 Task: Create a social media post for Independence day.
Action: Mouse moved to (68, 342)
Screenshot: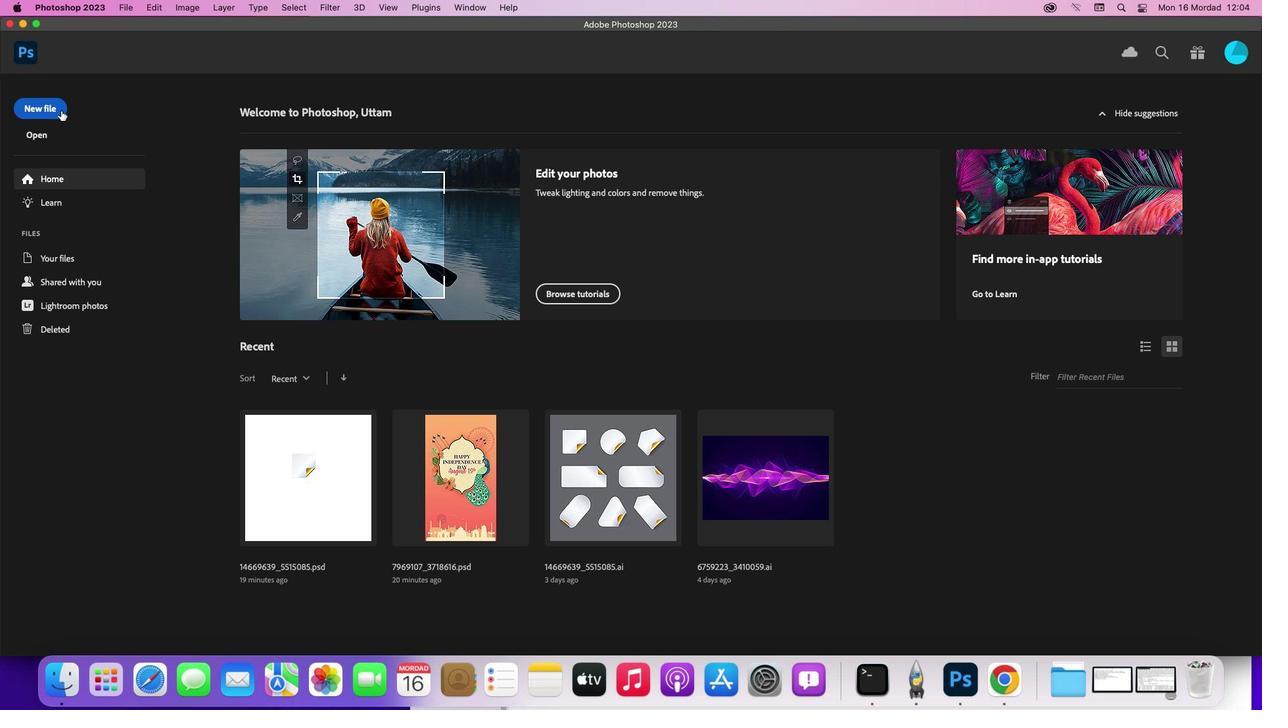 
Action: Mouse pressed left at (68, 342)
Screenshot: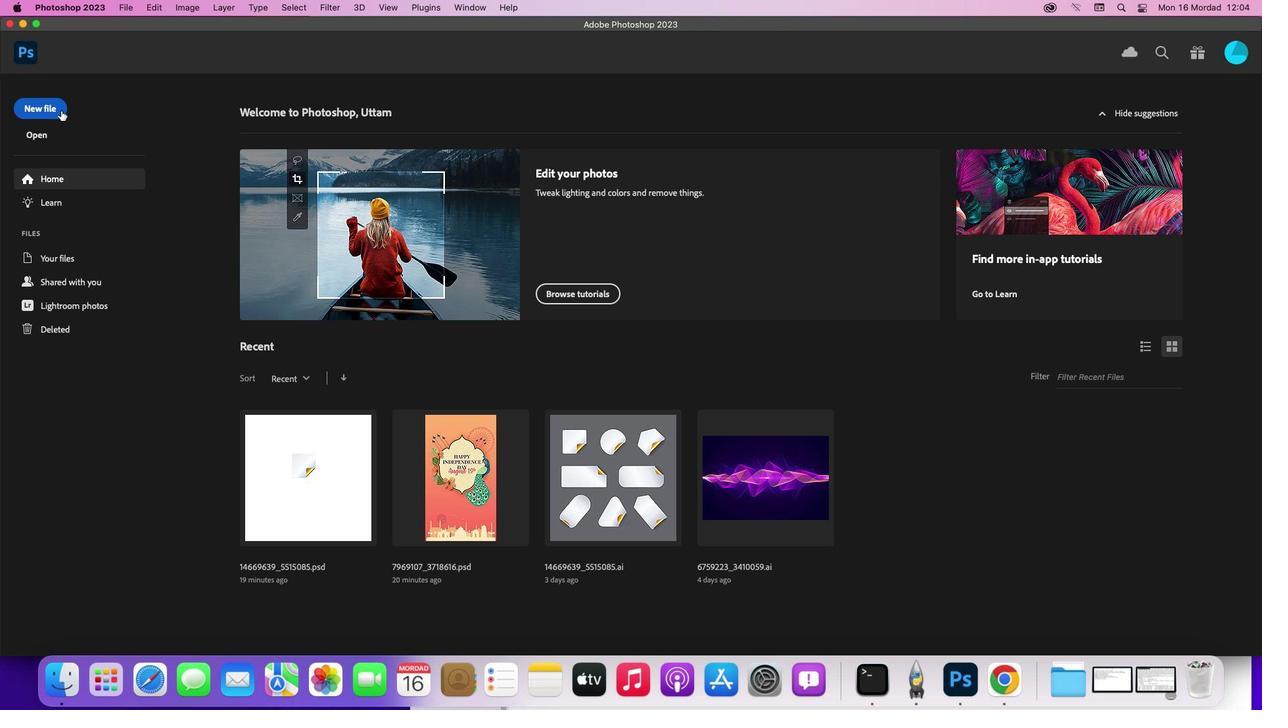
Action: Mouse moved to (51, 341)
Screenshot: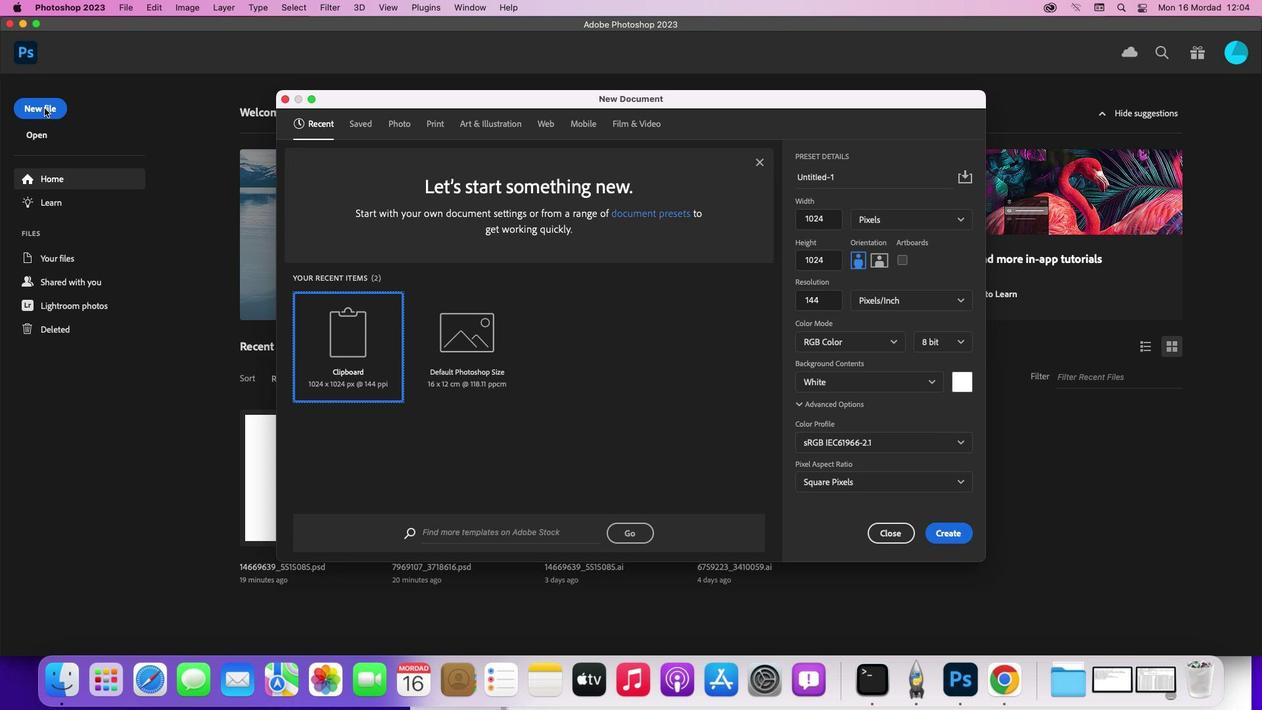 
Action: Mouse pressed left at (51, 341)
Screenshot: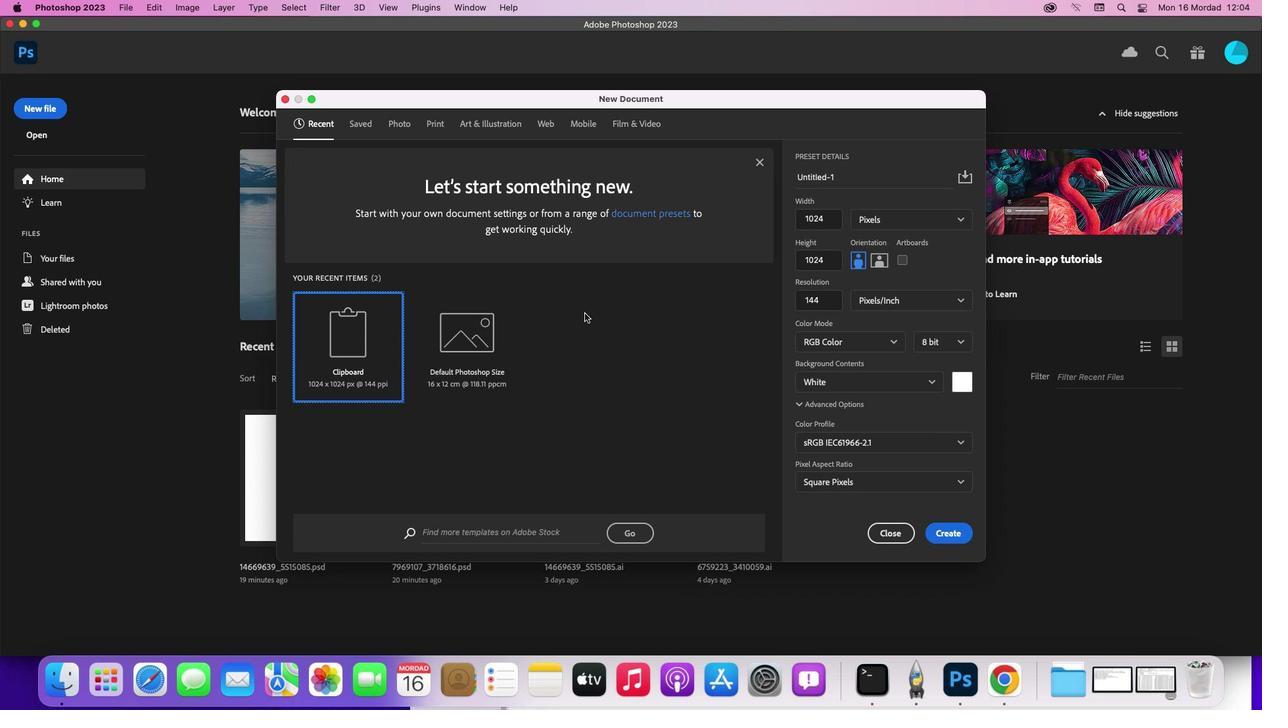 
Action: Mouse moved to (819, 389)
Screenshot: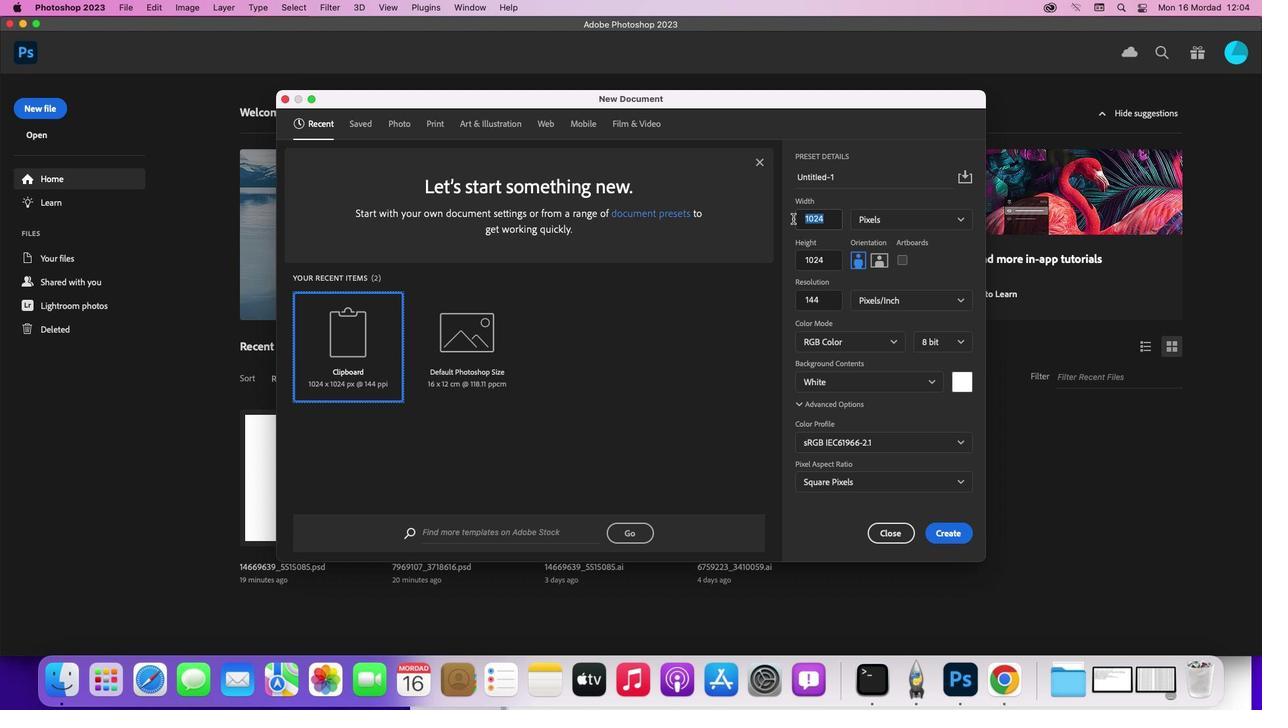 
Action: Mouse pressed left at (819, 389)
Screenshot: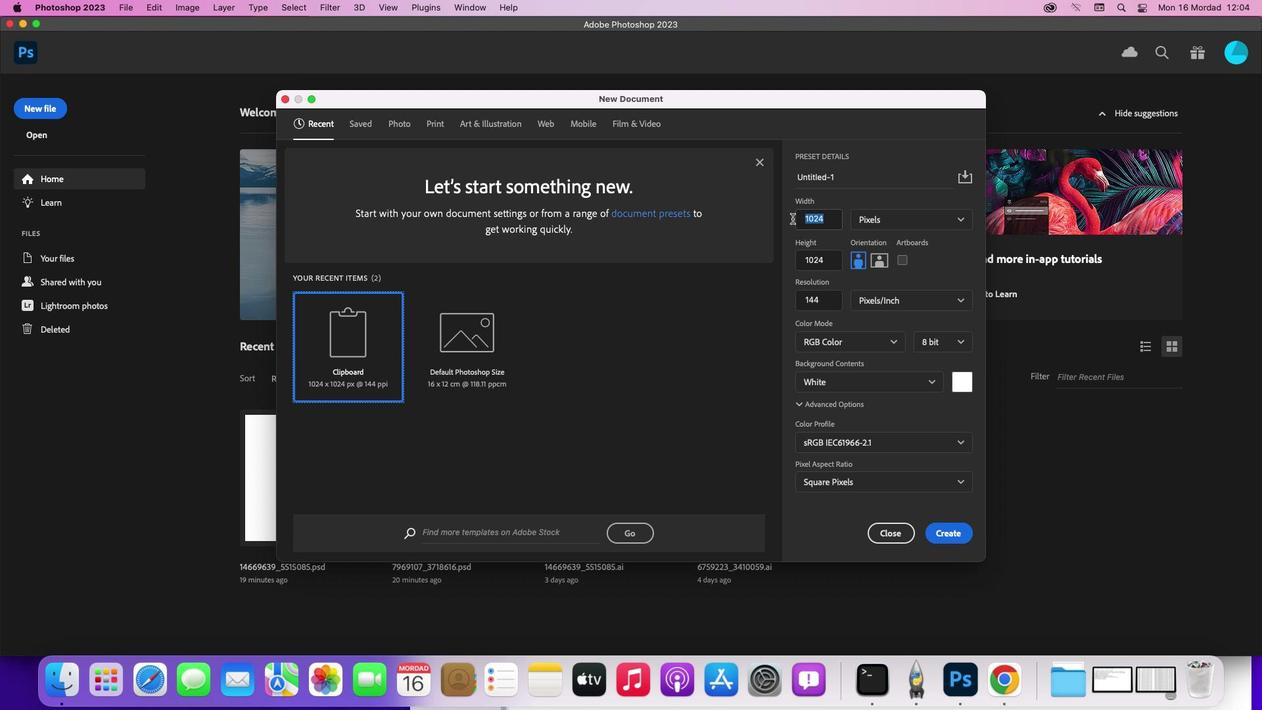 
Action: Mouse moved to (781, 388)
Screenshot: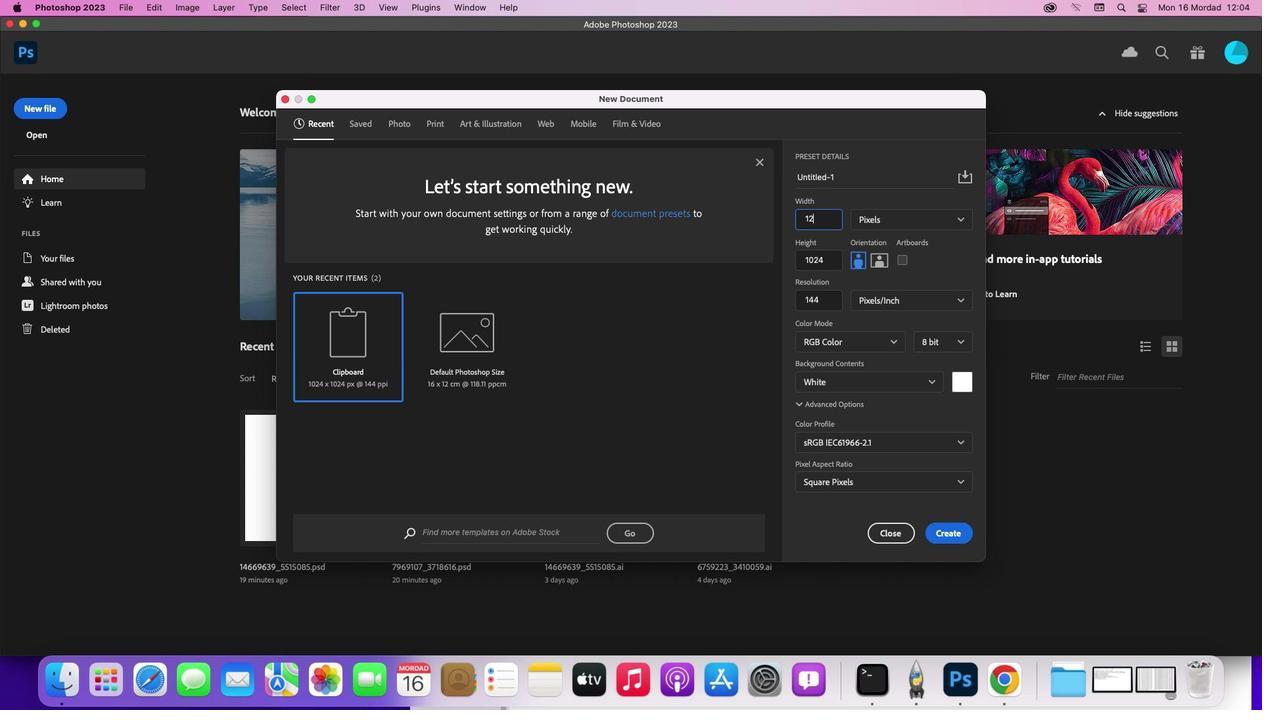 
Action: Key pressed '1''2''0''0'
Screenshot: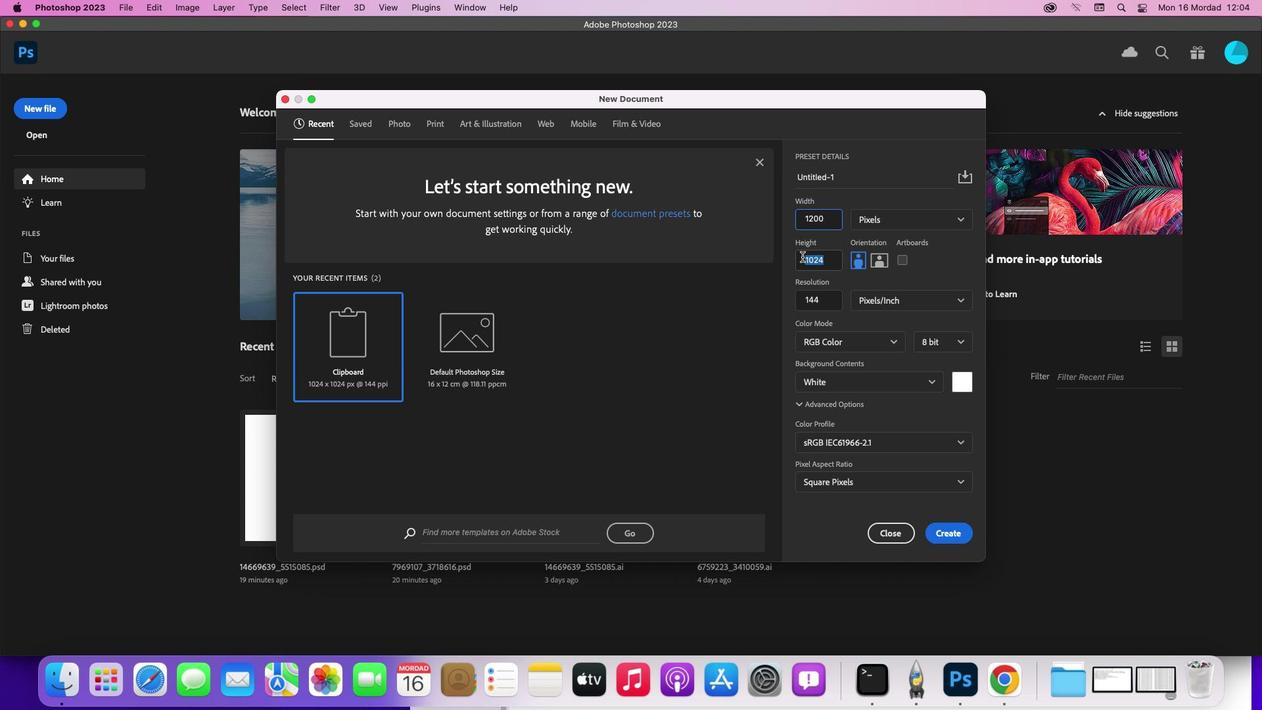 
Action: Mouse moved to (816, 406)
Screenshot: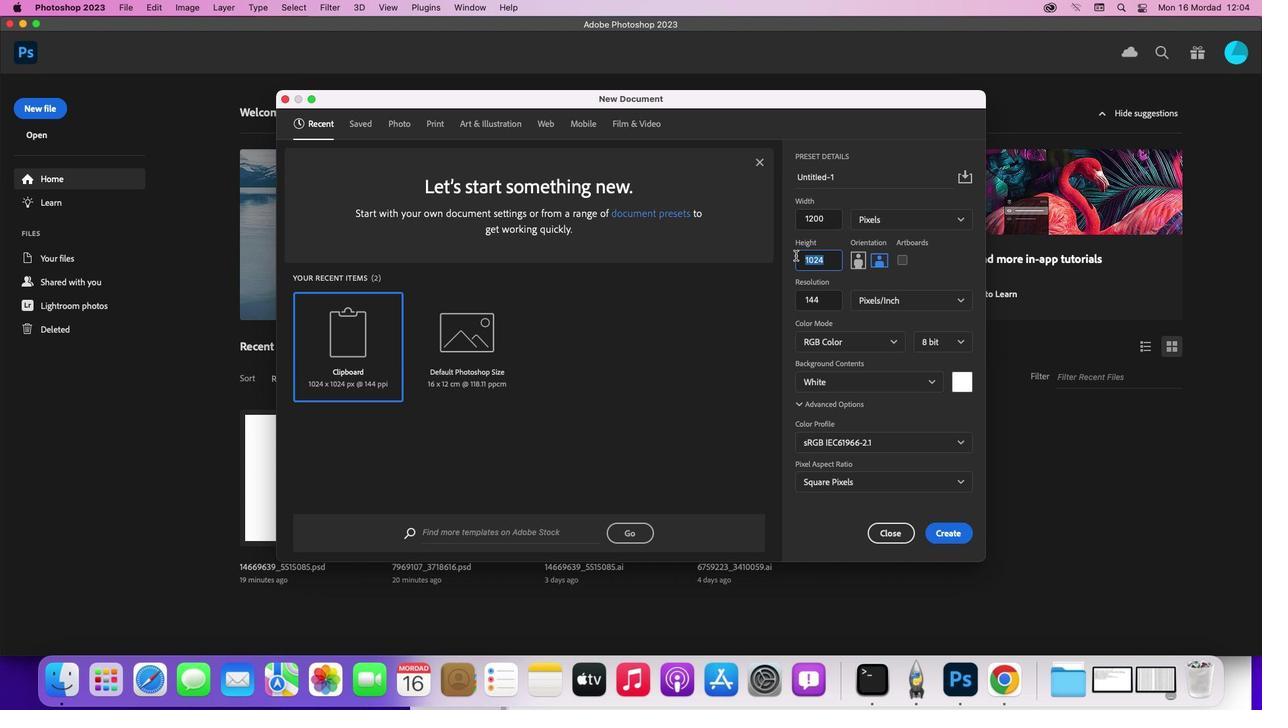 
Action: Mouse pressed left at (816, 406)
Screenshot: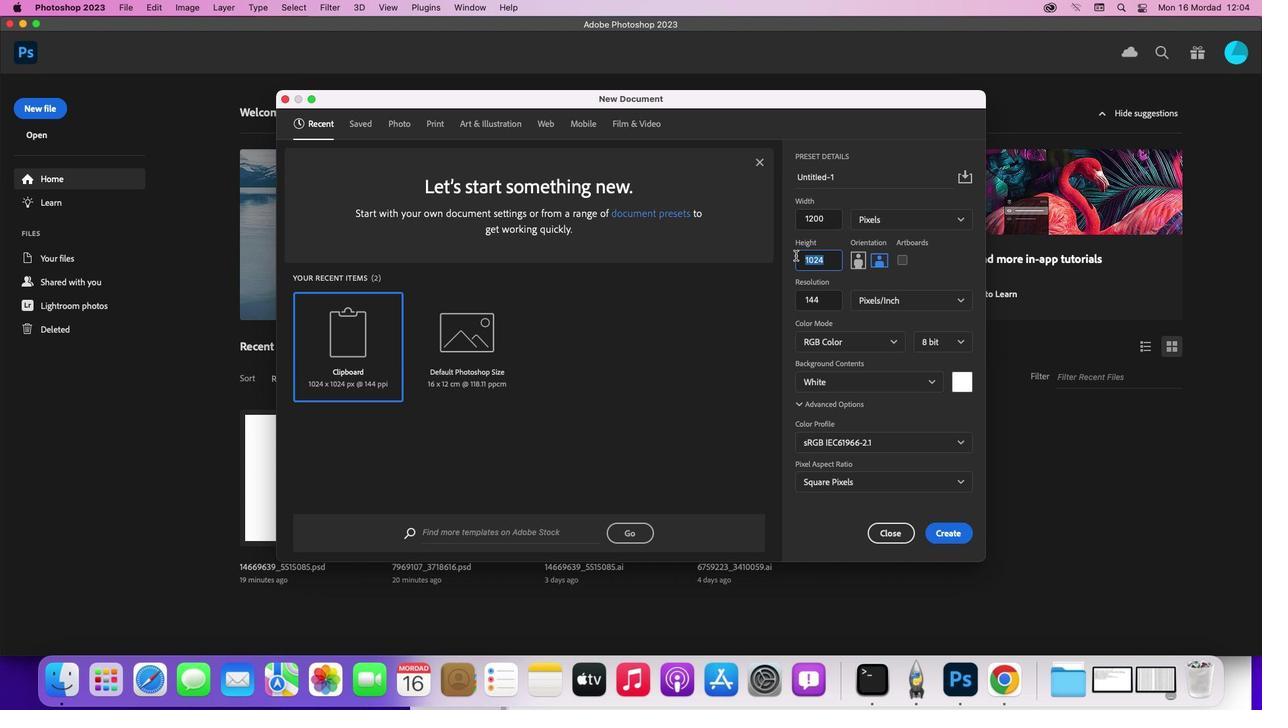 
Action: Mouse moved to (783, 404)
Screenshot: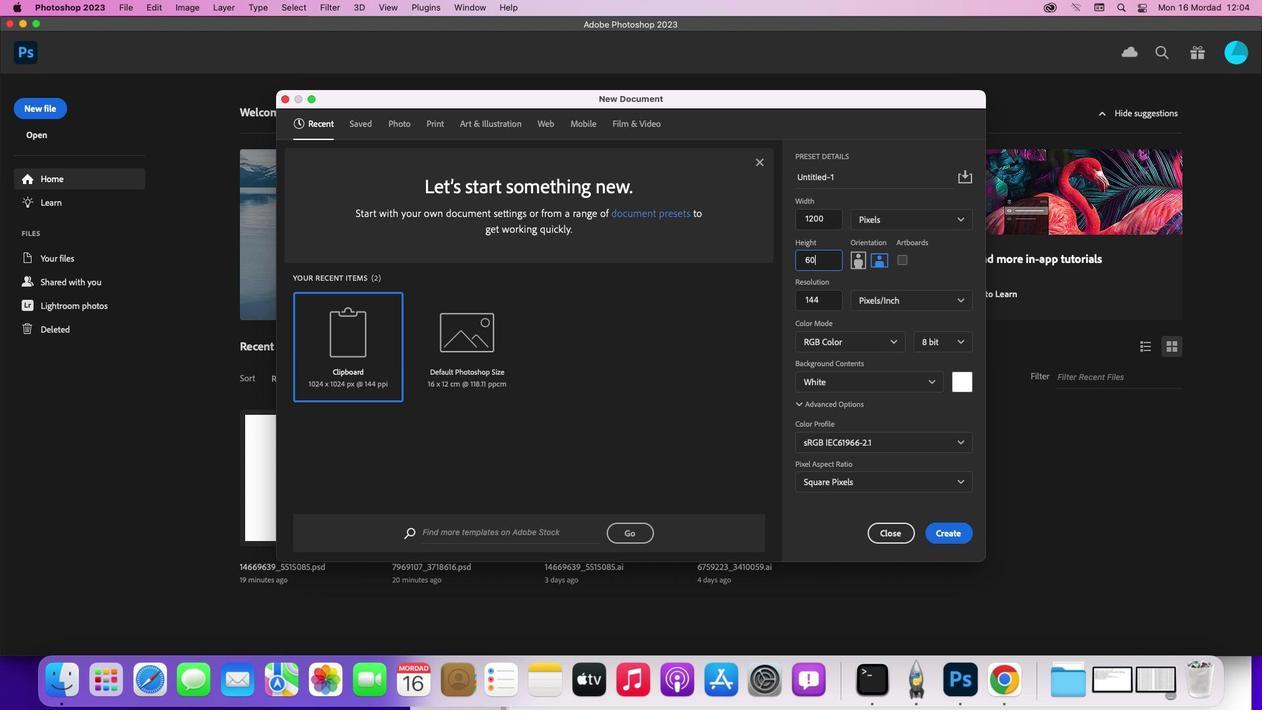 
Action: Key pressed '6''0''0'
Screenshot: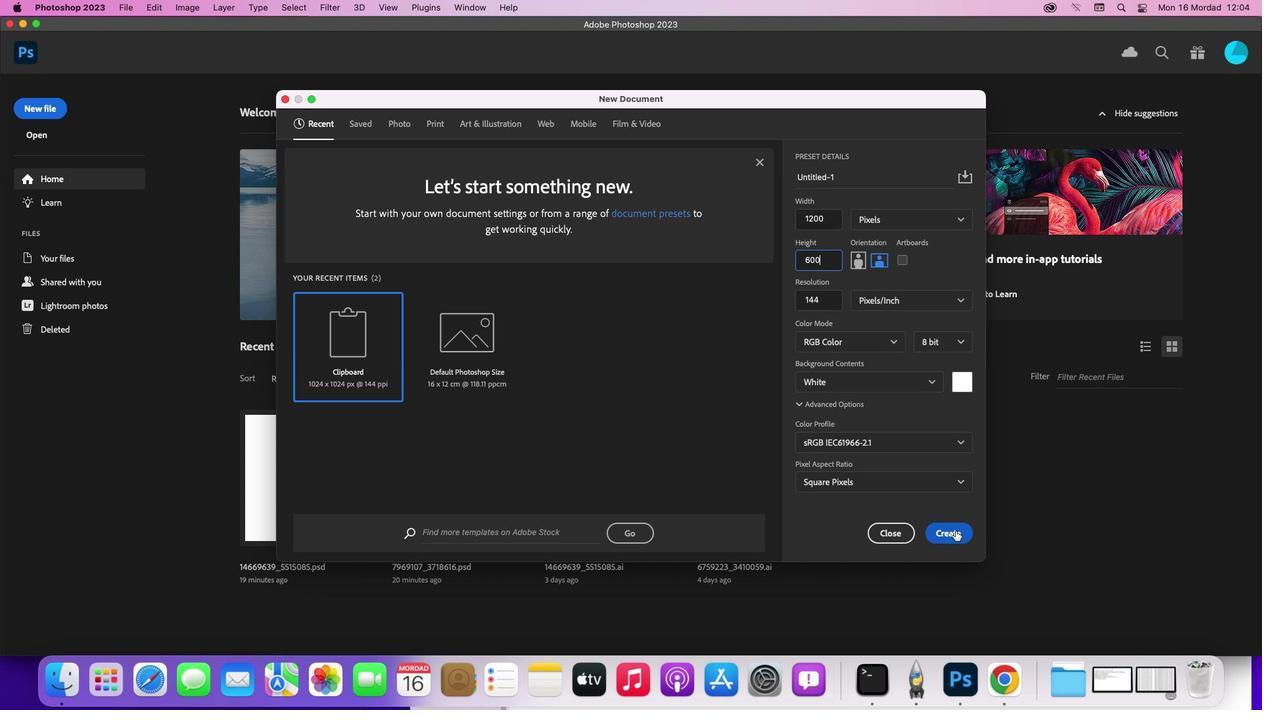 
Action: Mouse moved to (850, 374)
Screenshot: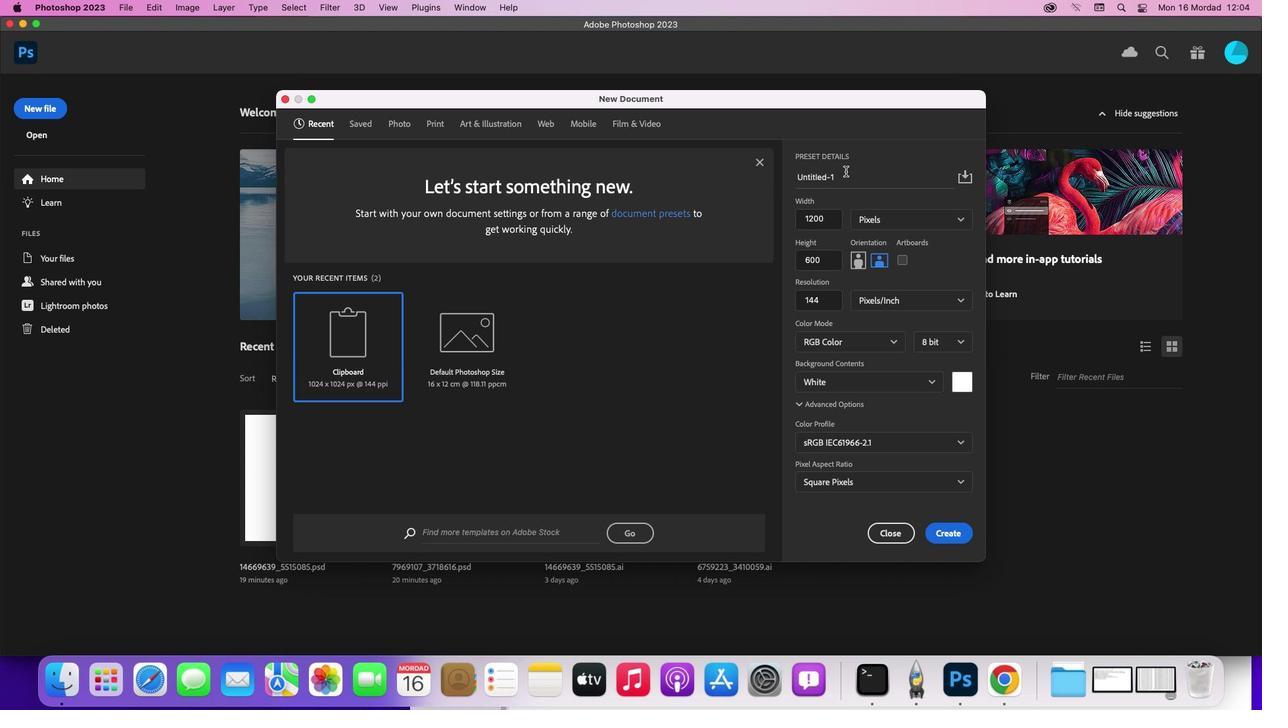 
Action: Mouse pressed left at (850, 374)
Screenshot: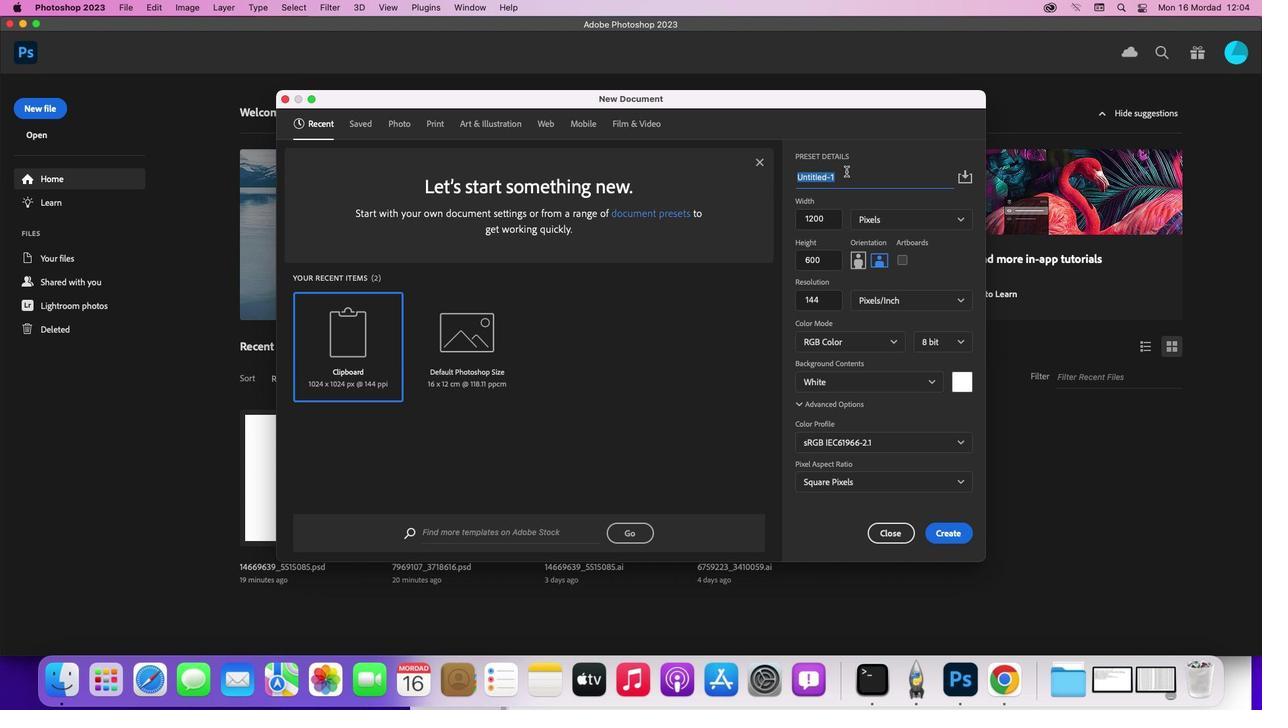
Action: Mouse moved to (831, 368)
Screenshot: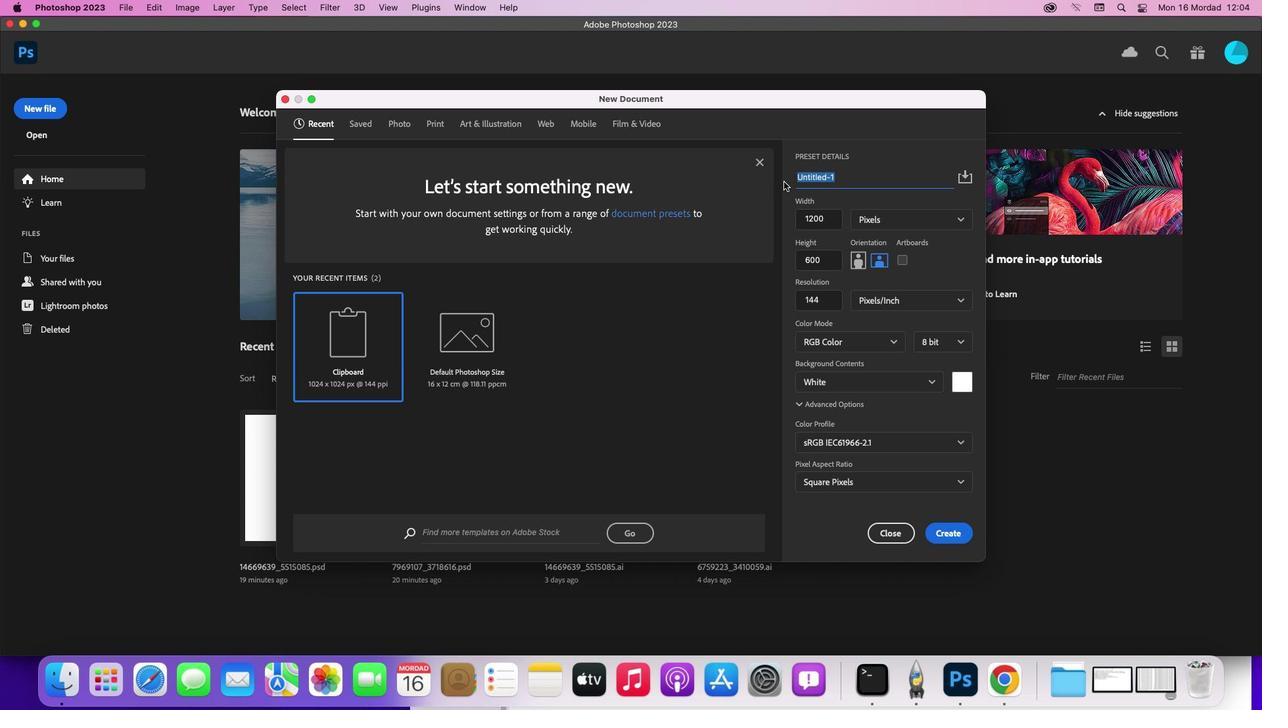 
Action: Mouse pressed left at (831, 368)
Screenshot: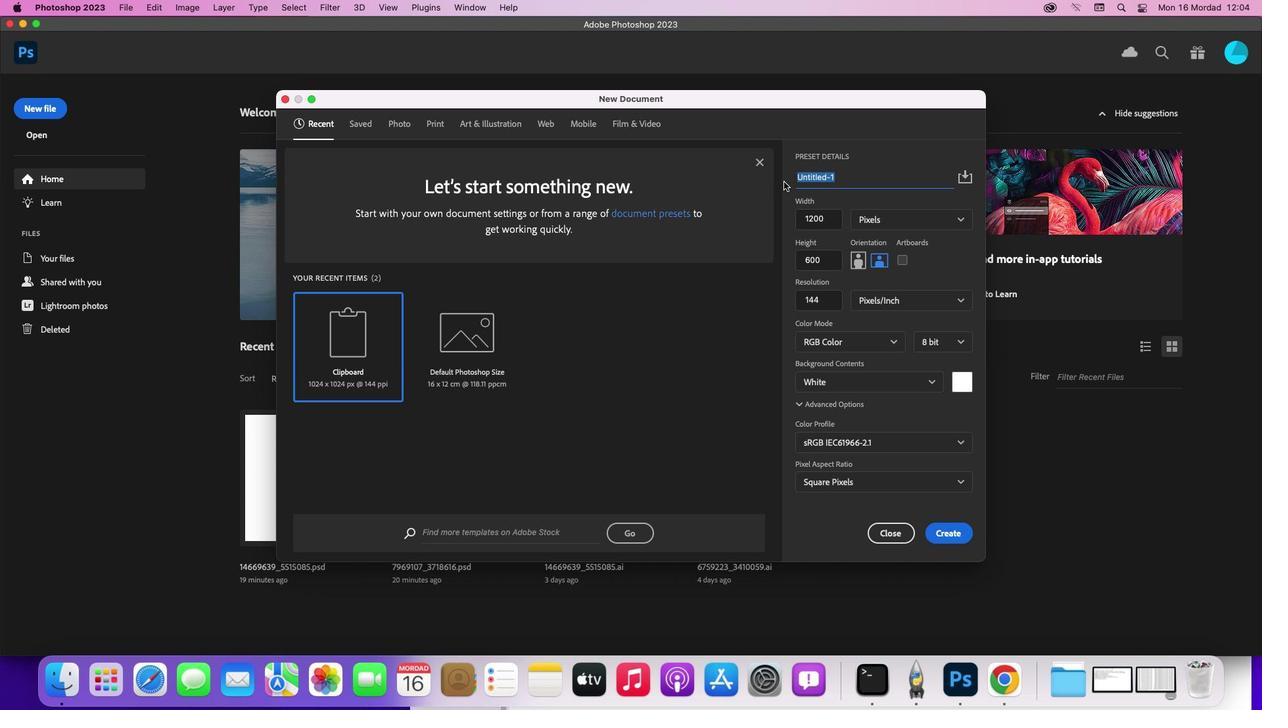 
Action: Mouse moved to (771, 373)
Screenshot: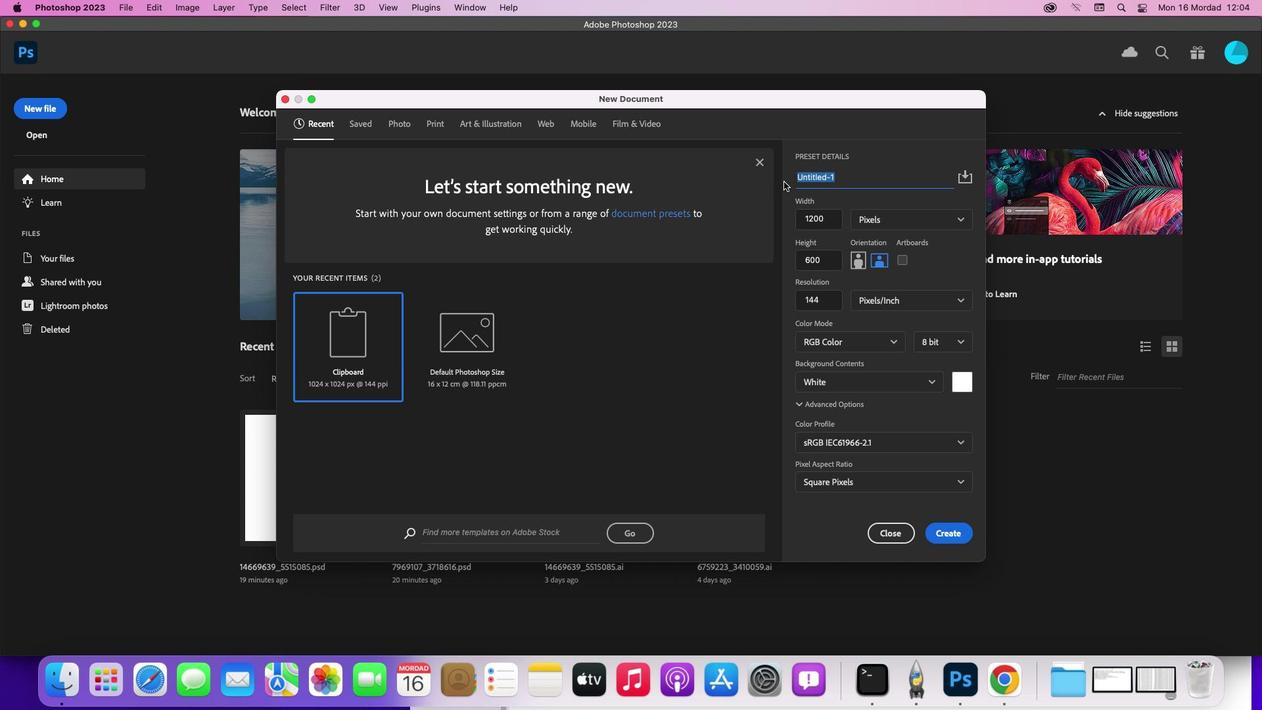 
Action: Key pressed Key.caps_lockKey.caps_lock'I'Key.caps_lock'n''d''e''p''e''n''d''e''n''c''e'Key.space'p''o''s''t'
Screenshot: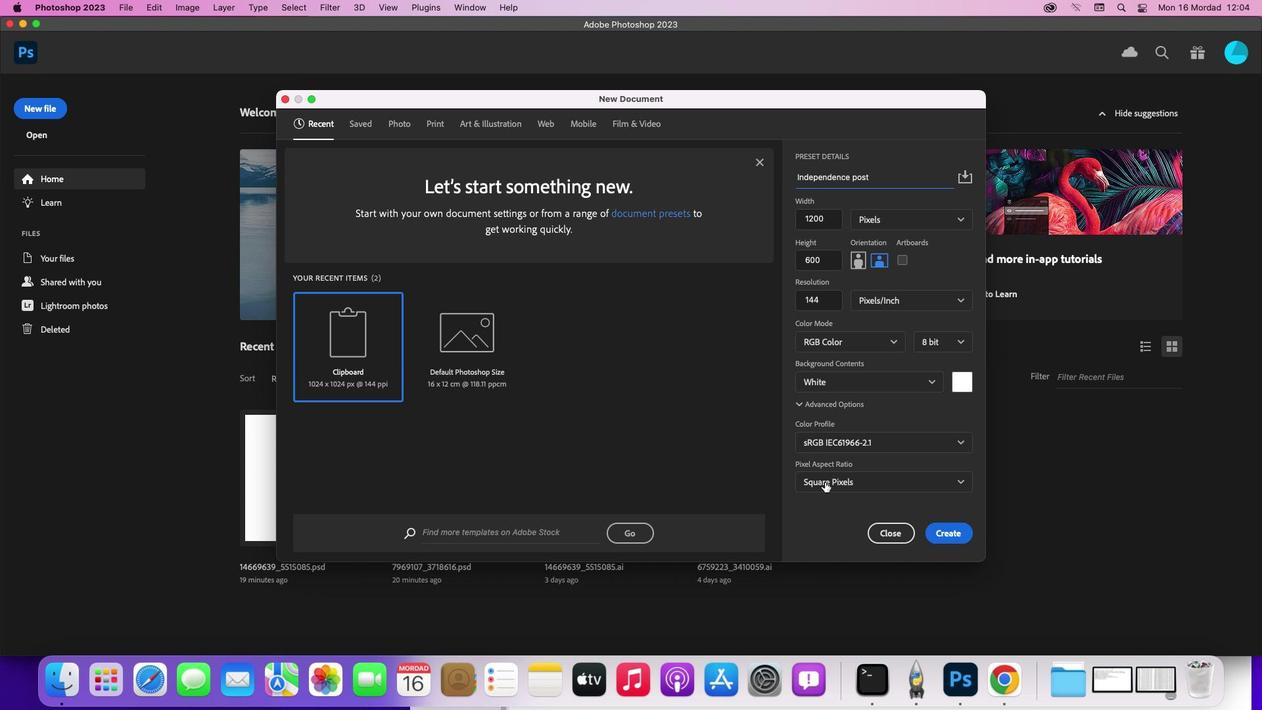 
Action: Mouse moved to (939, 522)
Screenshot: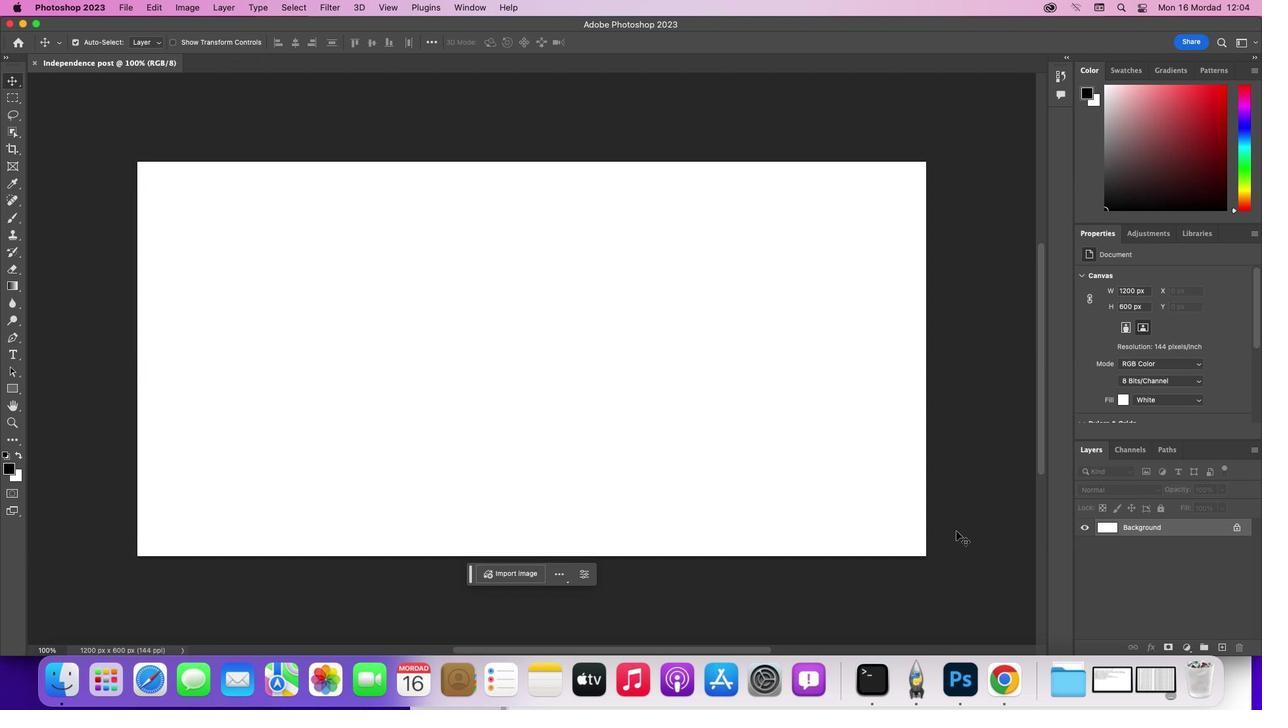 
Action: Mouse pressed left at (939, 522)
Screenshot: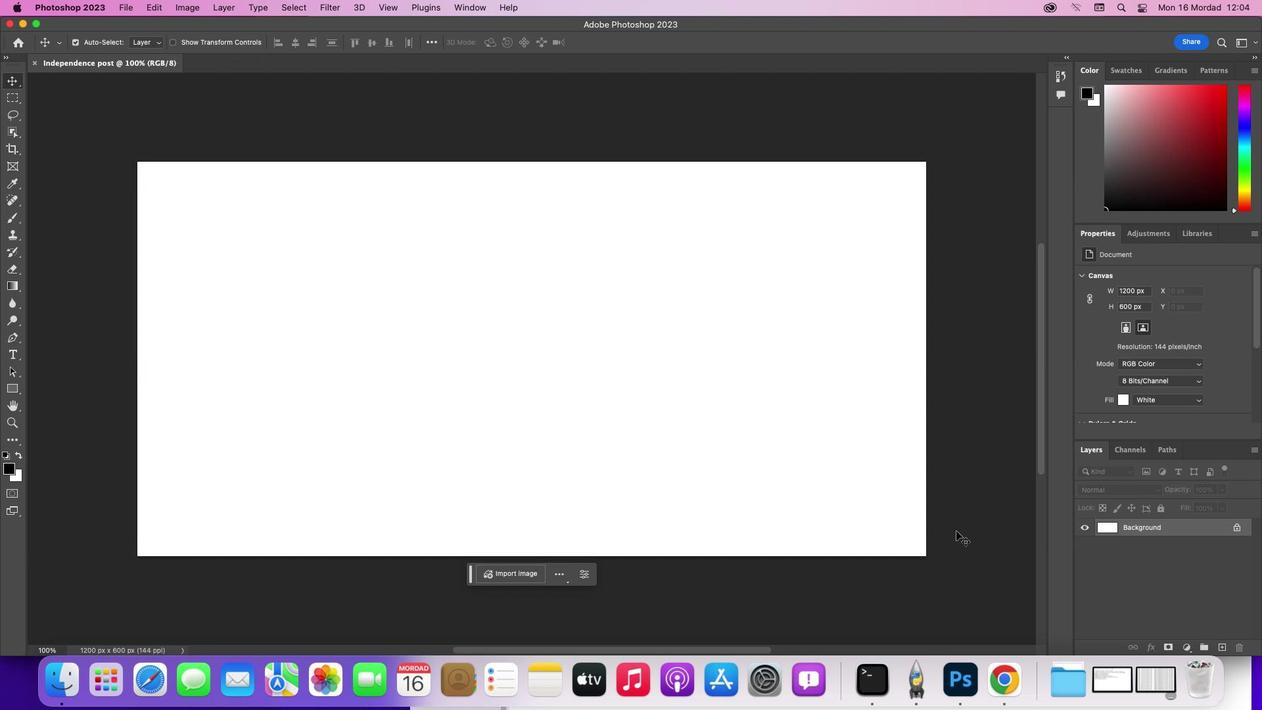 
Action: Mouse moved to (1195, 572)
Screenshot: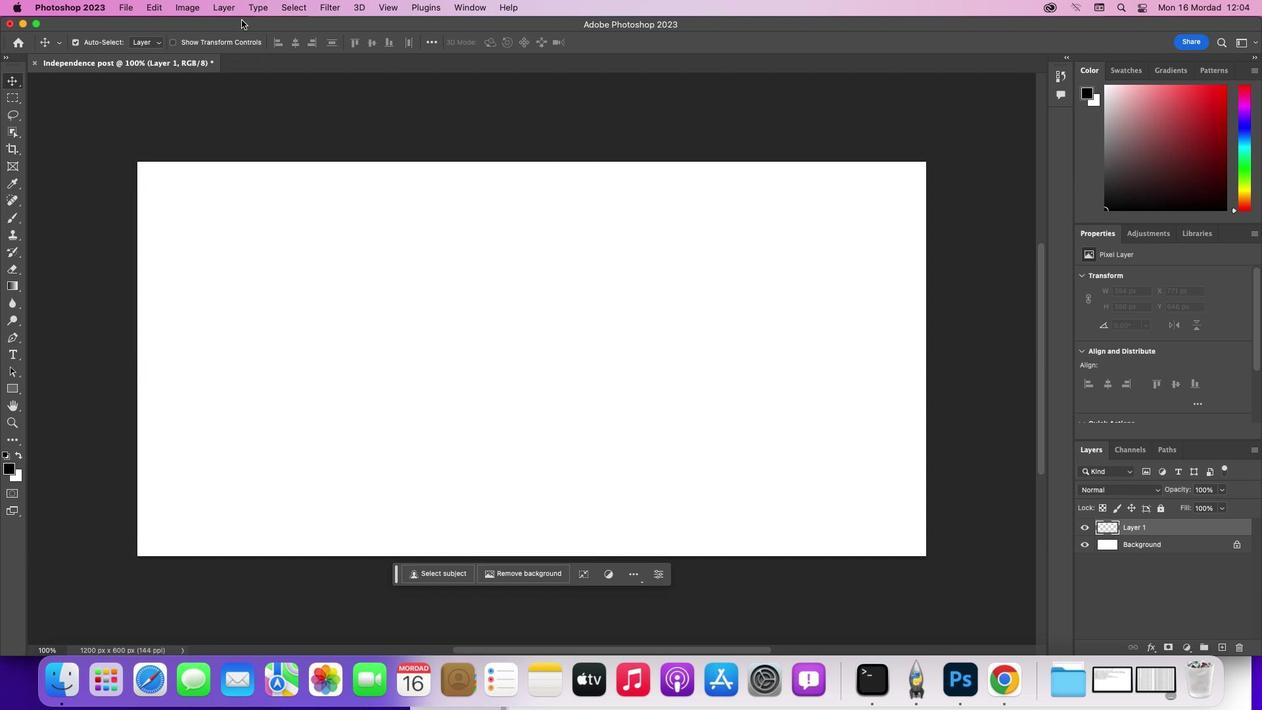
Action: Mouse pressed left at (1195, 572)
Screenshot: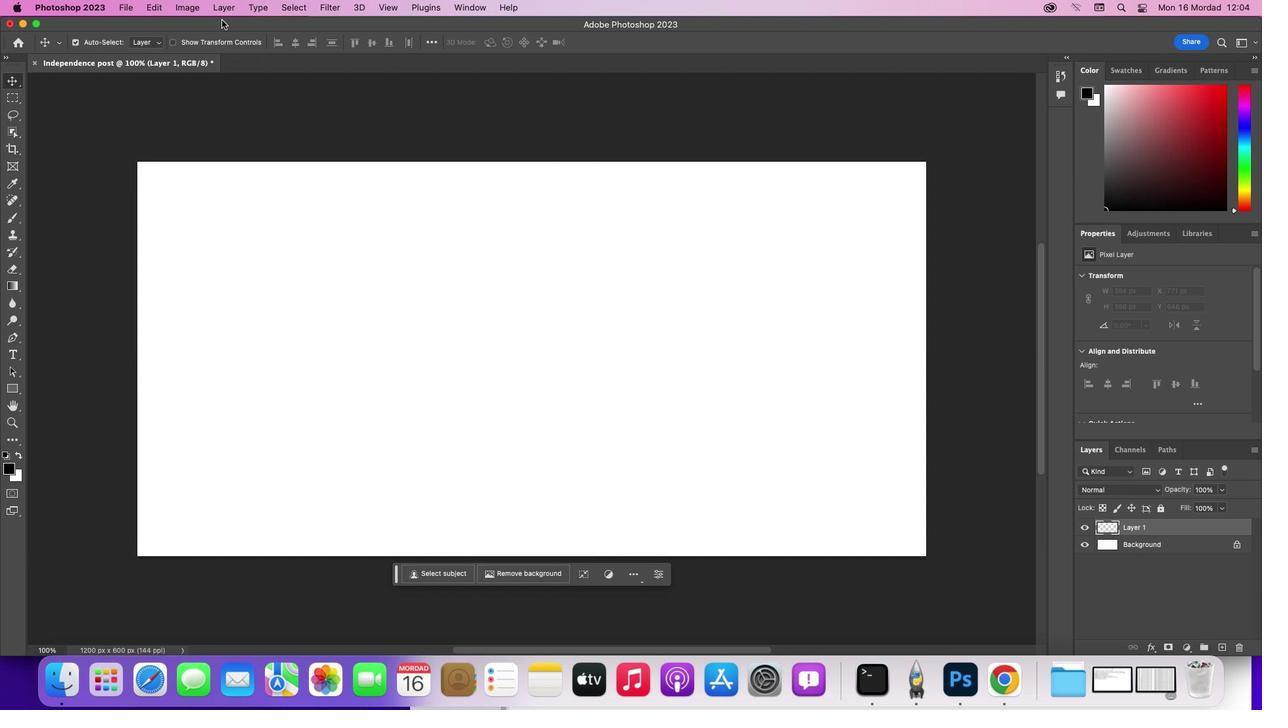 
Action: Mouse moved to (122, 299)
Screenshot: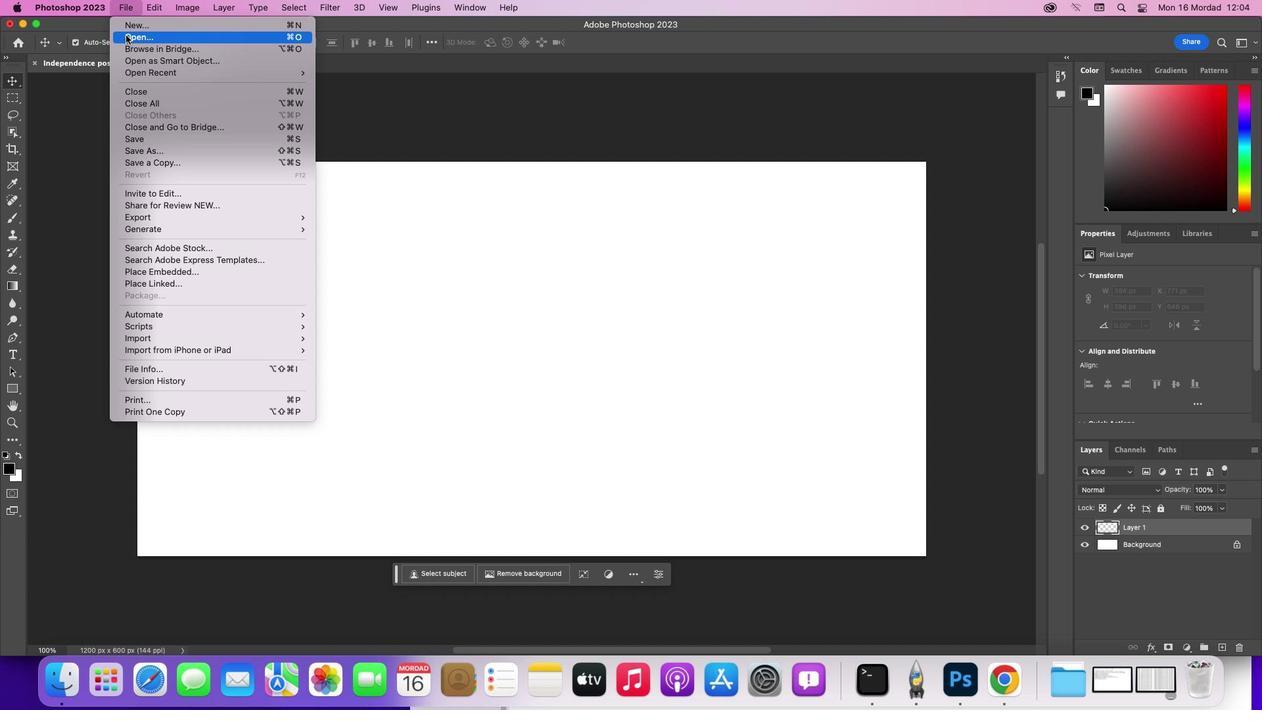 
Action: Mouse pressed left at (122, 299)
Screenshot: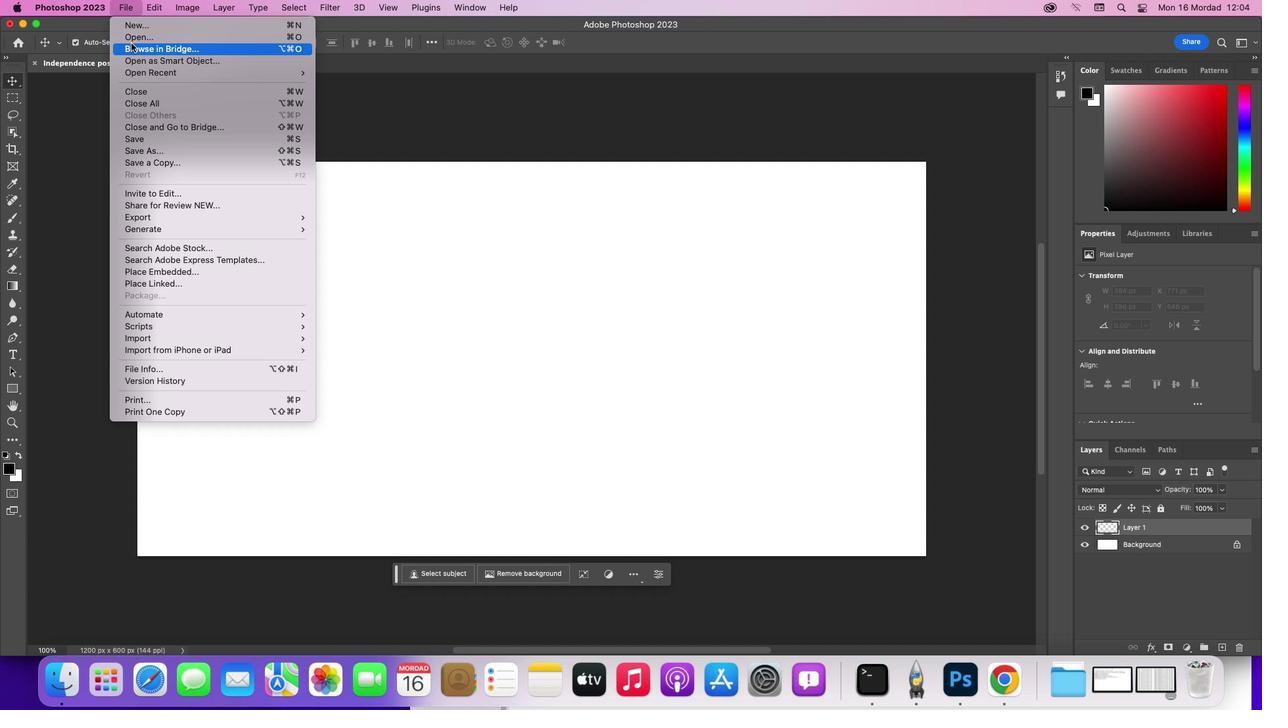 
Action: Mouse moved to (139, 312)
Screenshot: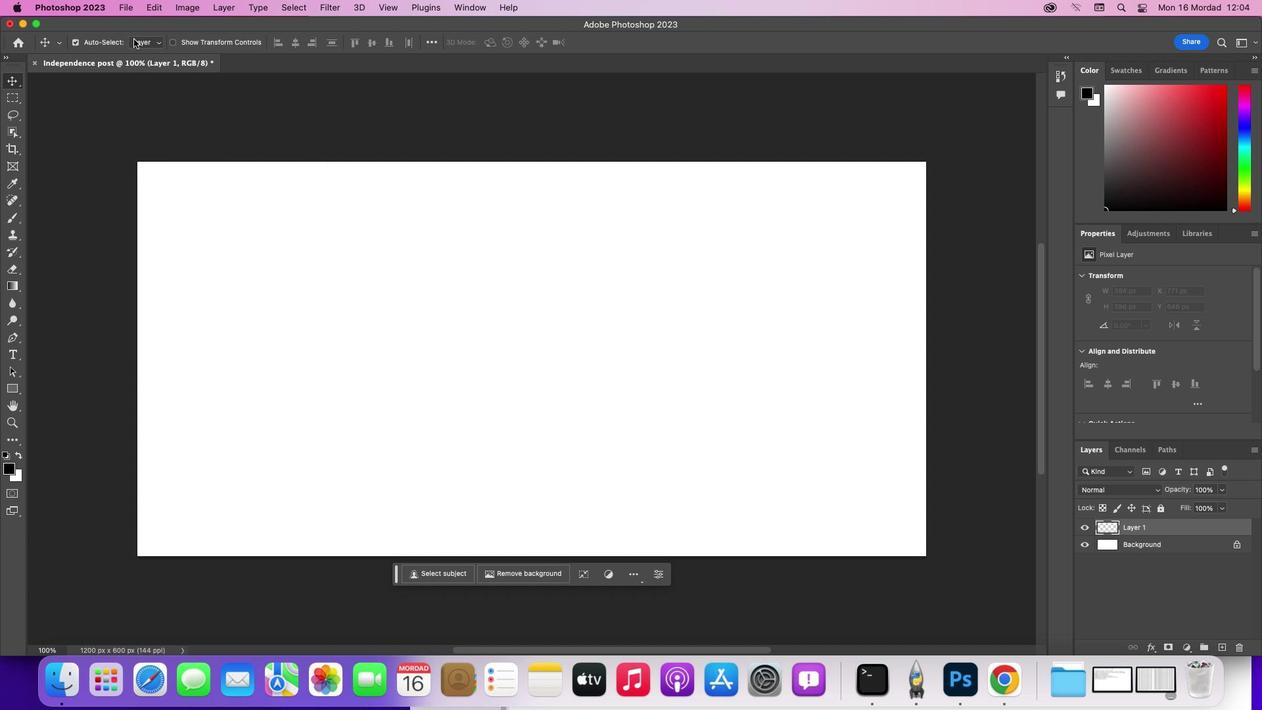 
Action: Mouse pressed left at (139, 312)
Screenshot: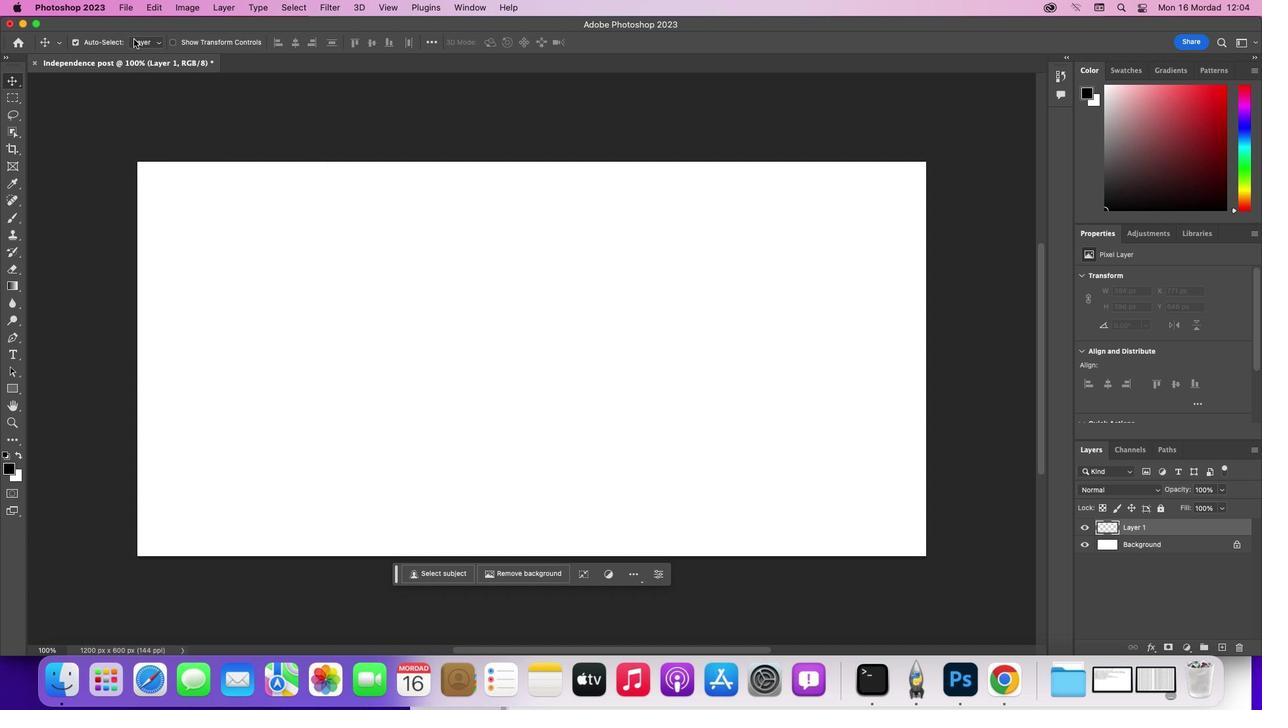 
Action: Mouse moved to (610, 378)
Screenshot: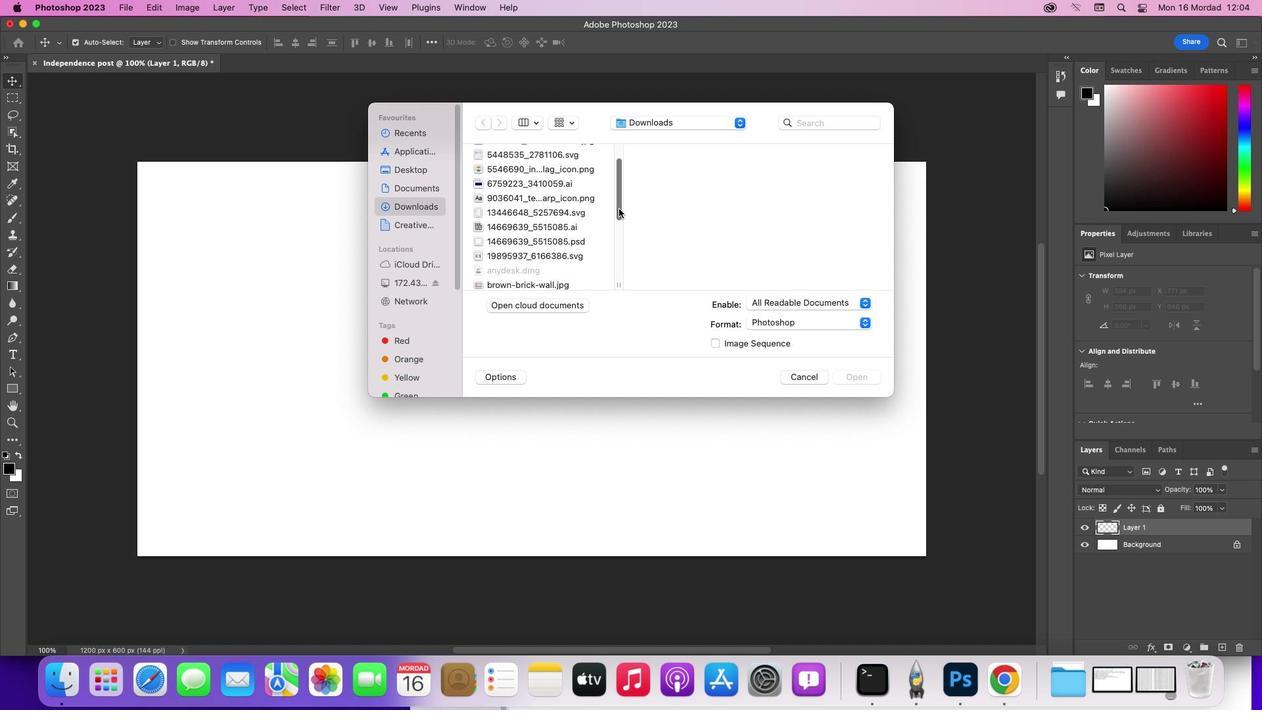 
Action: Mouse pressed left at (610, 378)
Screenshot: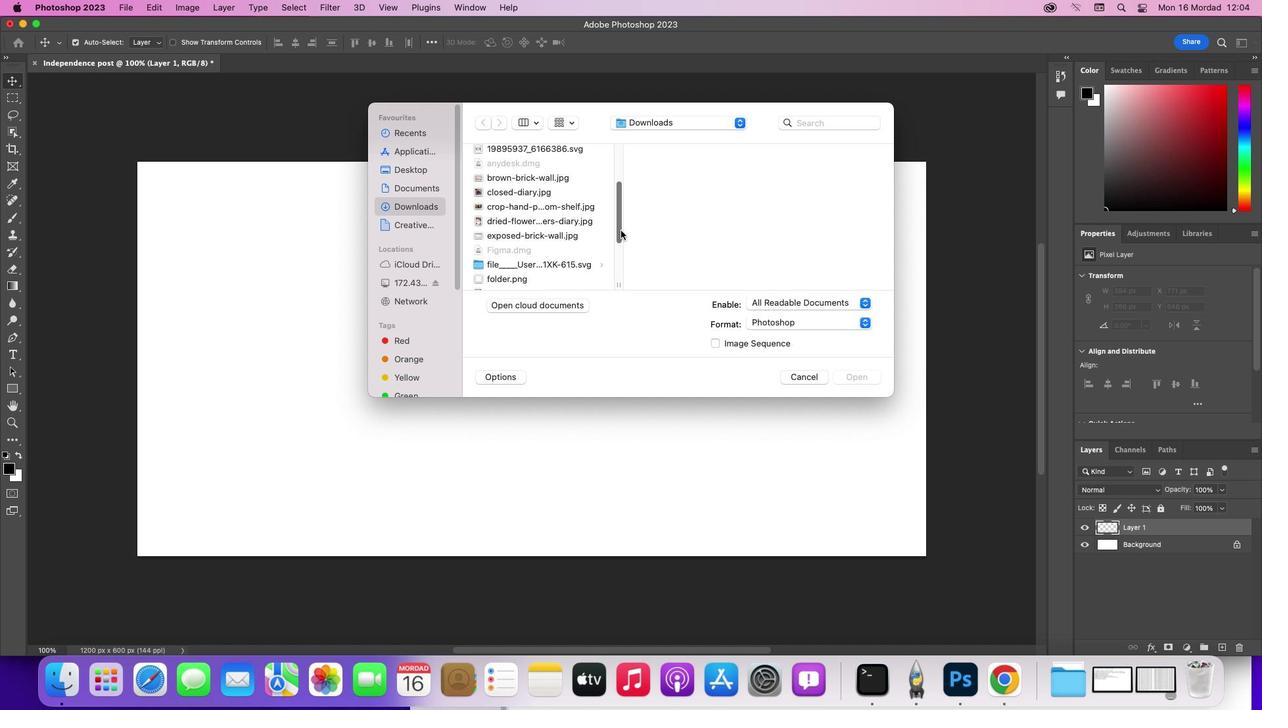 
Action: Mouse moved to (537, 401)
Screenshot: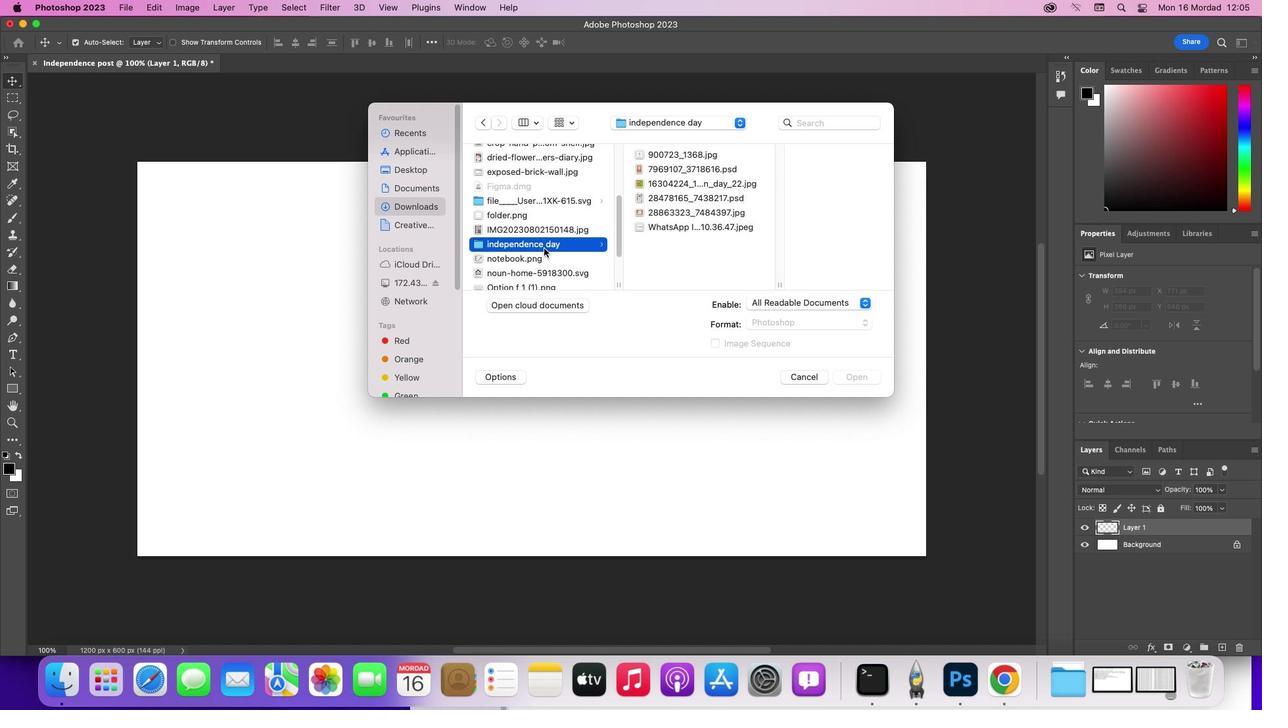 
Action: Mouse pressed left at (537, 401)
Screenshot: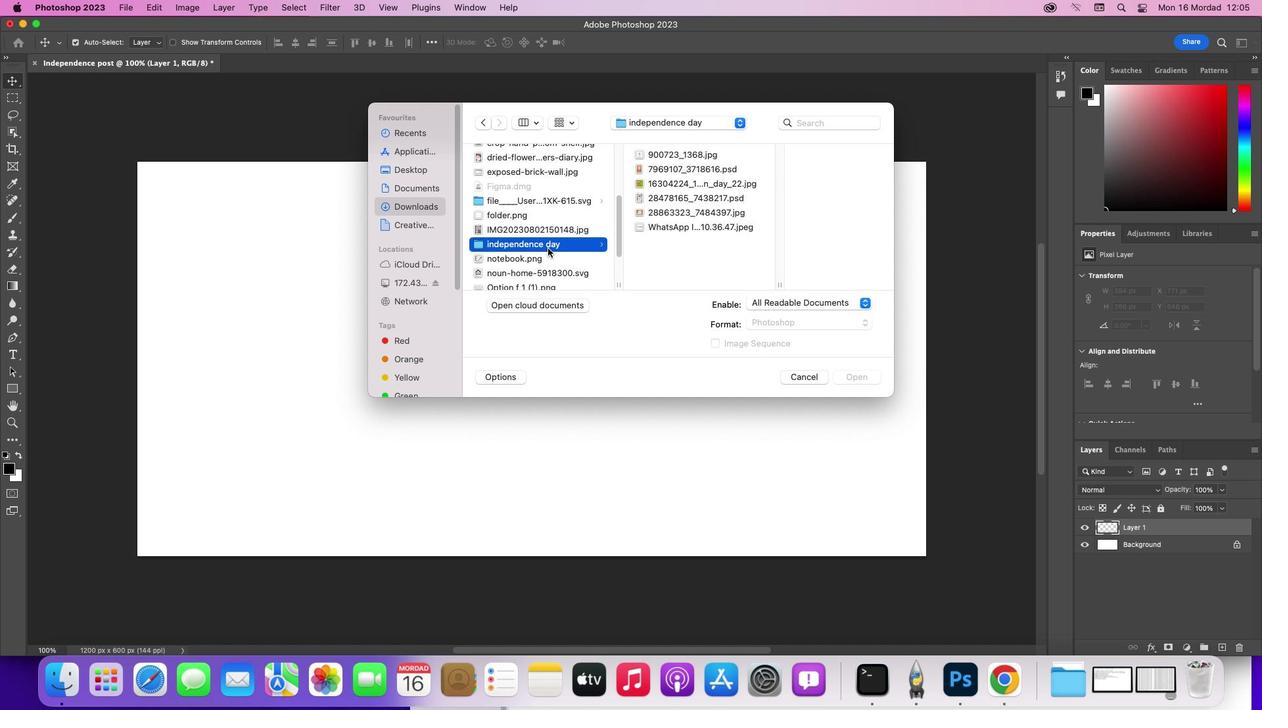 
Action: Mouse pressed left at (537, 401)
Screenshot: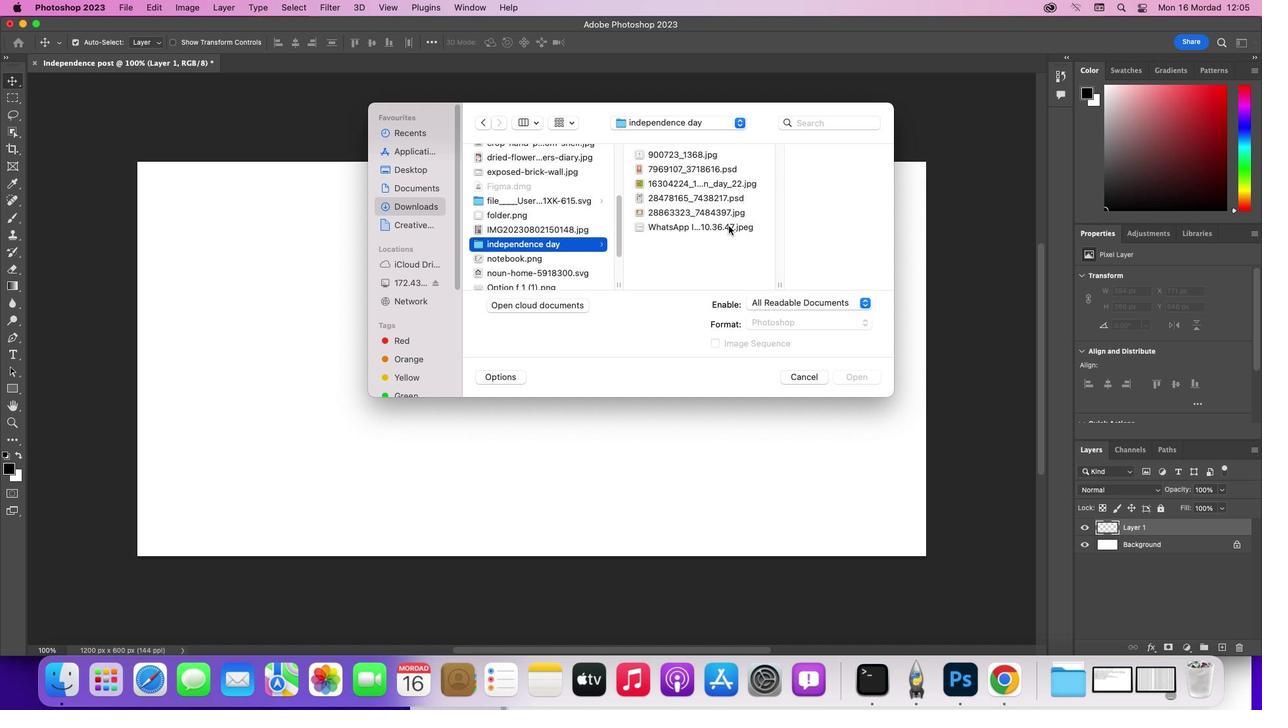
Action: Mouse moved to (691, 364)
Screenshot: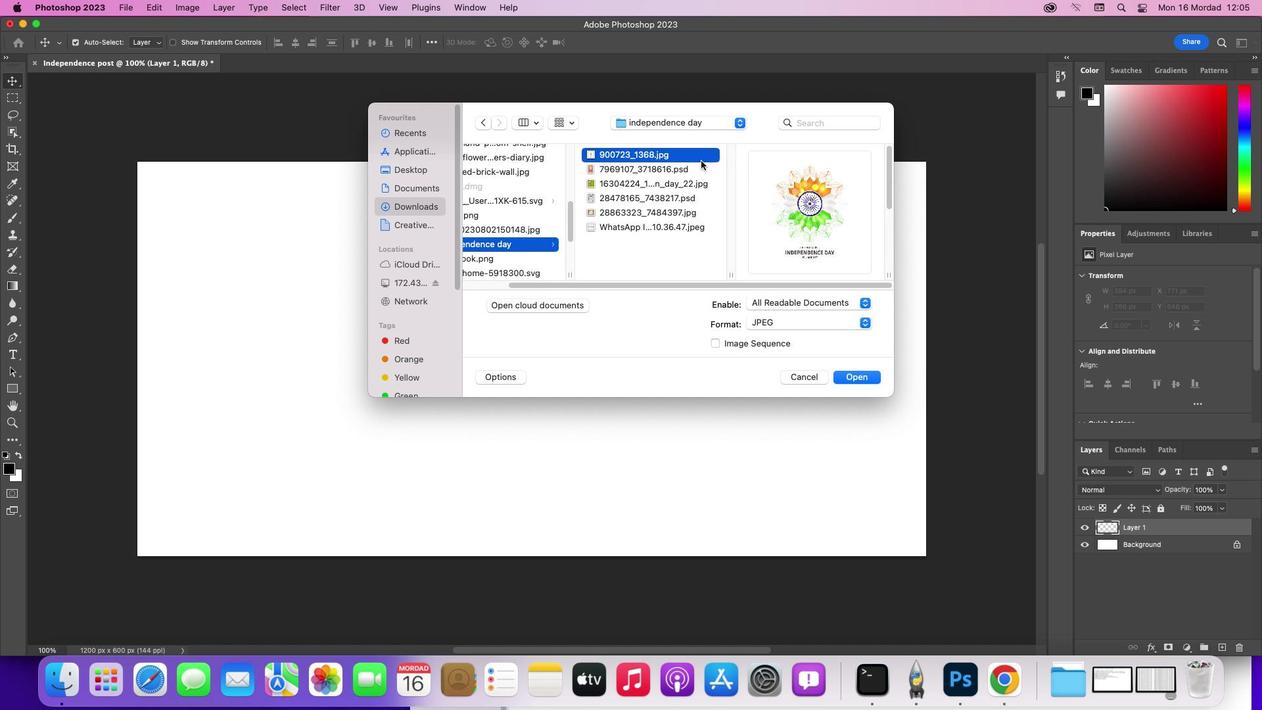 
Action: Mouse pressed left at (691, 364)
Screenshot: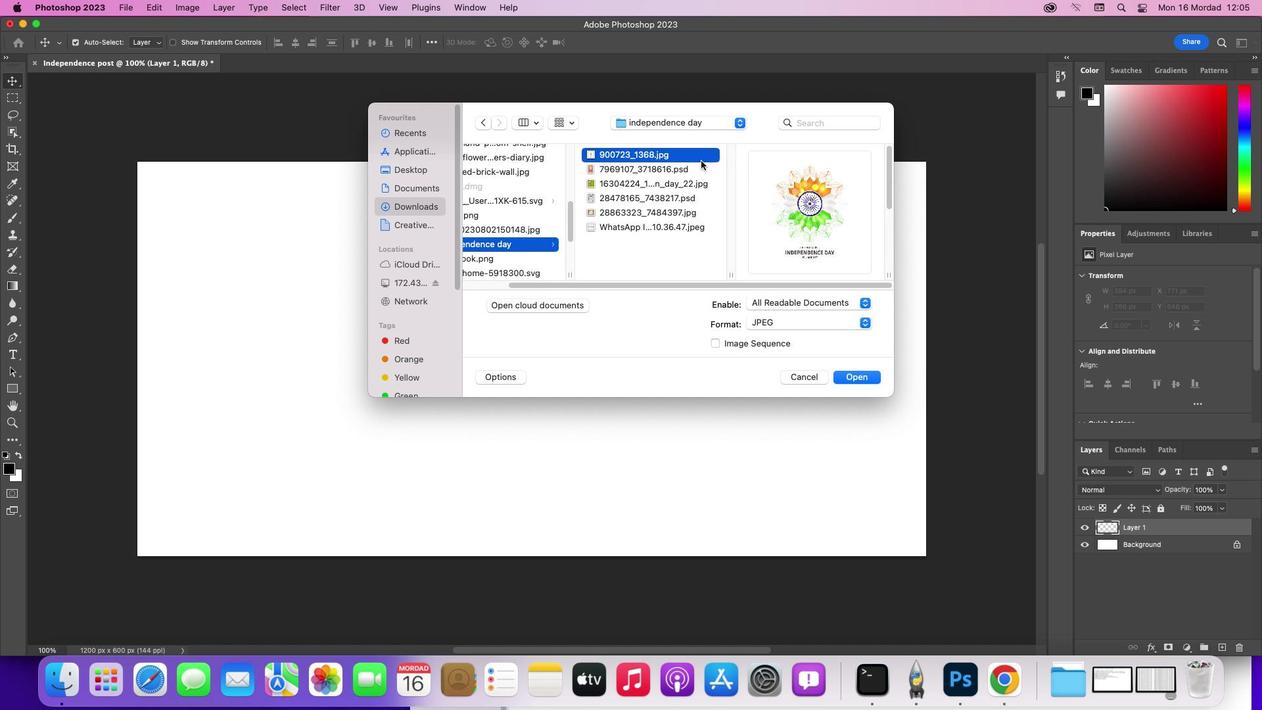 
Action: Mouse moved to (641, 374)
Screenshot: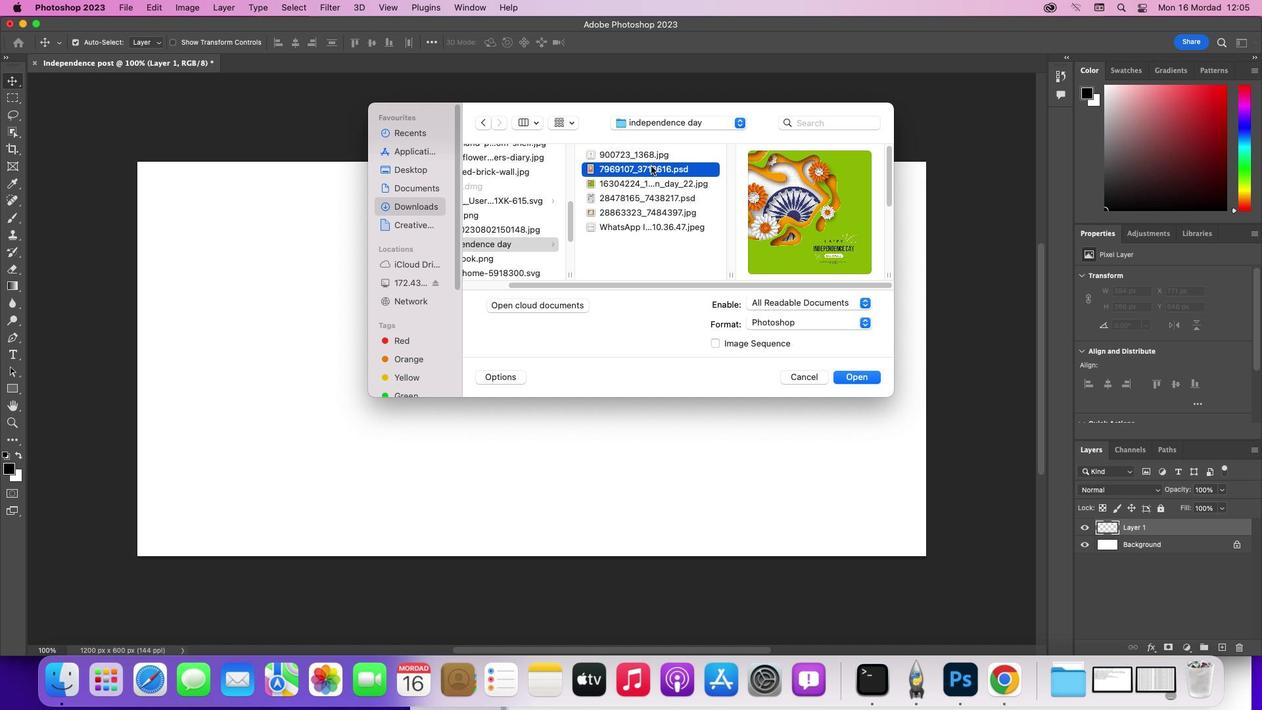 
Action: Mouse pressed left at (641, 374)
Screenshot: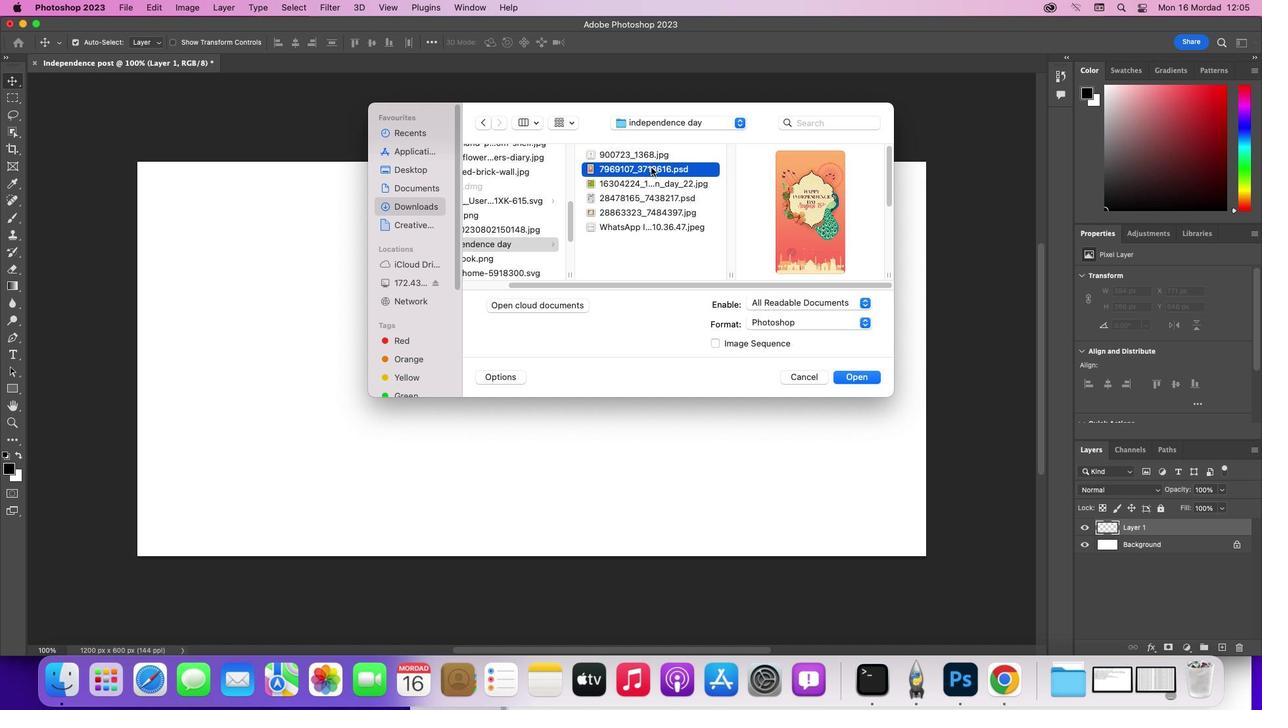 
Action: Mouse moved to (642, 366)
Screenshot: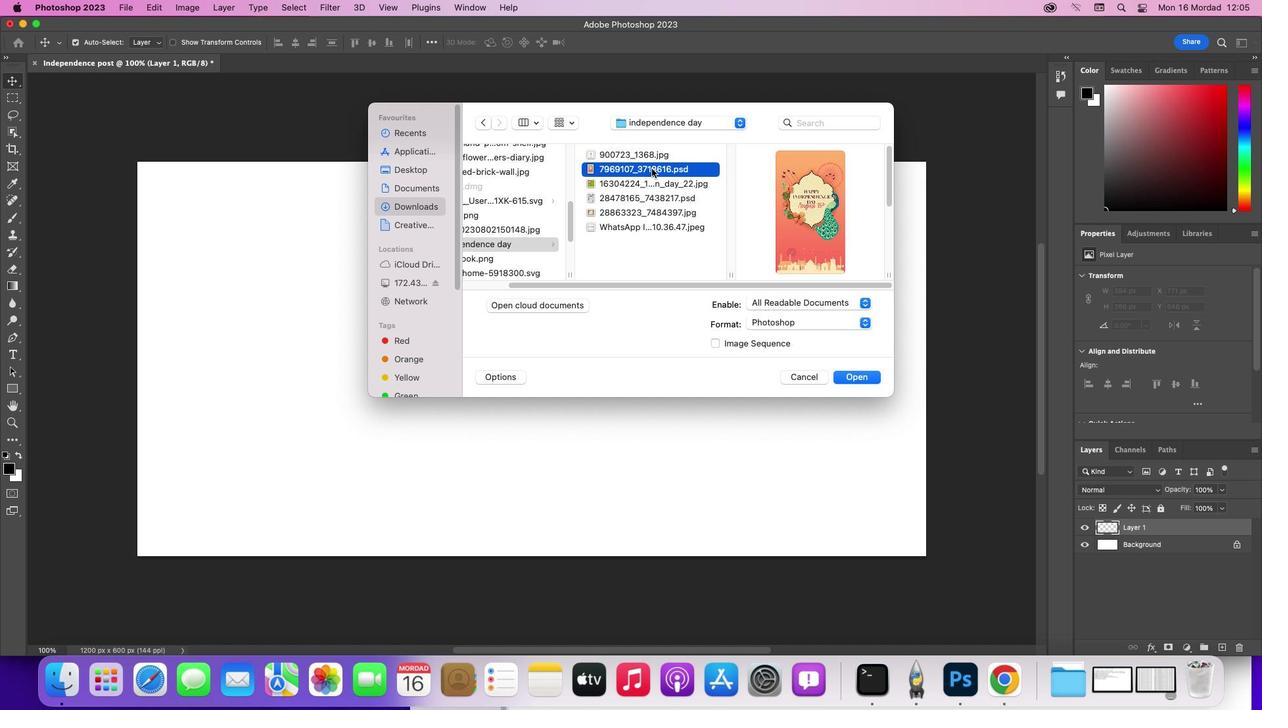 
Action: Mouse pressed left at (642, 366)
Screenshot: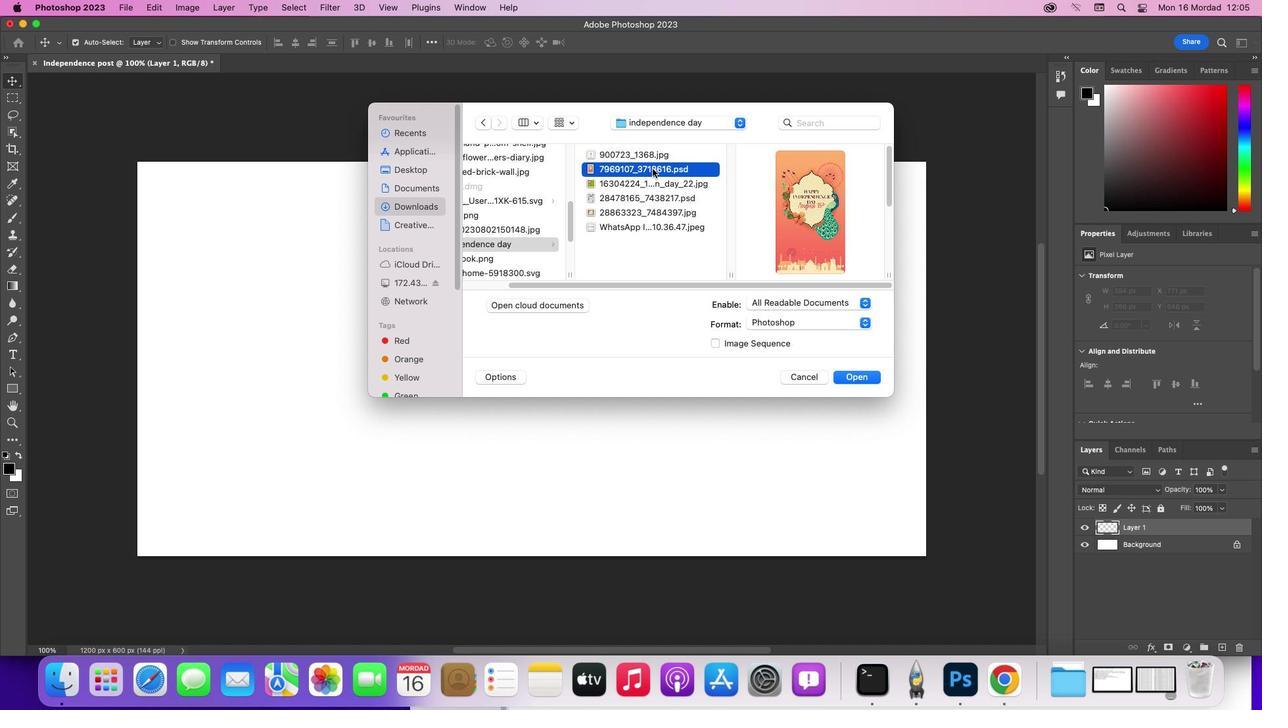 
Action: Mouse moved to (666, 381)
Screenshot: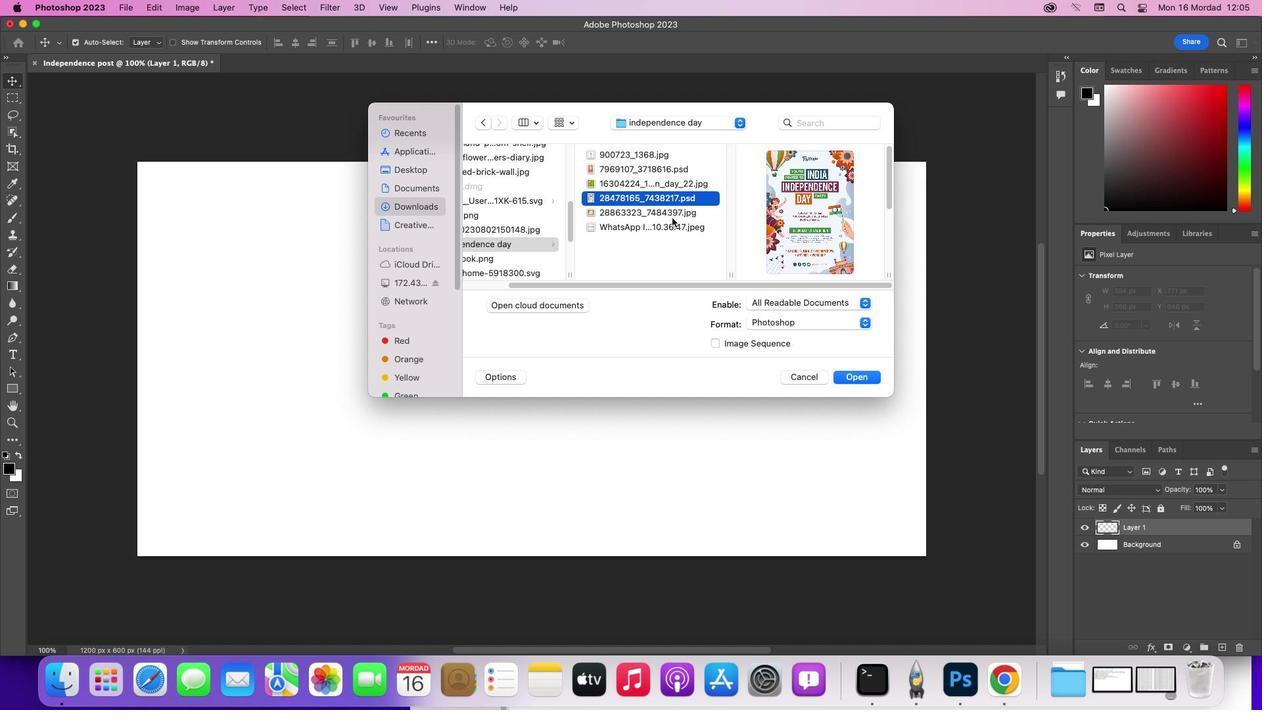
Action: Mouse pressed left at (666, 381)
Screenshot: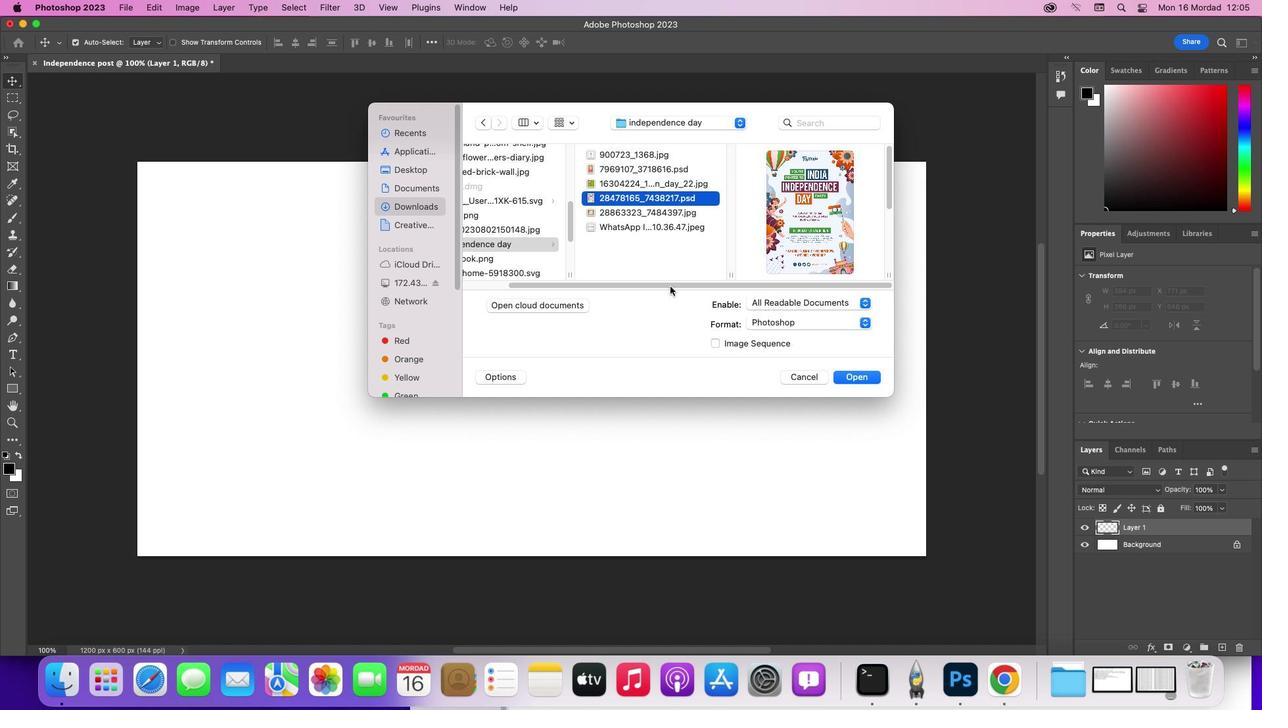 
Action: Mouse moved to (635, 368)
Screenshot: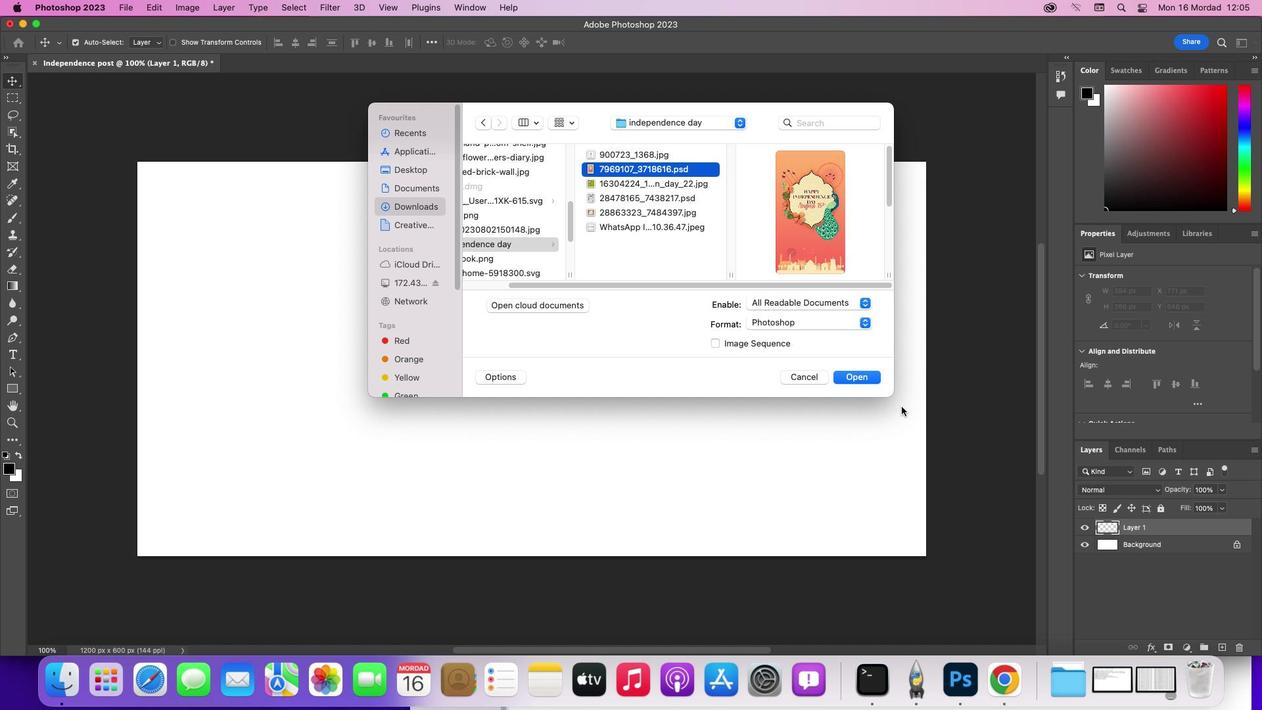 
Action: Mouse pressed left at (635, 368)
Screenshot: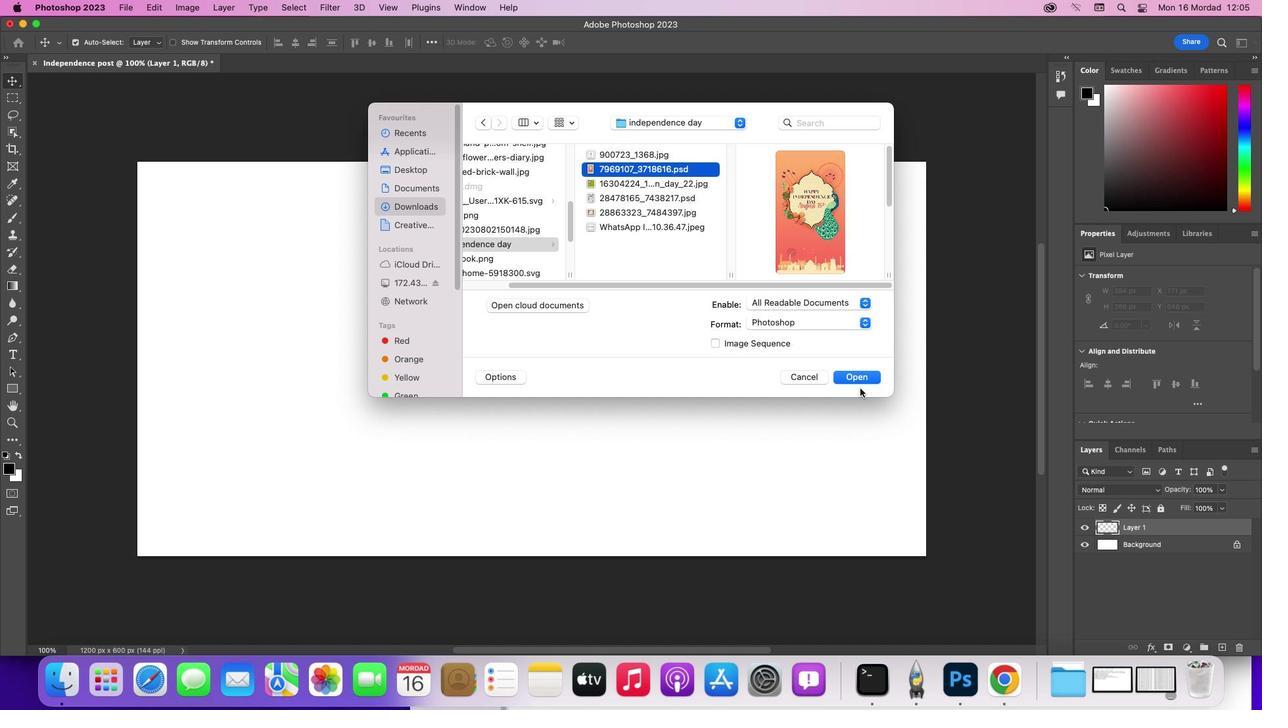 
Action: Mouse moved to (835, 458)
Screenshot: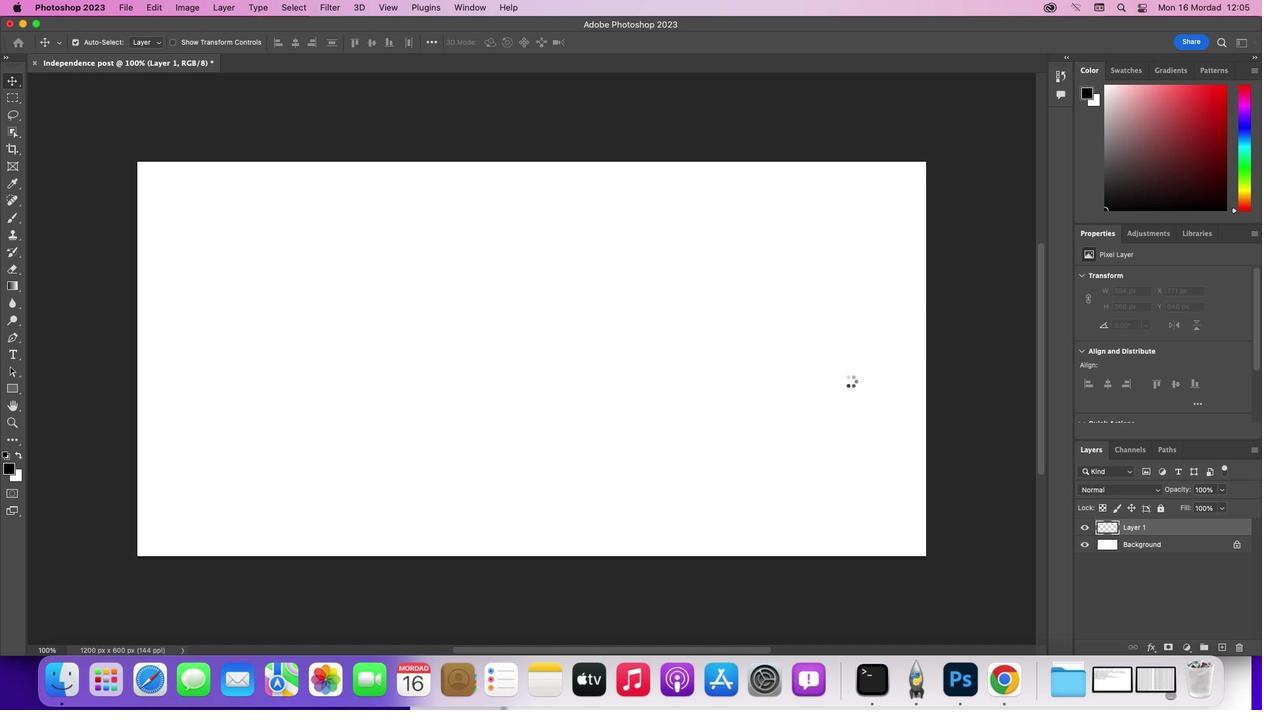 
Action: Mouse pressed left at (835, 458)
Screenshot: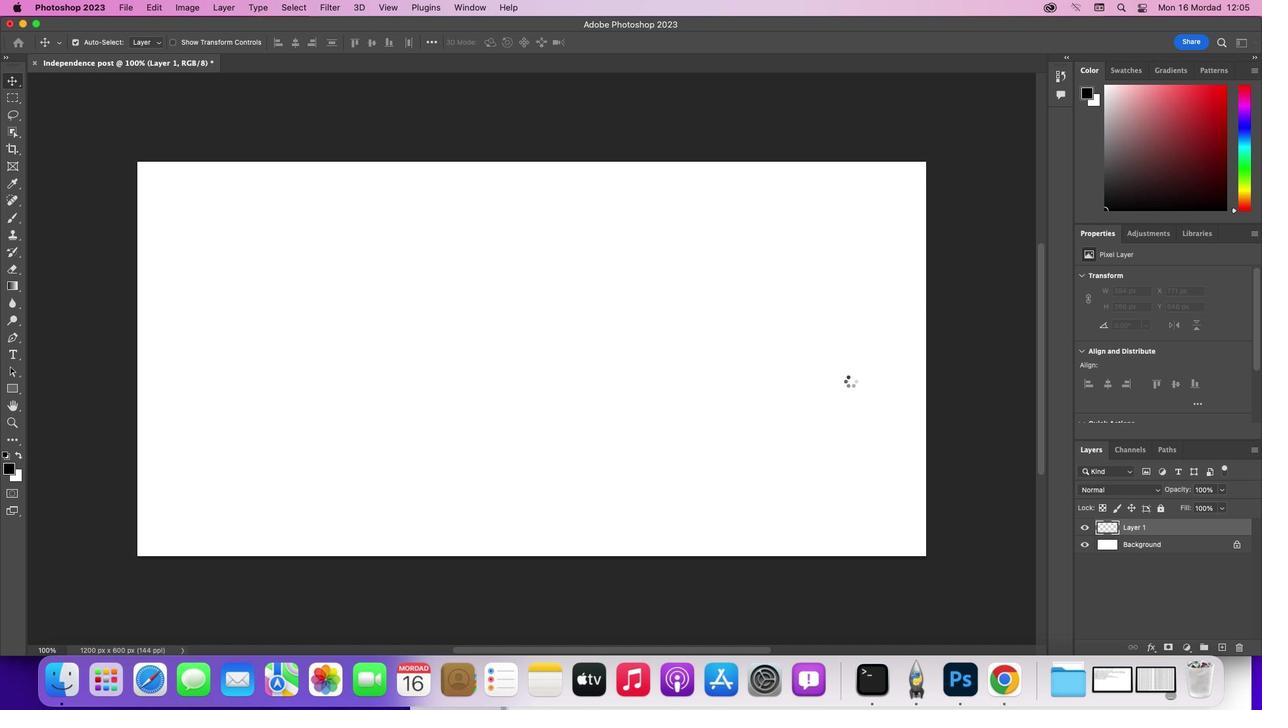 
Action: Mouse moved to (131, 301)
Screenshot: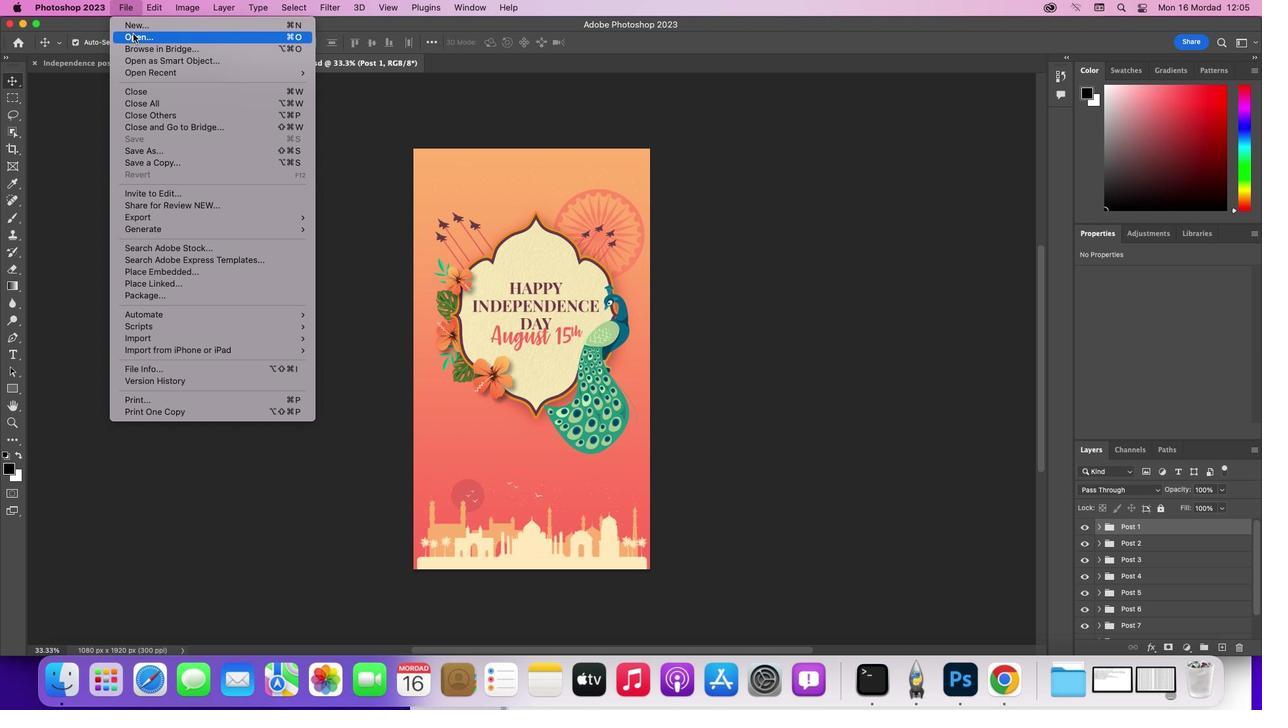 
Action: Mouse pressed left at (131, 301)
Screenshot: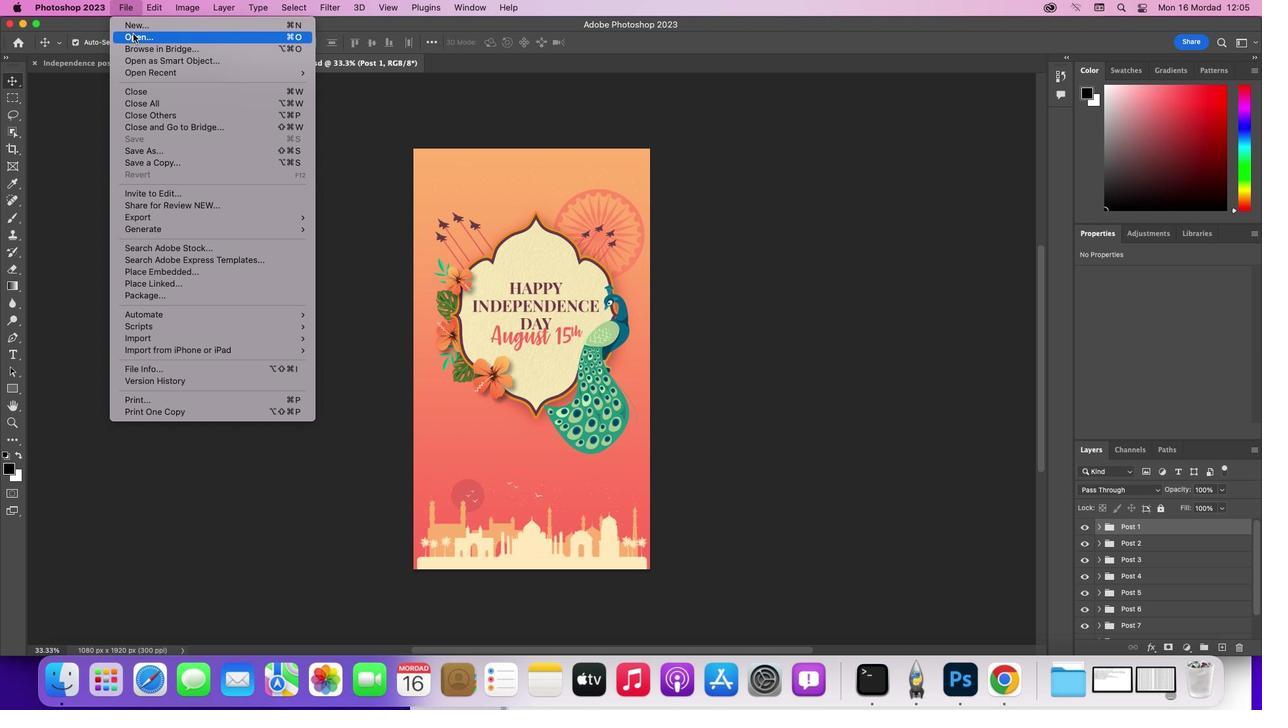 
Action: Mouse moved to (138, 310)
Screenshot: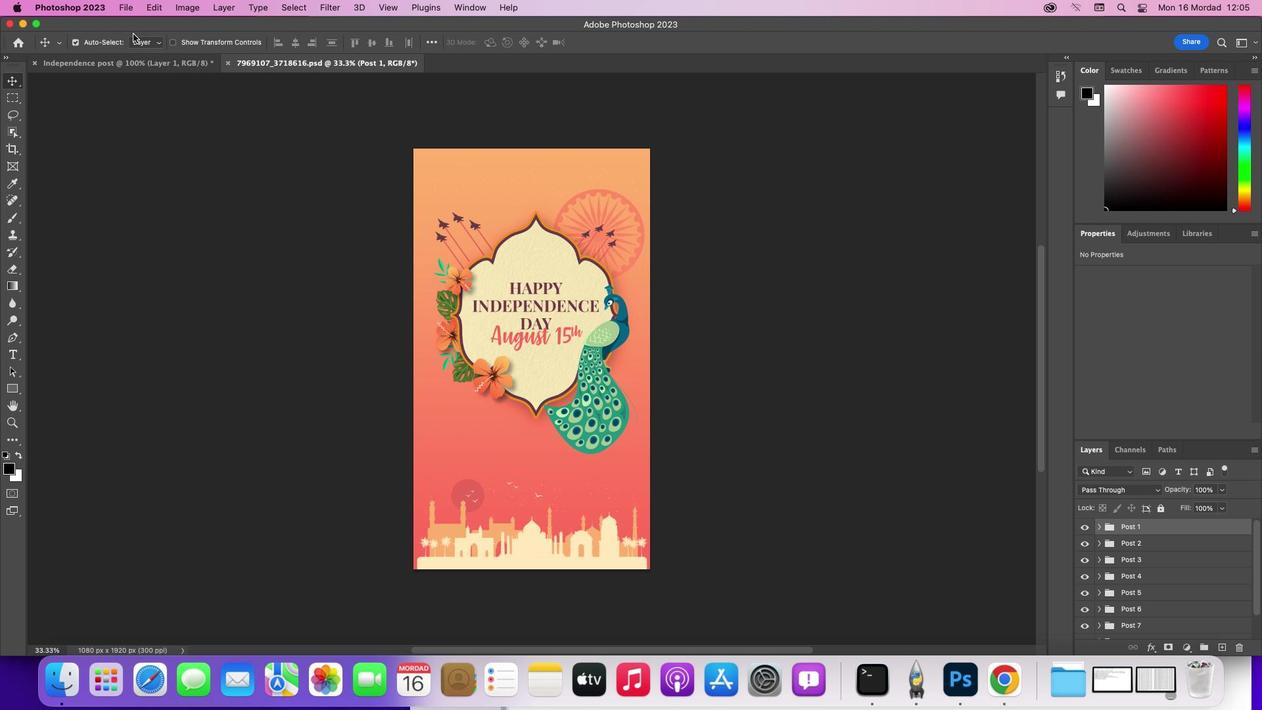
Action: Mouse pressed left at (138, 310)
Screenshot: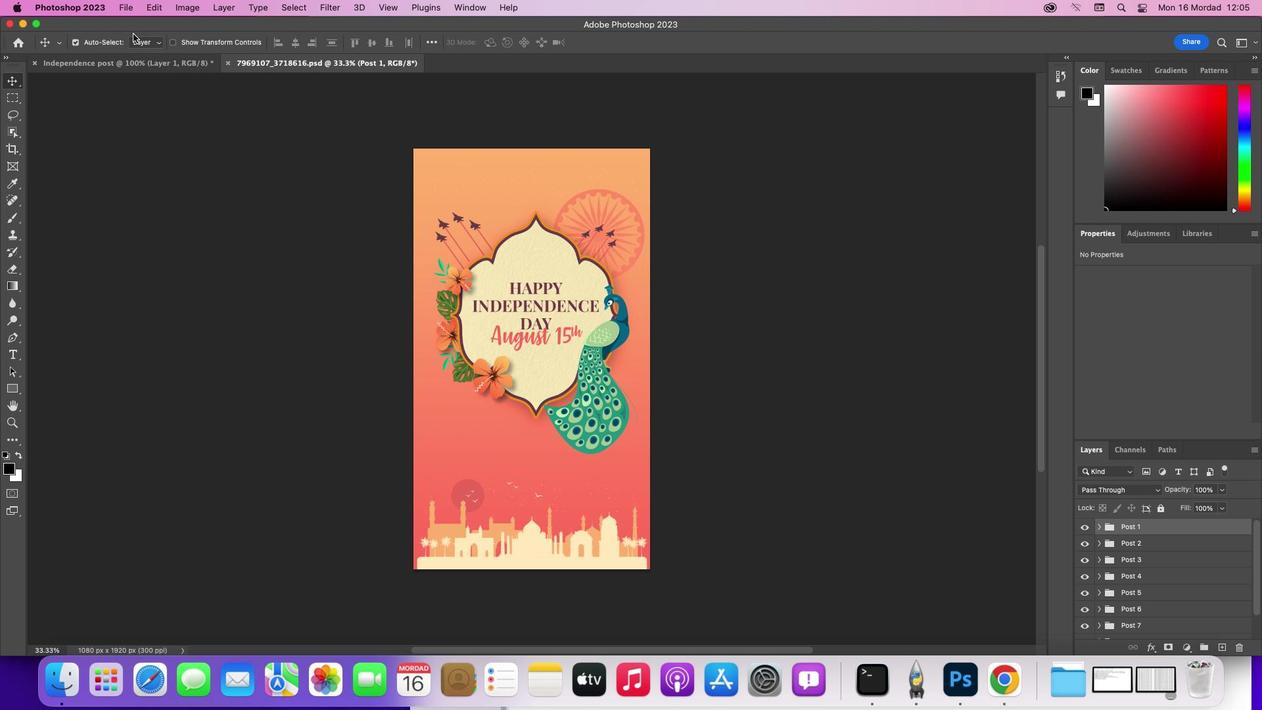 
Action: Mouse moved to (518, 361)
Screenshot: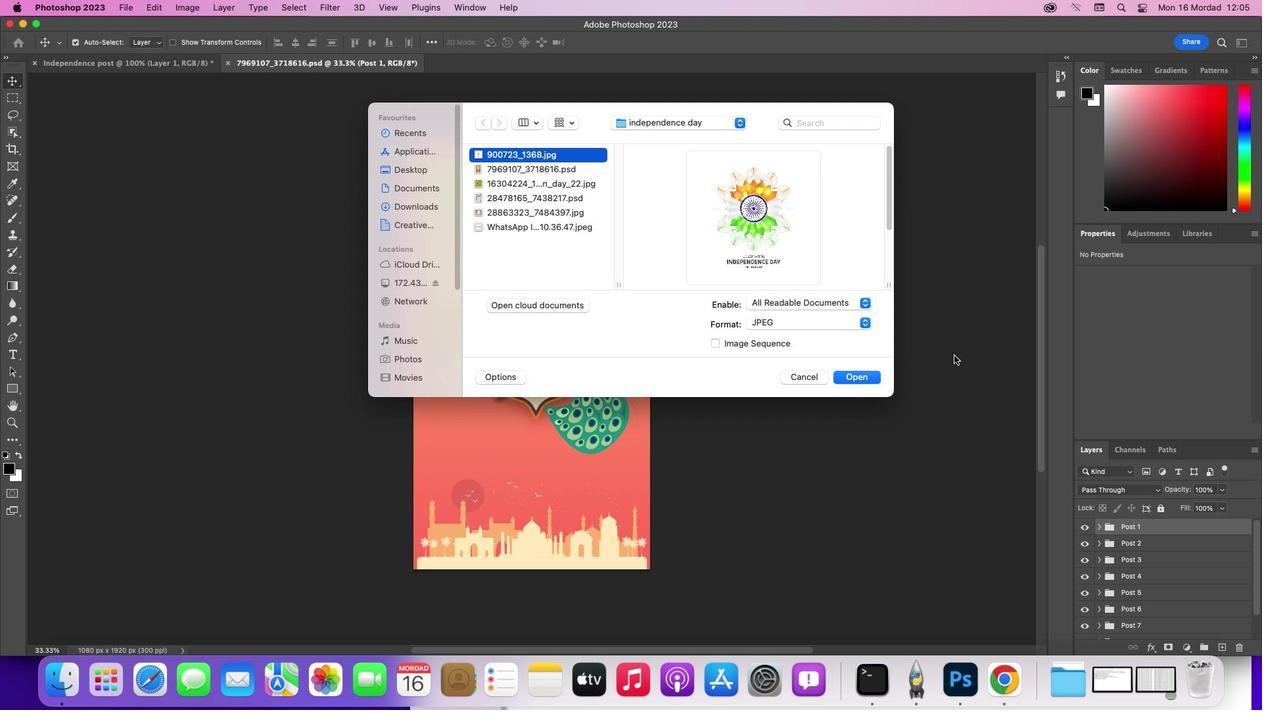 
Action: Mouse pressed left at (518, 361)
Screenshot: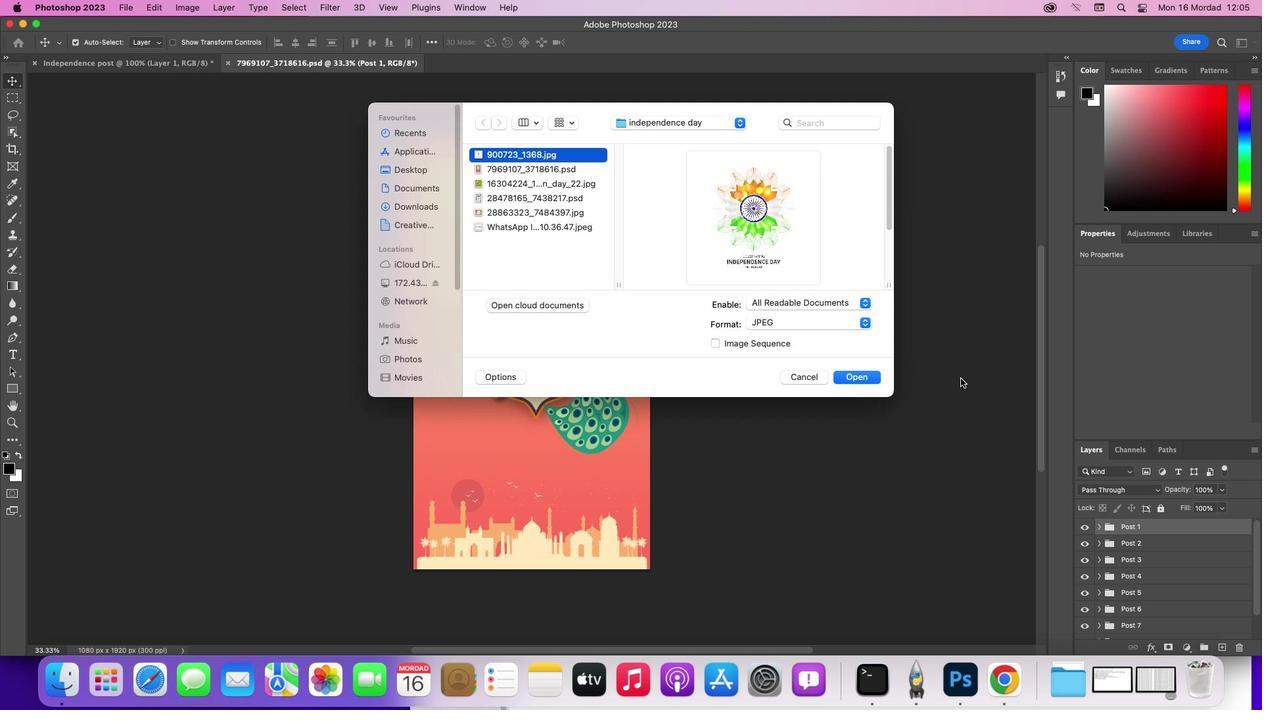 
Action: Mouse moved to (847, 458)
Screenshot: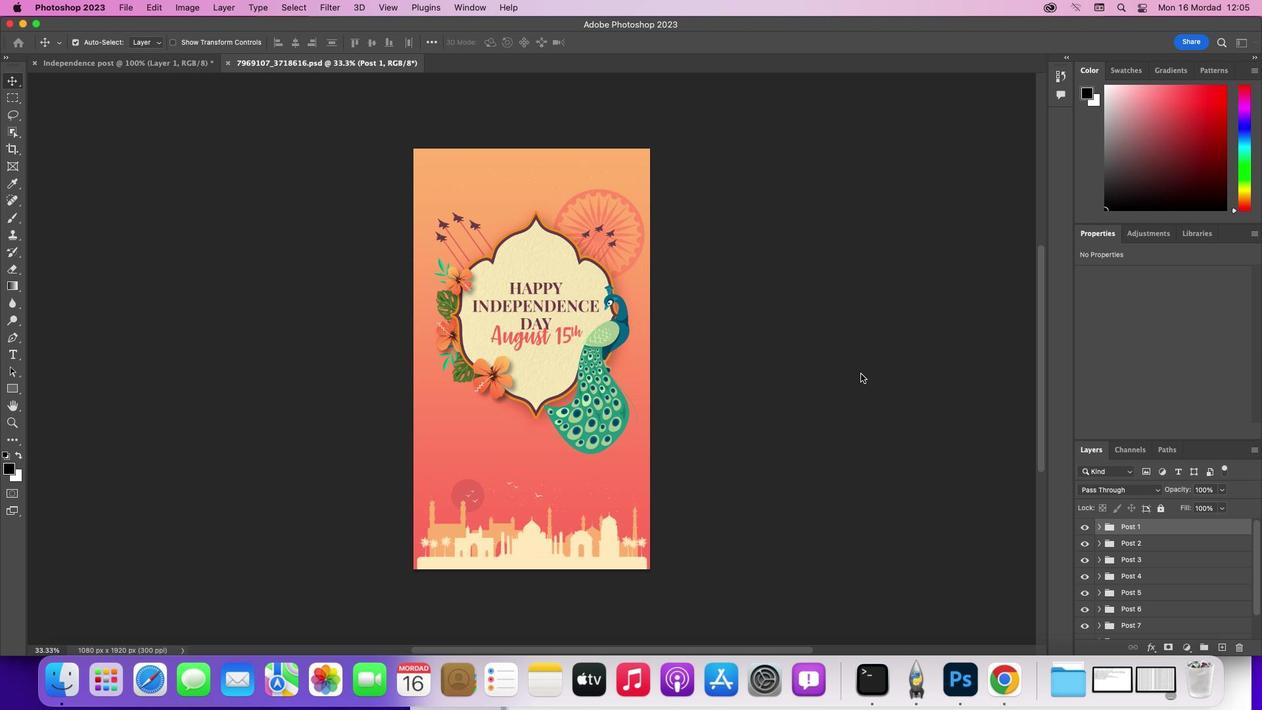 
Action: Mouse pressed left at (847, 458)
Screenshot: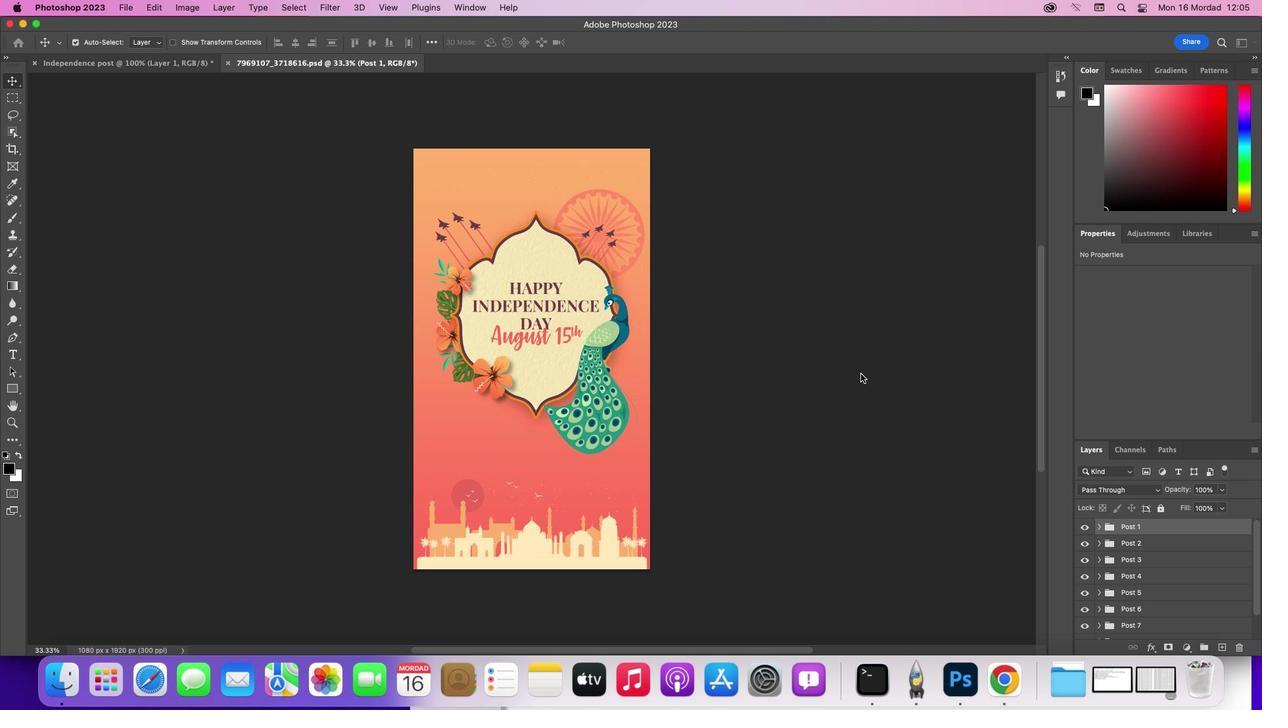 
Action: Mouse moved to (138, 298)
Screenshot: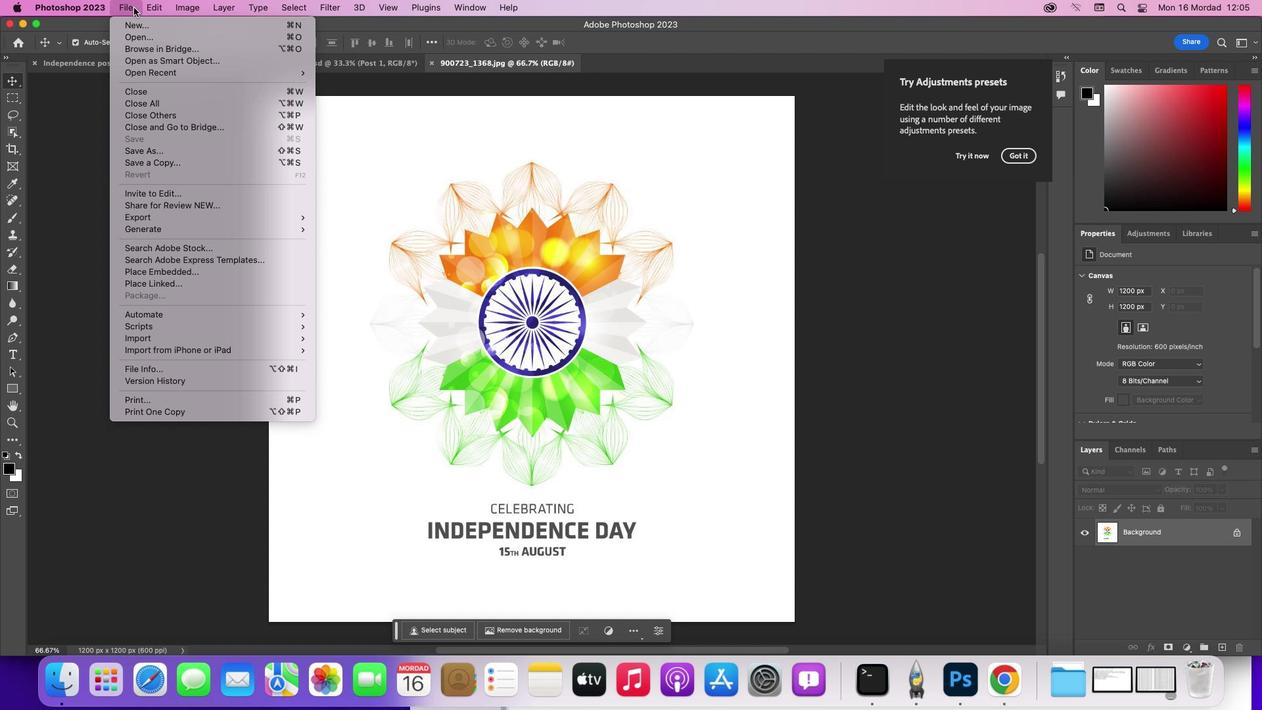 
Action: Mouse pressed left at (138, 298)
Screenshot: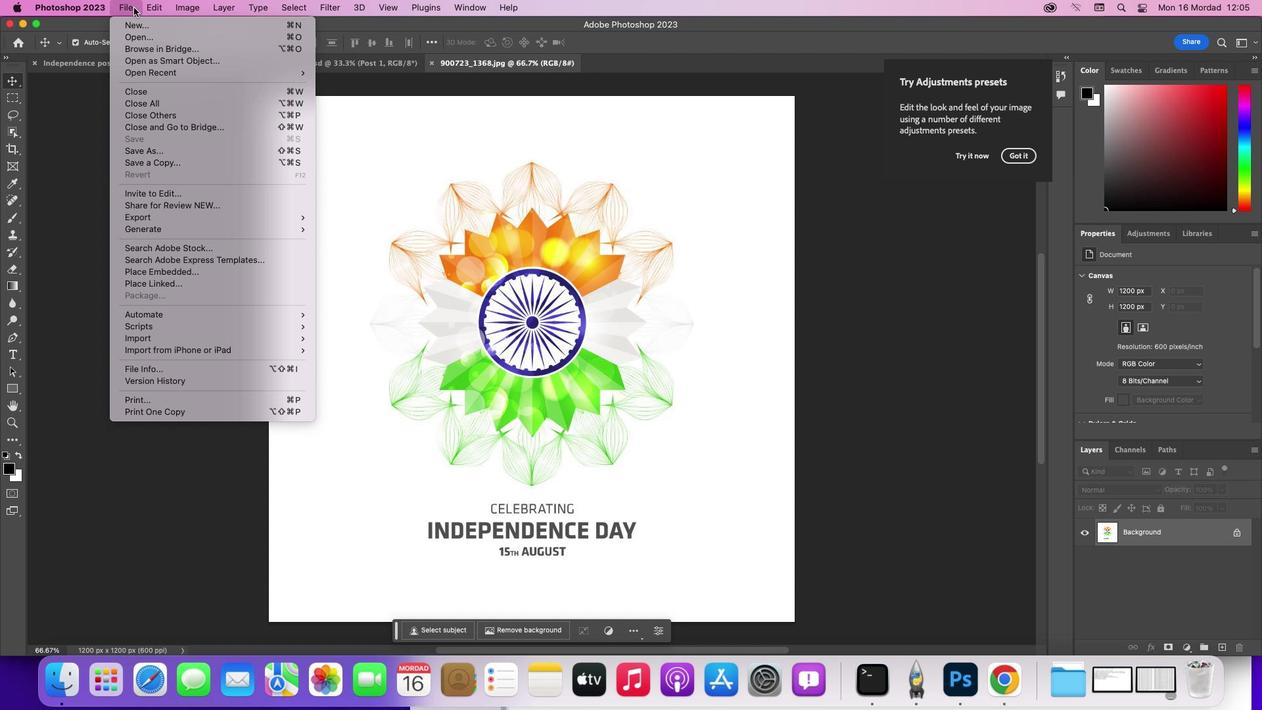 
Action: Mouse moved to (172, 311)
Screenshot: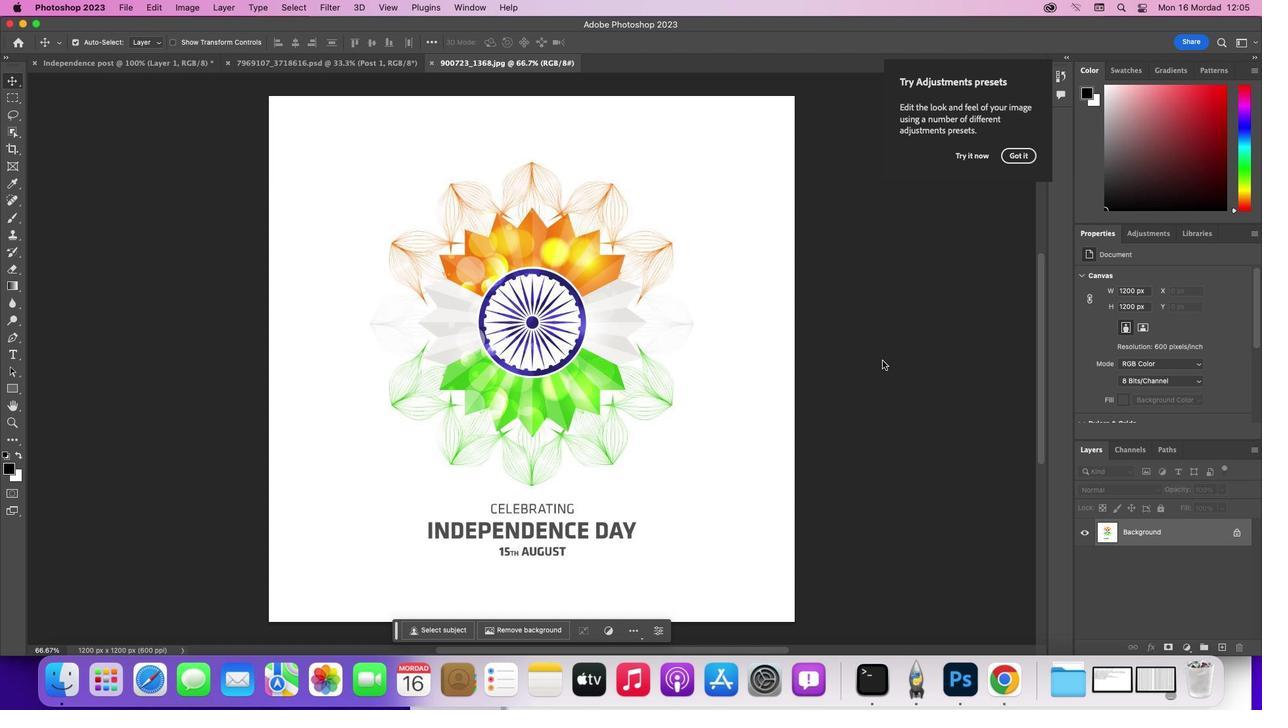 
Action: Mouse pressed left at (172, 311)
Screenshot: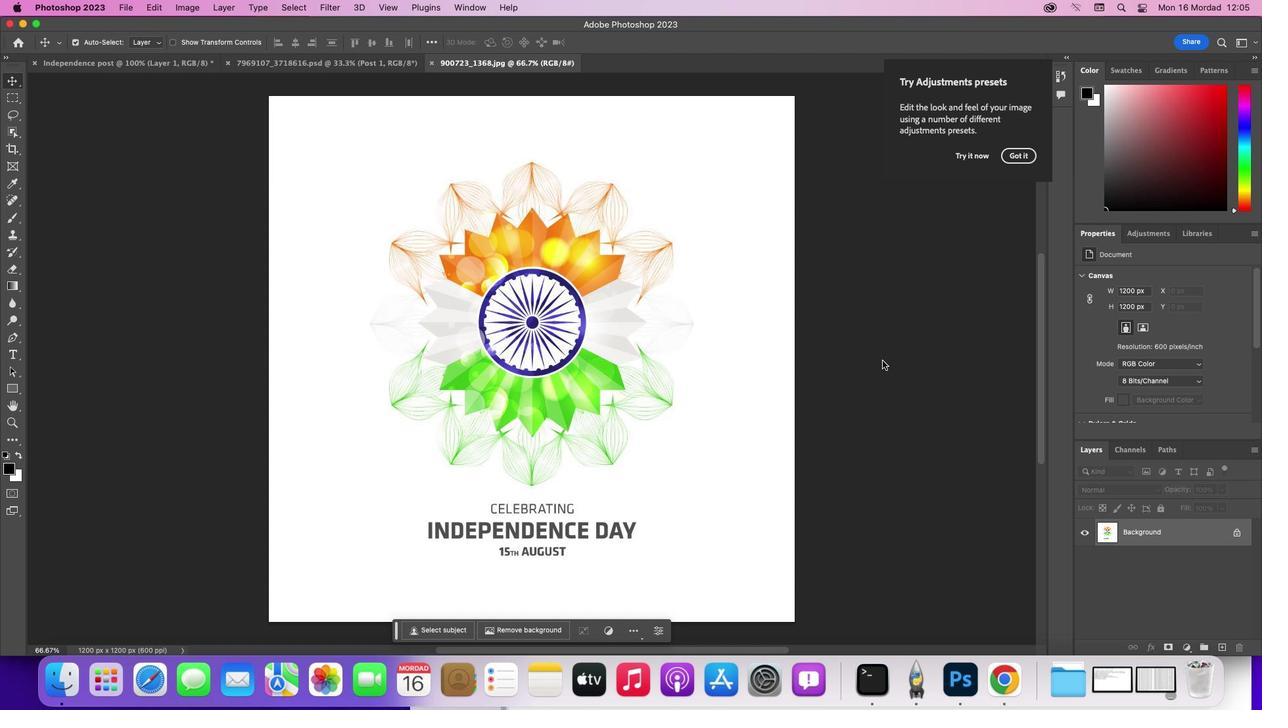 
Action: Mouse moved to (992, 361)
Screenshot: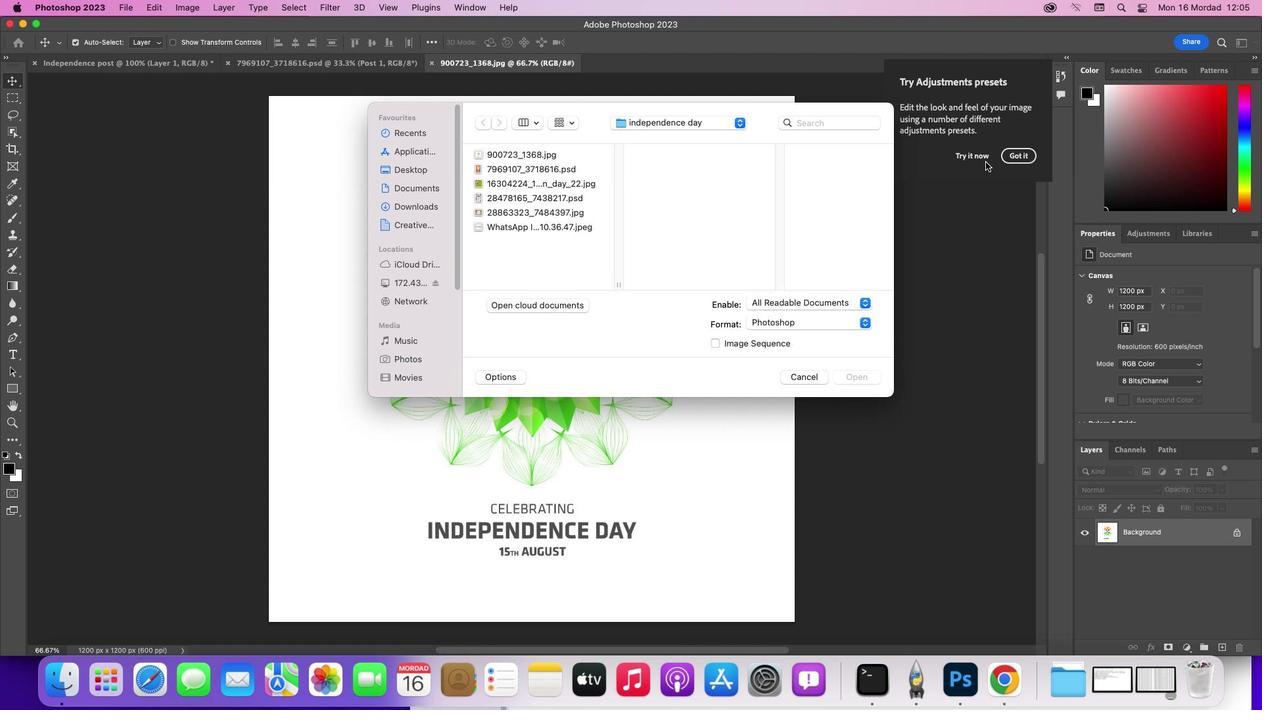 
Action: Mouse pressed left at (992, 361)
Screenshot: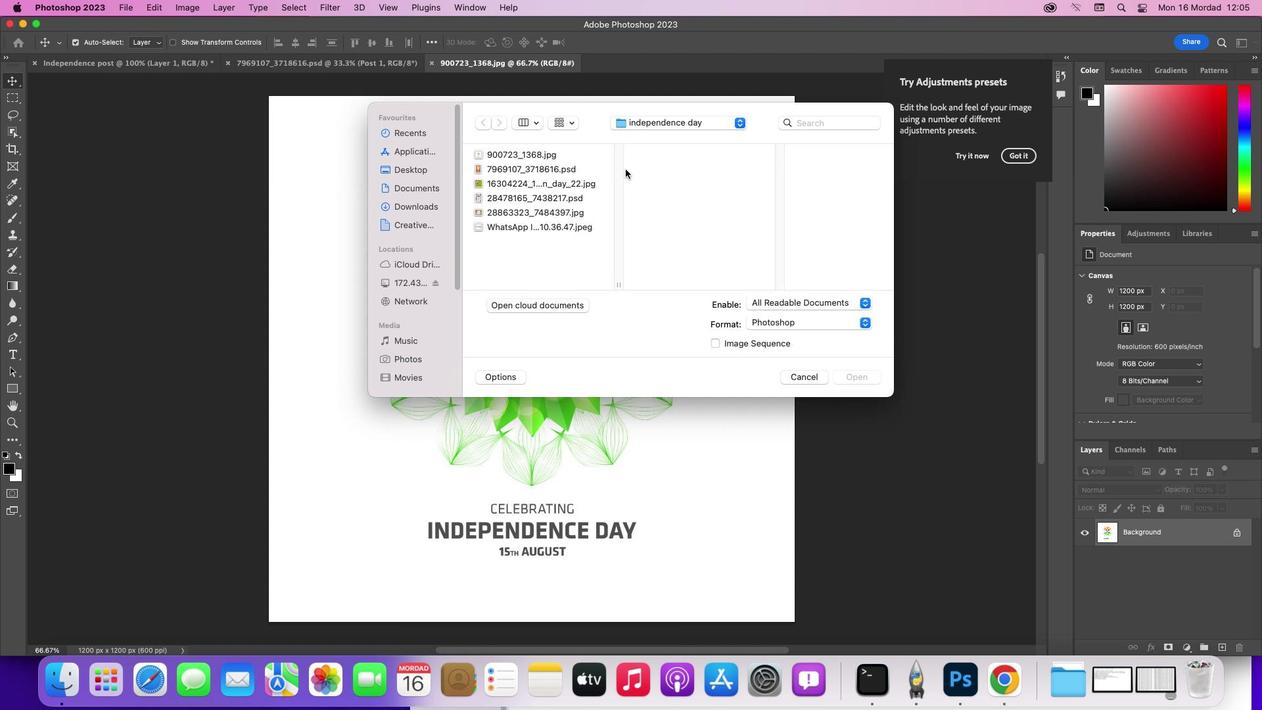 
Action: Mouse moved to (543, 368)
Screenshot: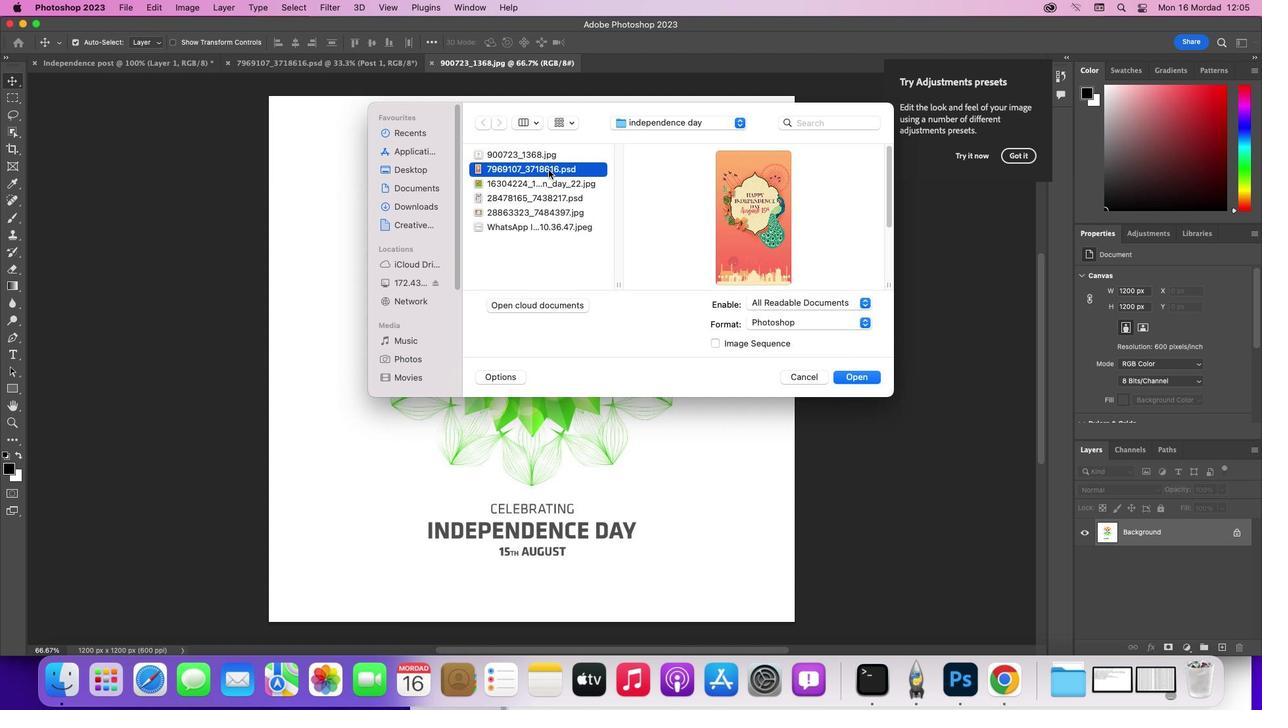 
Action: Mouse pressed left at (543, 368)
Screenshot: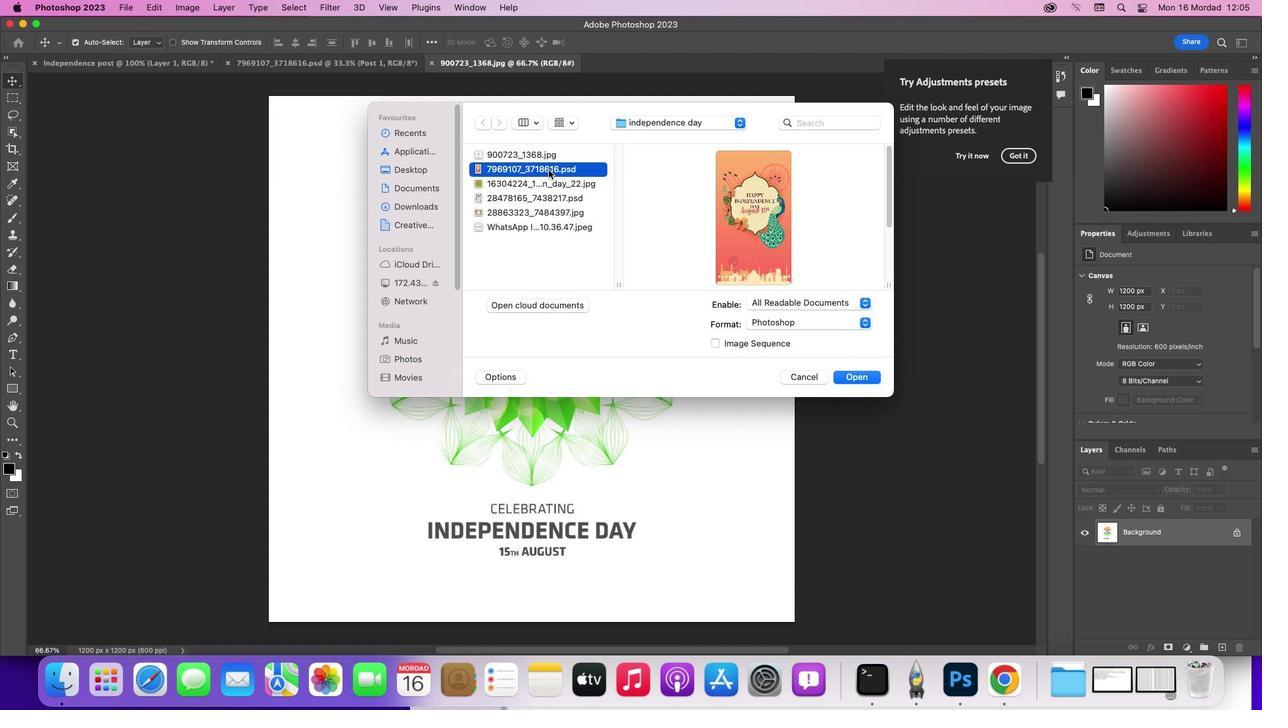 
Action: Mouse moved to (542, 373)
Screenshot: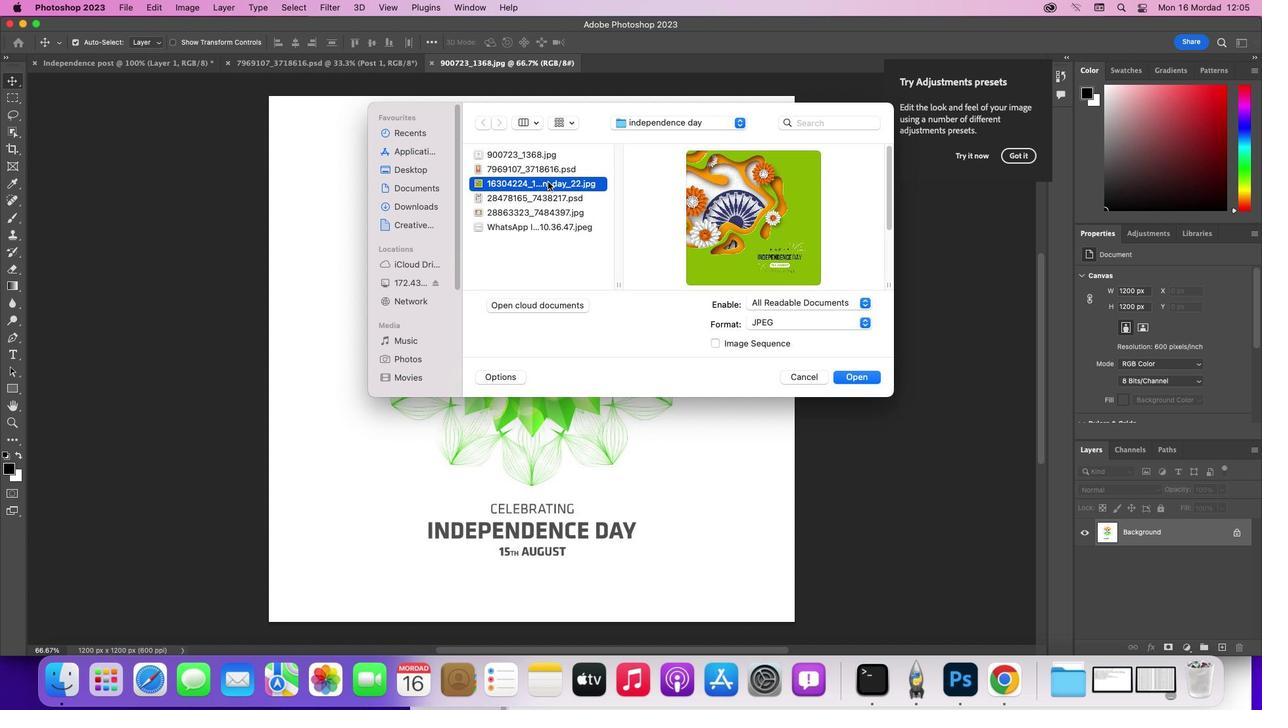 
Action: Mouse pressed left at (542, 373)
Screenshot: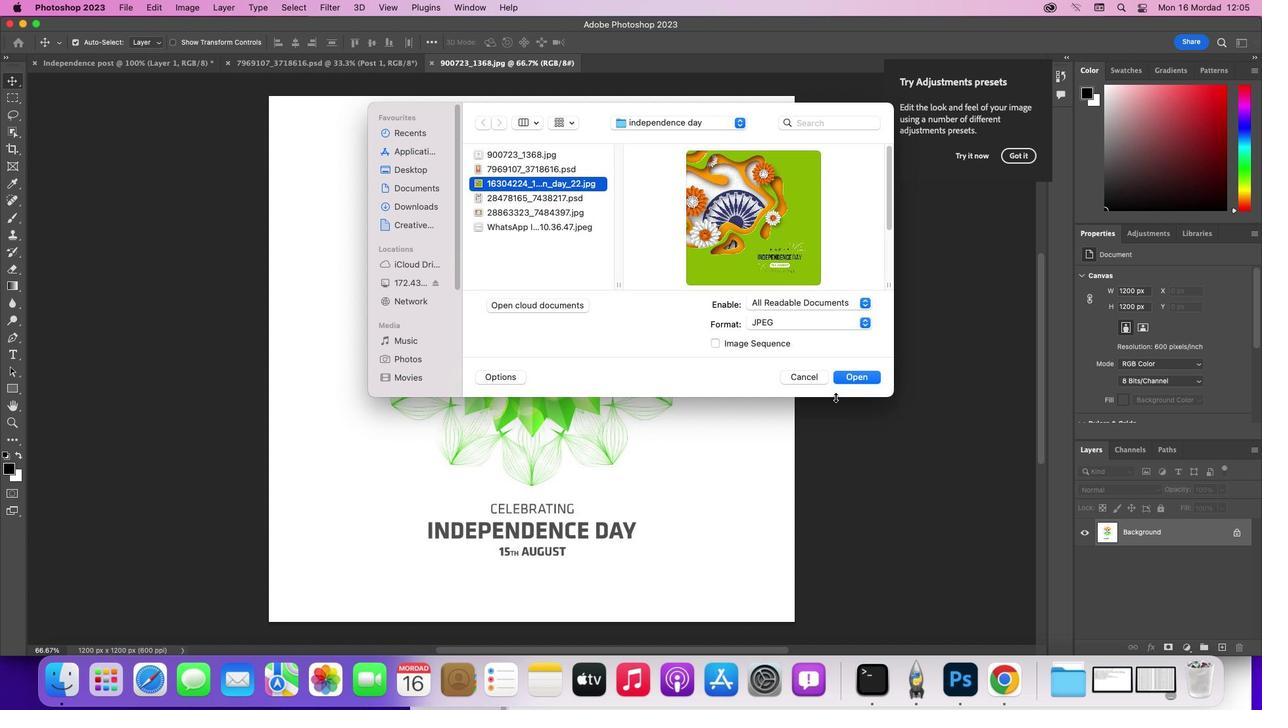 
Action: Mouse moved to (831, 457)
Screenshot: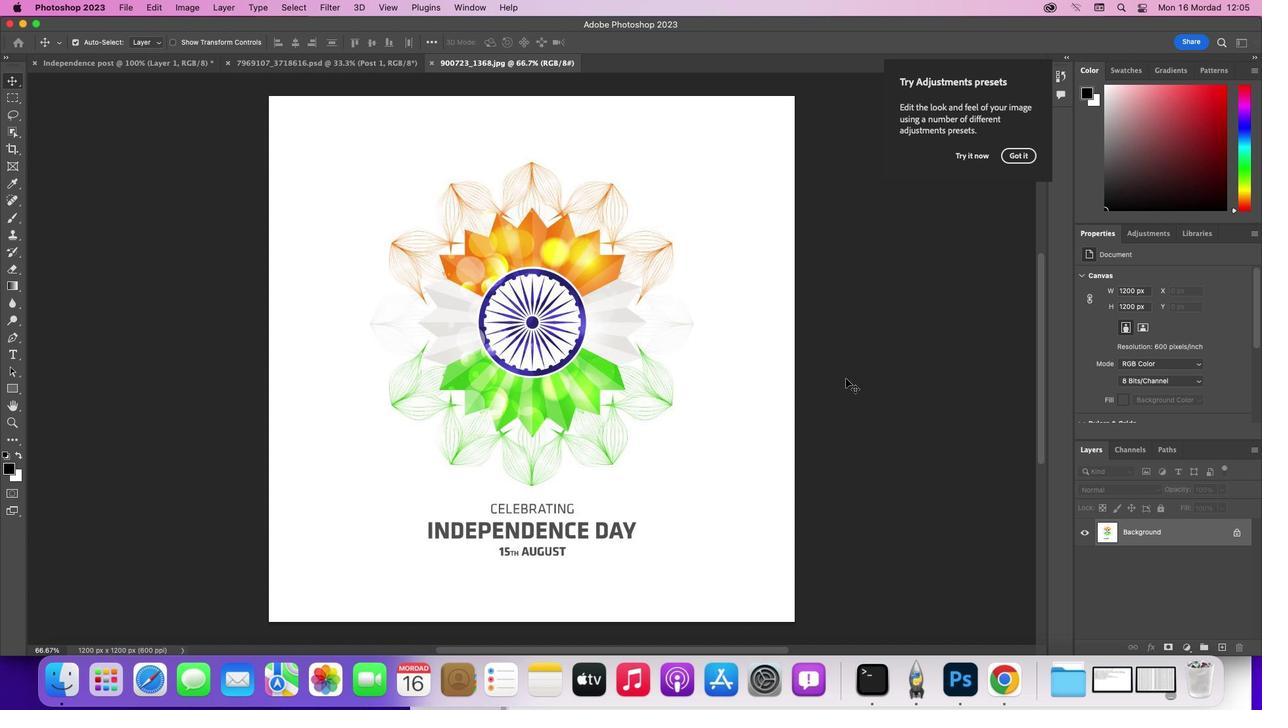 
Action: Mouse pressed left at (831, 457)
Screenshot: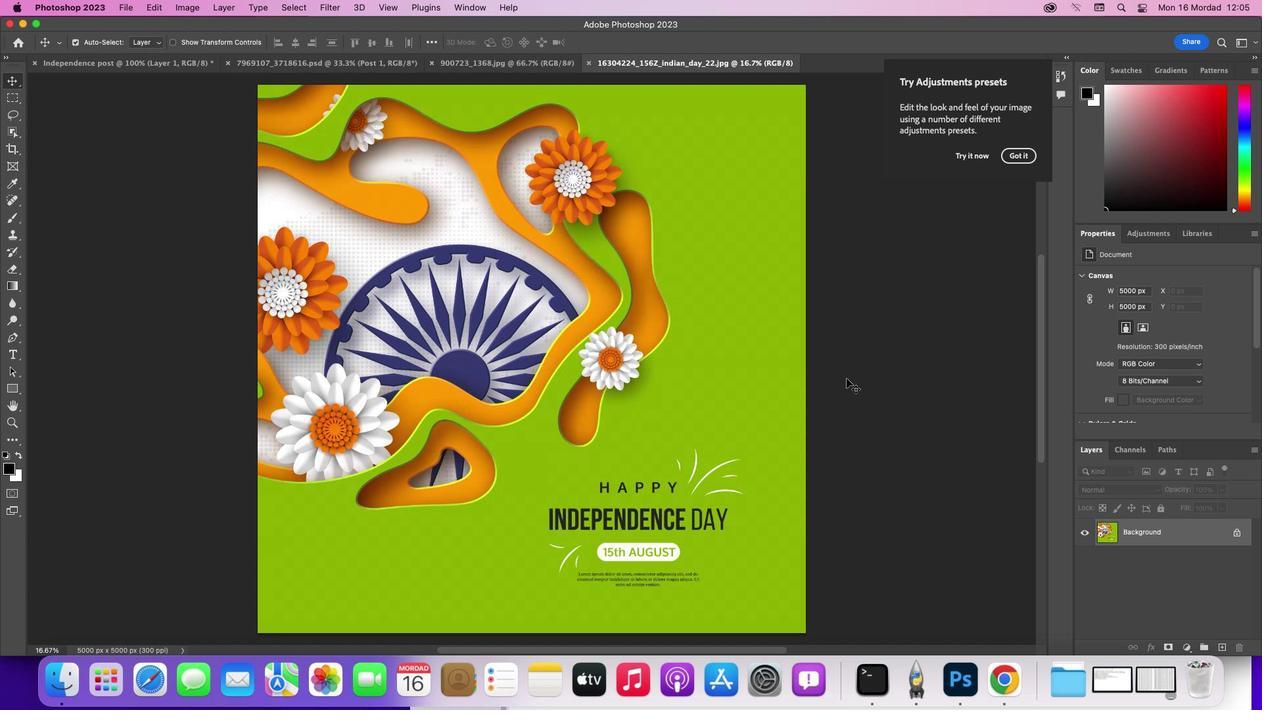 
Action: Mouse moved to (132, 297)
Screenshot: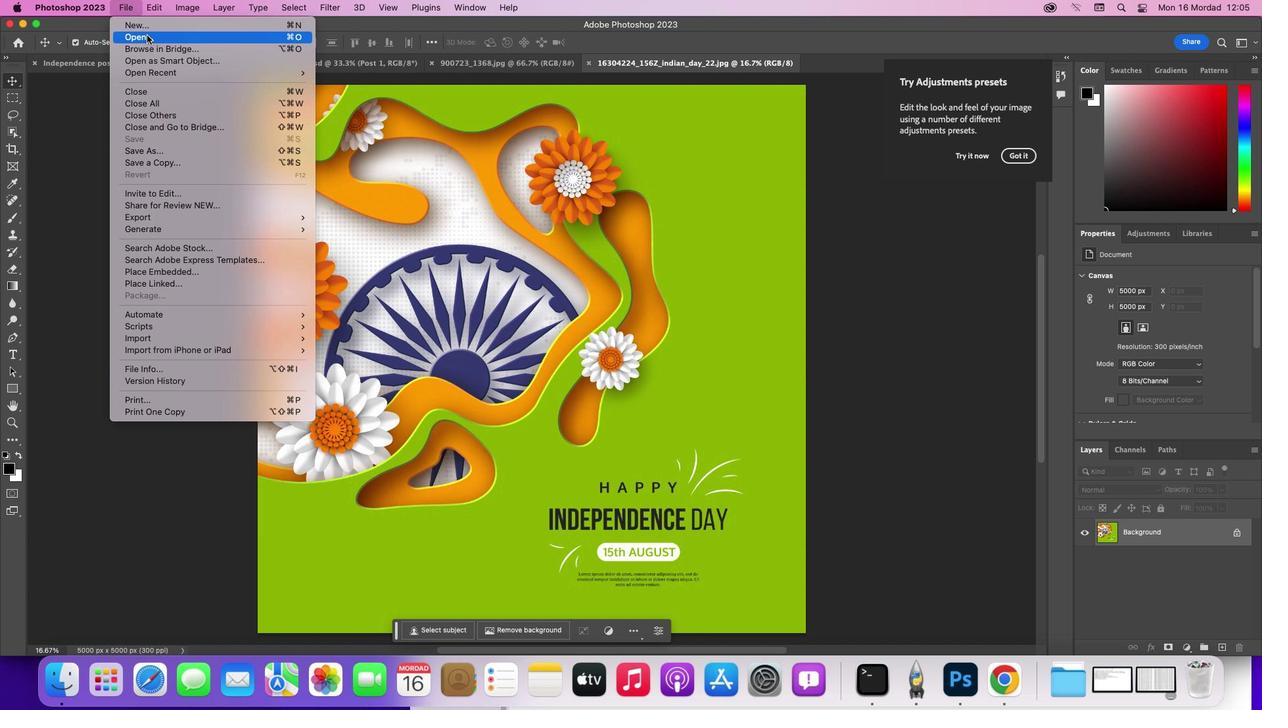 
Action: Mouse pressed left at (132, 297)
Screenshot: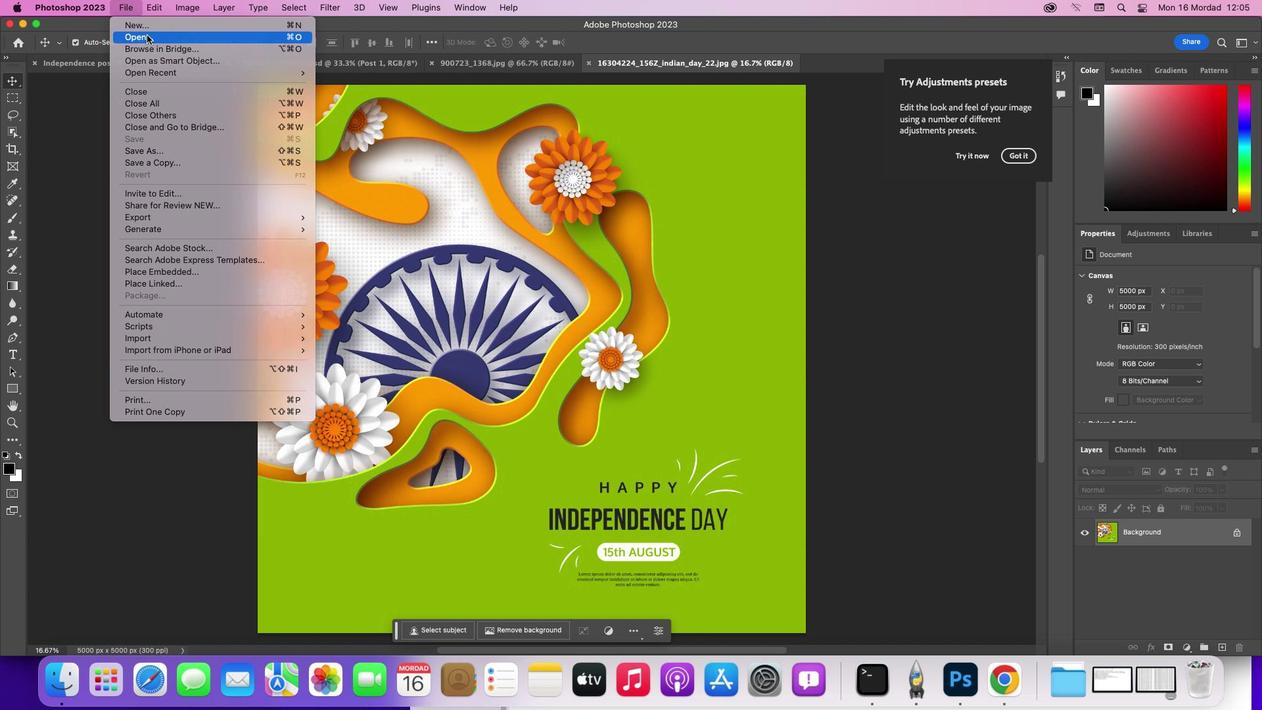 
Action: Mouse moved to (151, 310)
Screenshot: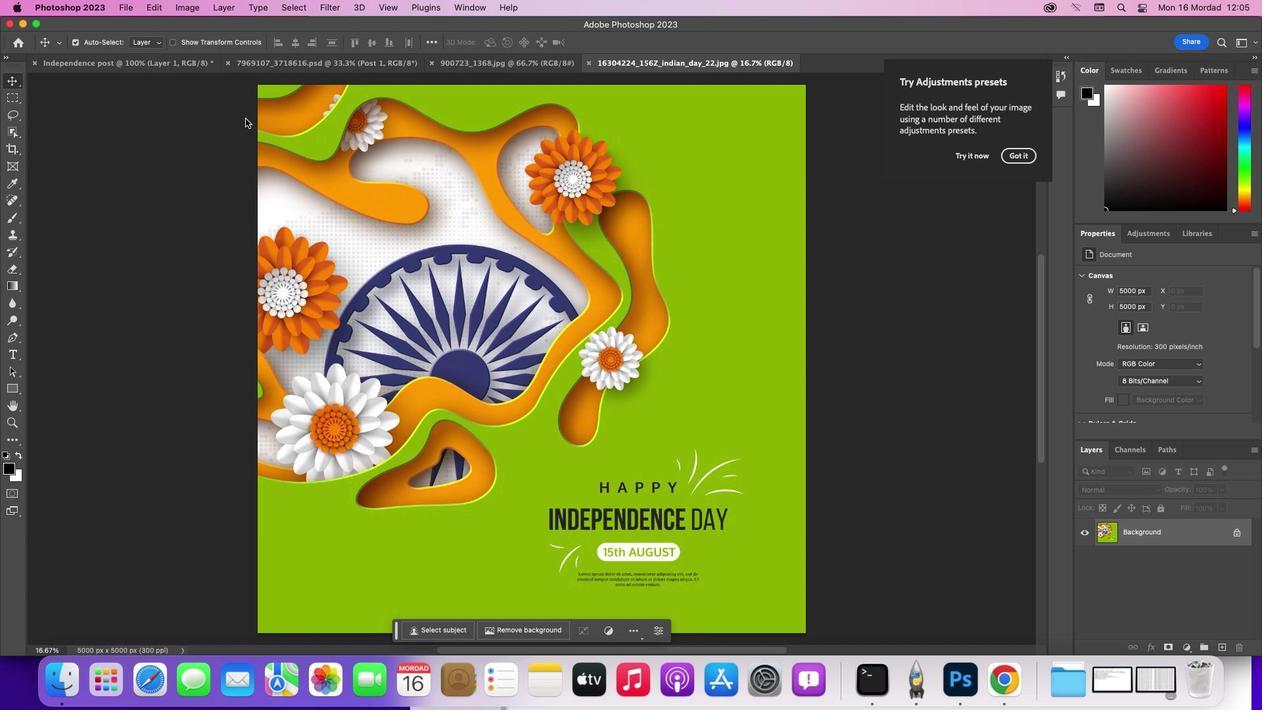 
Action: Mouse pressed left at (151, 310)
Screenshot: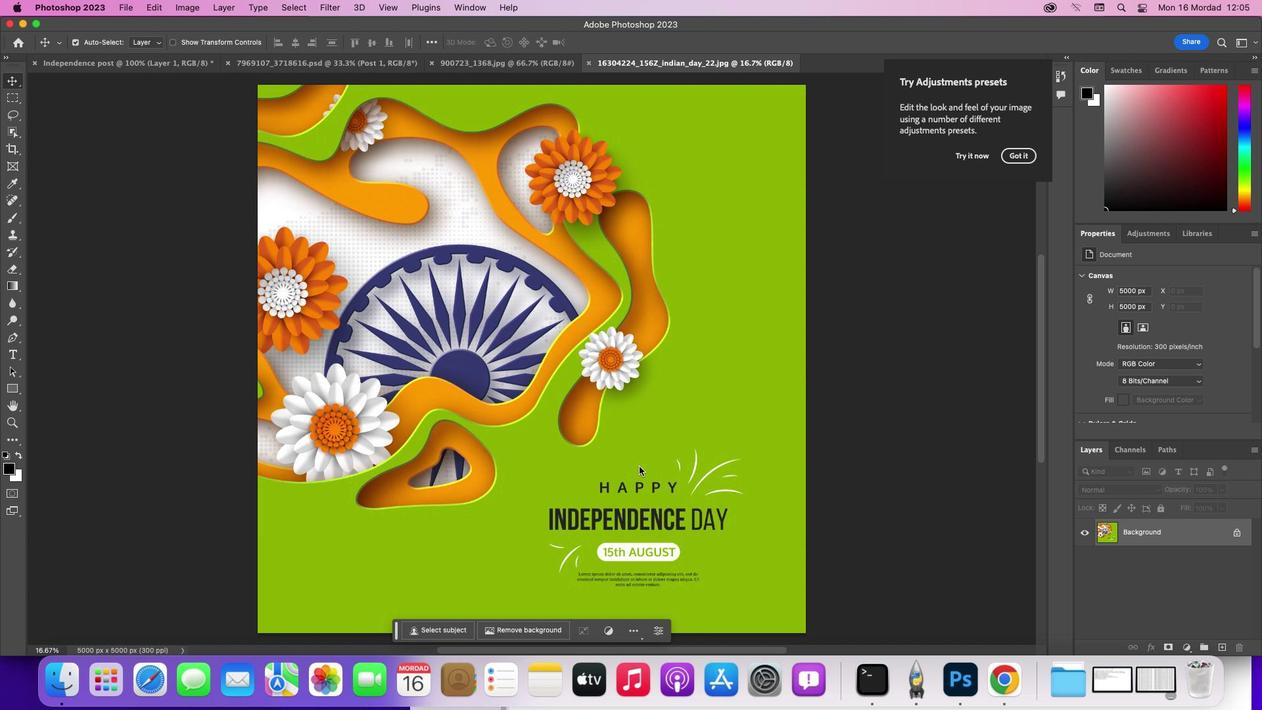 
Action: Mouse moved to (546, 385)
Screenshot: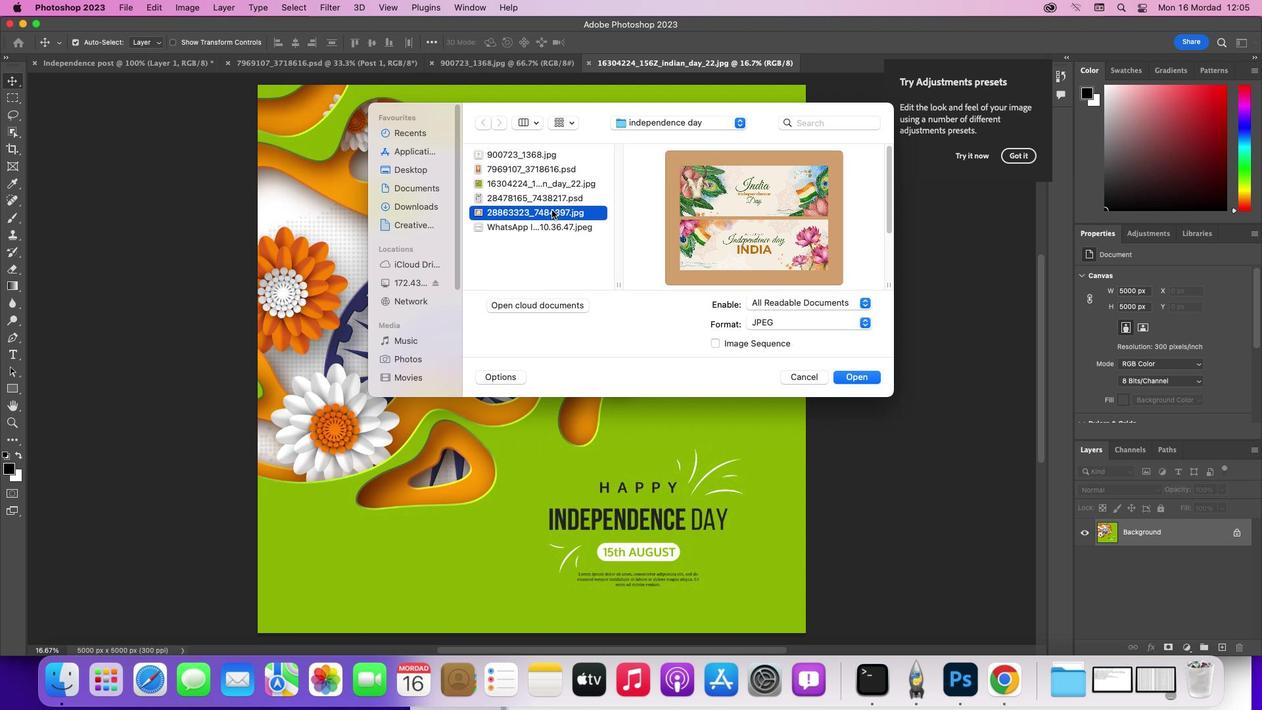 
Action: Mouse pressed left at (546, 385)
Screenshot: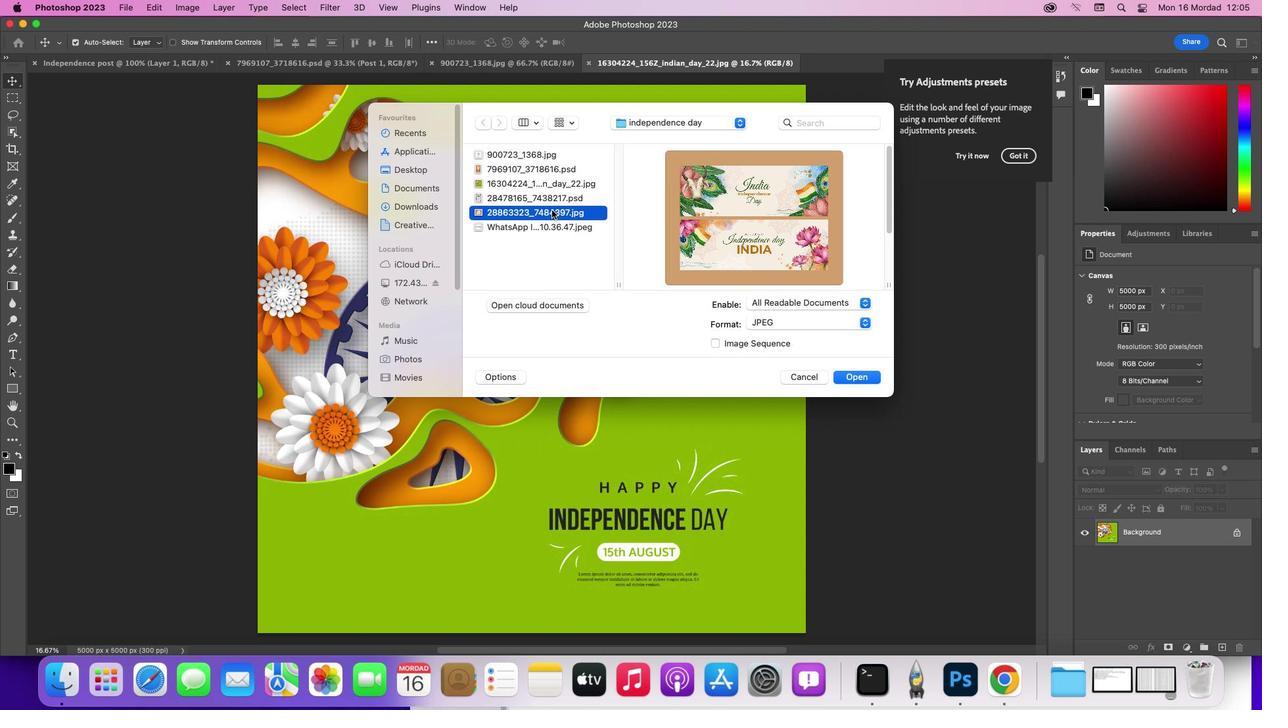 
Action: Mouse moved to (545, 380)
Screenshot: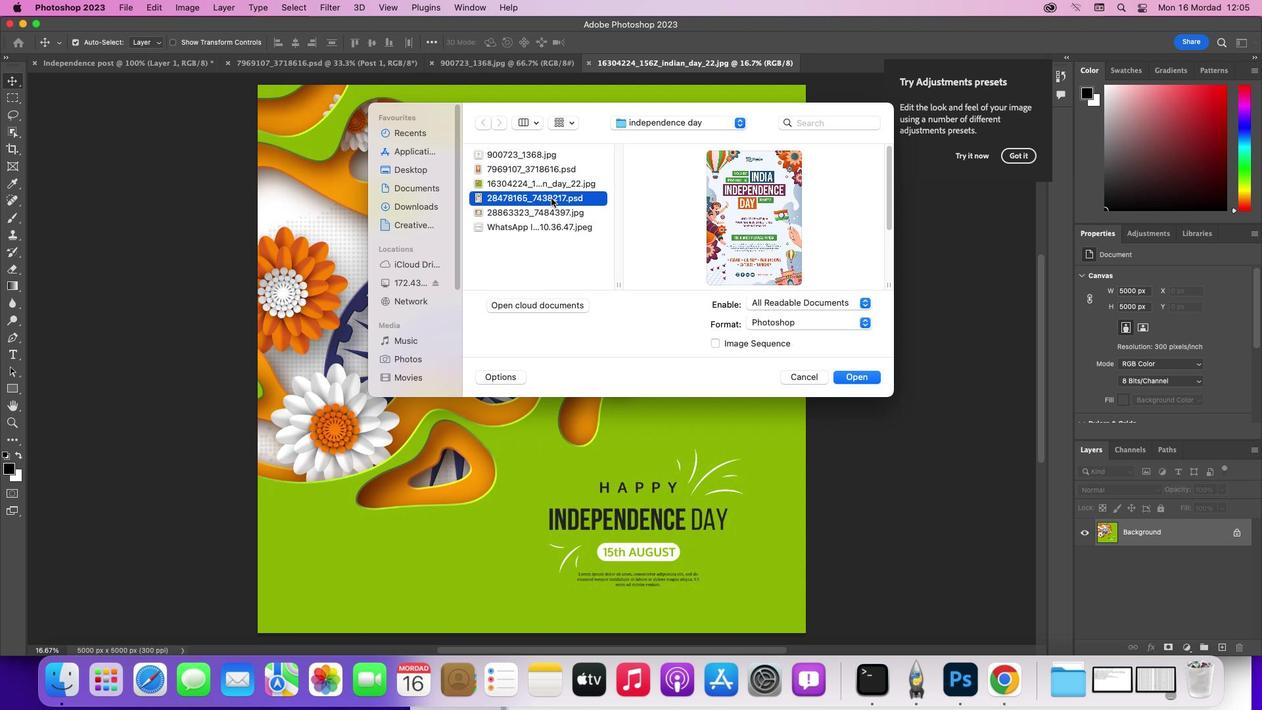 
Action: Mouse pressed left at (545, 380)
Screenshot: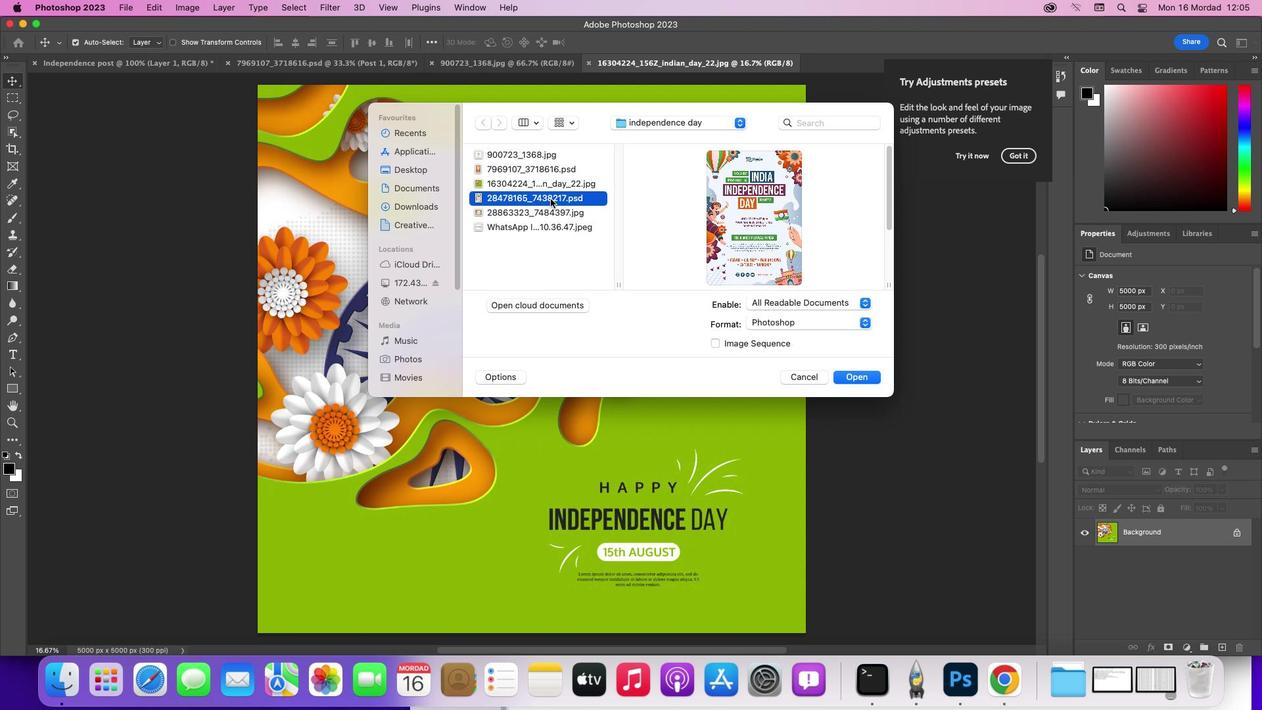 
Action: Mouse moved to (545, 386)
Screenshot: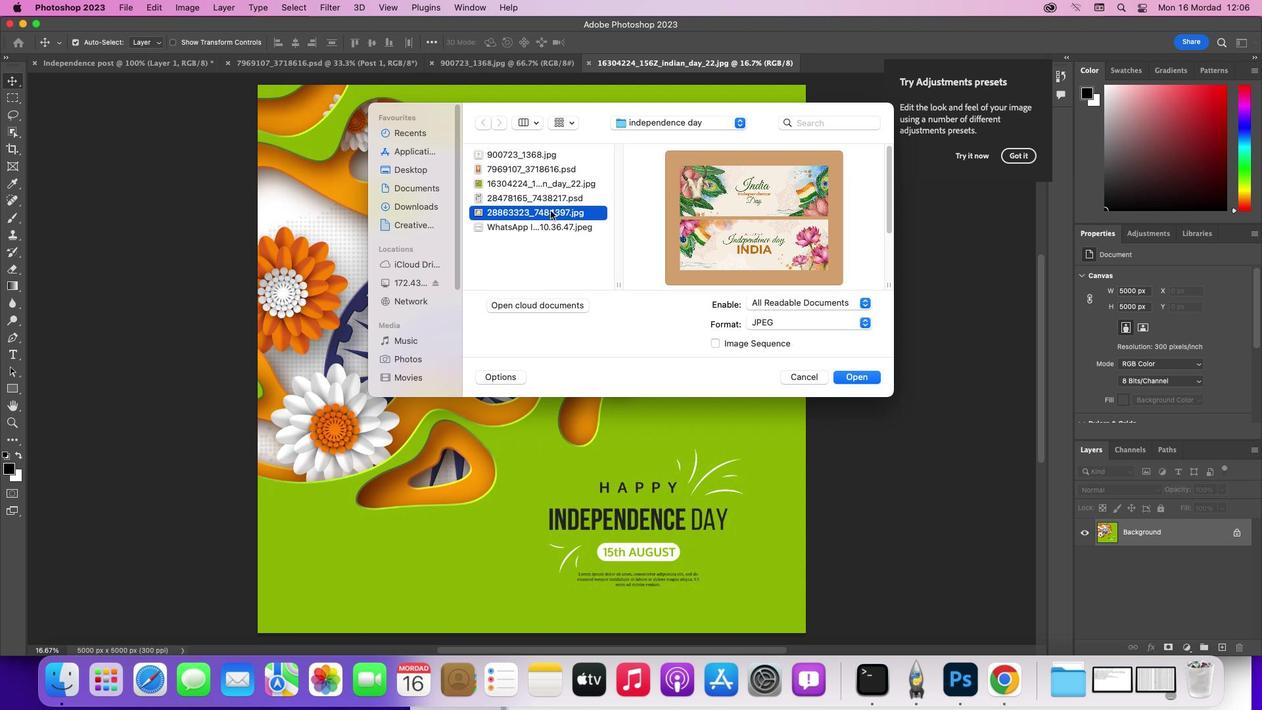 
Action: Mouse pressed left at (545, 386)
Screenshot: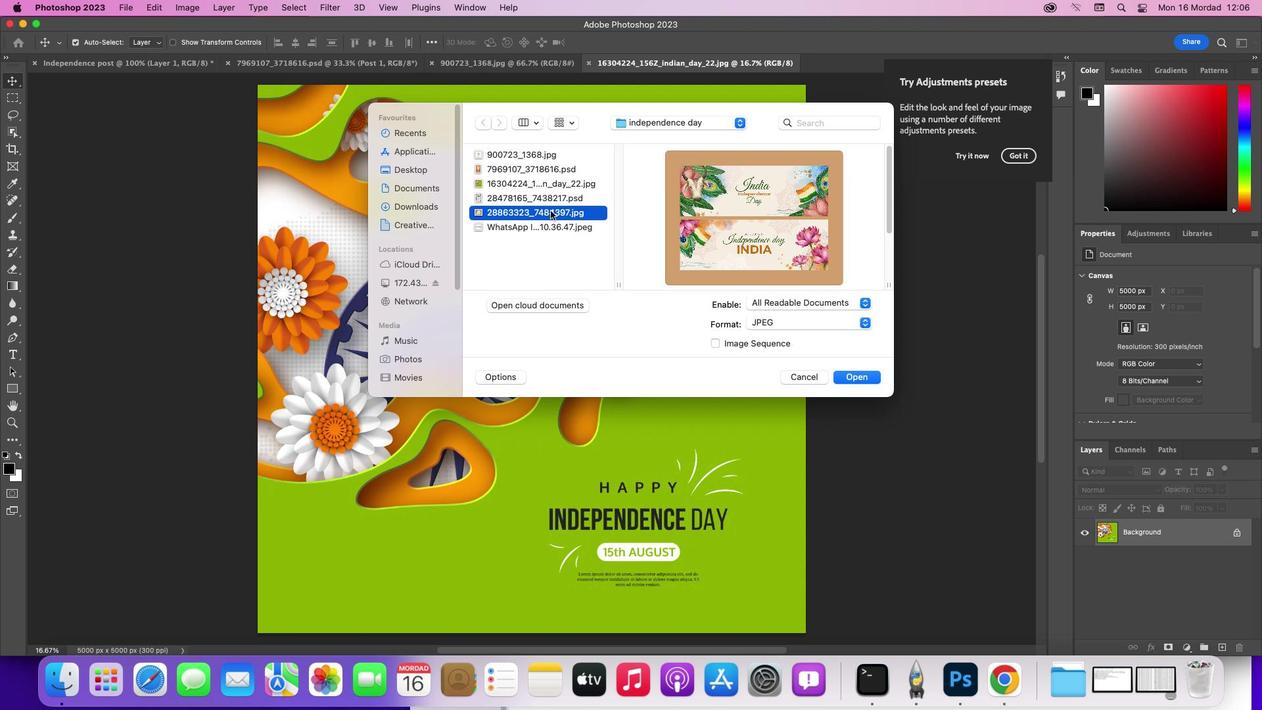 
Action: Mouse moved to (552, 381)
Screenshot: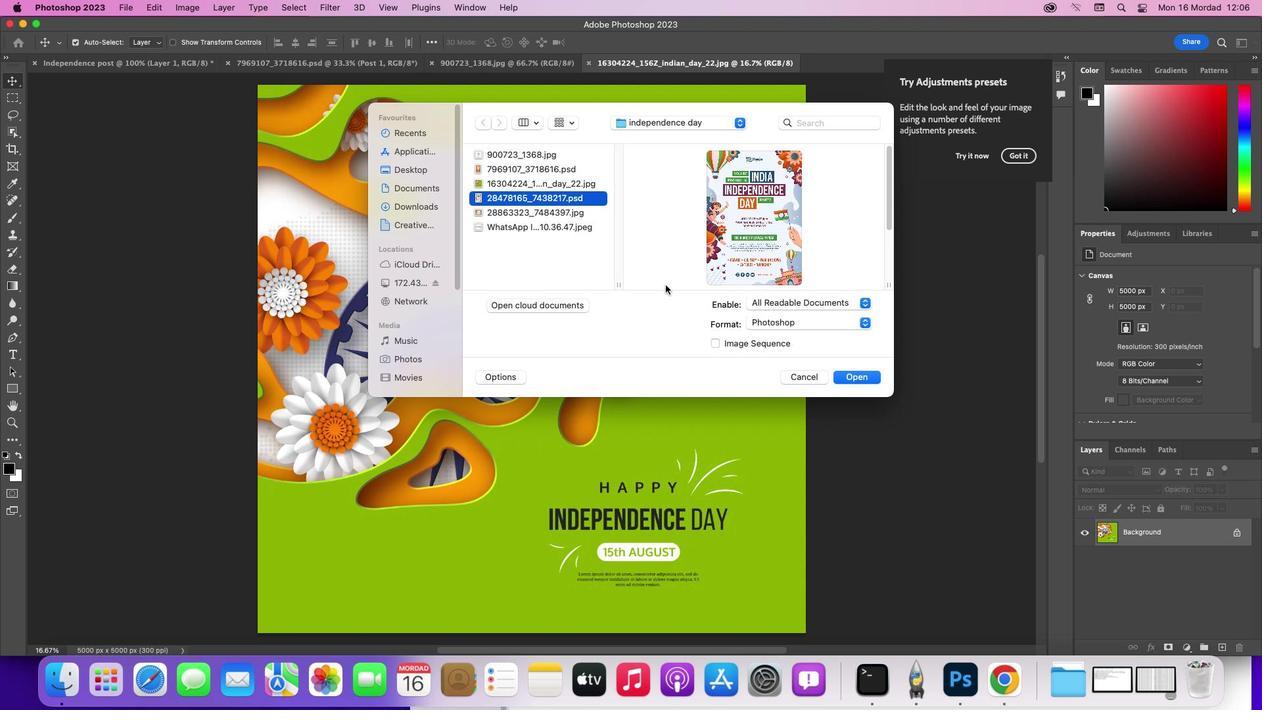 
Action: Mouse pressed left at (552, 381)
Screenshot: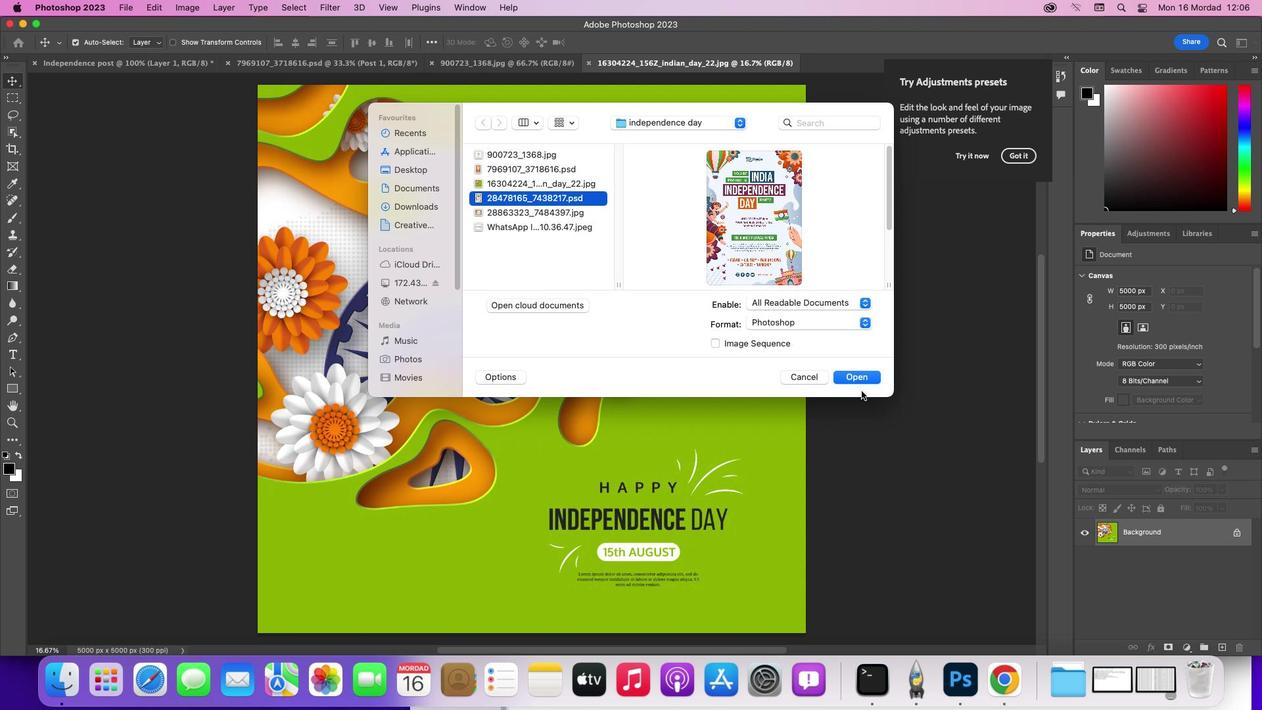 
Action: Mouse moved to (848, 458)
Screenshot: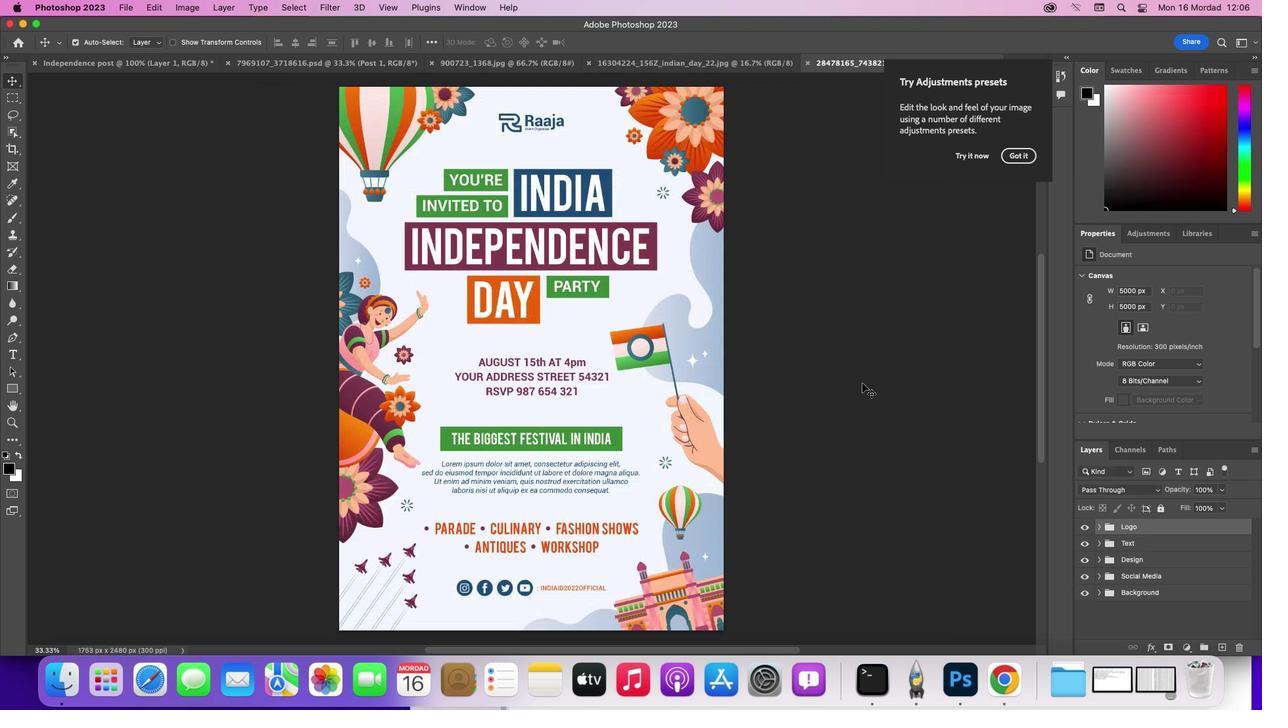 
Action: Mouse pressed left at (848, 458)
Screenshot: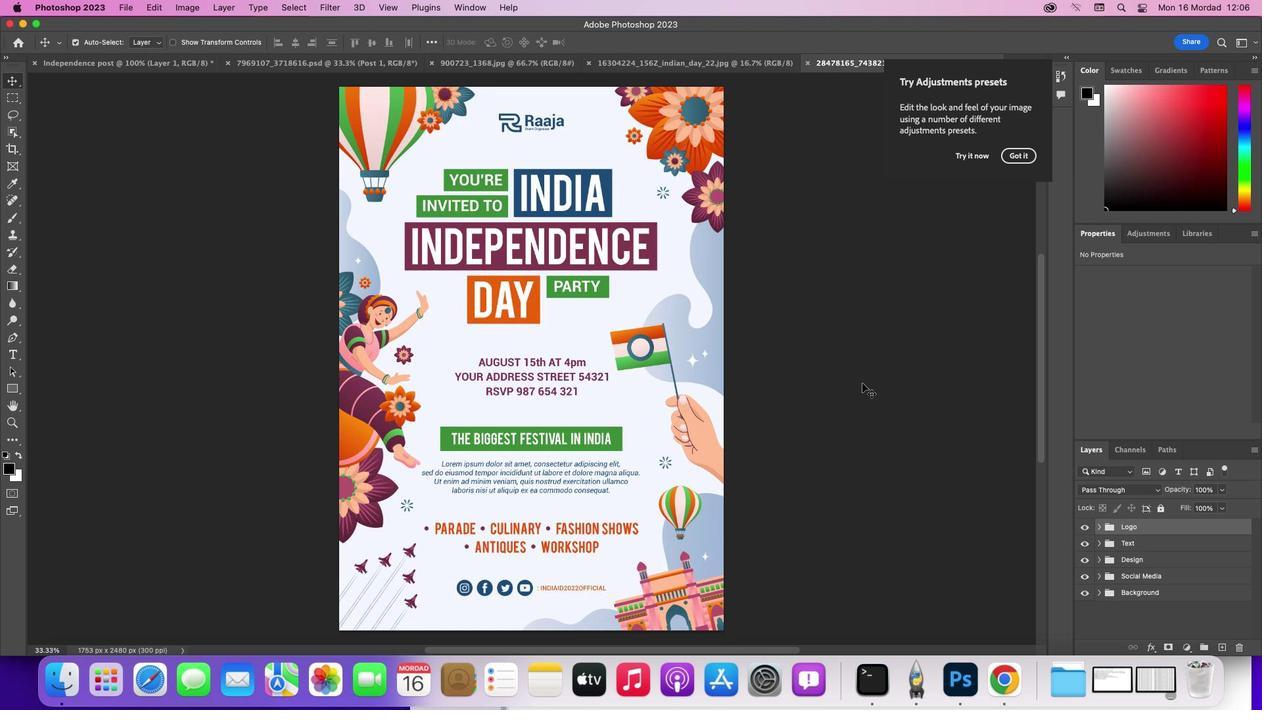 
Action: Mouse moved to (135, 298)
Screenshot: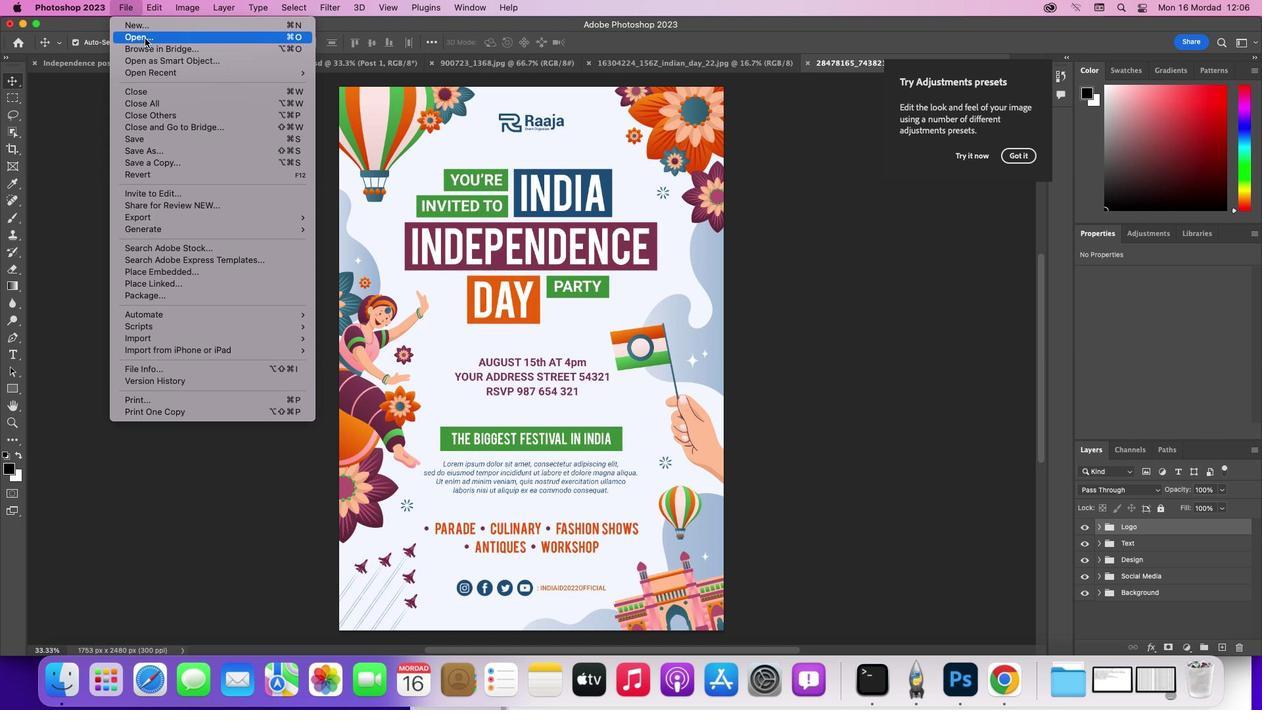 
Action: Mouse pressed left at (135, 298)
Screenshot: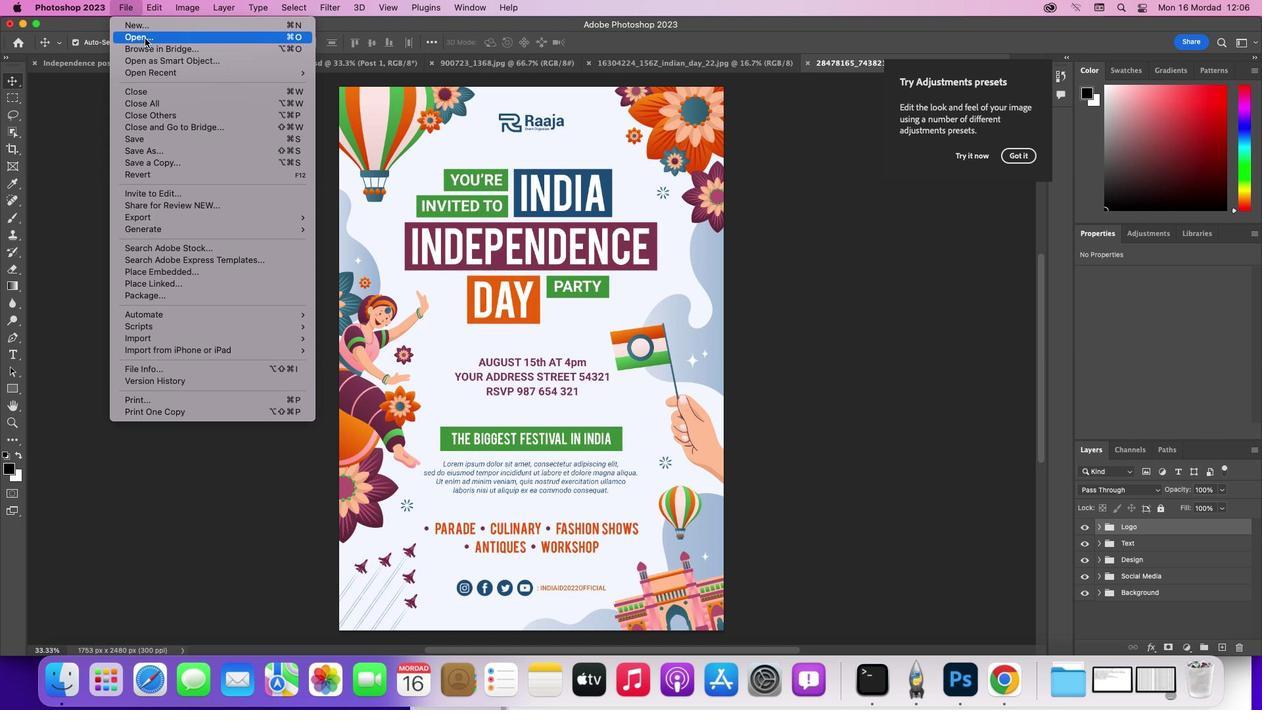 
Action: Mouse moved to (150, 311)
Screenshot: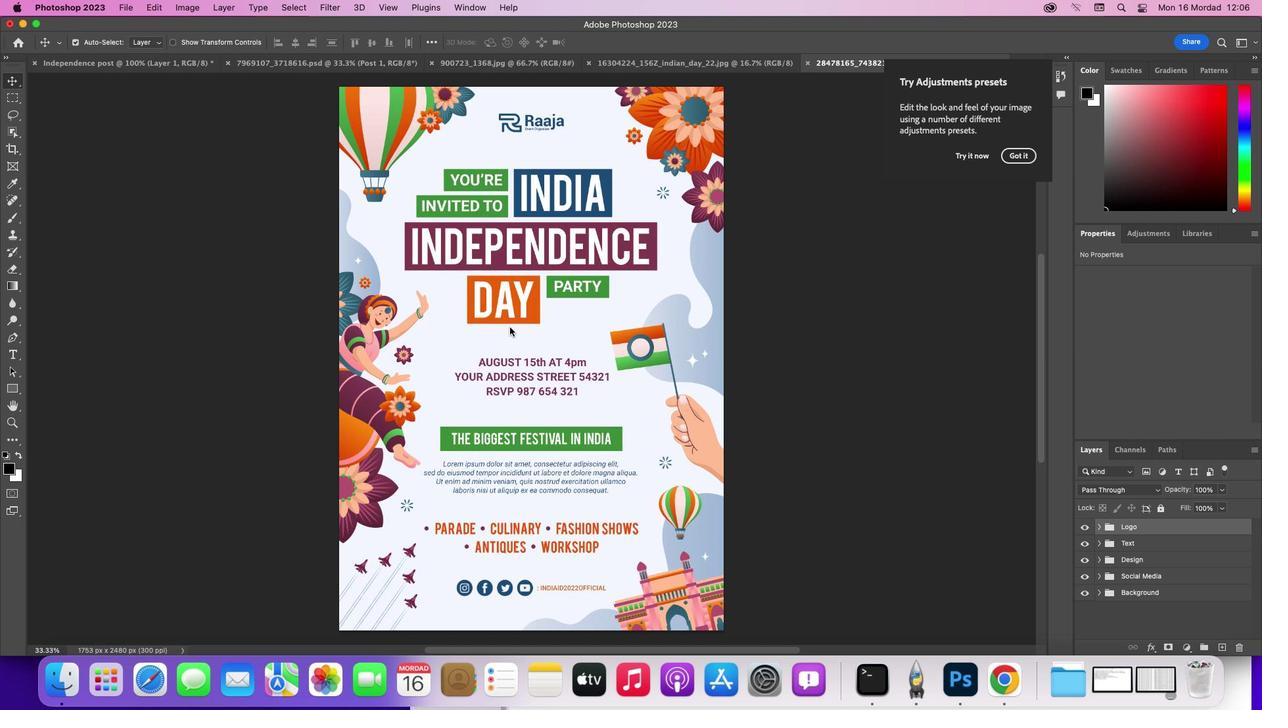 
Action: Mouse pressed left at (150, 311)
Screenshot: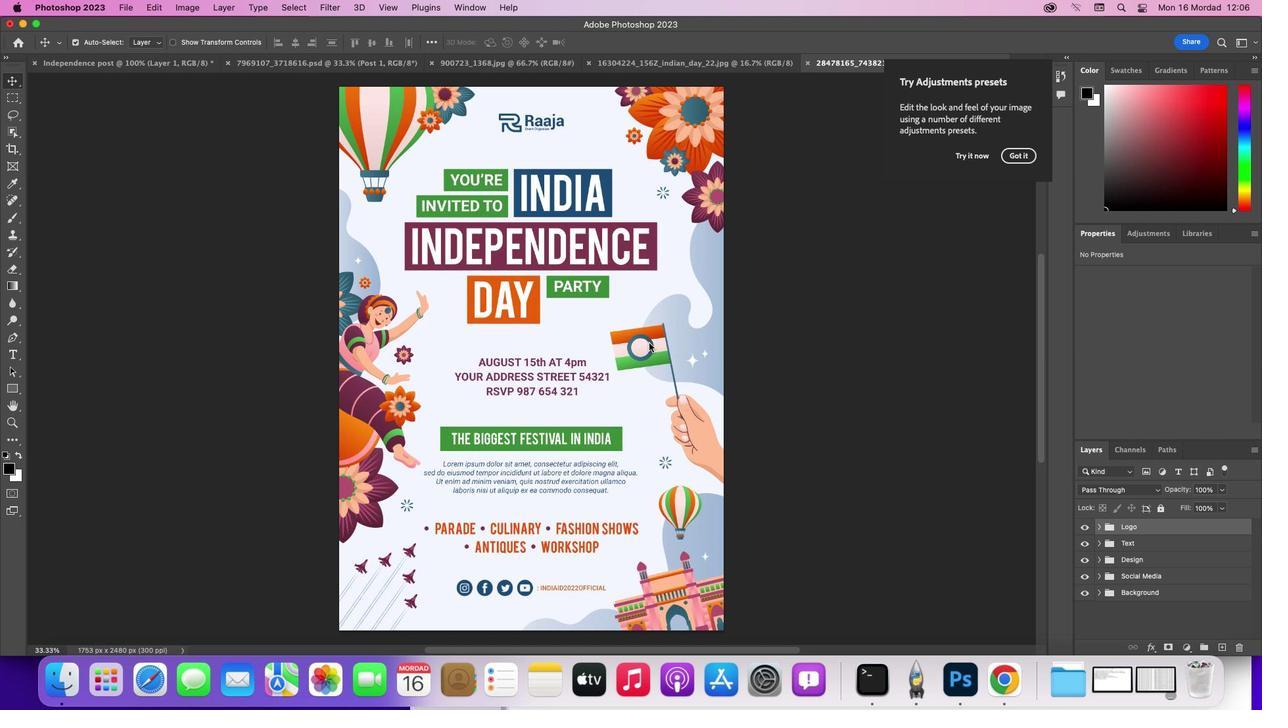 
Action: Mouse moved to (533, 386)
Screenshot: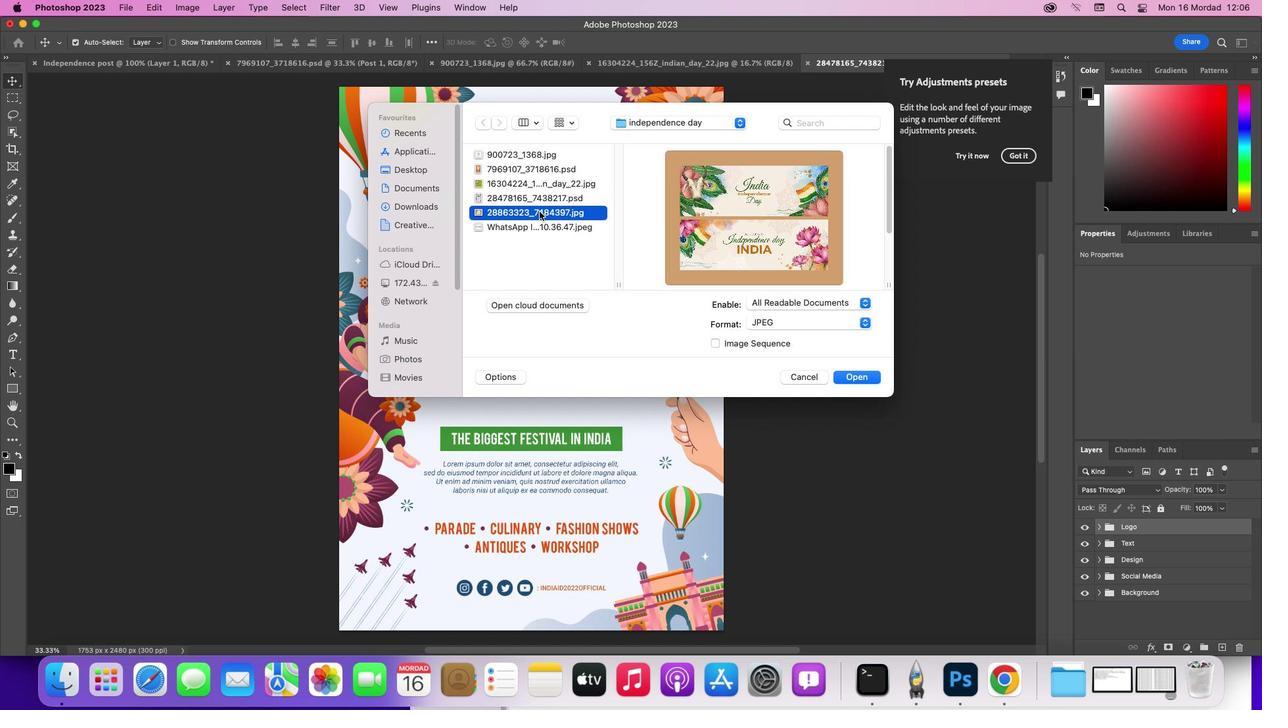 
Action: Mouse pressed left at (533, 386)
Screenshot: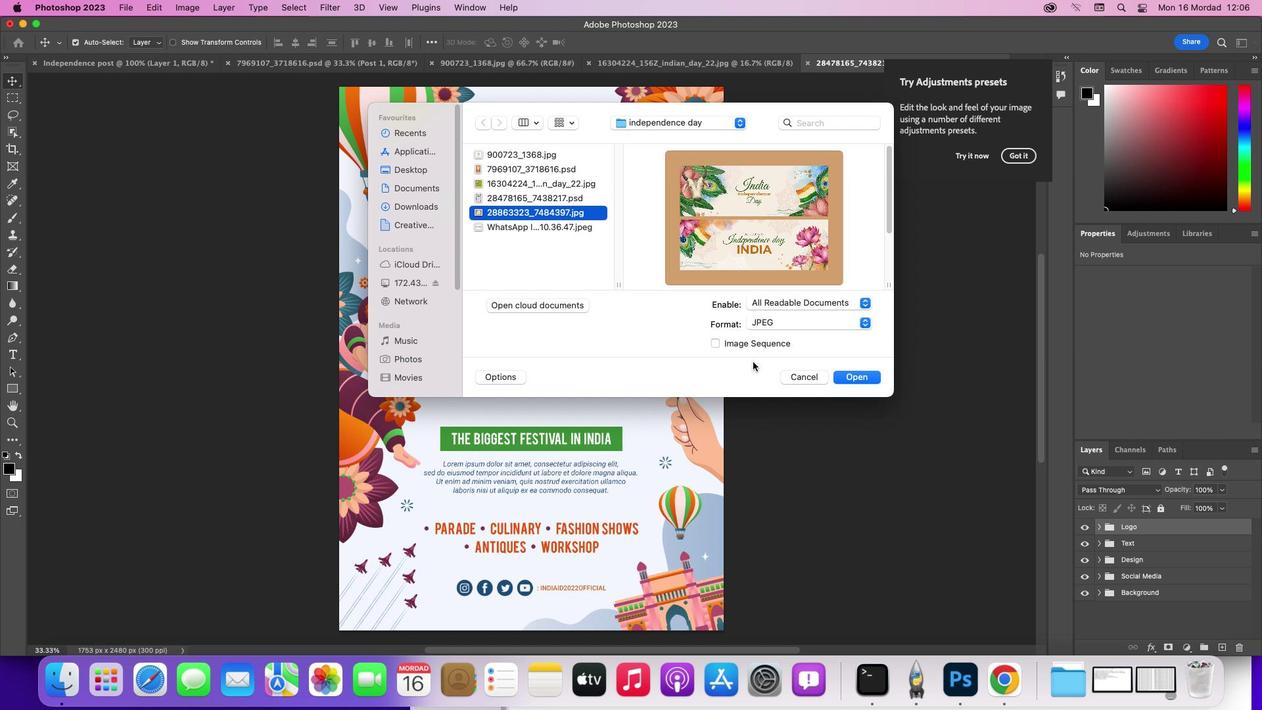 
Action: Mouse moved to (829, 456)
Screenshot: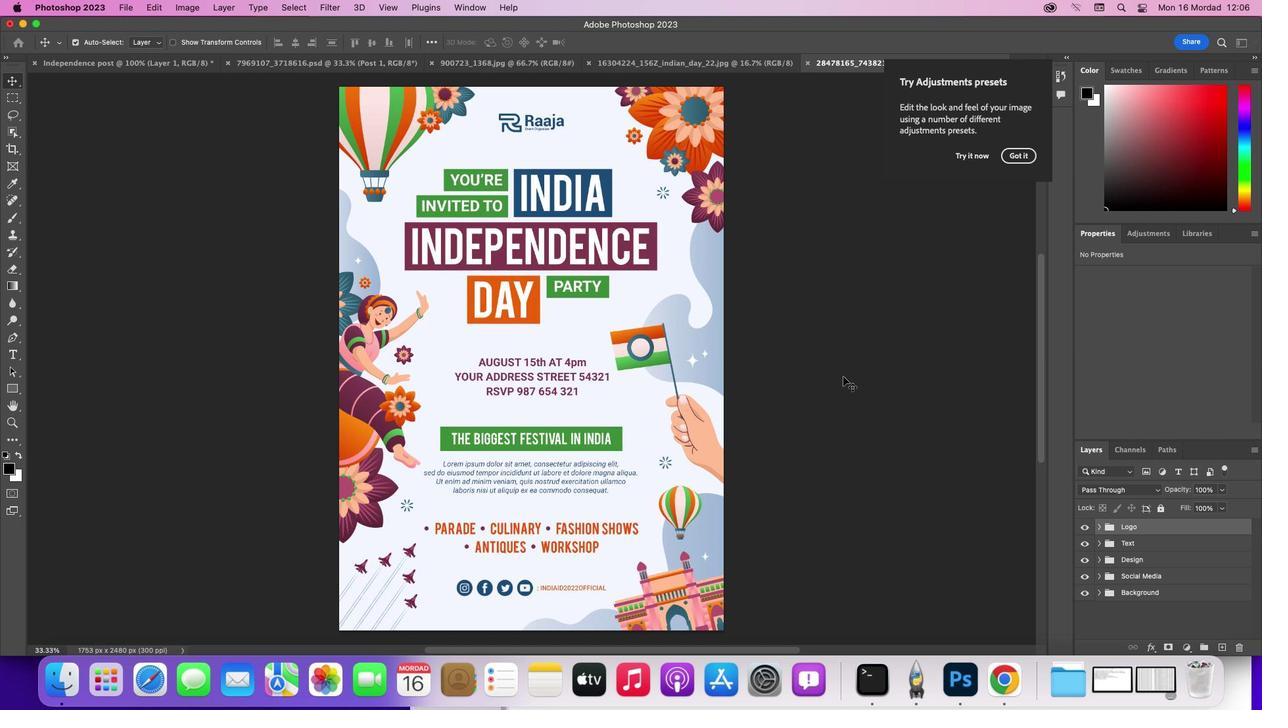 
Action: Mouse pressed left at (829, 456)
Screenshot: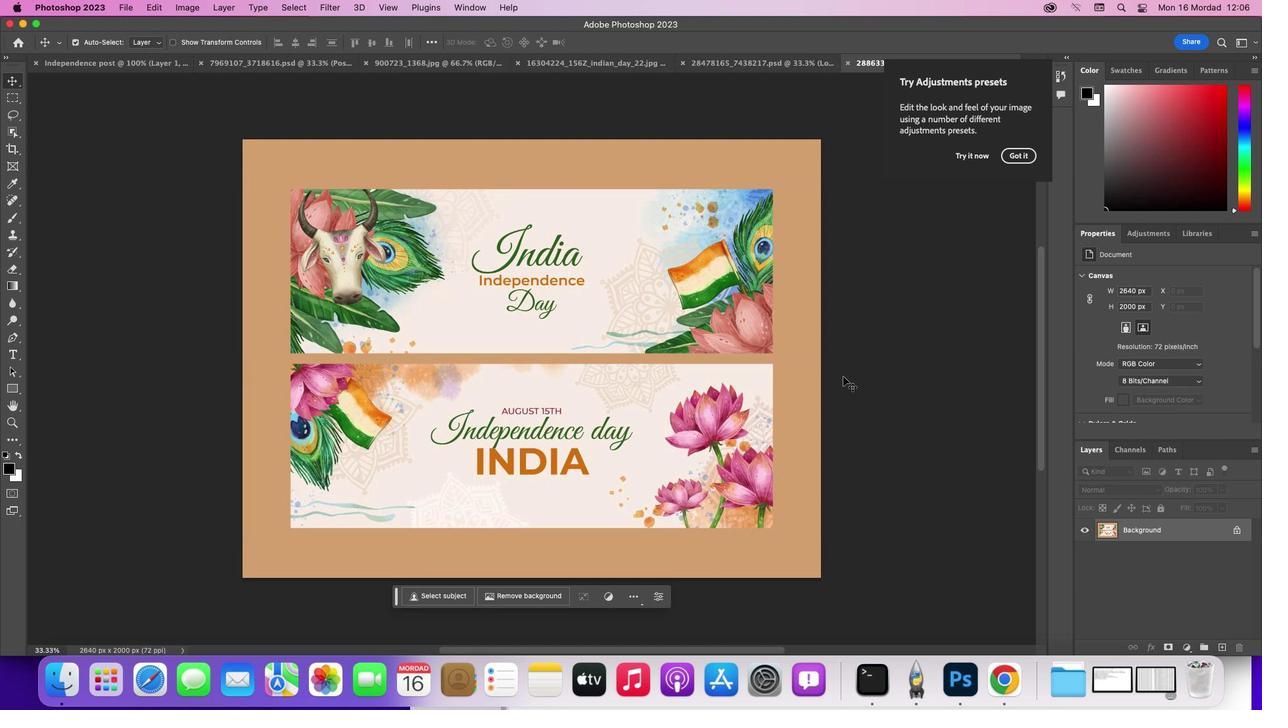 
Action: Mouse moved to (134, 298)
Screenshot: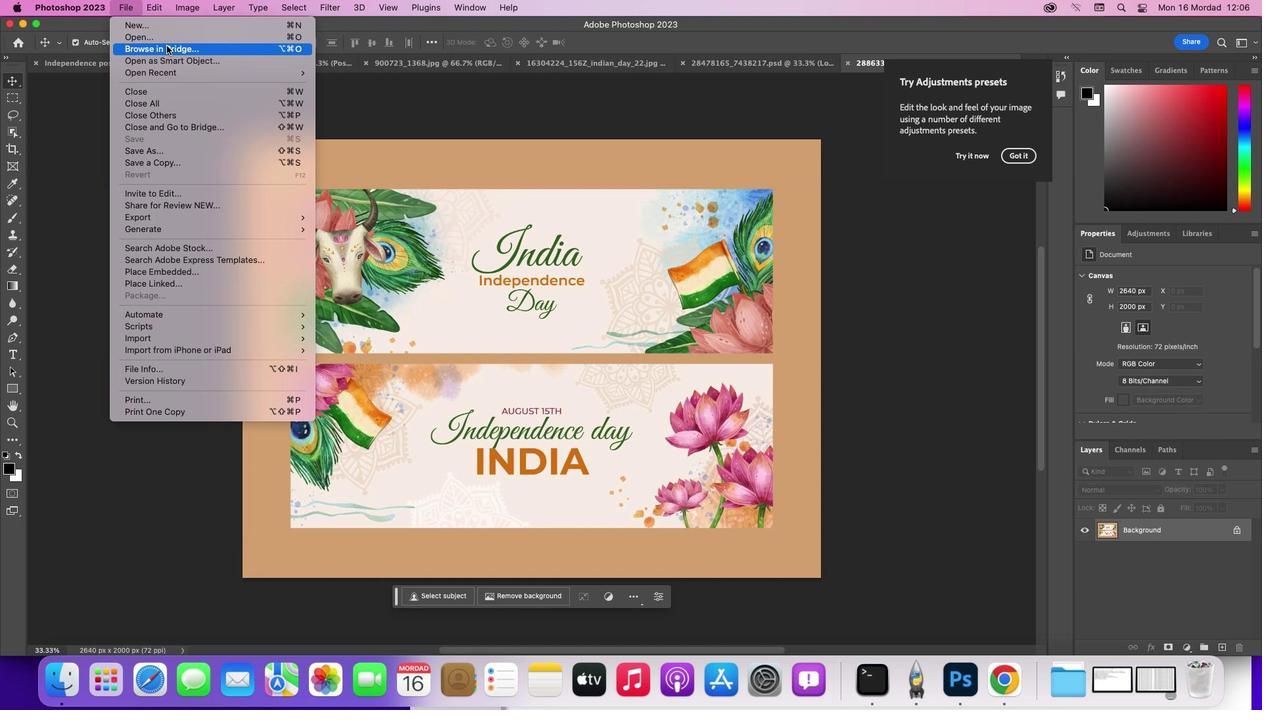 
Action: Mouse pressed left at (134, 298)
Screenshot: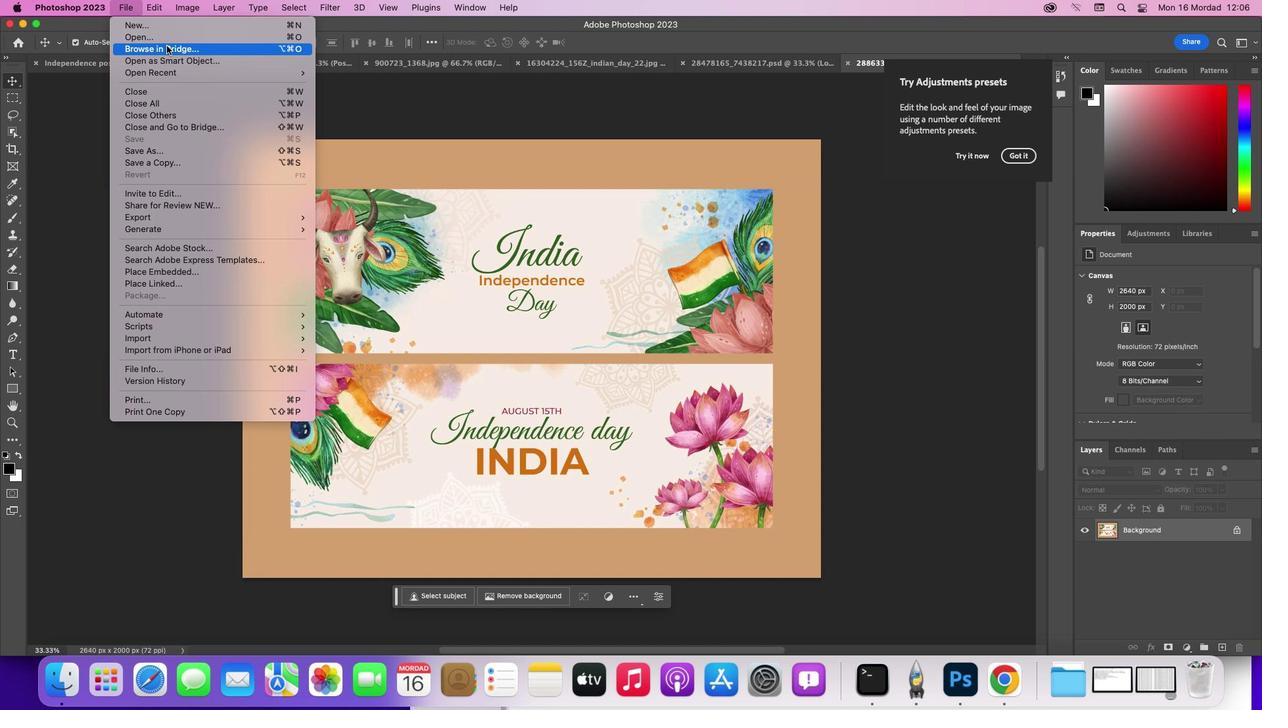 
Action: Mouse moved to (173, 313)
Screenshot: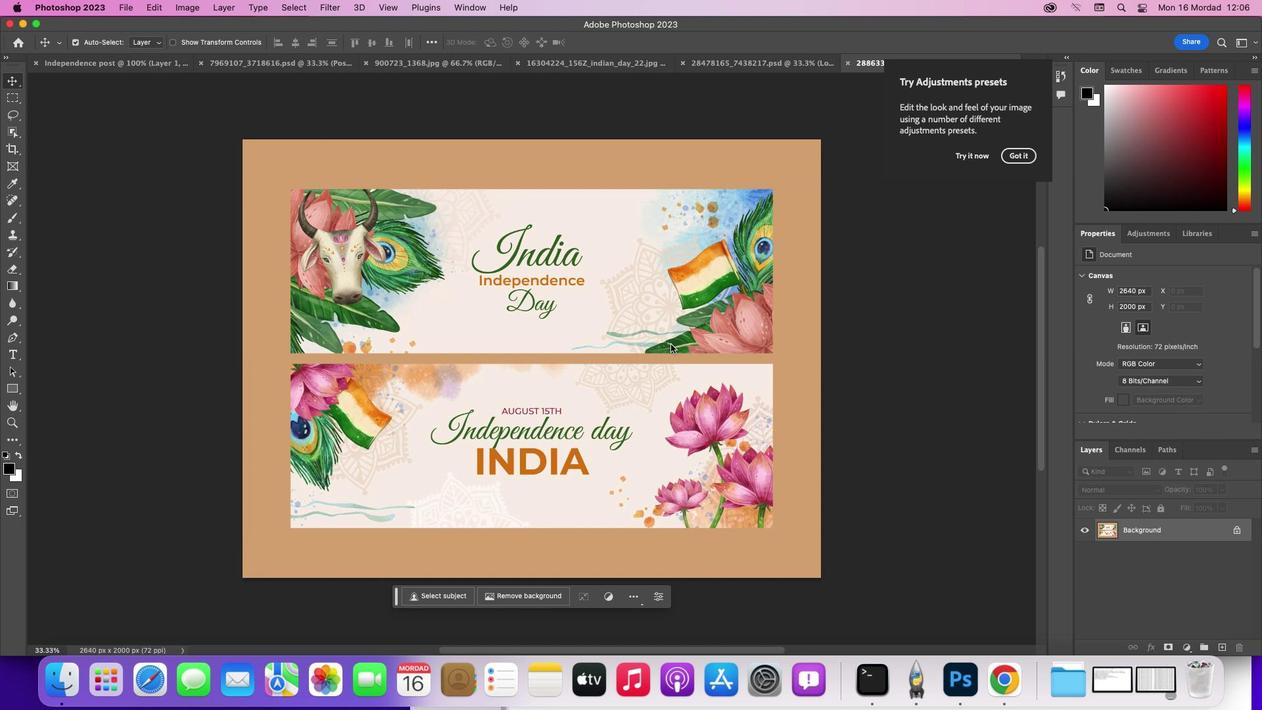 
Action: Mouse pressed left at (173, 313)
Screenshot: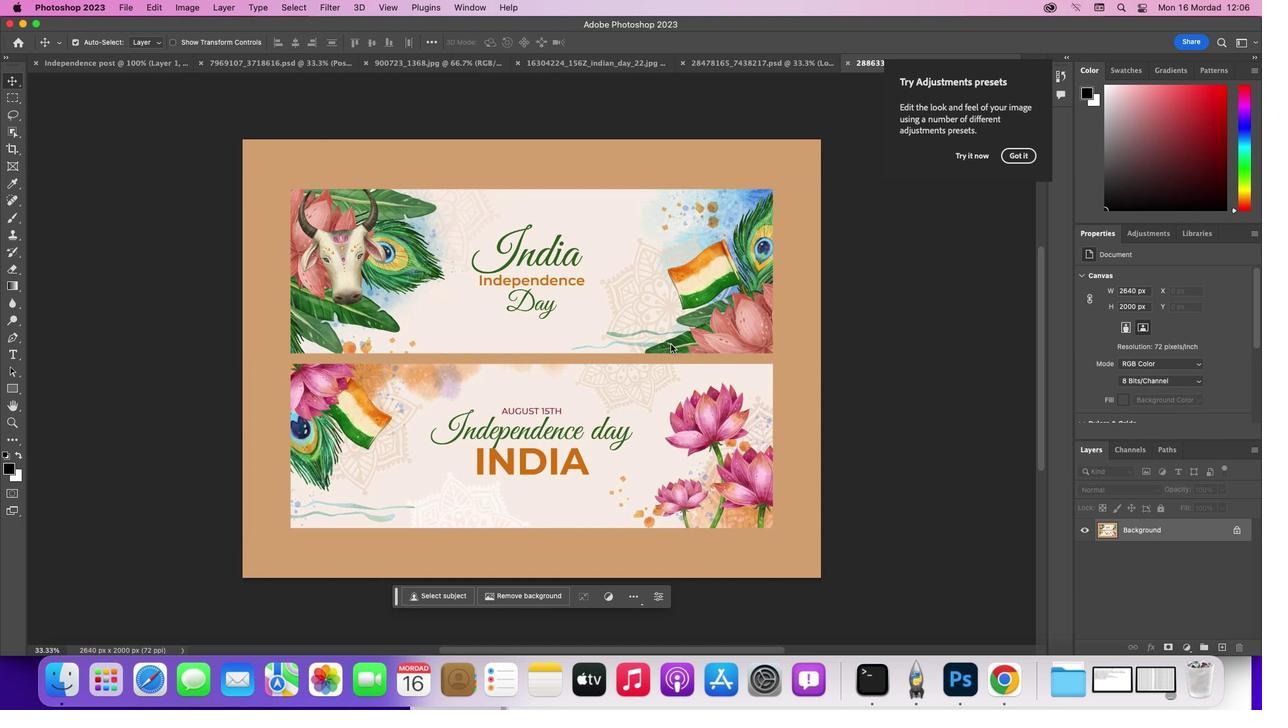
Action: Mouse moved to (507, 391)
Screenshot: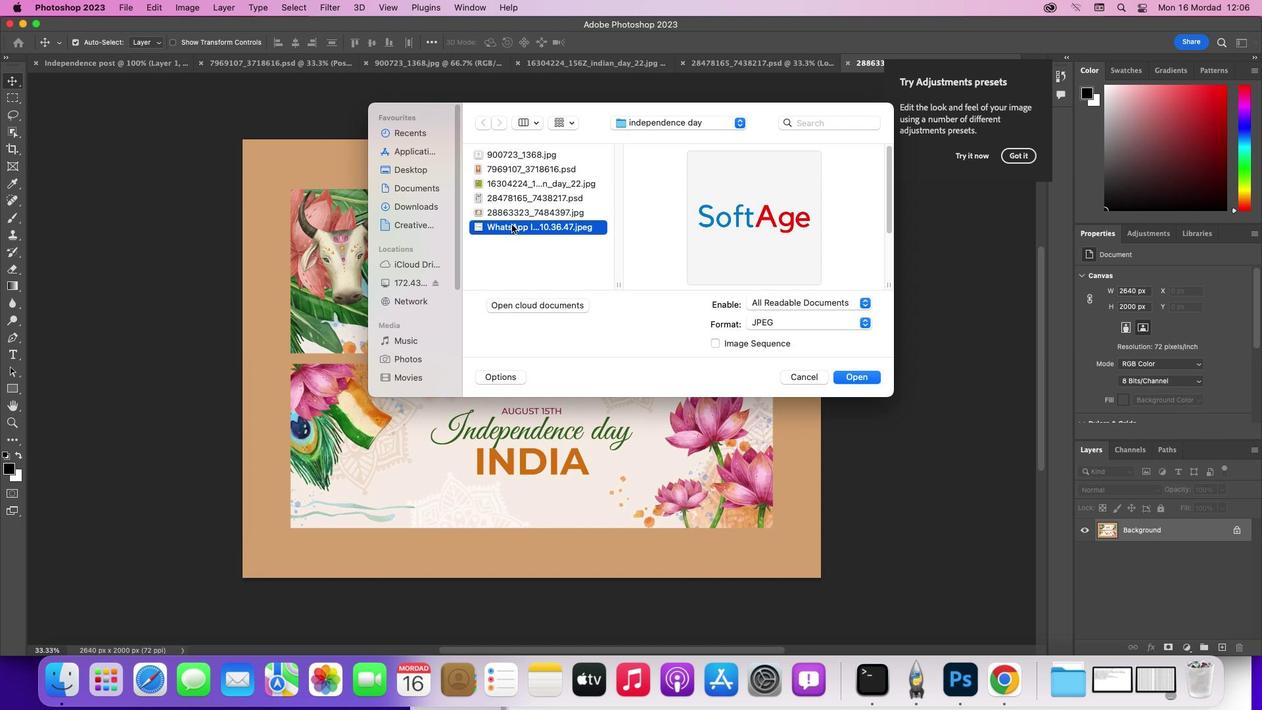 
Action: Mouse pressed left at (507, 391)
Screenshot: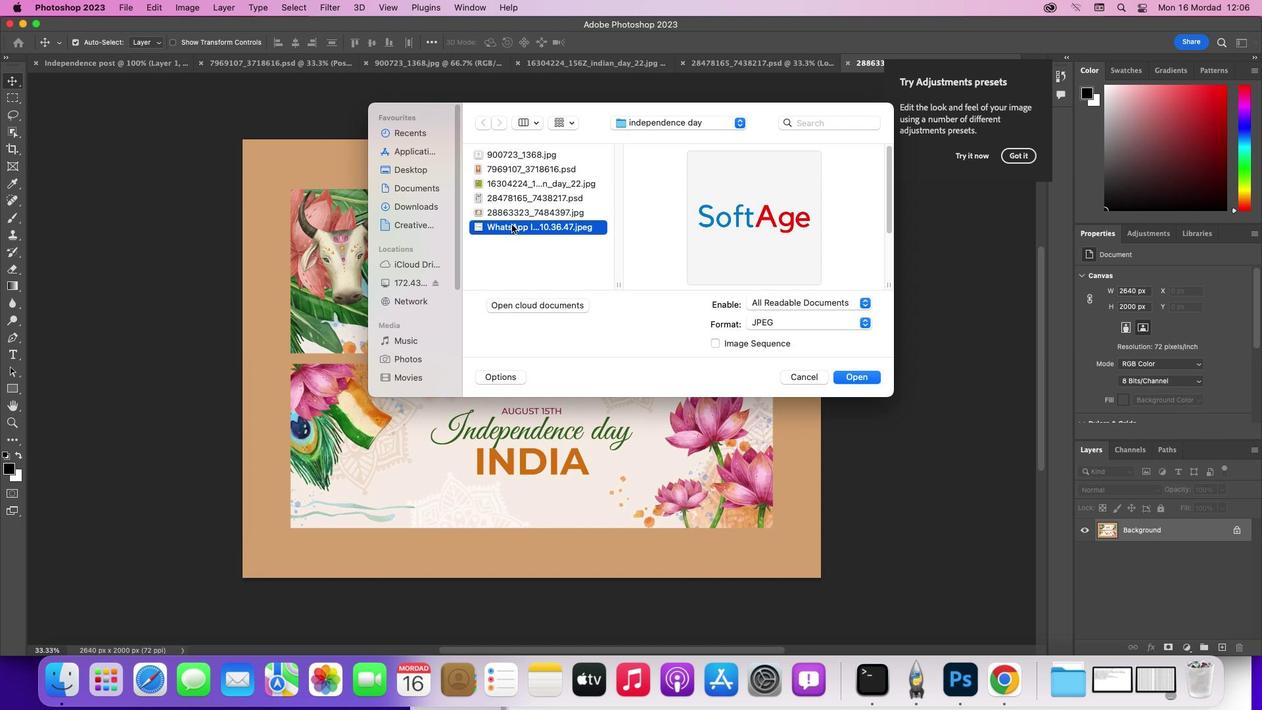 
Action: Mouse moved to (800, 455)
Screenshot: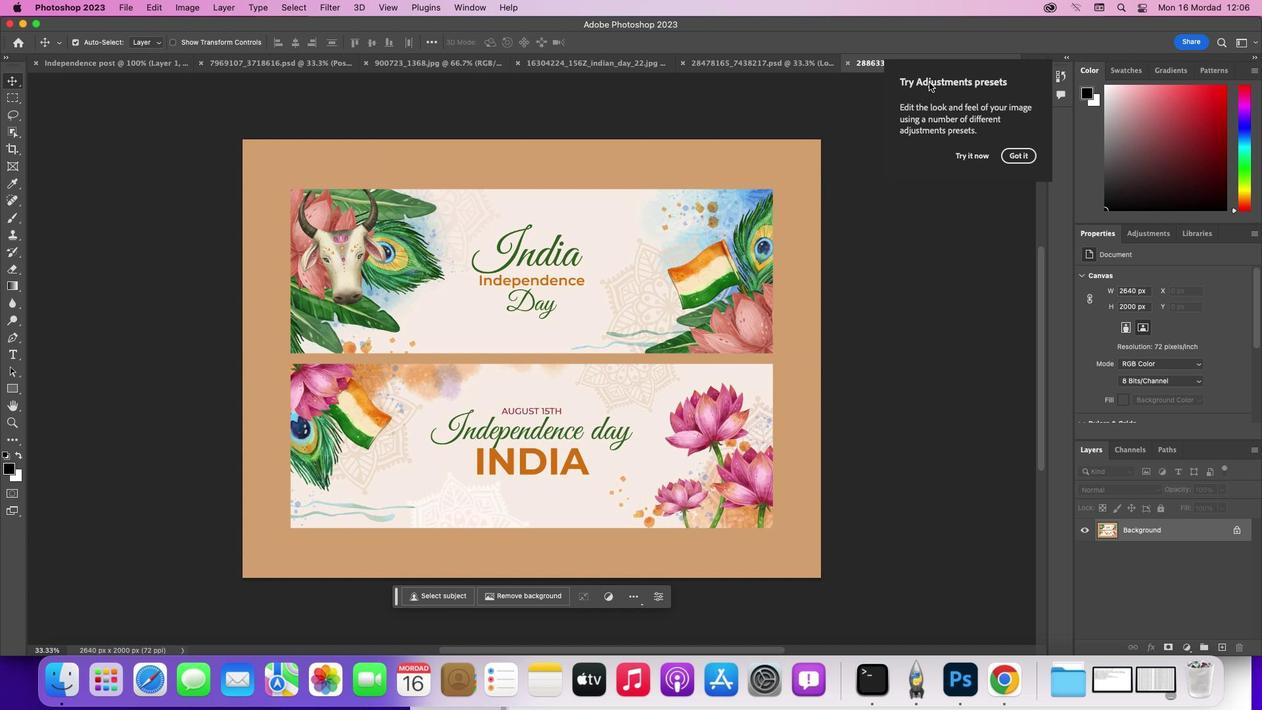 
Action: Mouse pressed left at (800, 455)
Screenshot: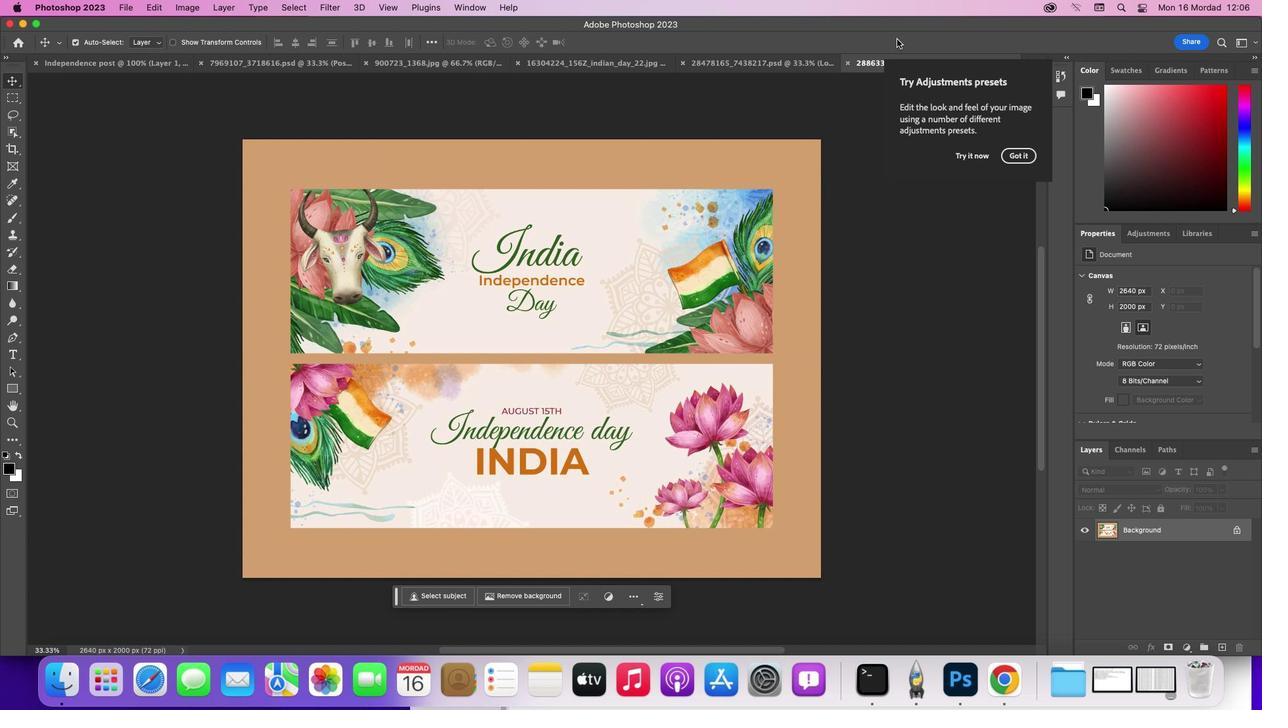 
Action: Mouse moved to (858, 320)
Screenshot: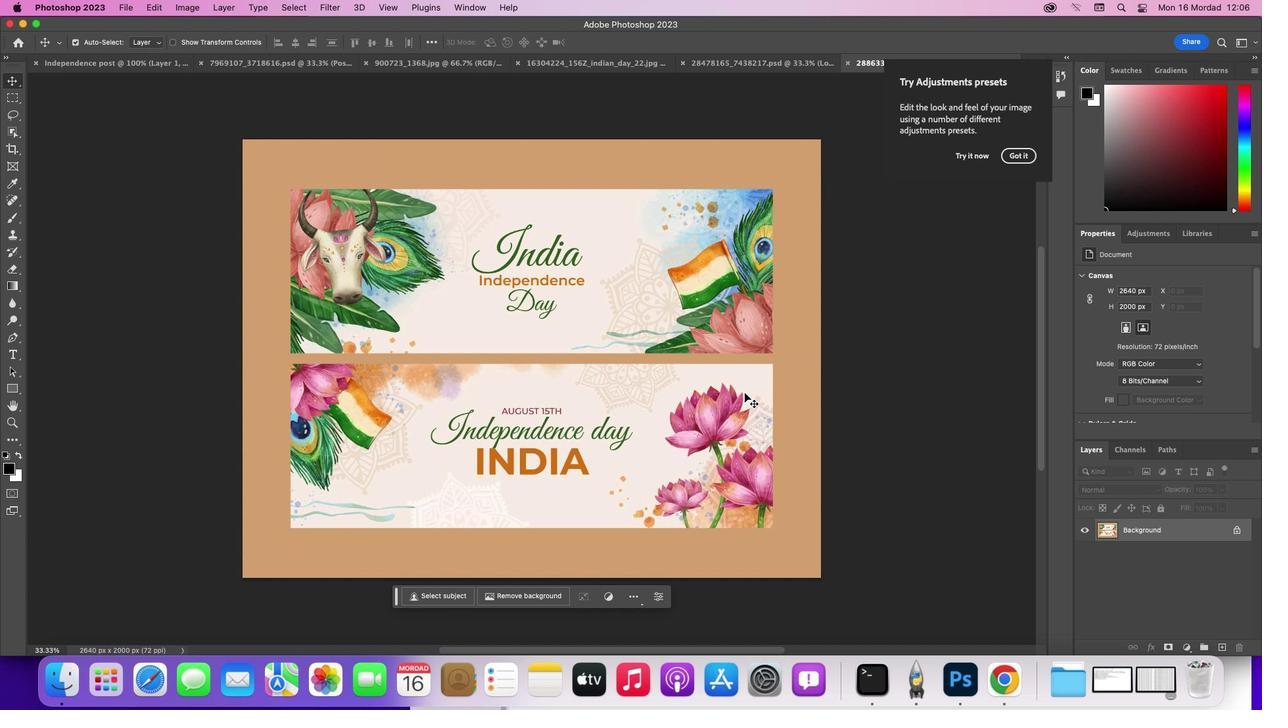 
Action: Mouse pressed left at (858, 320)
Screenshot: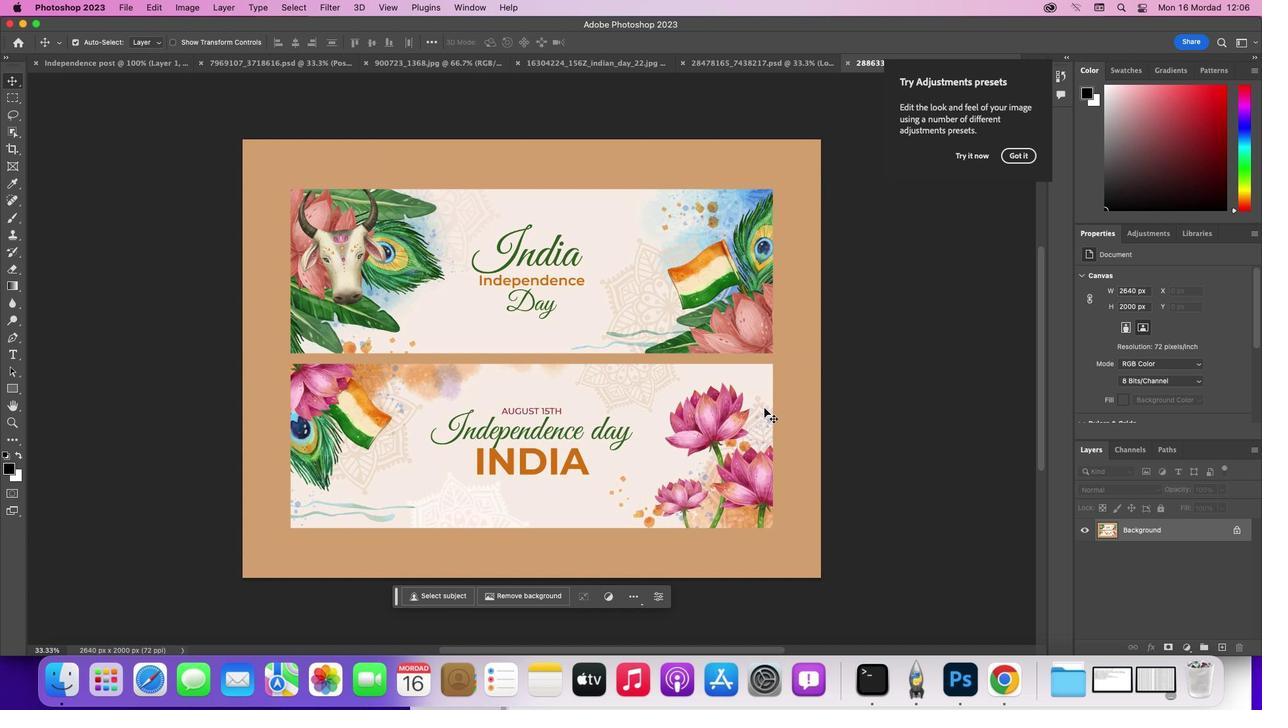 
Action: Mouse moved to (689, 323)
Screenshot: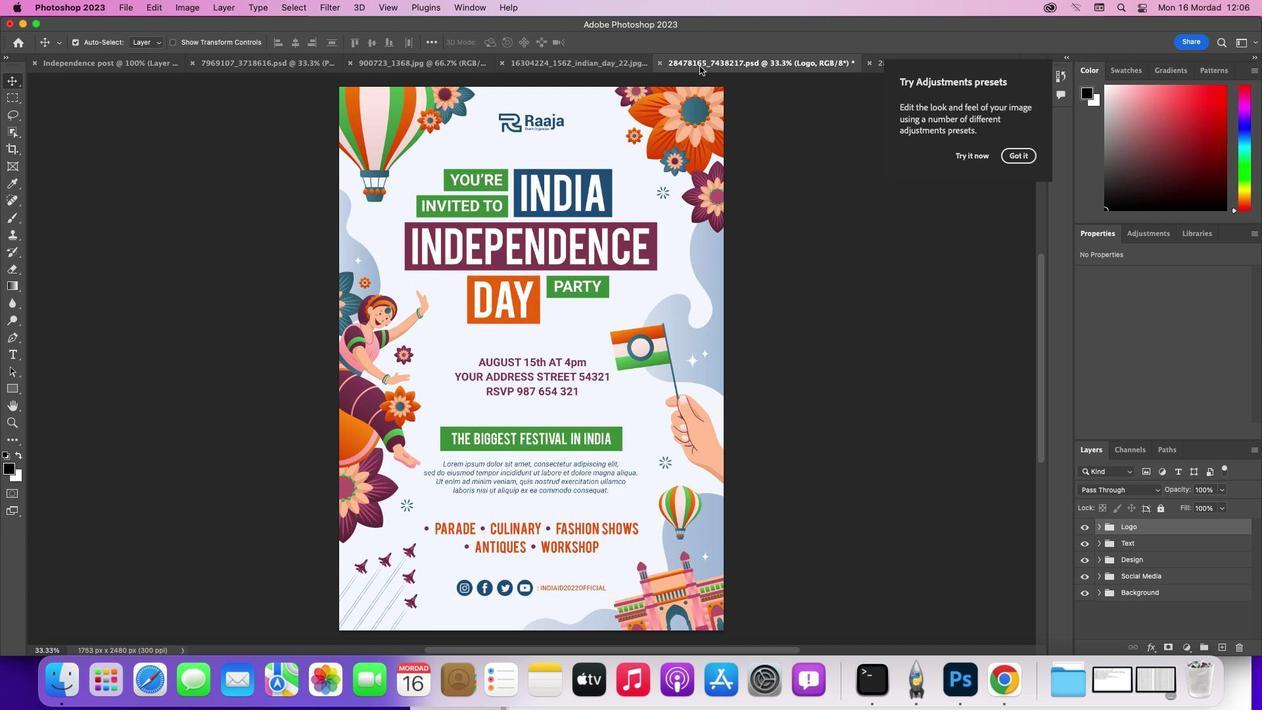 
Action: Mouse pressed left at (689, 323)
Screenshot: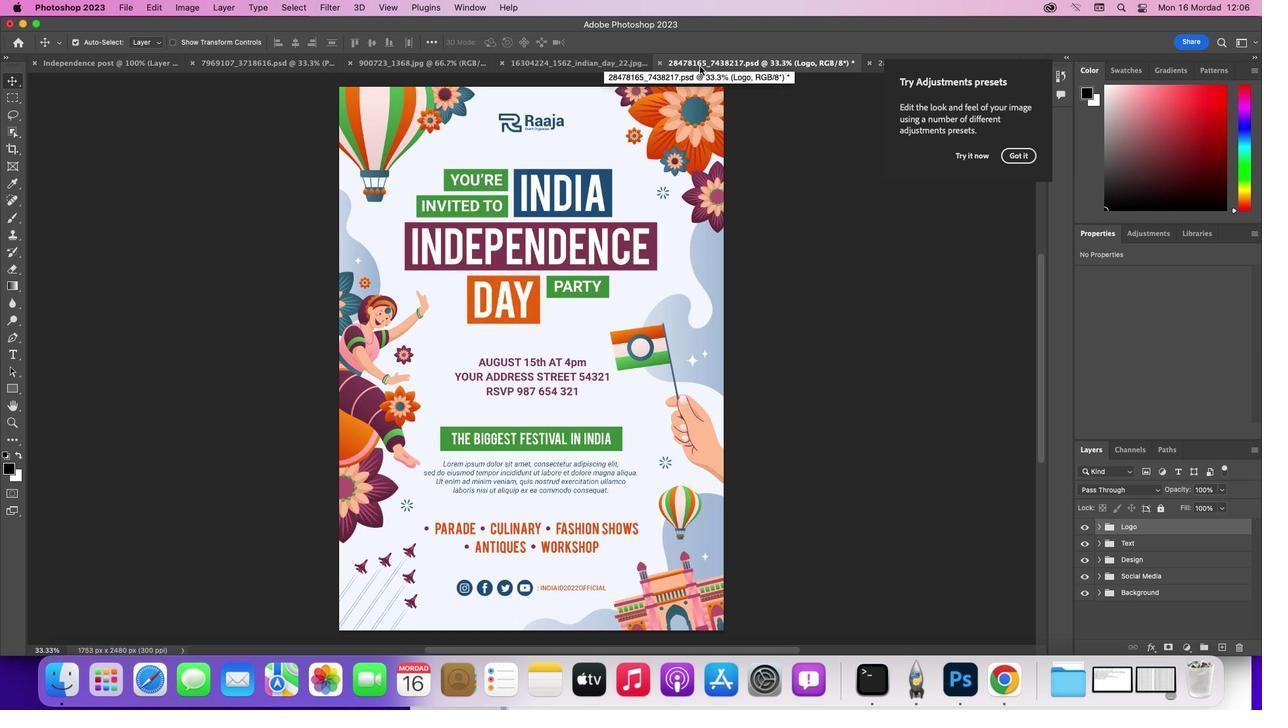 
Action: Mouse moved to (680, 345)
Screenshot: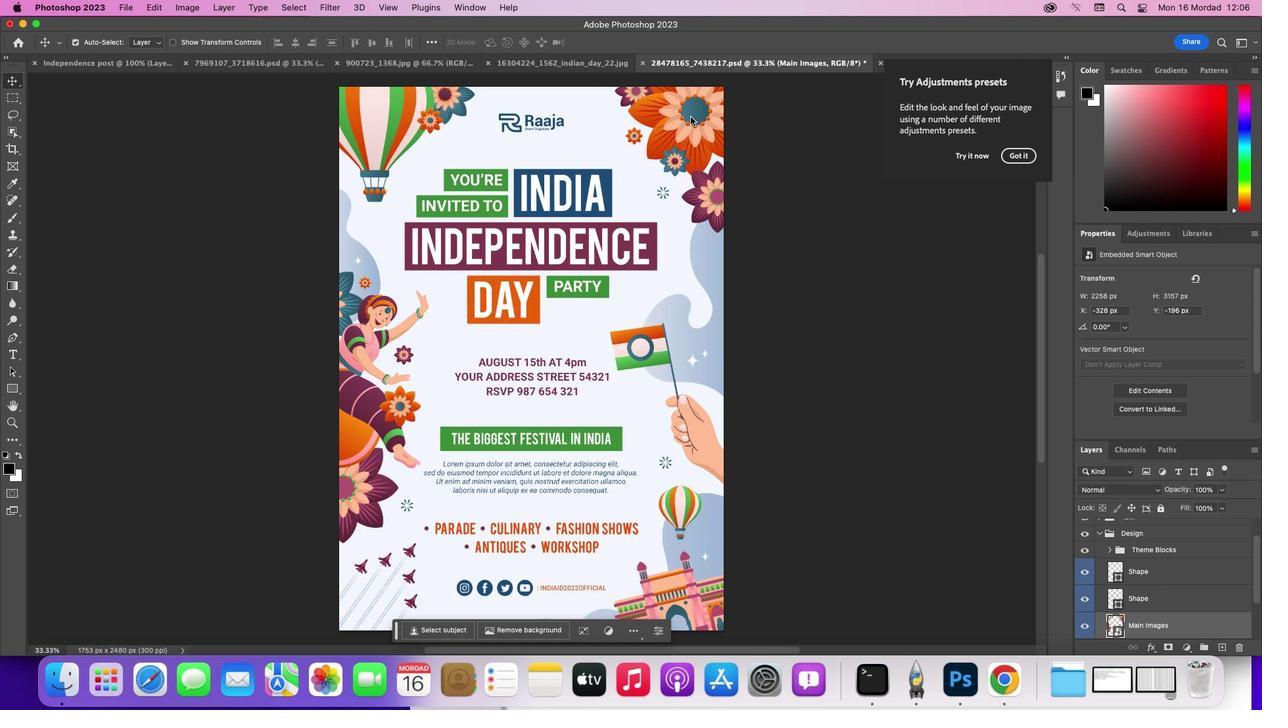 
Action: Mouse pressed left at (680, 345)
Screenshot: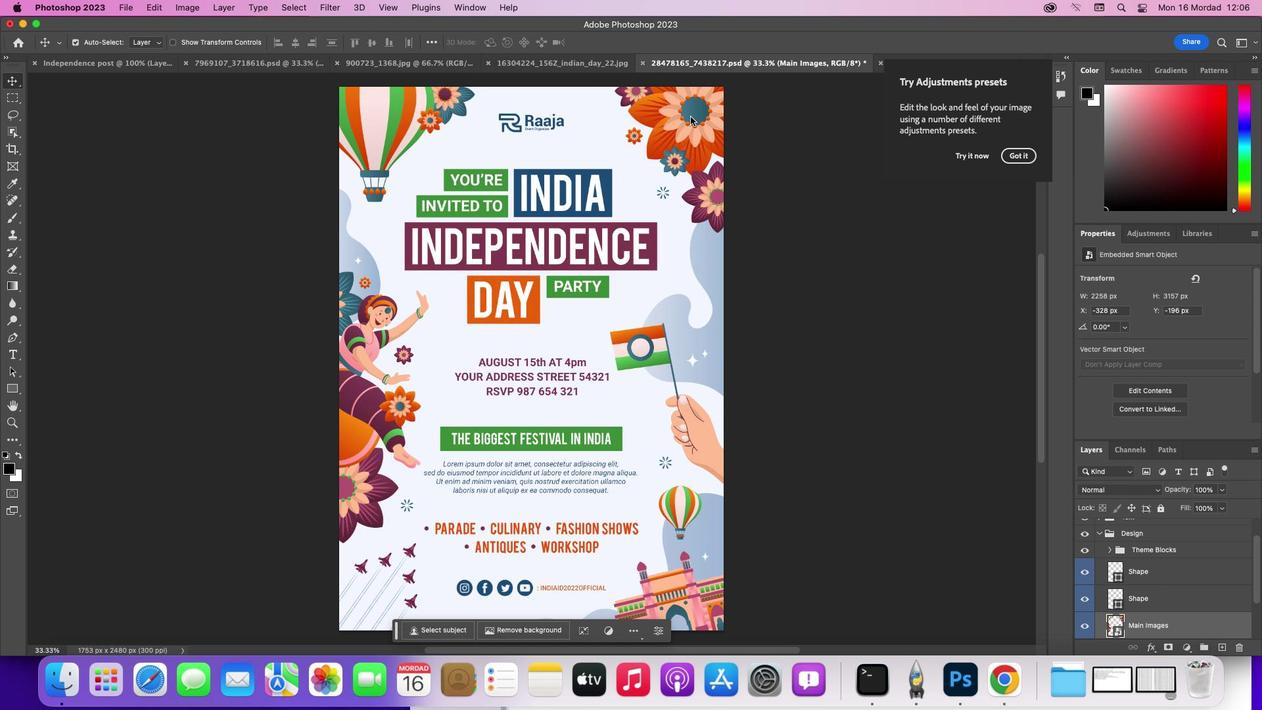 
Action: Mouse moved to (519, 320)
Screenshot: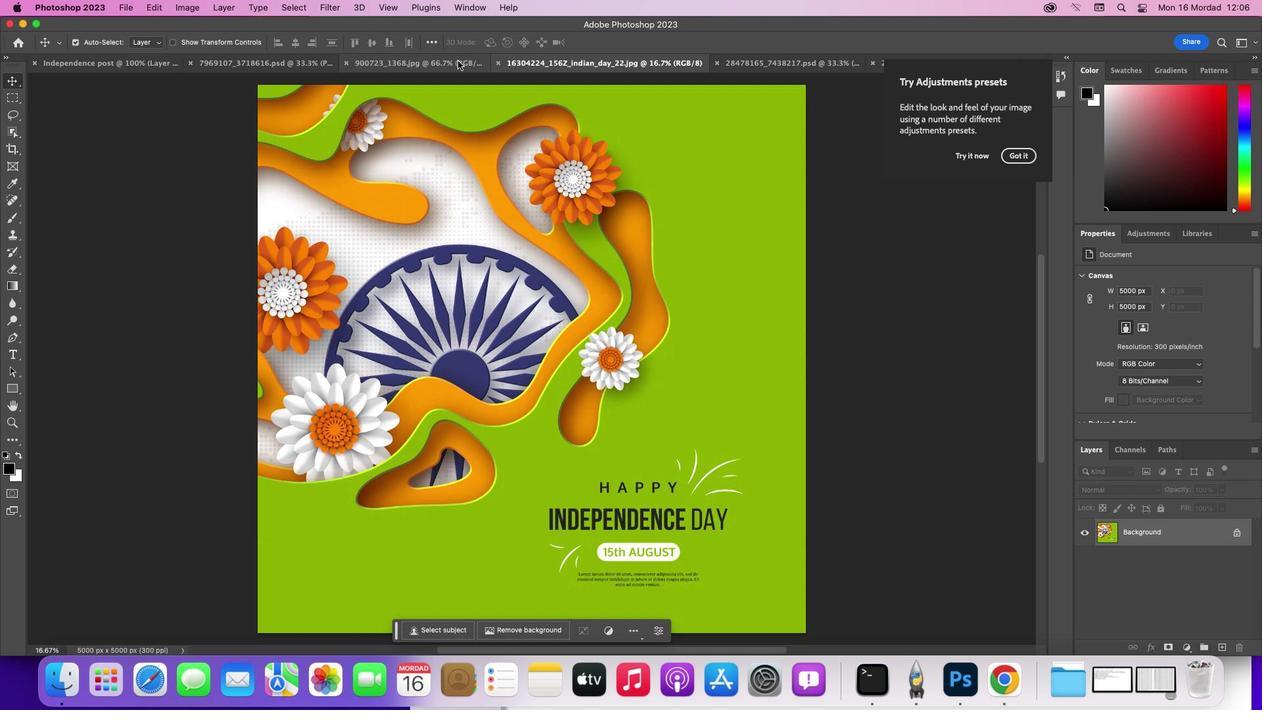 
Action: Mouse pressed left at (519, 320)
Screenshot: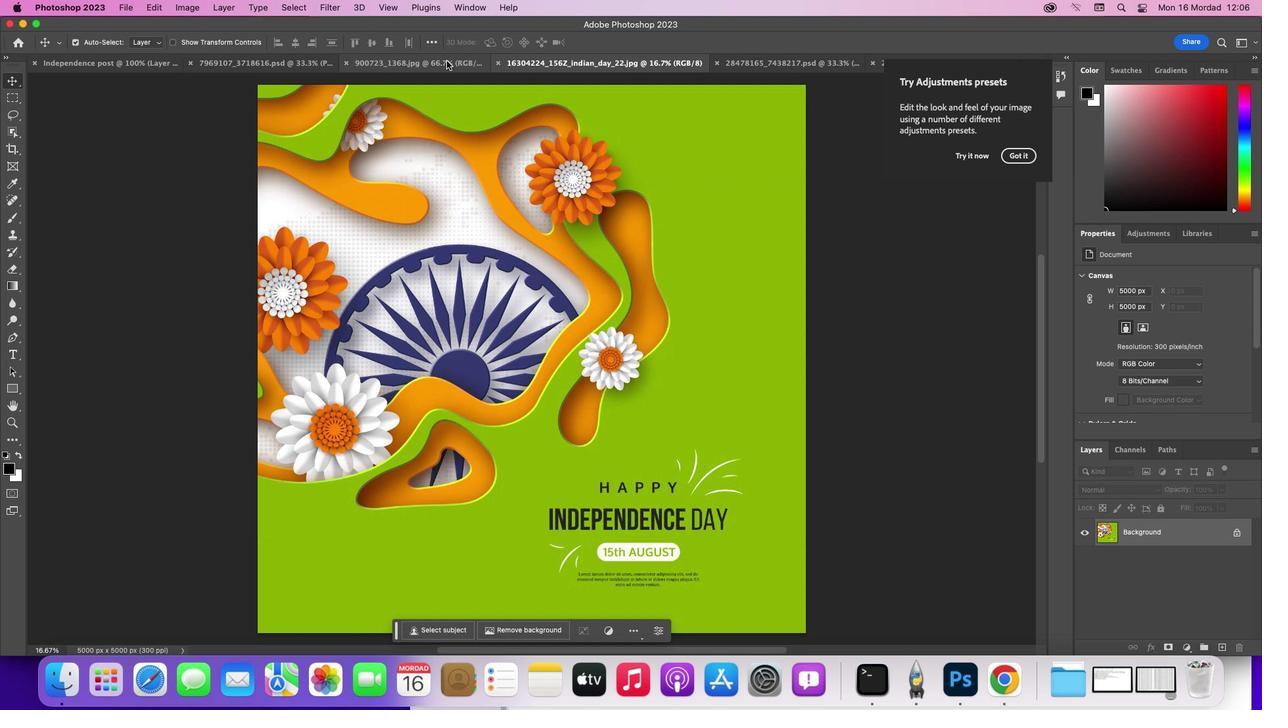 
Action: Mouse moved to (443, 321)
Screenshot: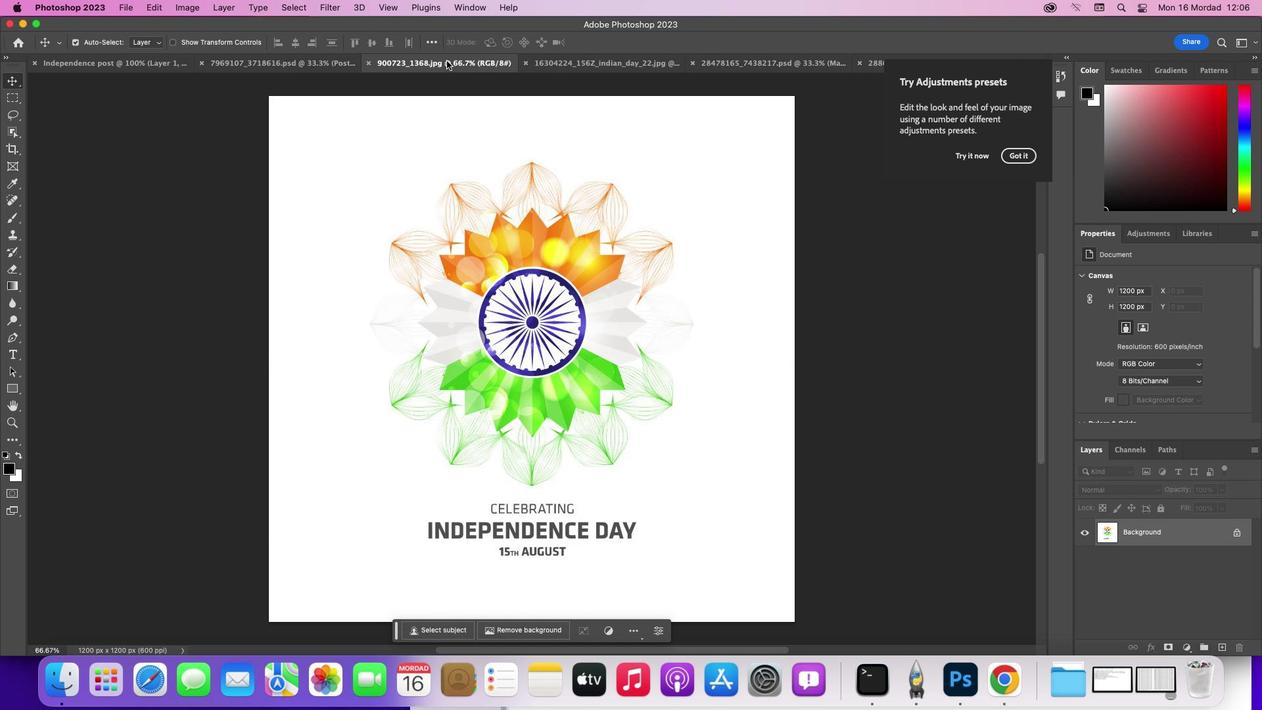 
Action: Mouse pressed left at (443, 321)
Screenshot: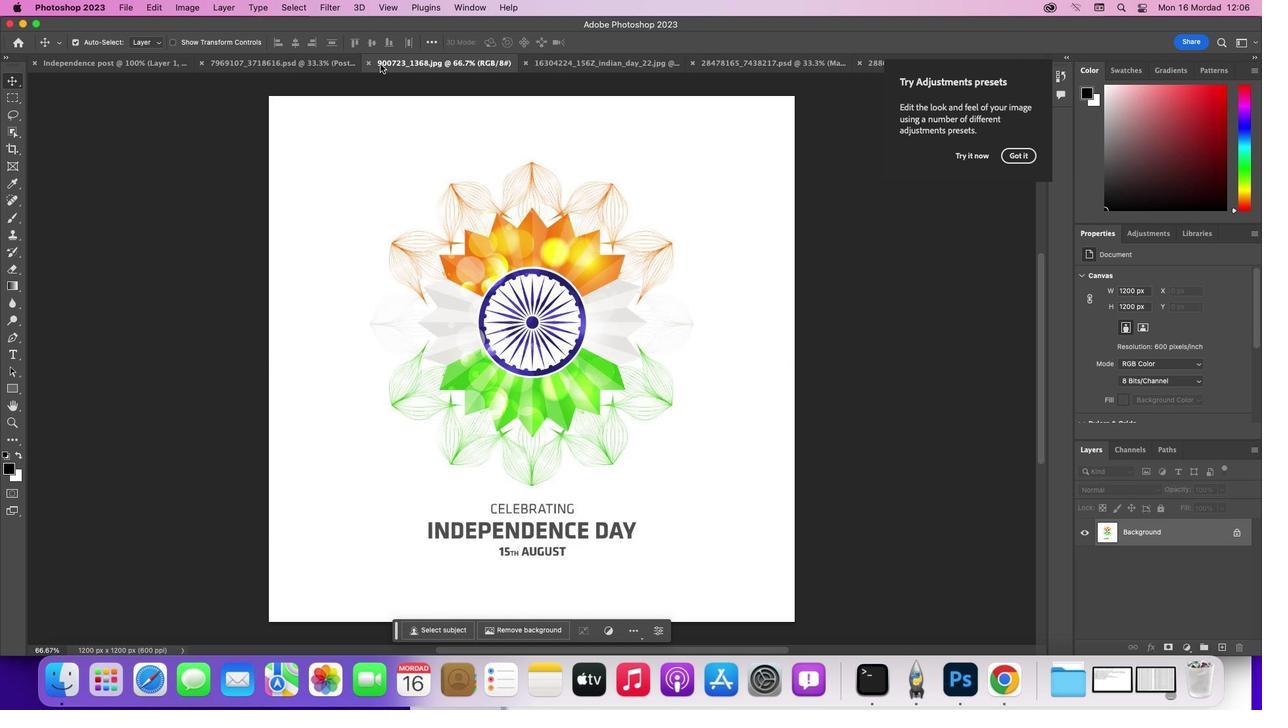 
Action: Mouse moved to (301, 324)
Screenshot: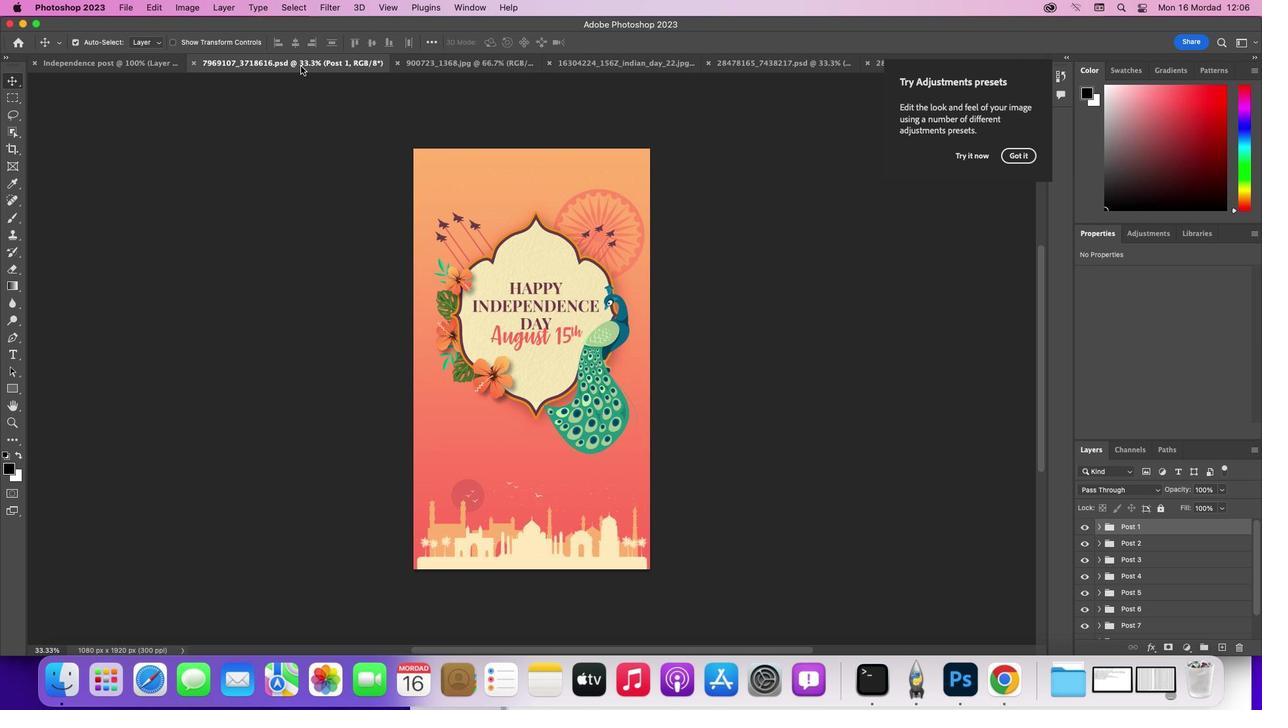 
Action: Mouse pressed left at (301, 324)
Screenshot: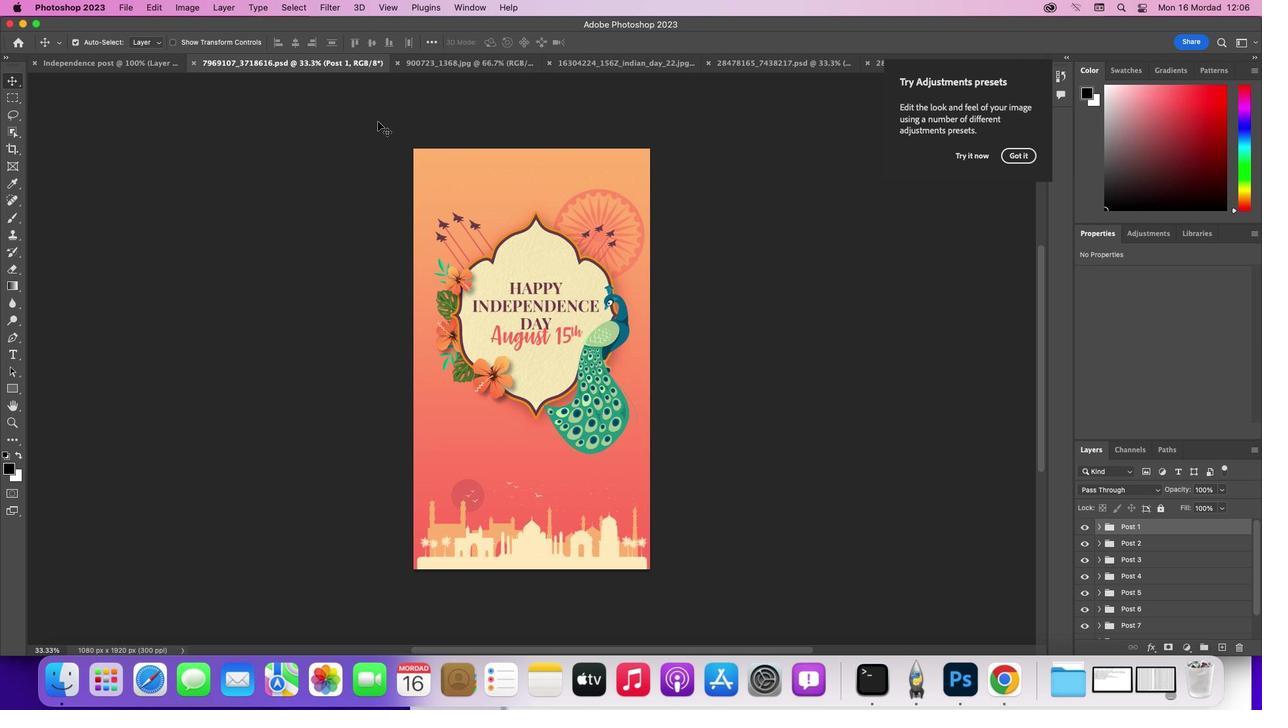 
Action: Mouse moved to (566, 464)
Screenshot: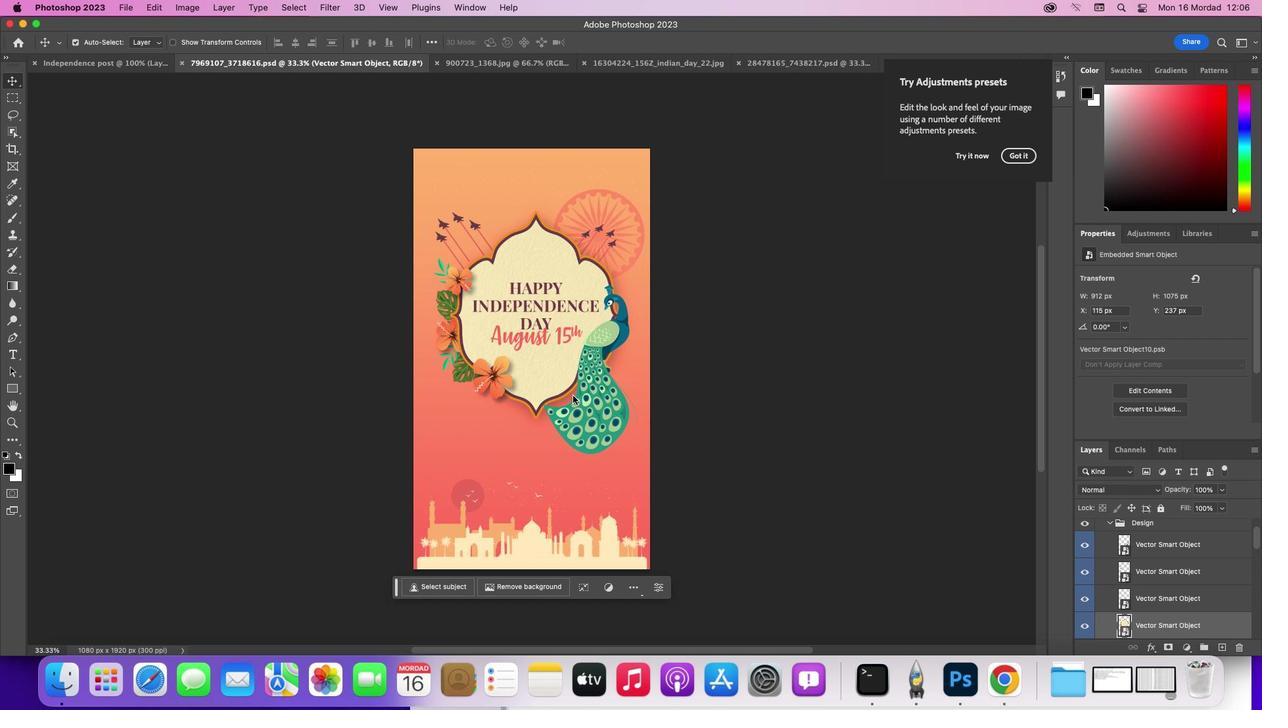 
Action: Mouse pressed left at (566, 464)
Screenshot: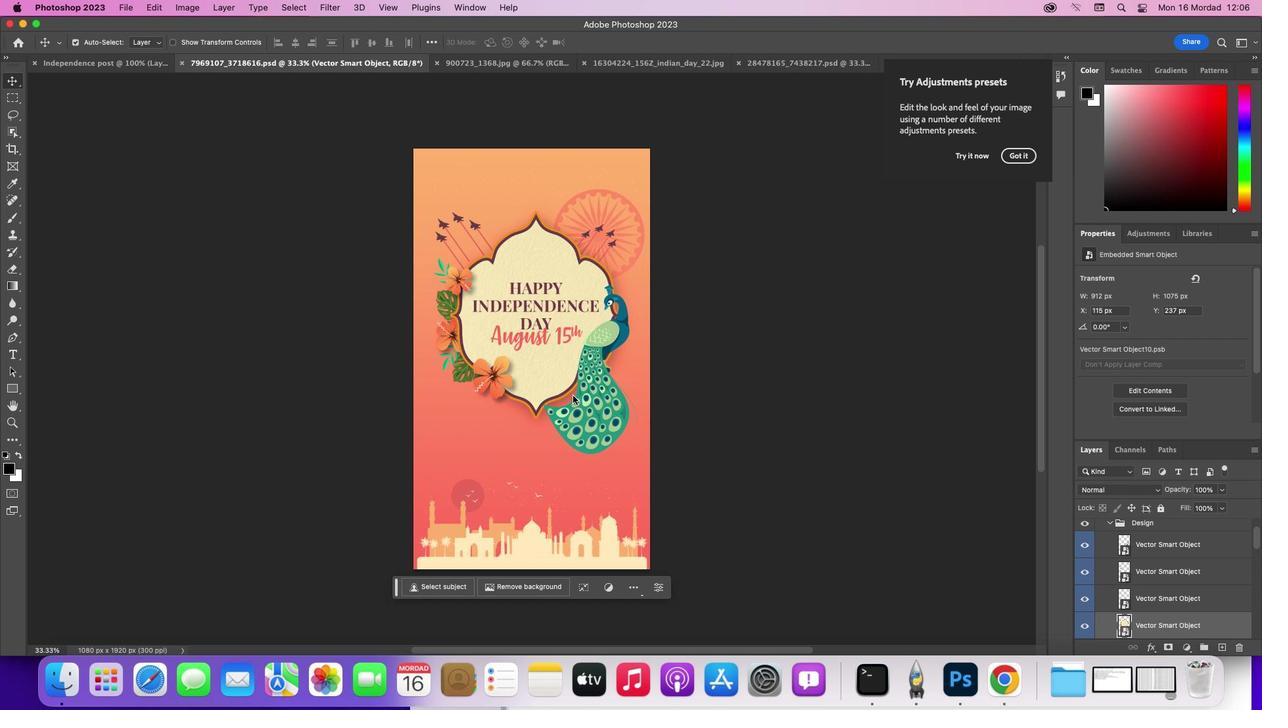 
Action: Mouse moved to (455, 411)
Screenshot: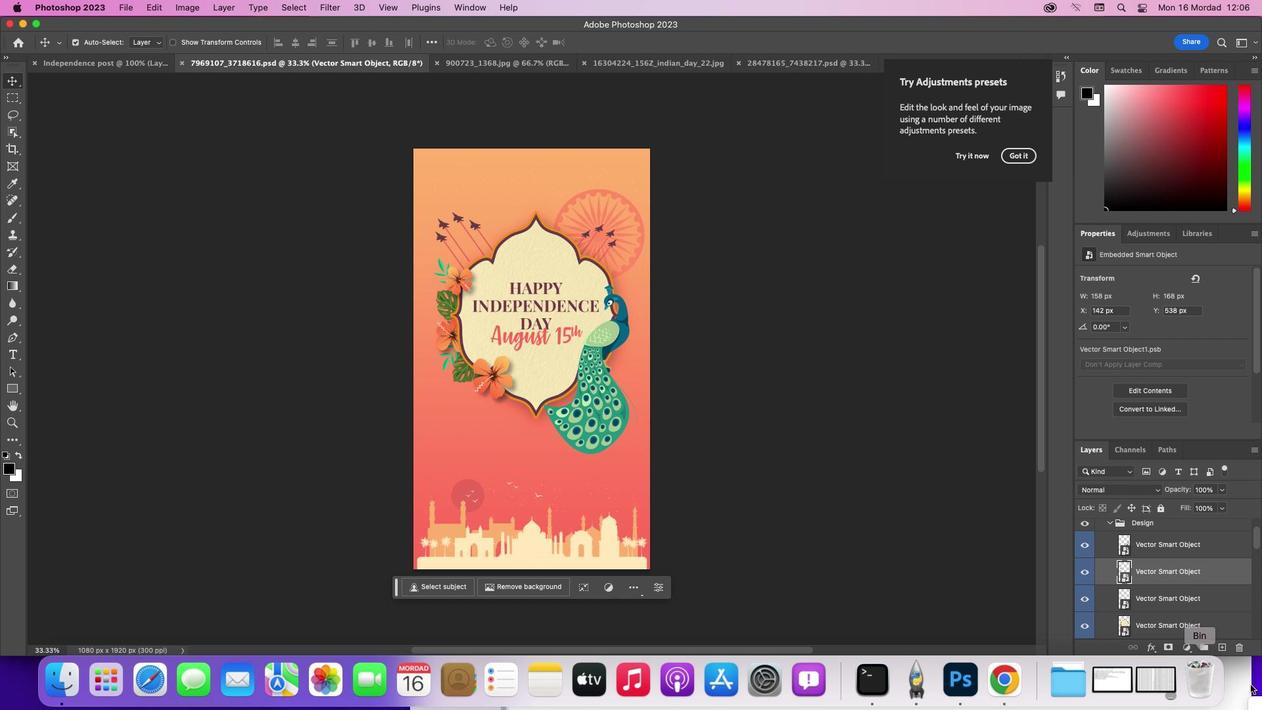 
Action: Mouse pressed left at (455, 411)
Screenshot: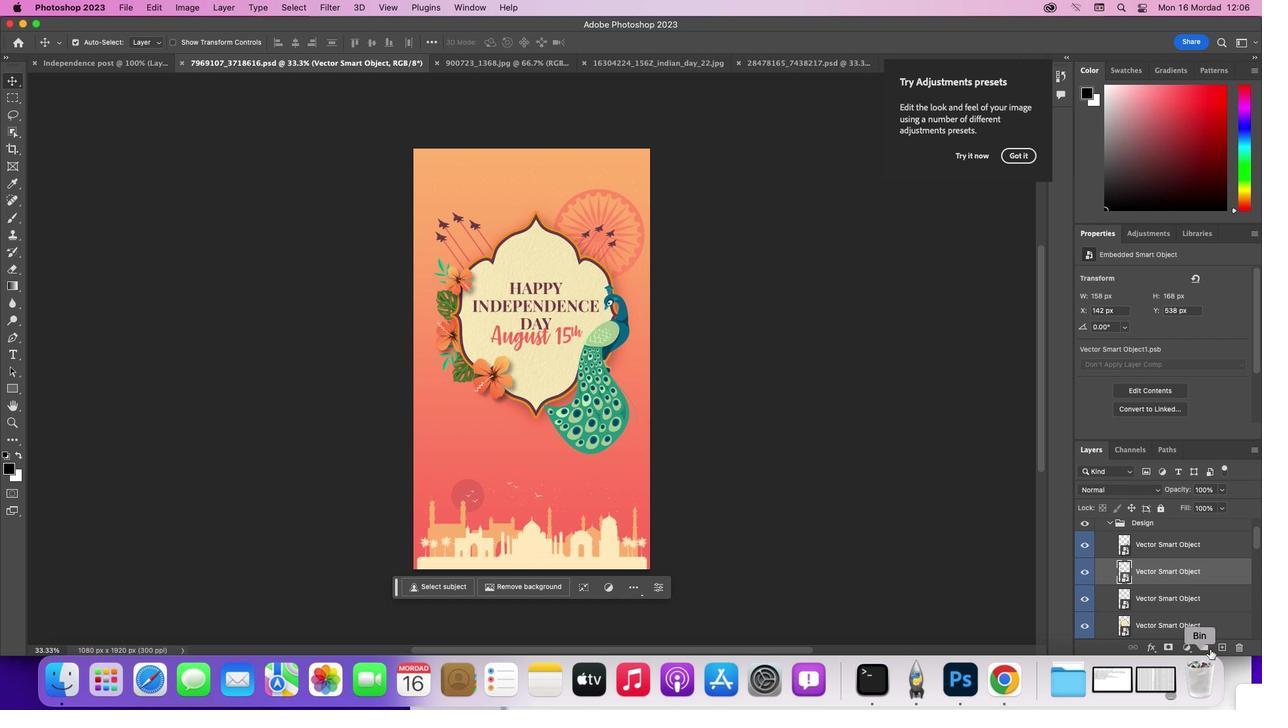 
Action: Mouse moved to (1065, 530)
Screenshot: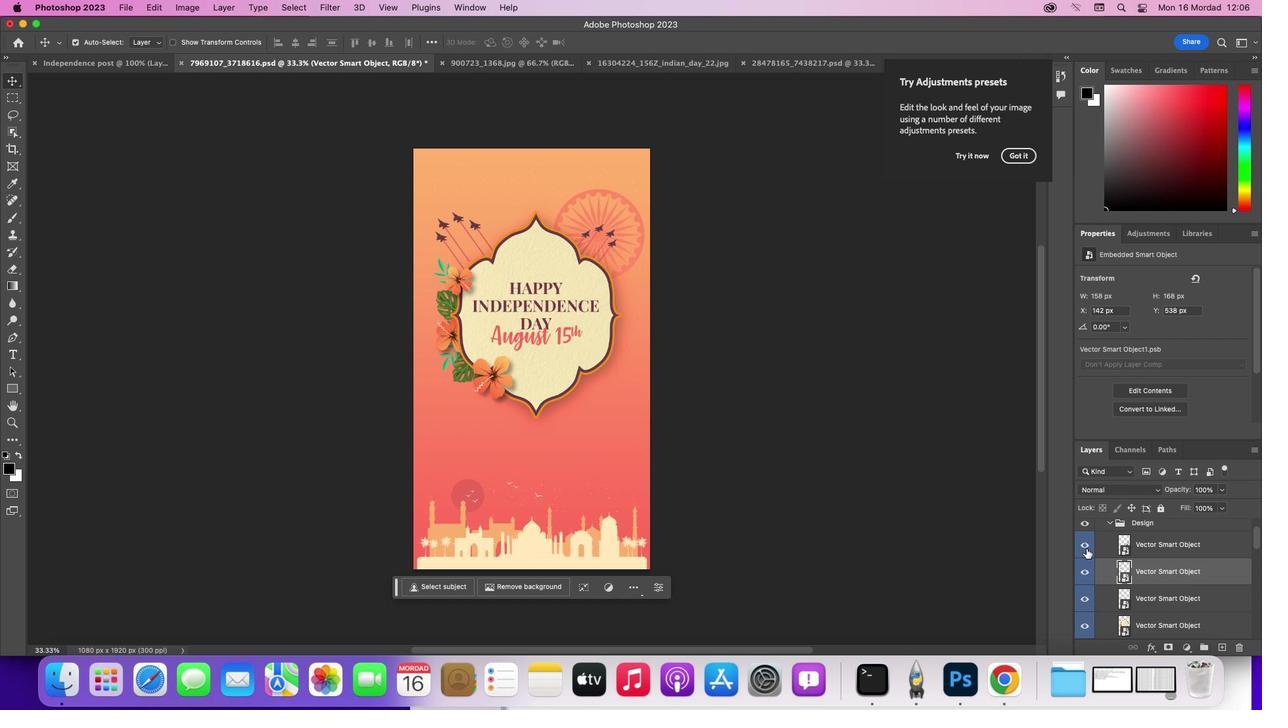 
Action: Mouse pressed left at (1065, 530)
Screenshot: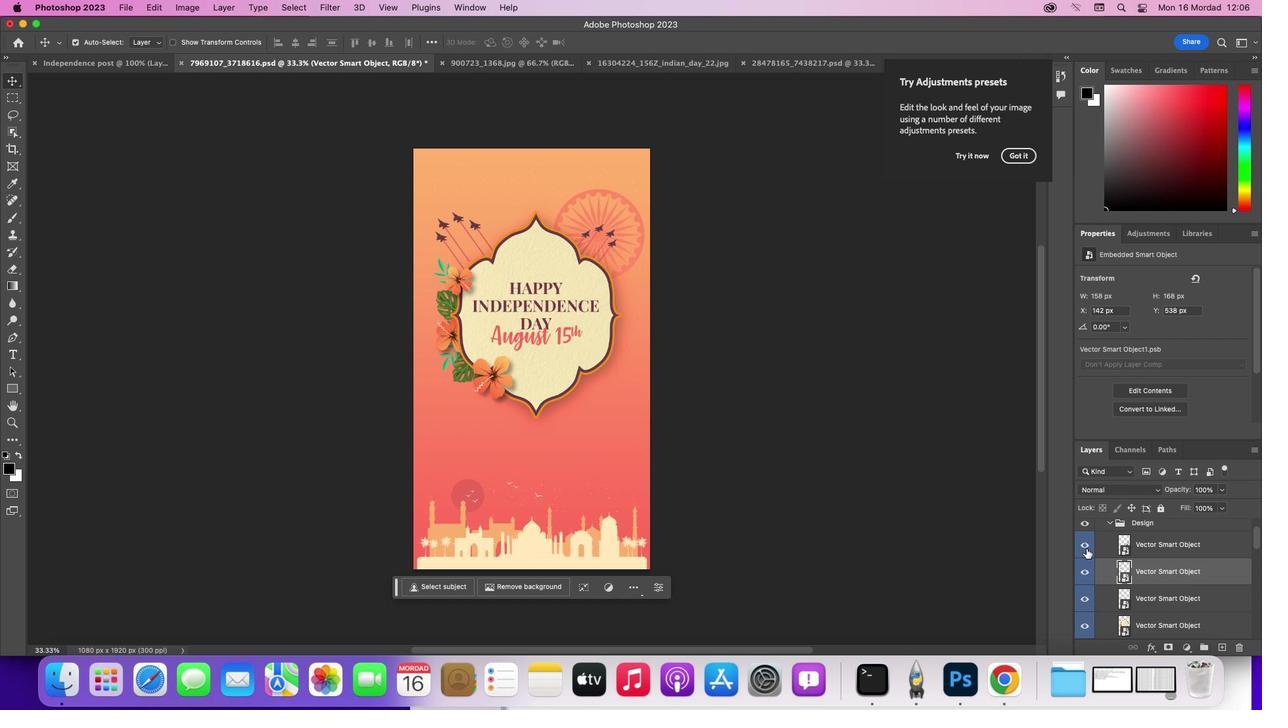 
Action: Mouse pressed left at (1065, 530)
Screenshot: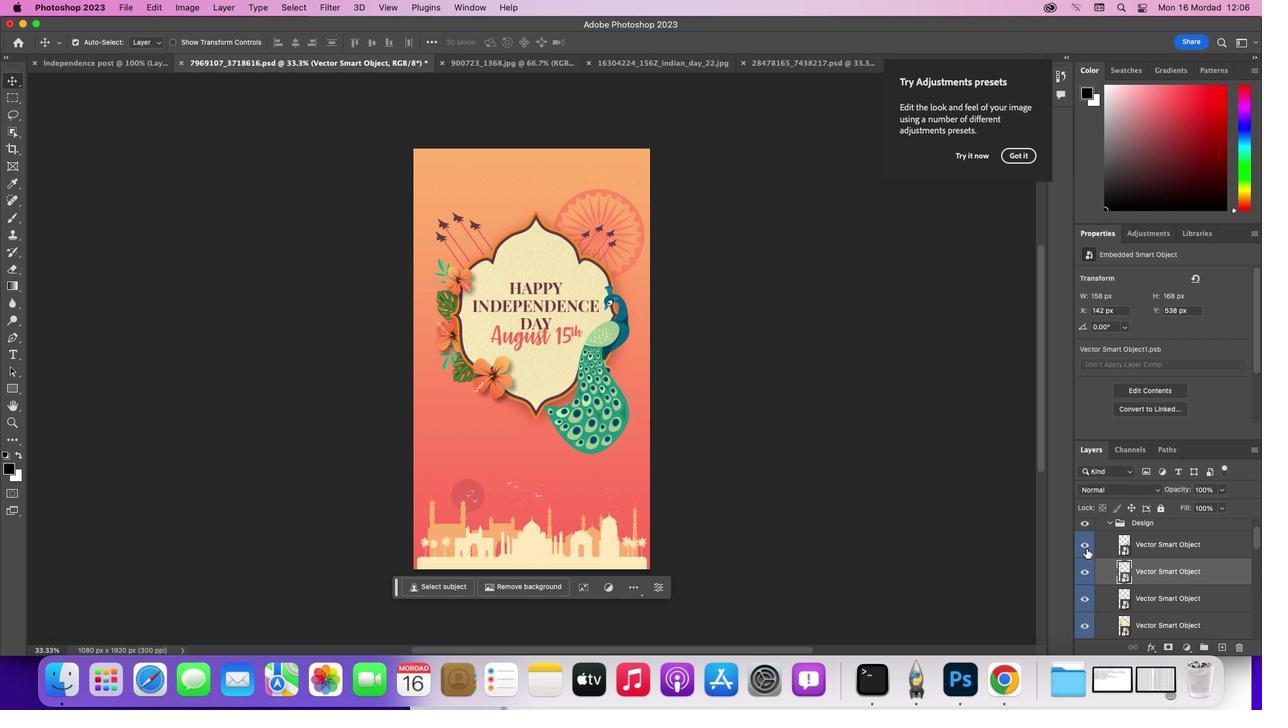 
Action: Mouse moved to (1127, 527)
Screenshot: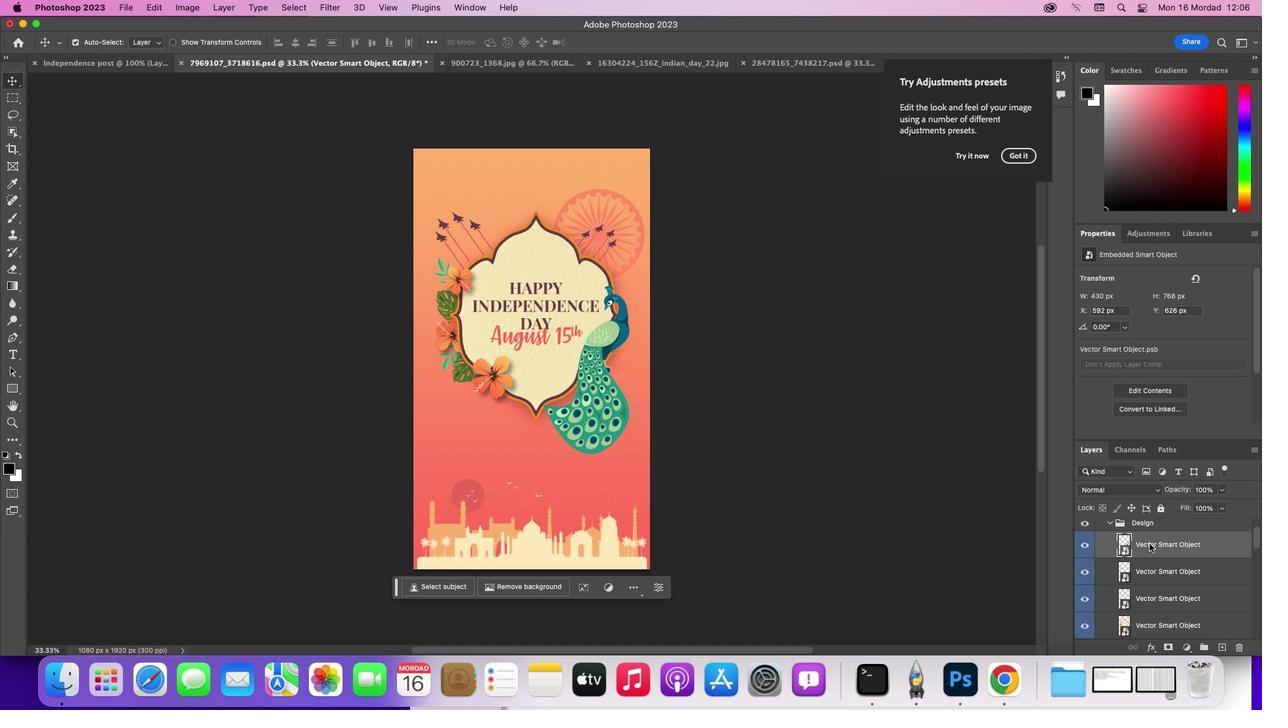 
Action: Mouse pressed left at (1127, 527)
Screenshot: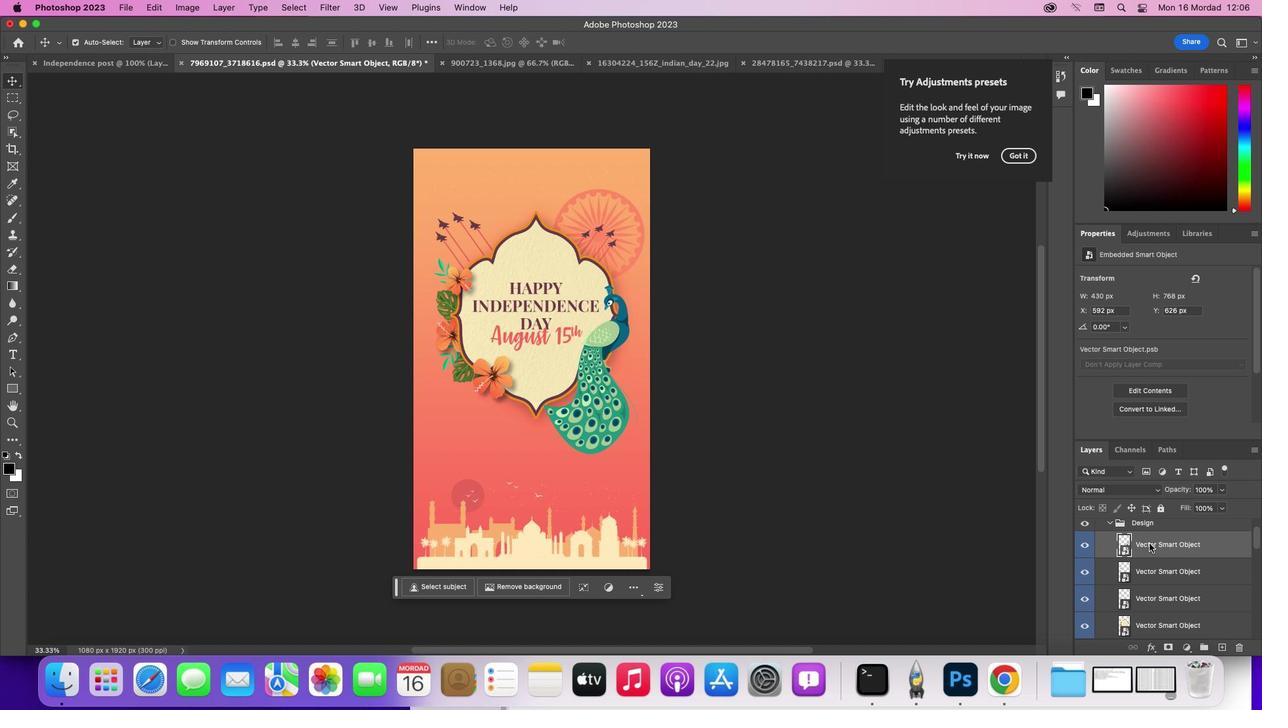 
Action: Mouse moved to (525, 530)
Screenshot: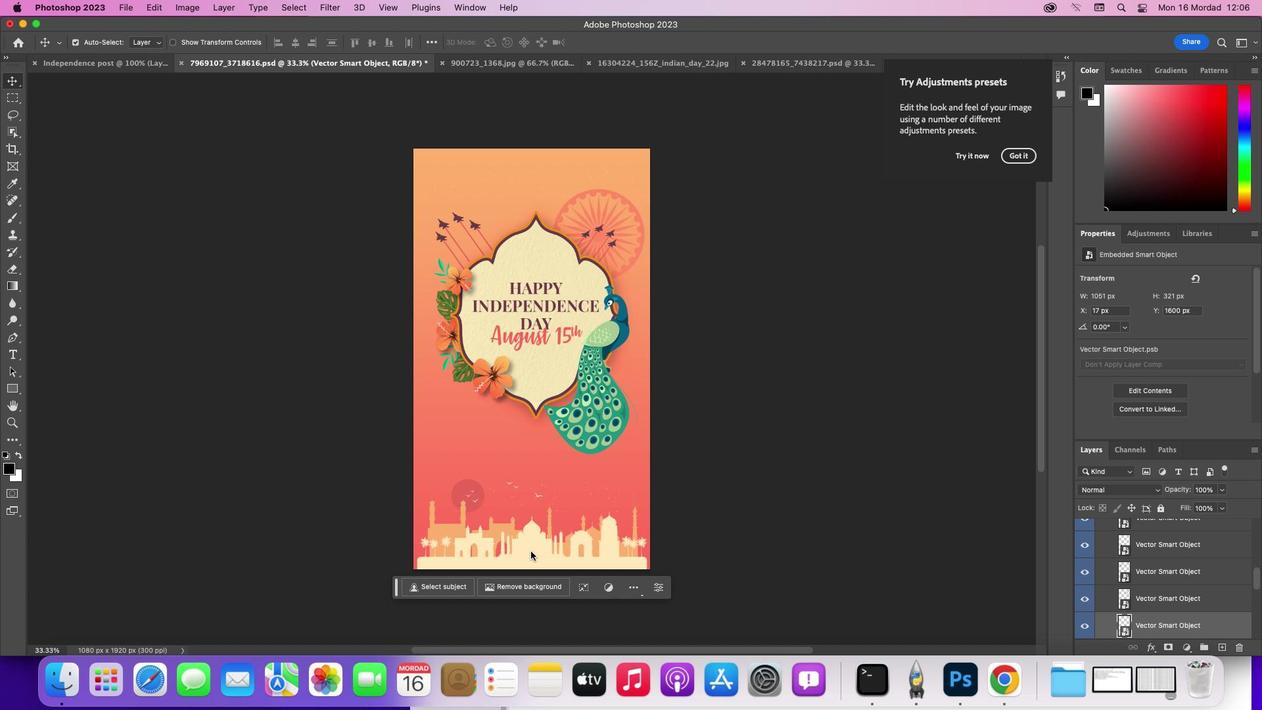 
Action: Mouse pressed left at (525, 530)
Screenshot: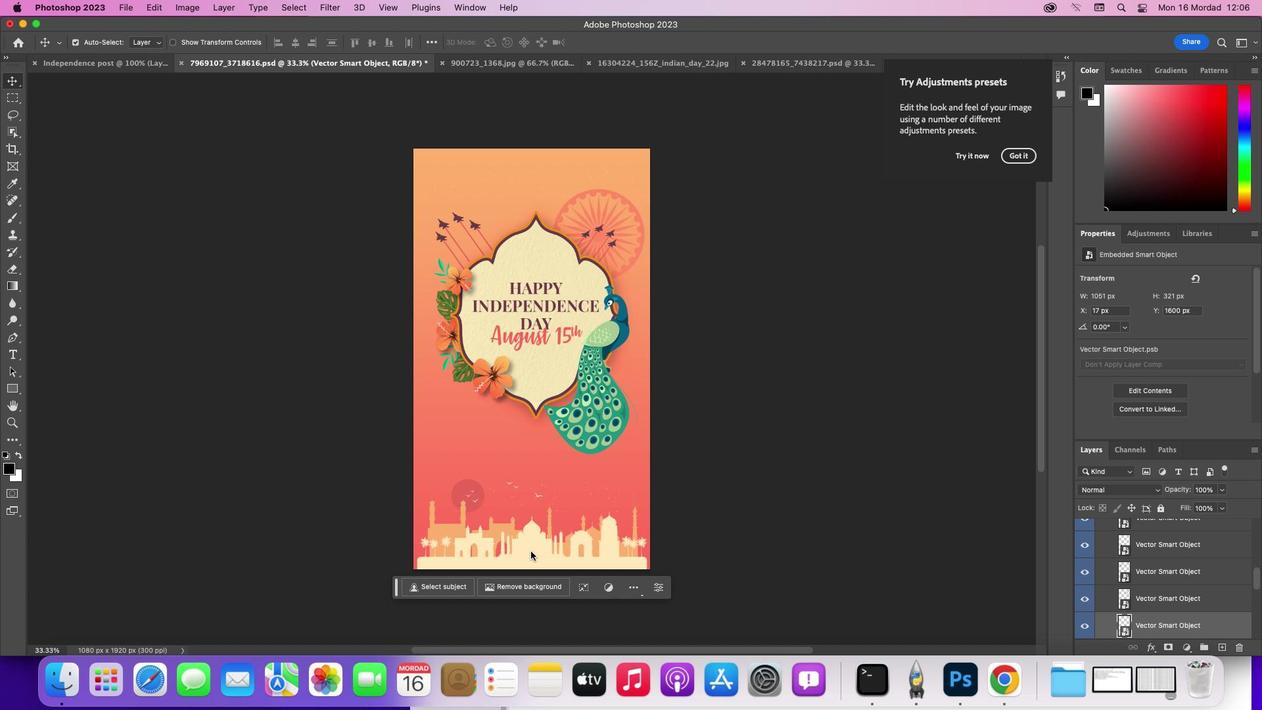 
Action: Mouse pressed left at (525, 530)
Screenshot: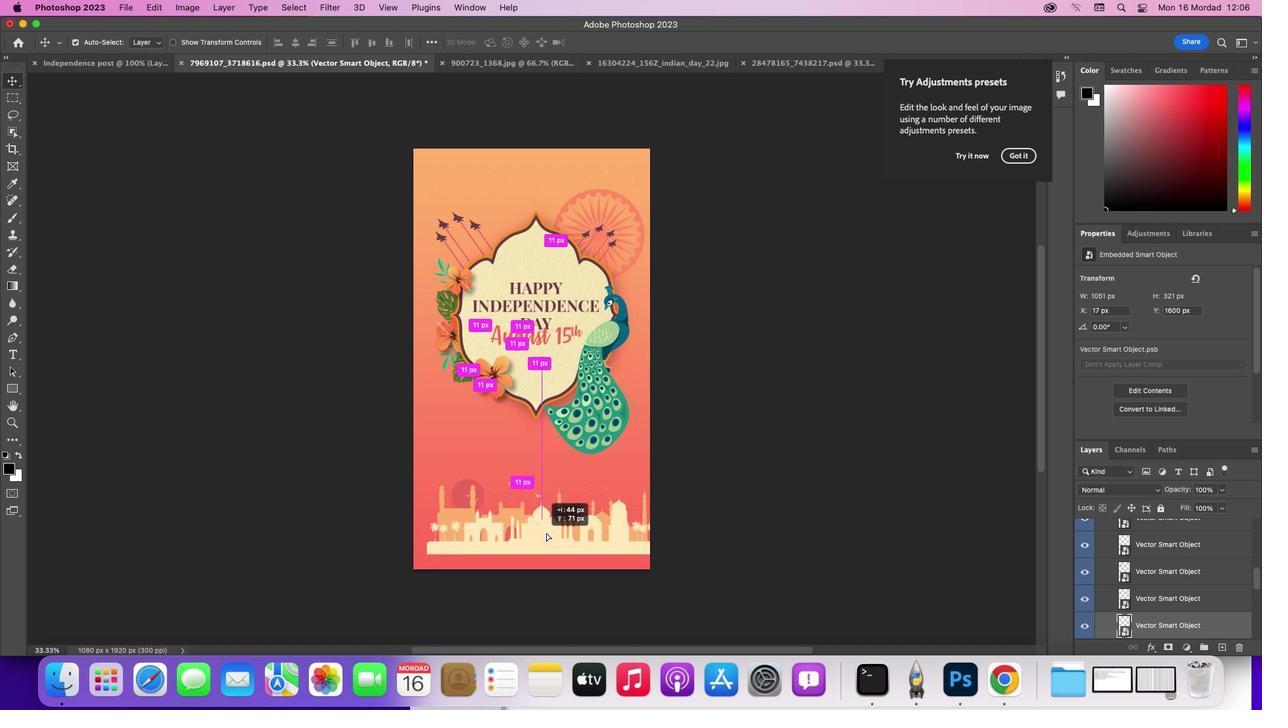 
Action: Mouse moved to (851, 370)
Screenshot: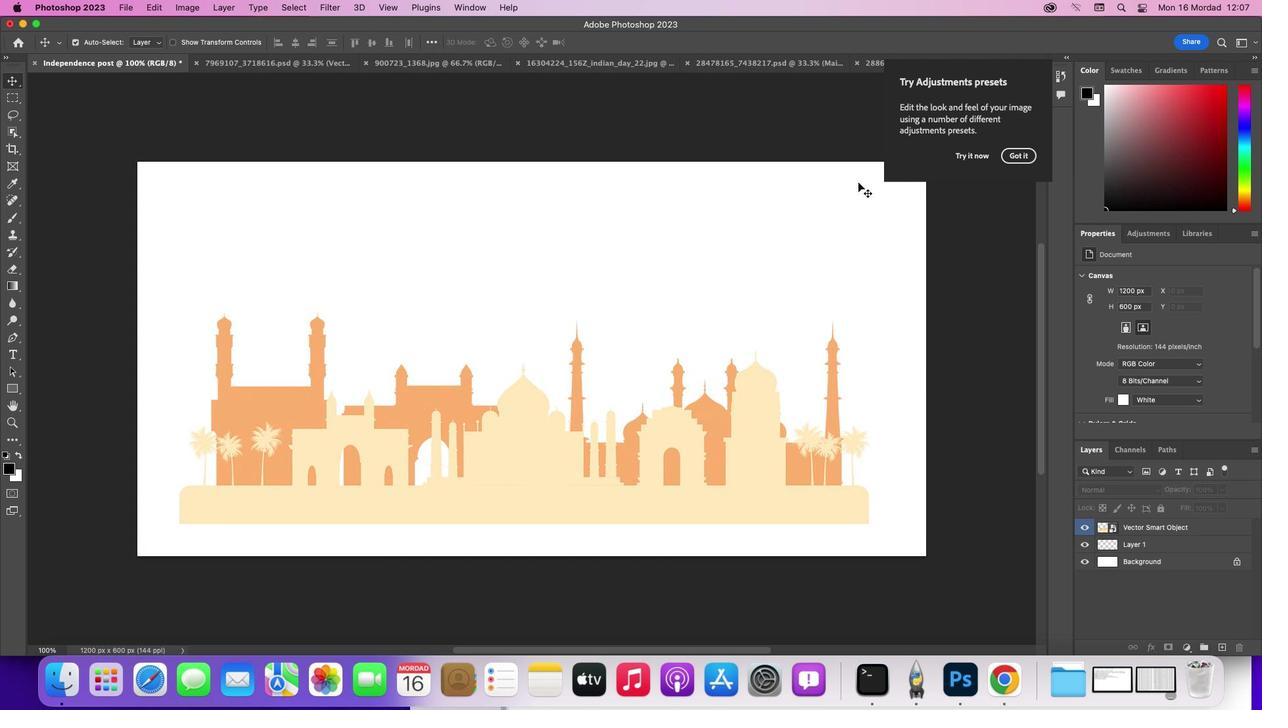 
Action: Mouse pressed left at (851, 370)
Screenshot: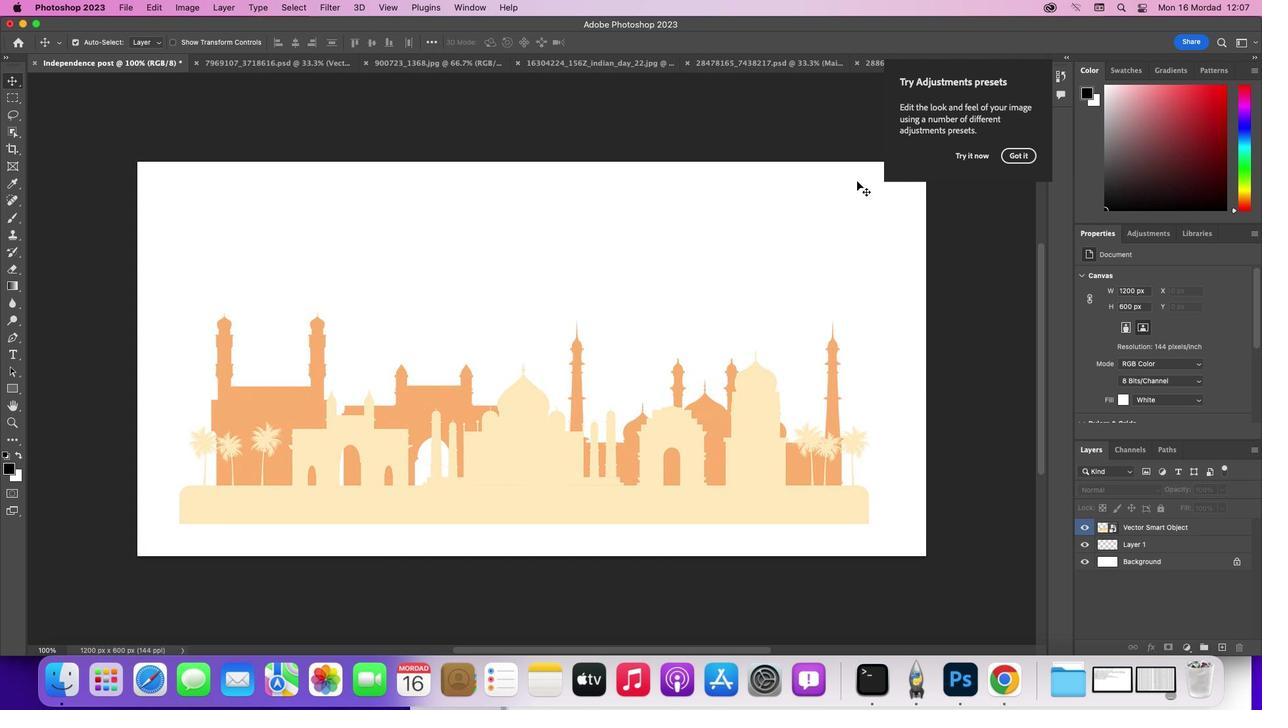 
Action: Mouse moved to (843, 372)
Screenshot: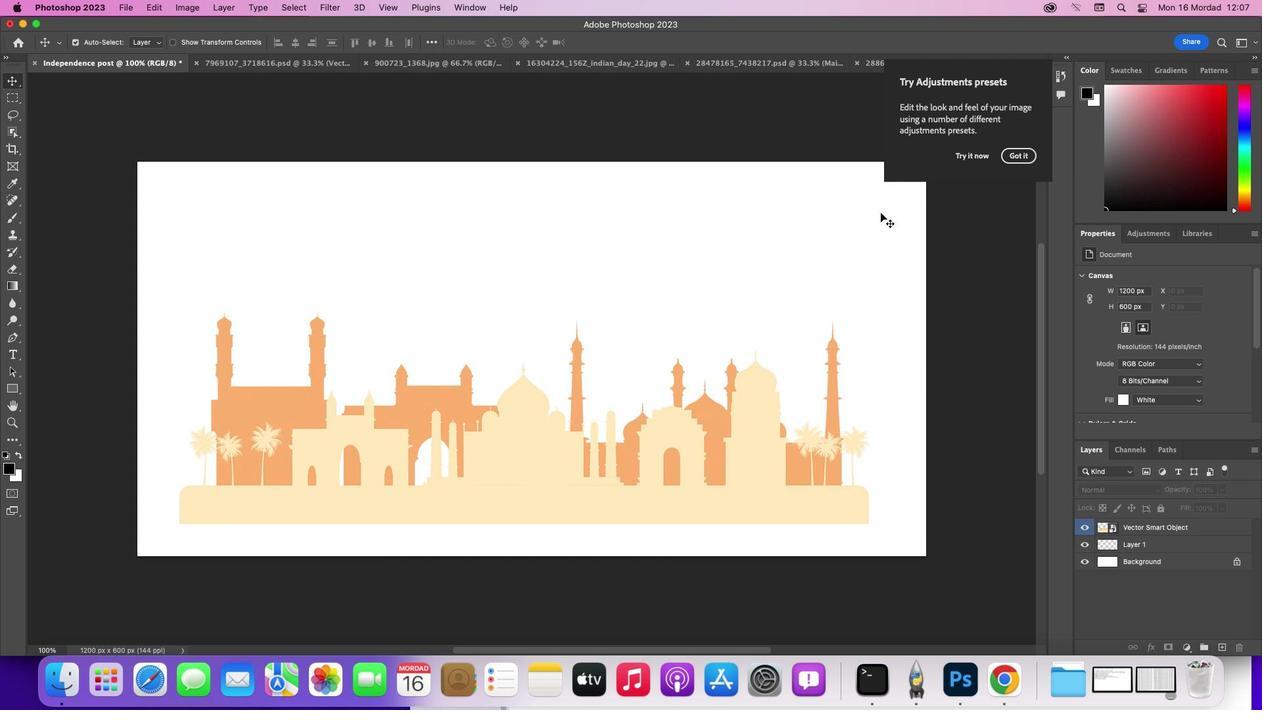 
Action: Mouse pressed left at (843, 372)
Screenshot: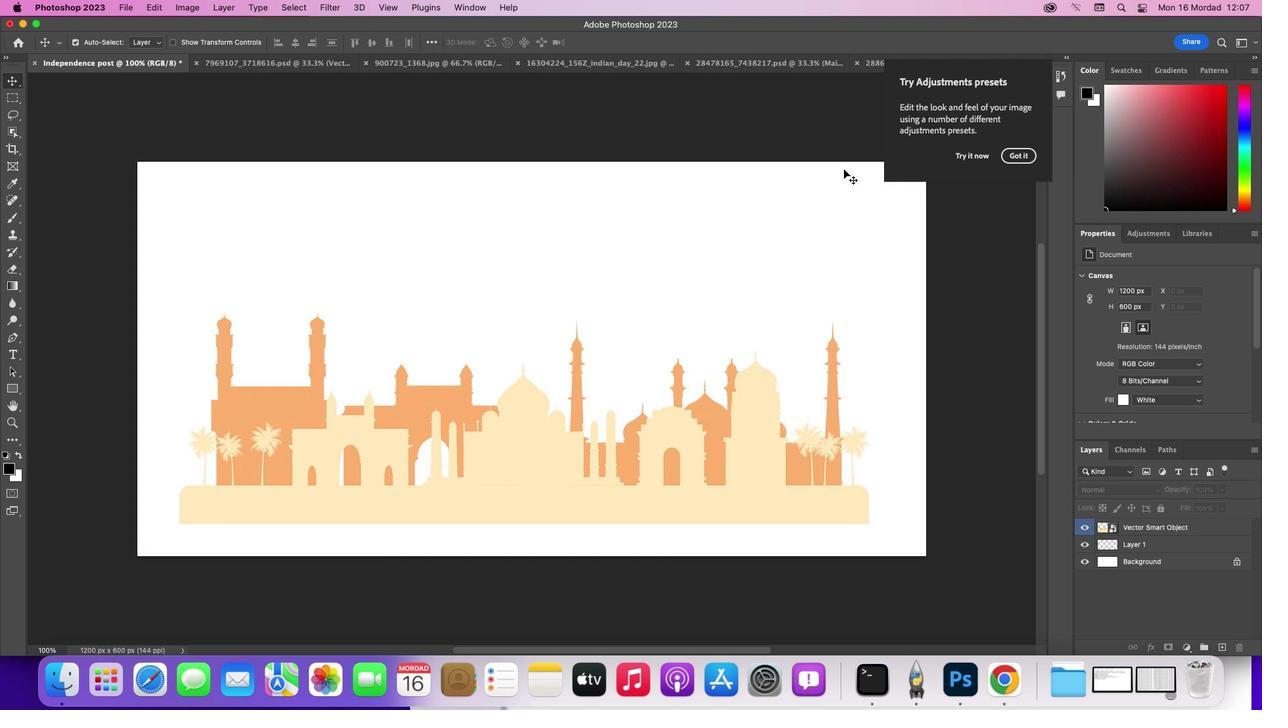 
Action: Mouse moved to (1068, 528)
Screenshot: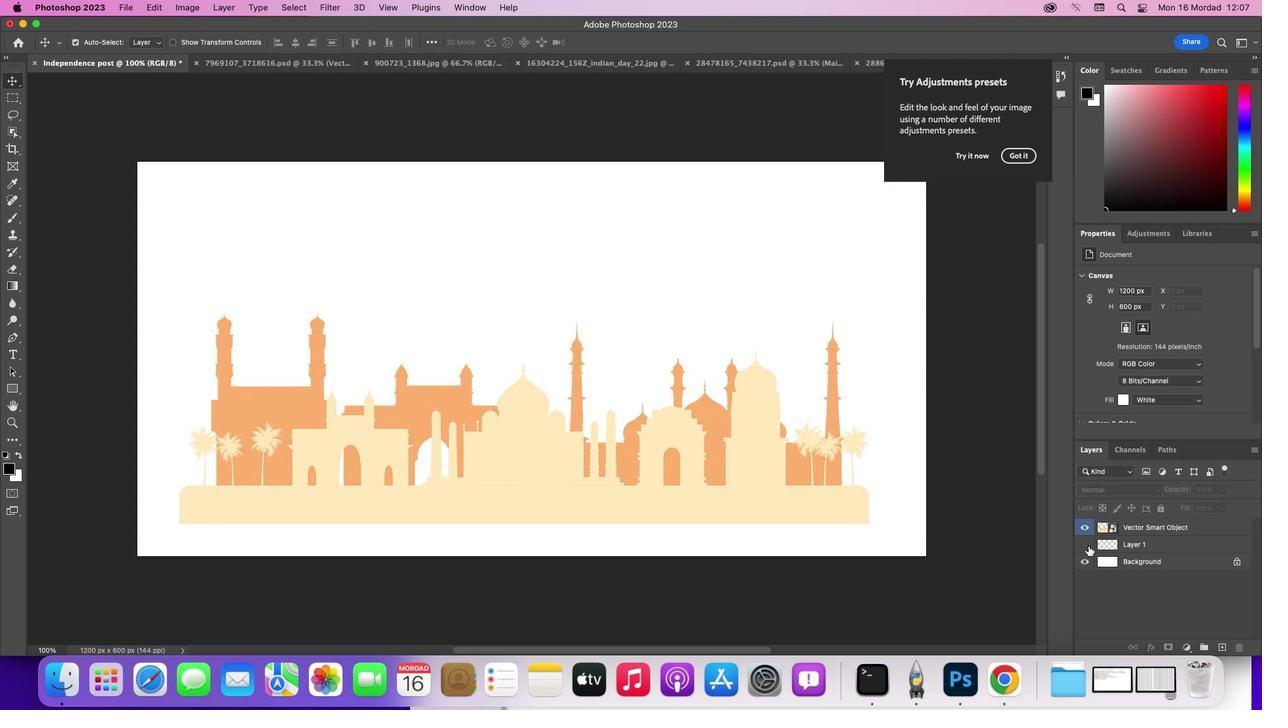 
Action: Mouse pressed left at (1068, 528)
Screenshot: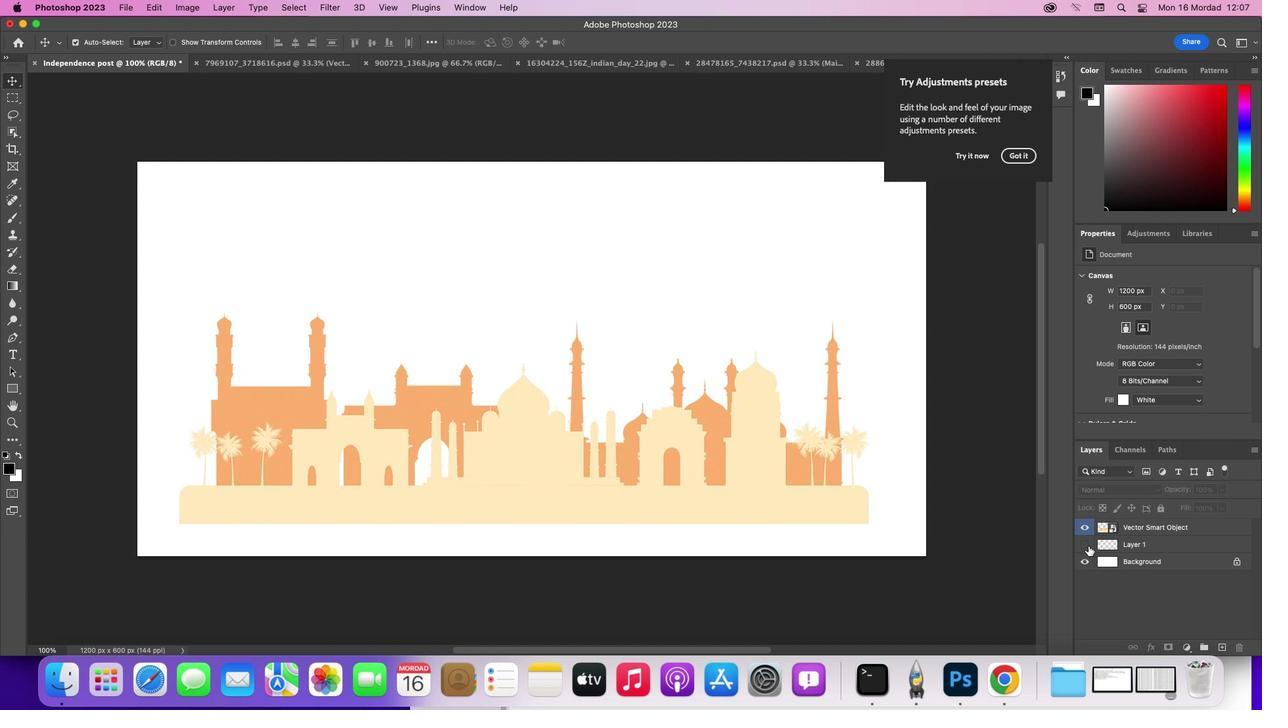 
Action: Mouse moved to (1063, 536)
Screenshot: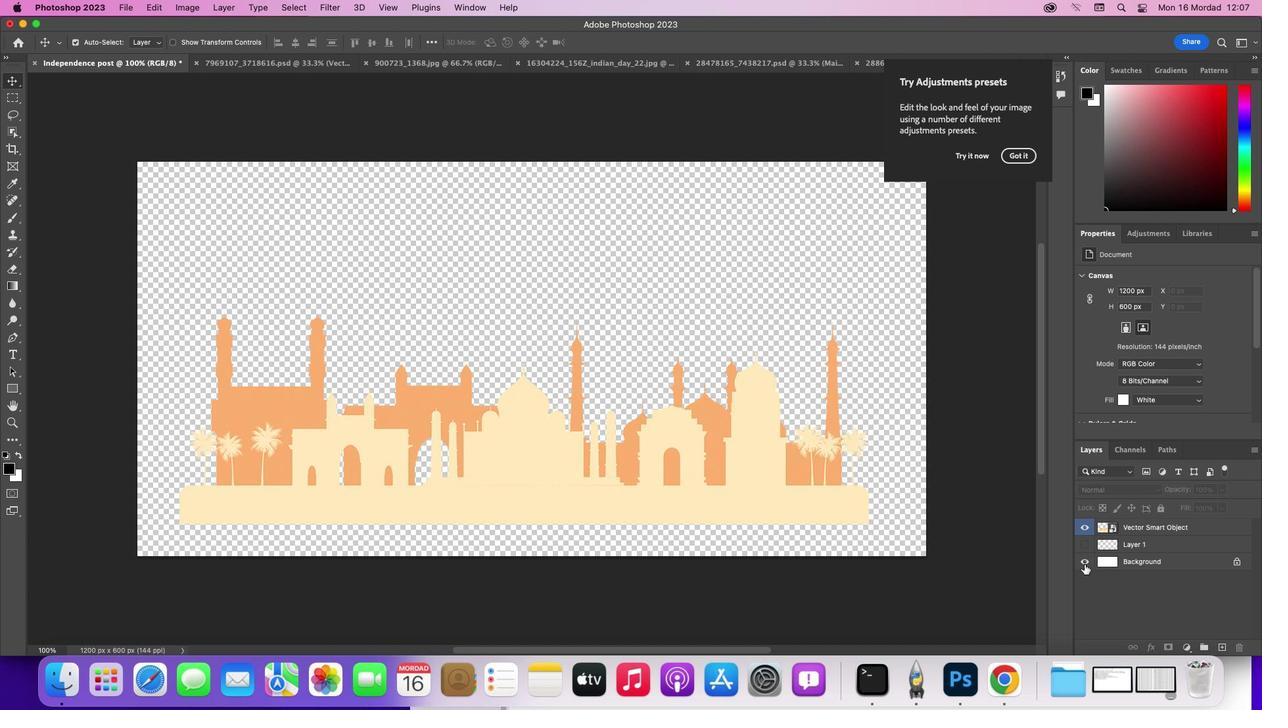 
Action: Mouse pressed left at (1063, 536)
Screenshot: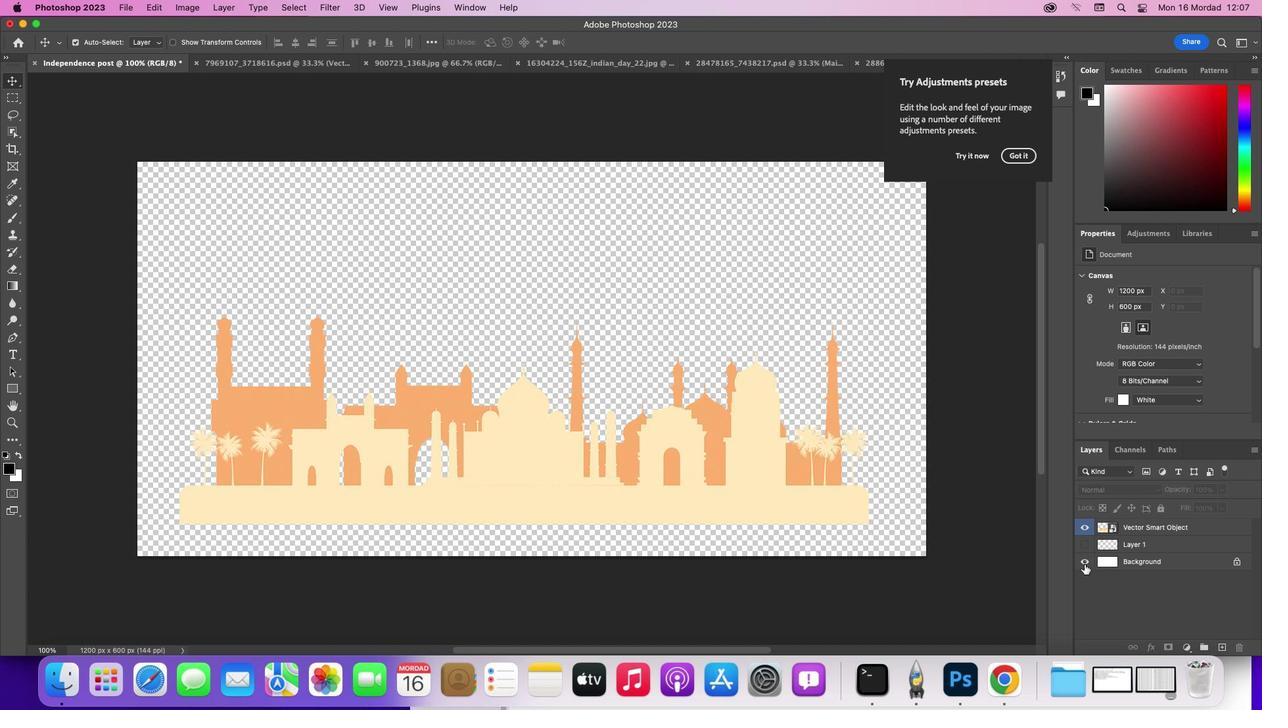 
Action: Mouse pressed left at (1063, 536)
Screenshot: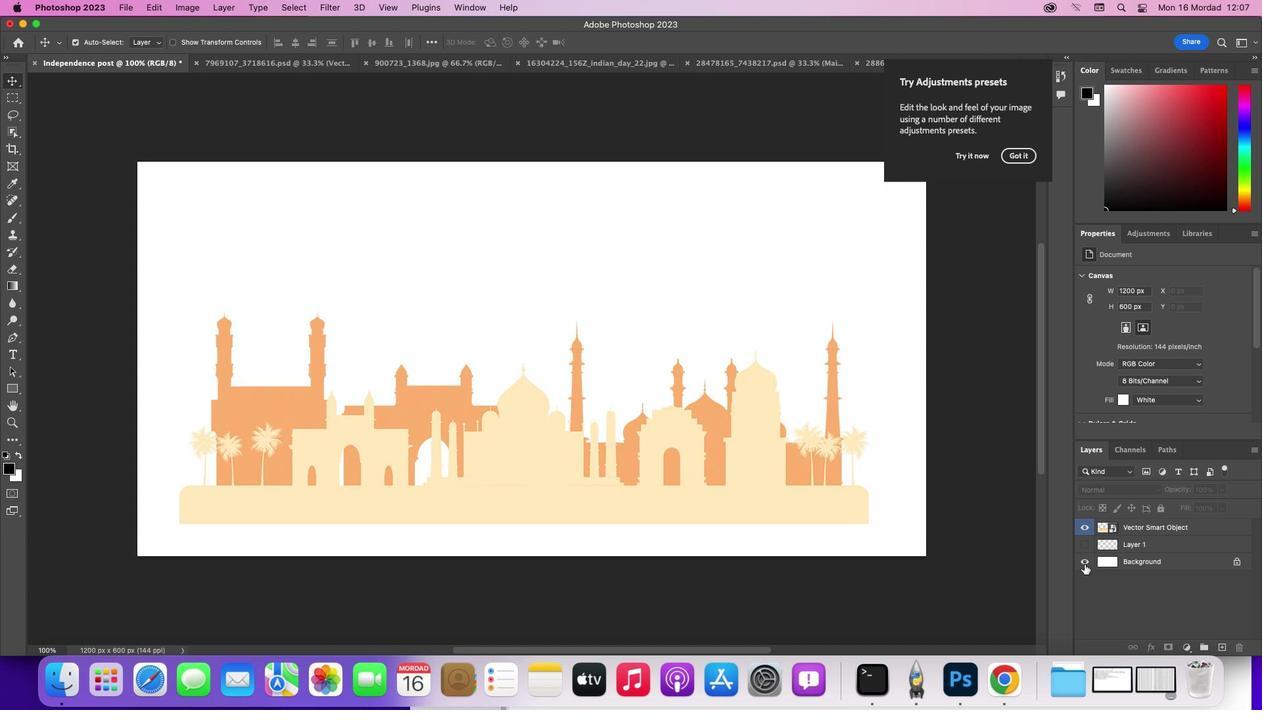 
Action: Mouse moved to (999, 362)
Screenshot: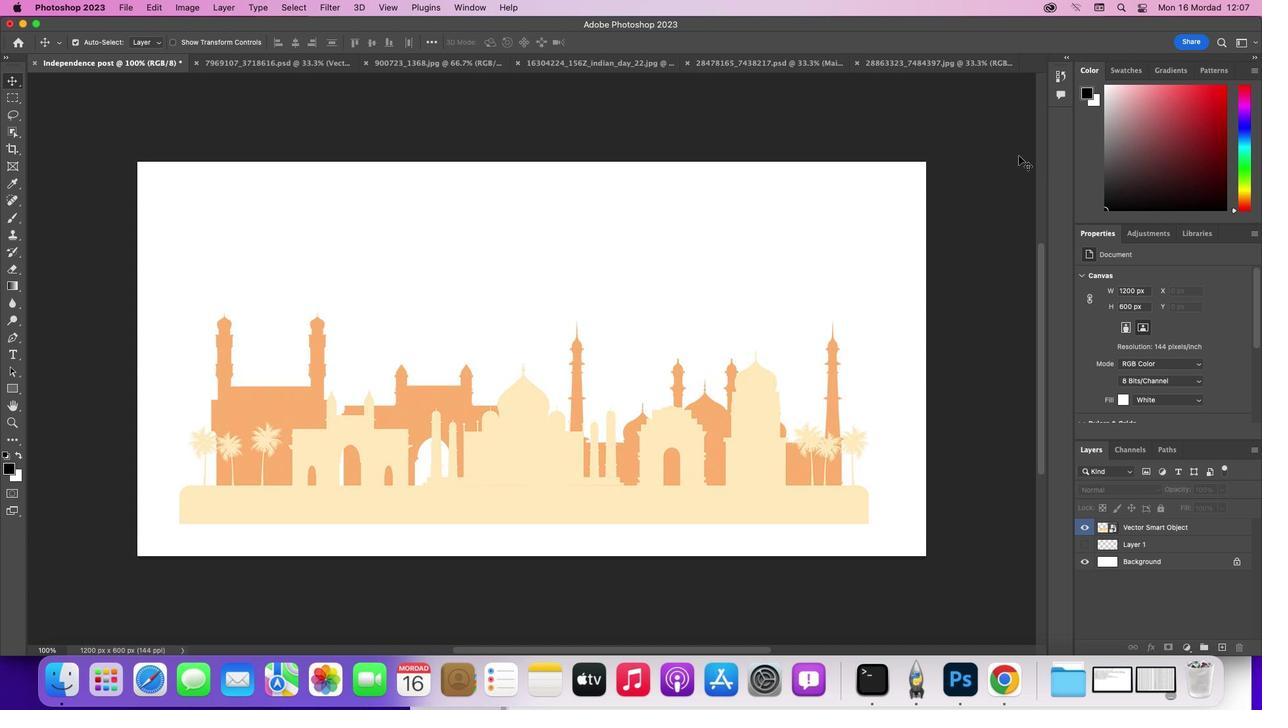 
Action: Mouse pressed left at (999, 362)
Screenshot: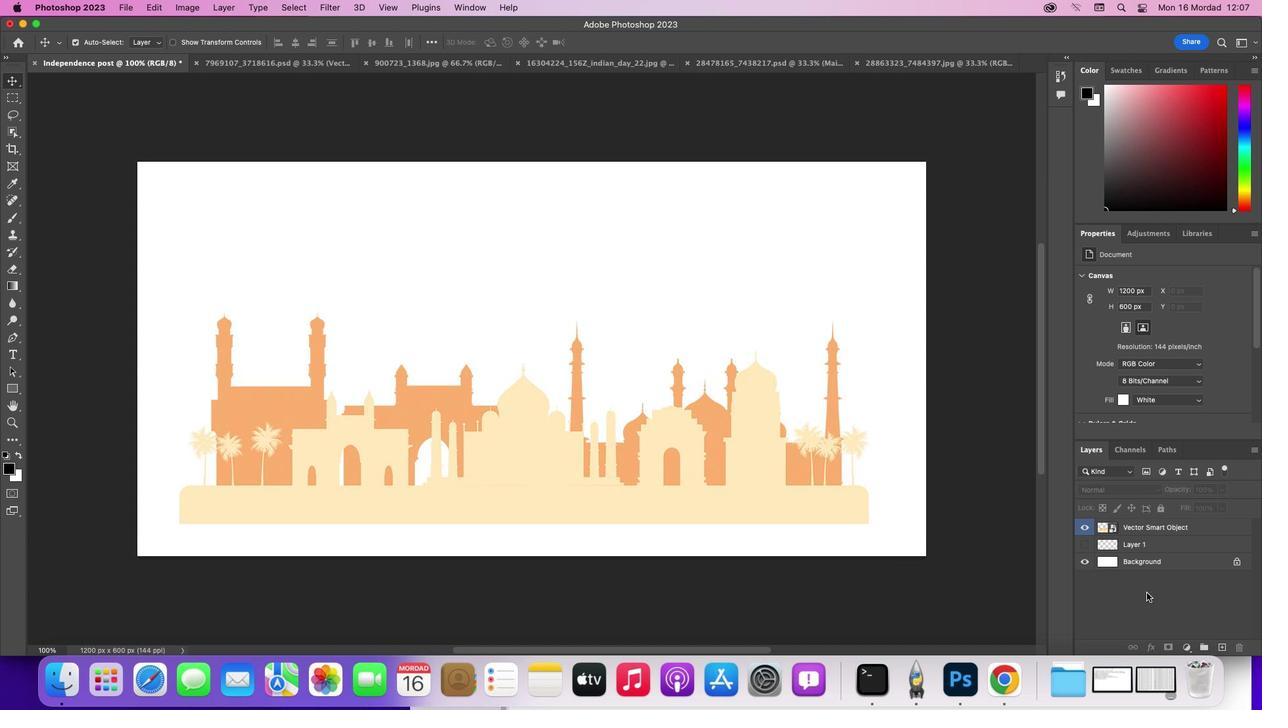 
Action: Mouse moved to (1065, 528)
Screenshot: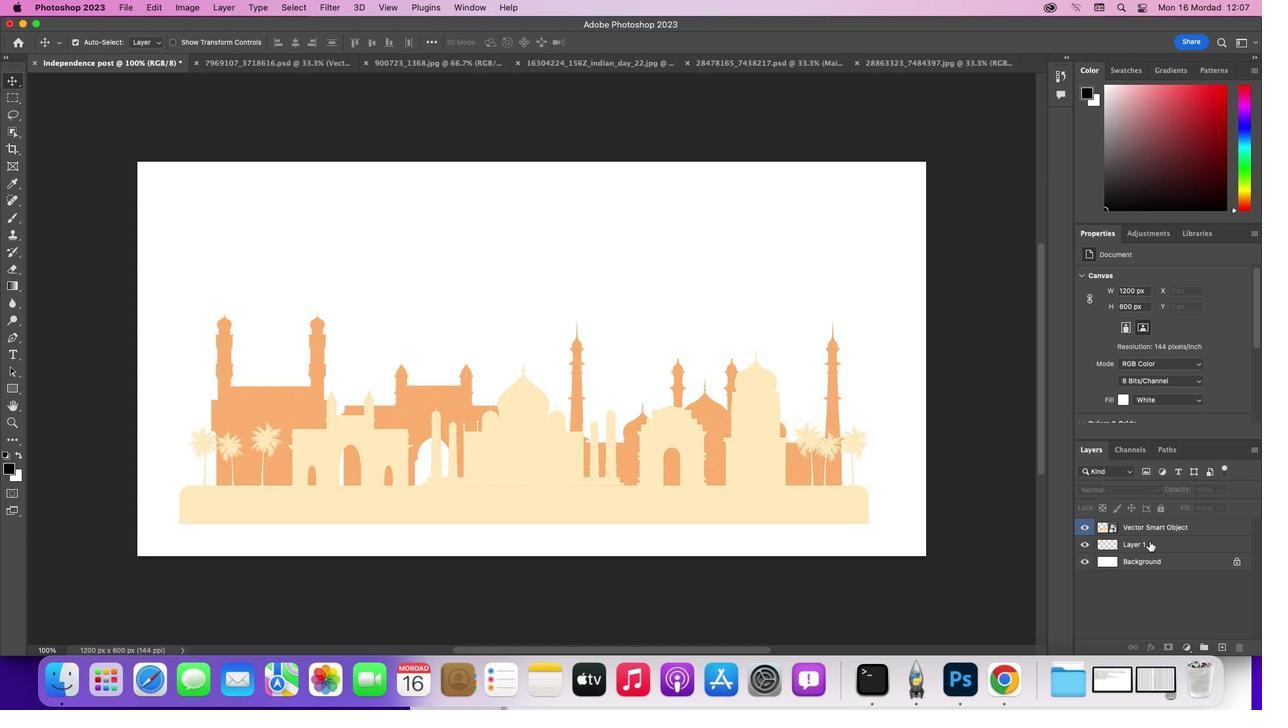 
Action: Mouse pressed left at (1065, 528)
Screenshot: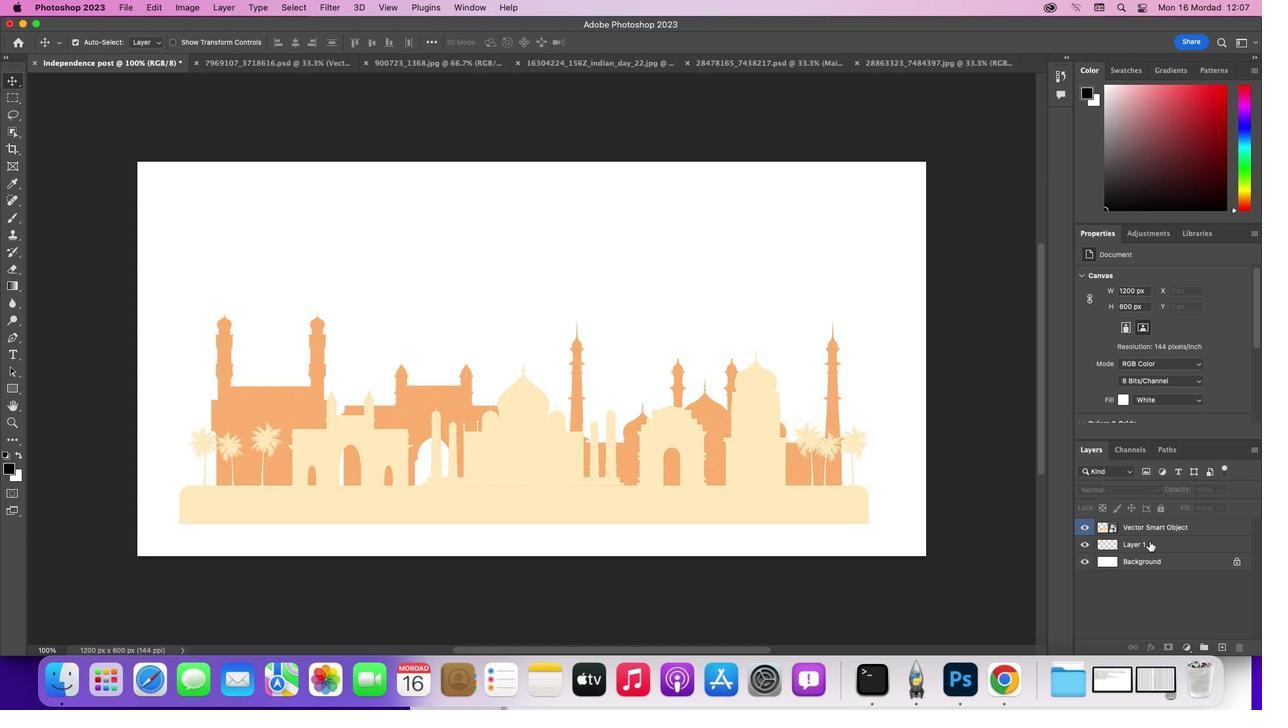 
Action: Mouse moved to (1127, 526)
Screenshot: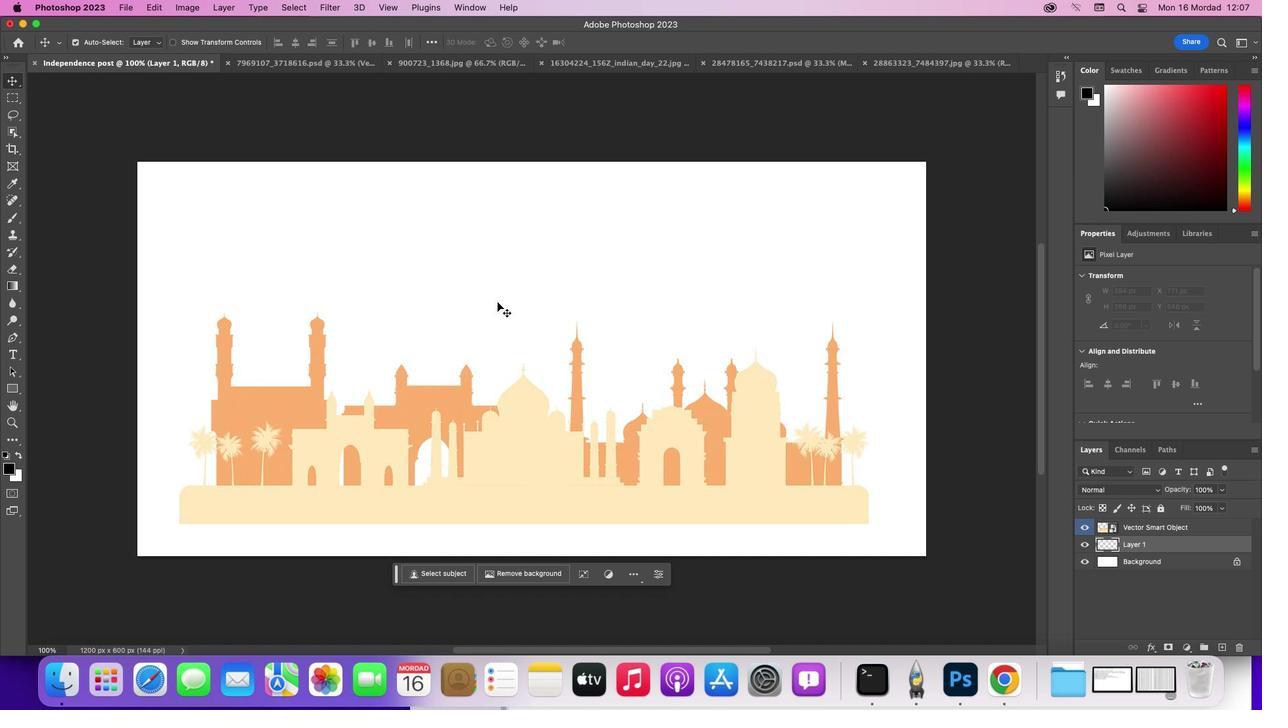 
Action: Mouse pressed left at (1127, 526)
Screenshot: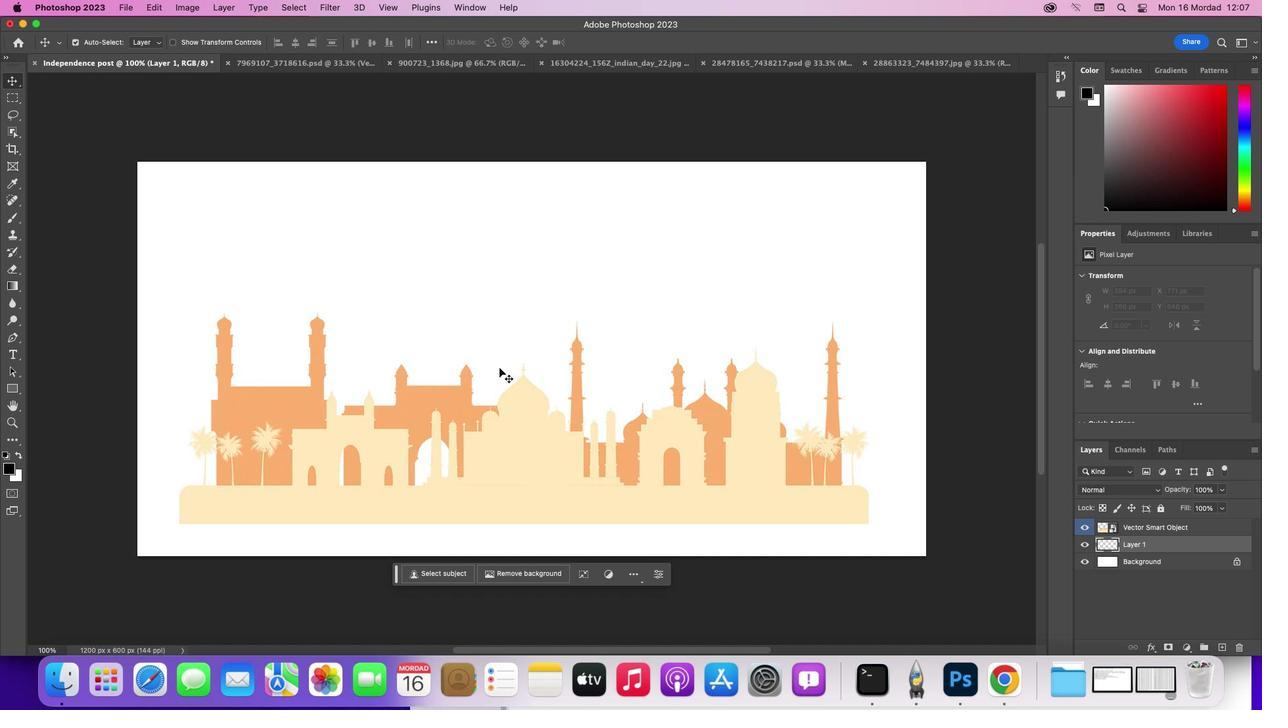 
Action: Mouse moved to (620, 485)
Screenshot: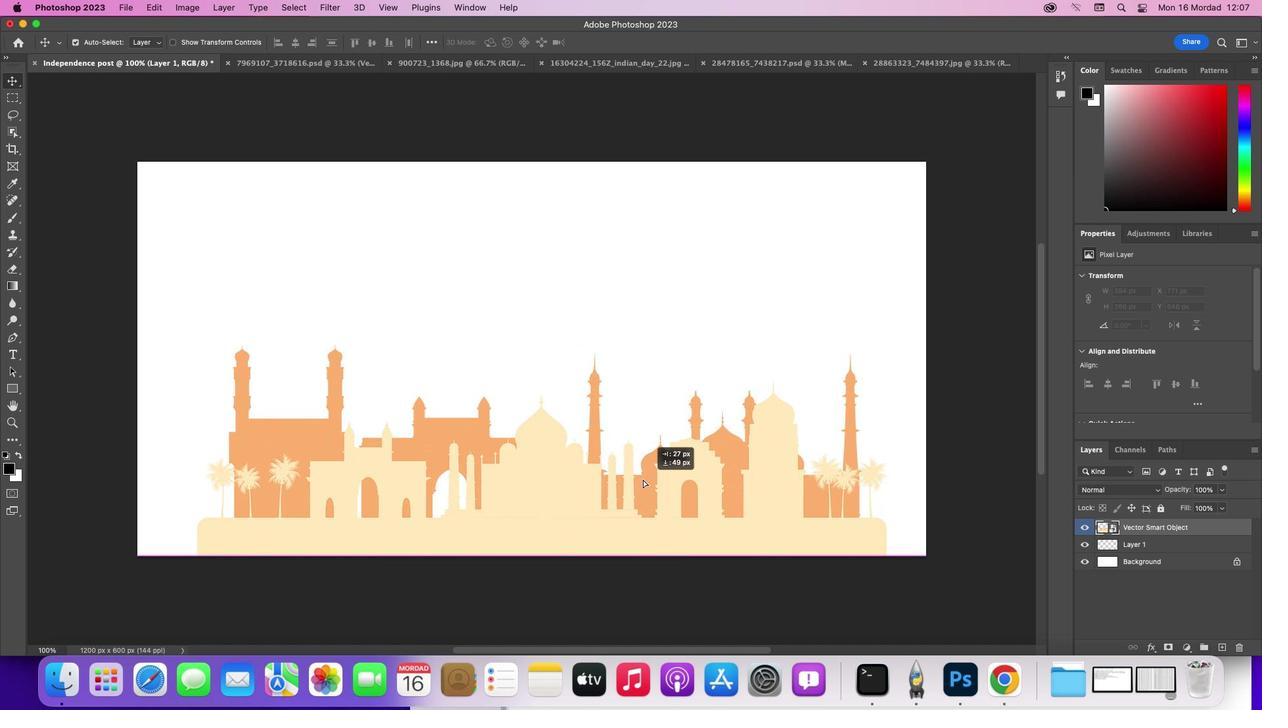 
Action: Mouse pressed left at (620, 485)
Screenshot: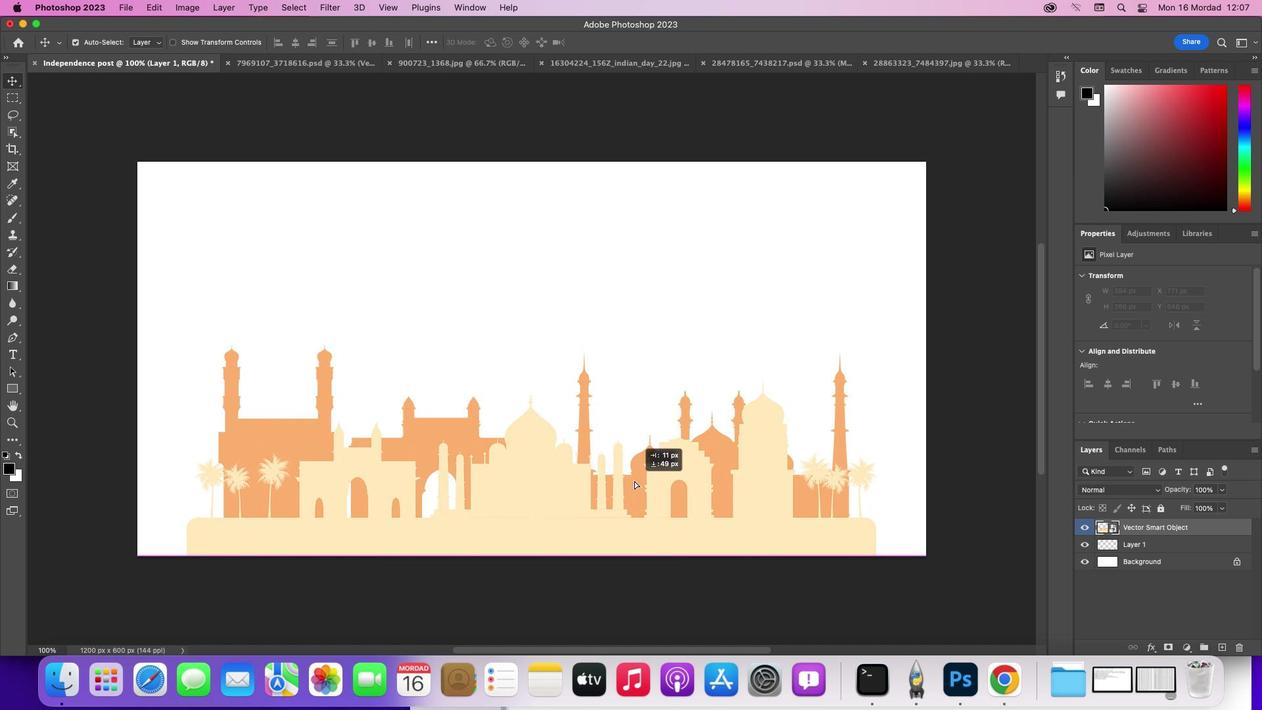 
Action: Mouse moved to (638, 507)
Screenshot: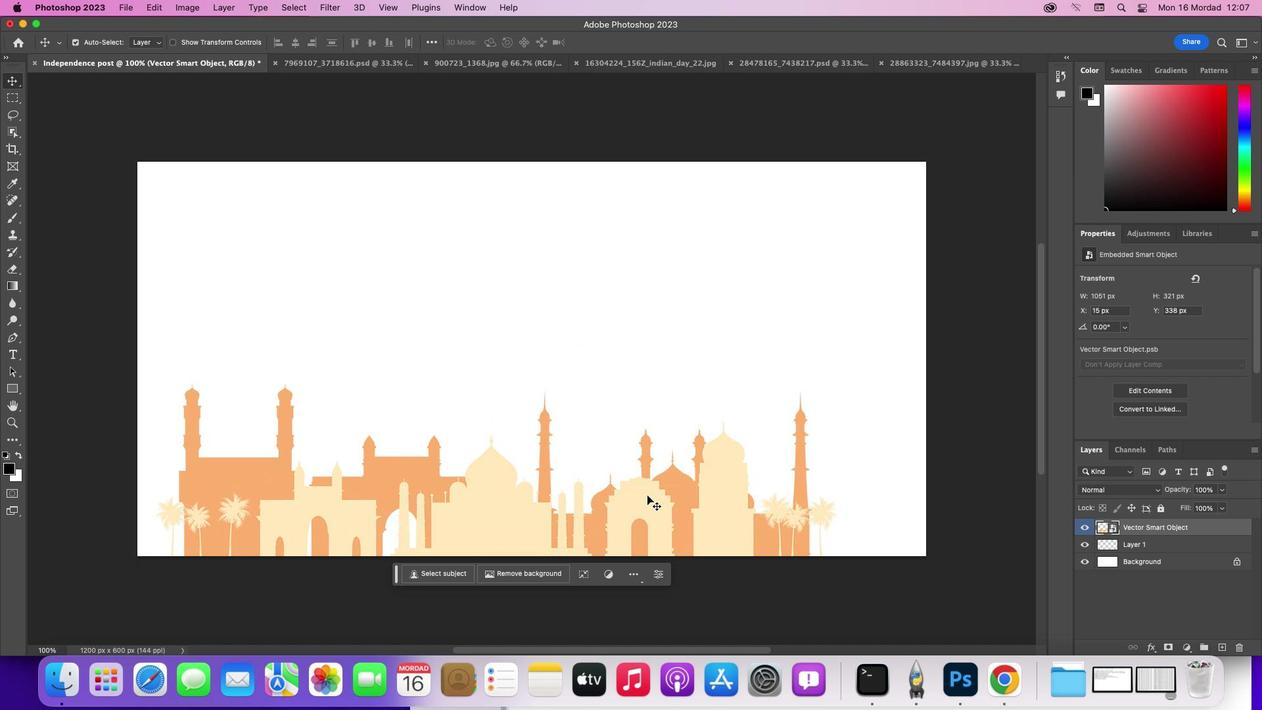 
Action: Mouse pressed left at (638, 507)
Screenshot: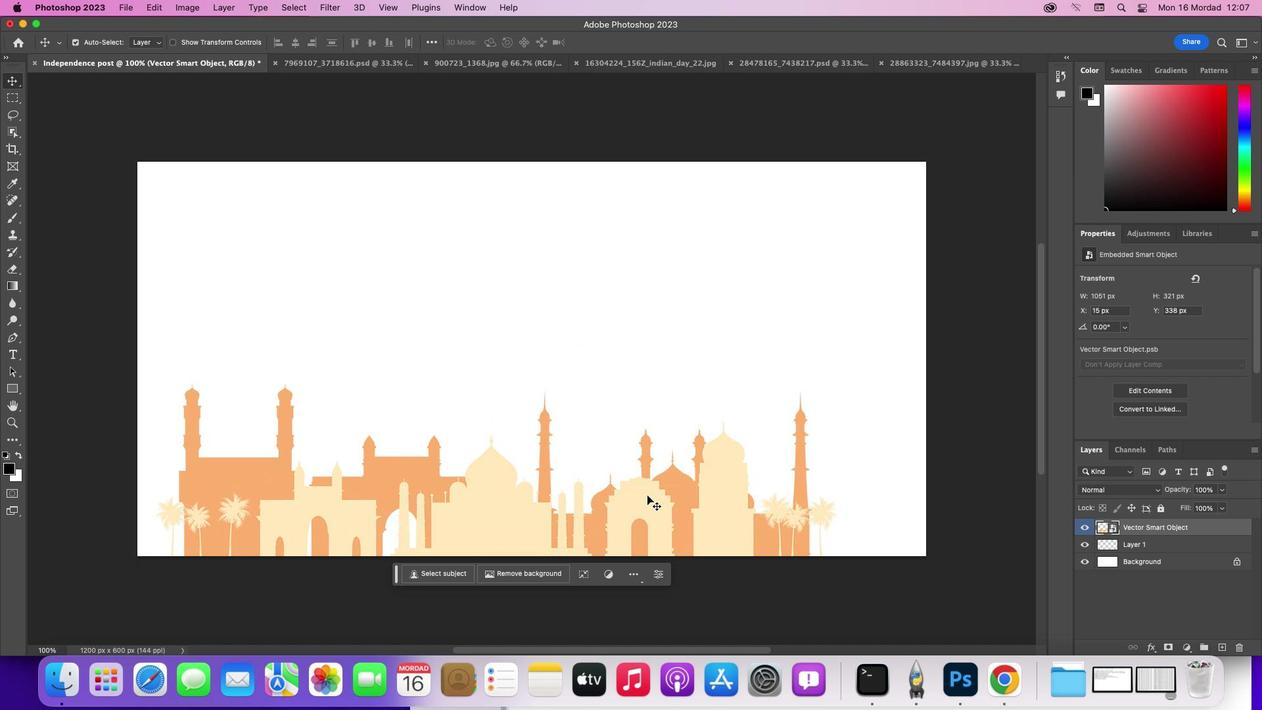 
Action: Key pressed Key.cmd't'
Screenshot: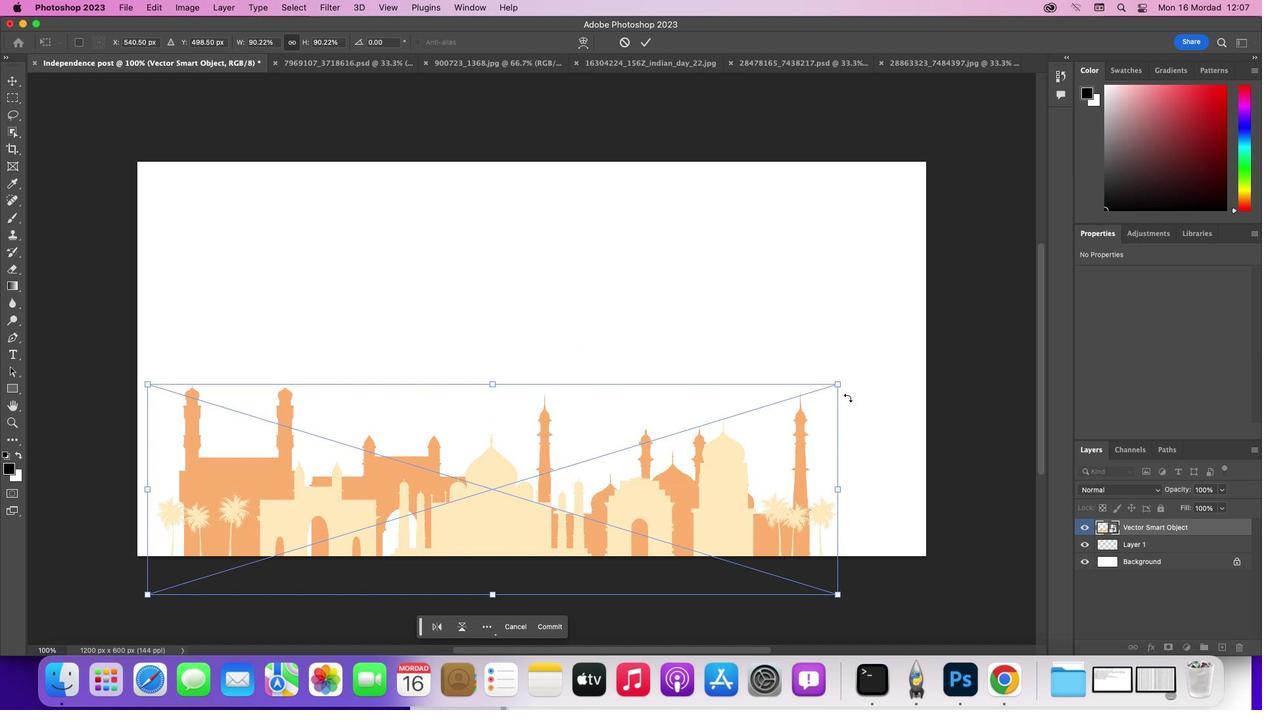 
Action: Mouse moved to (823, 458)
Screenshot: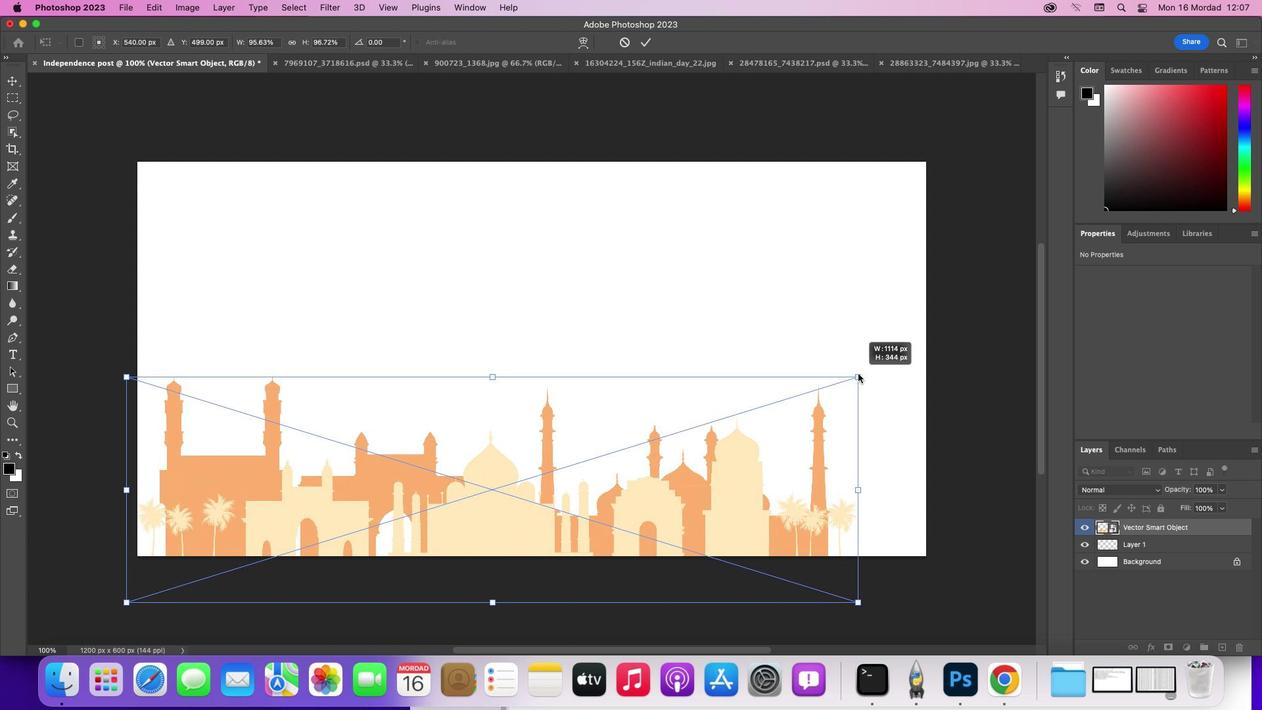
Action: Key pressed Key.altKey.shift
Screenshot: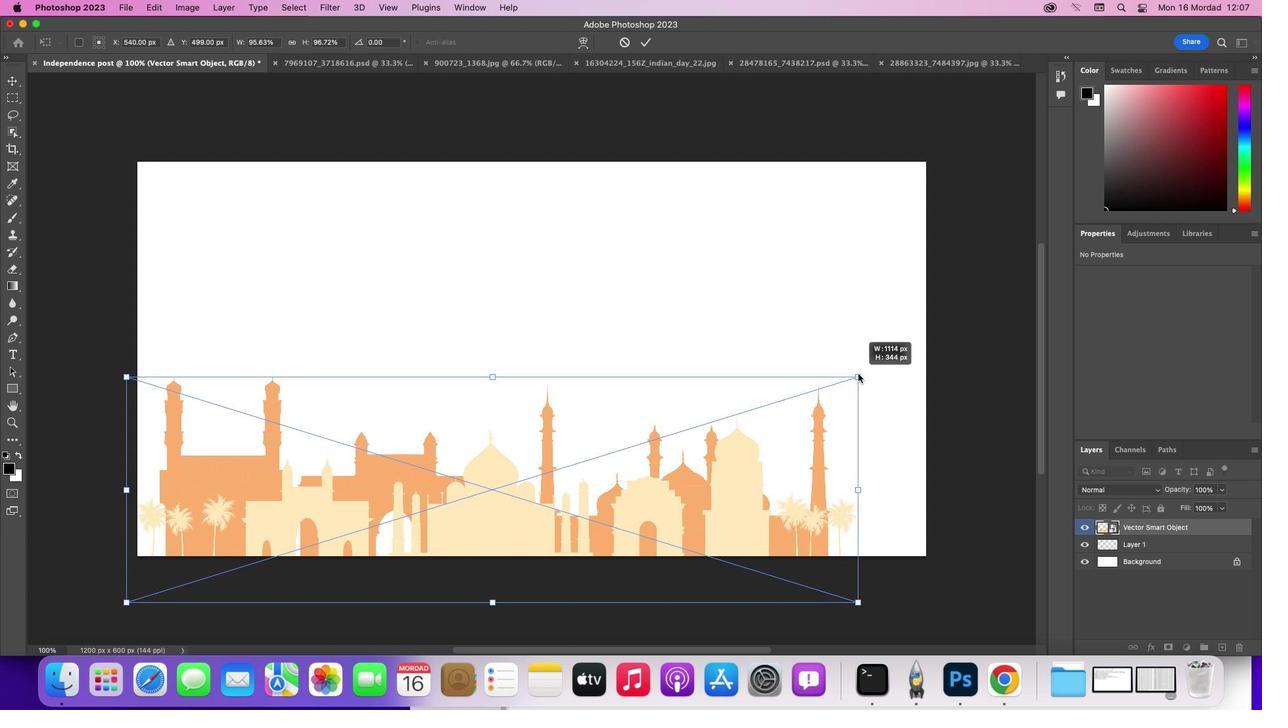 
Action: Mouse pressed left at (823, 458)
Screenshot: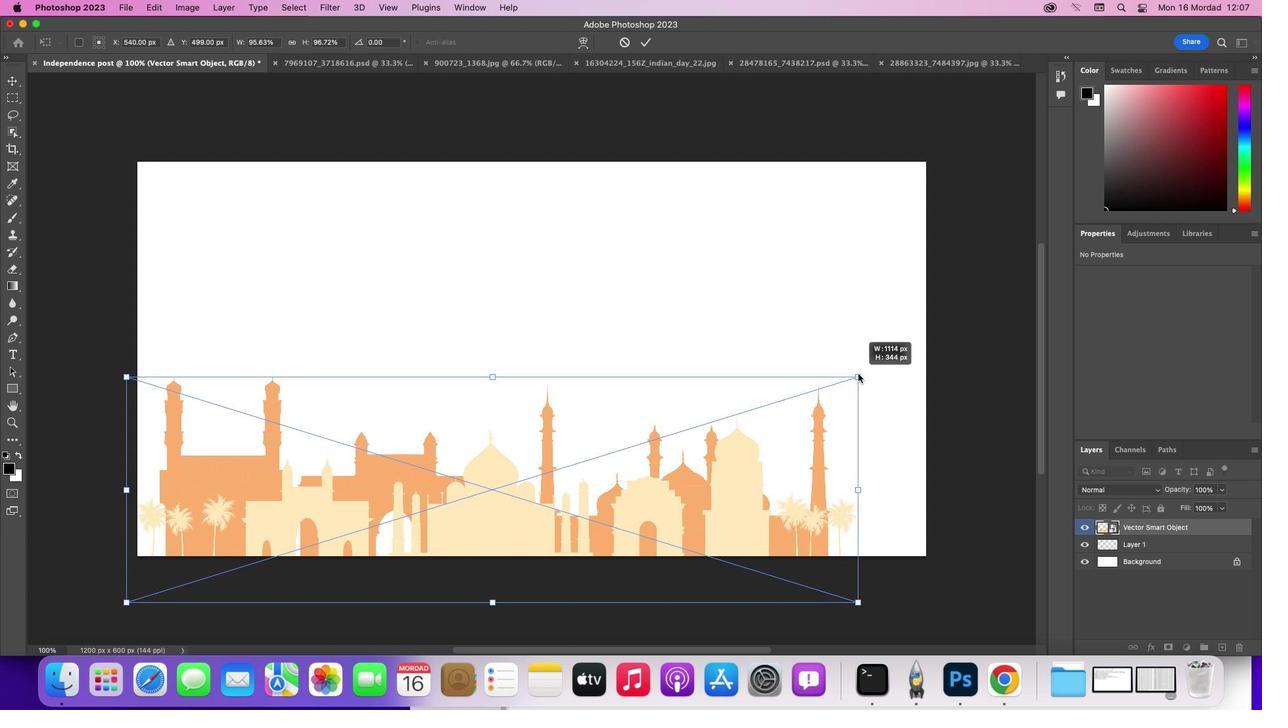 
Action: Mouse moved to (759, 496)
Screenshot: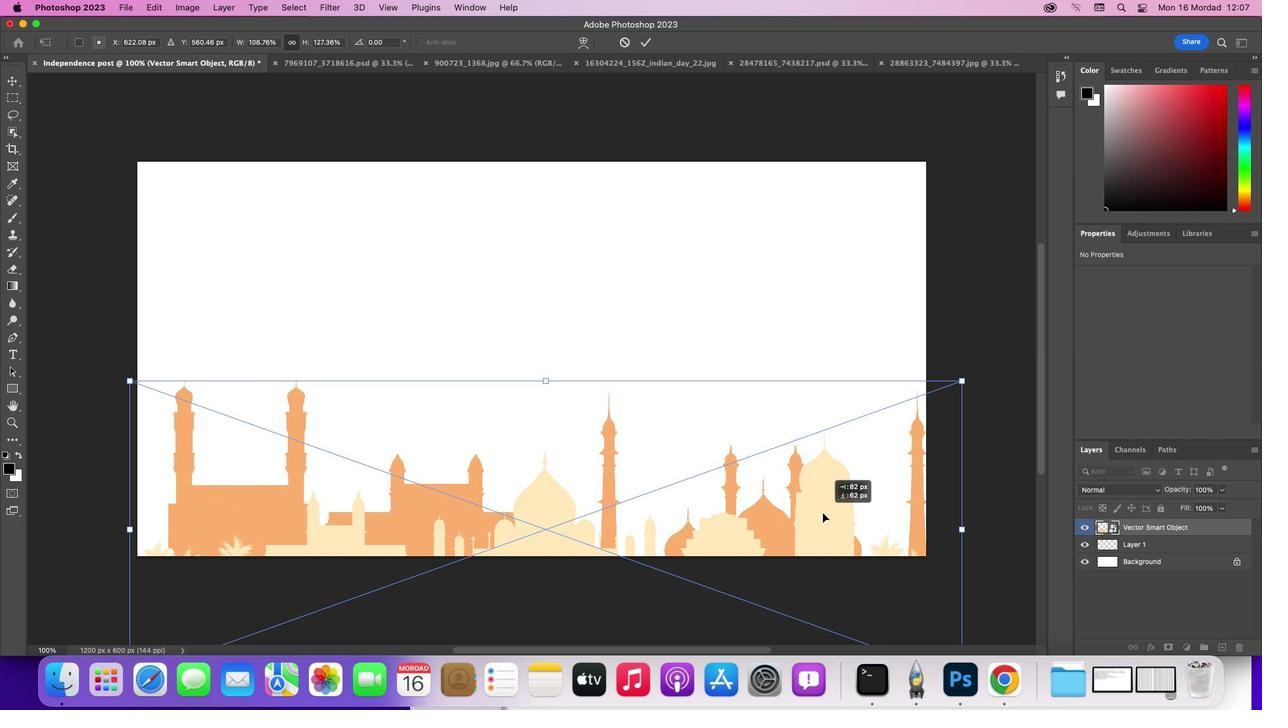 
Action: Mouse pressed left at (759, 496)
Screenshot: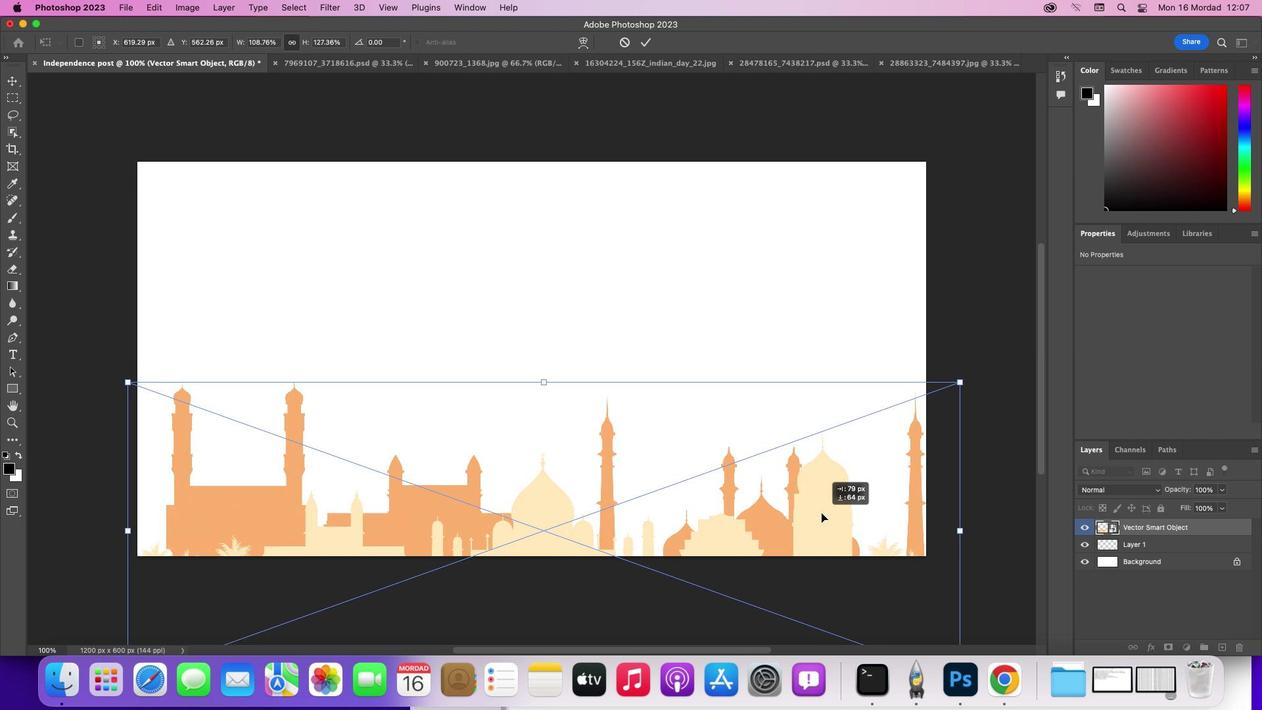 
Action: Mouse moved to (931, 435)
Screenshot: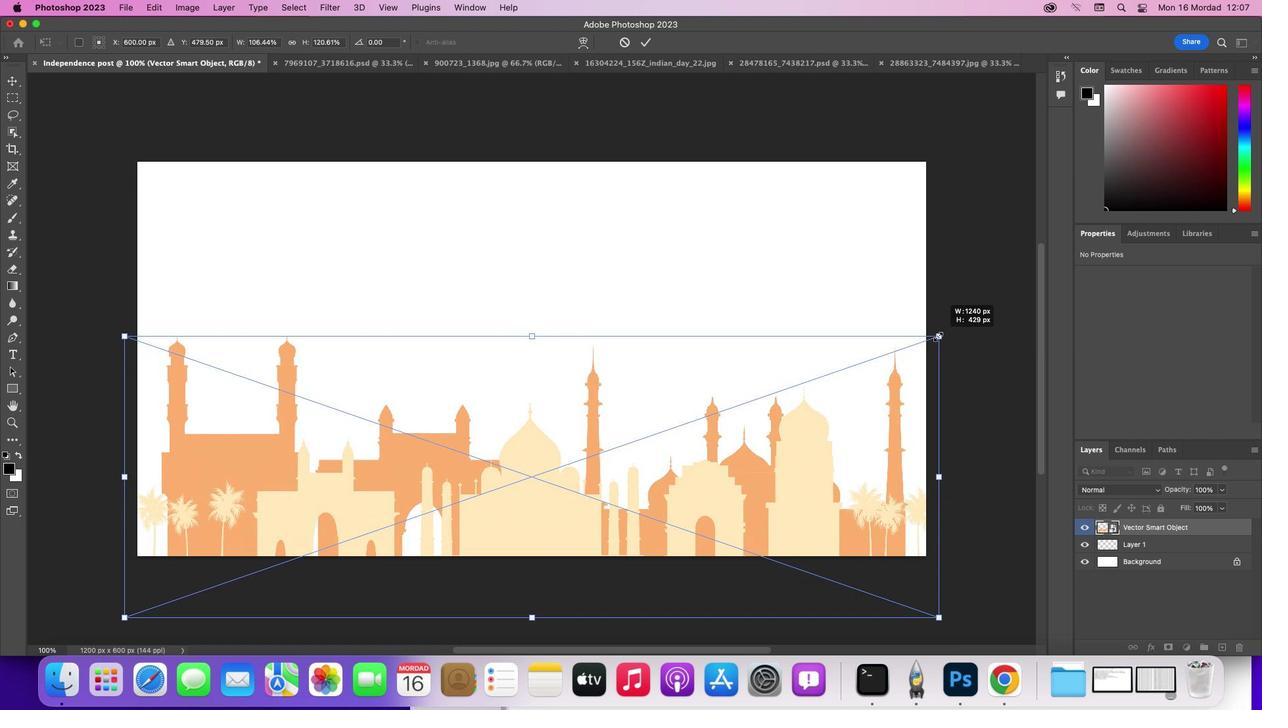 
Action: Mouse pressed left at (931, 435)
Screenshot: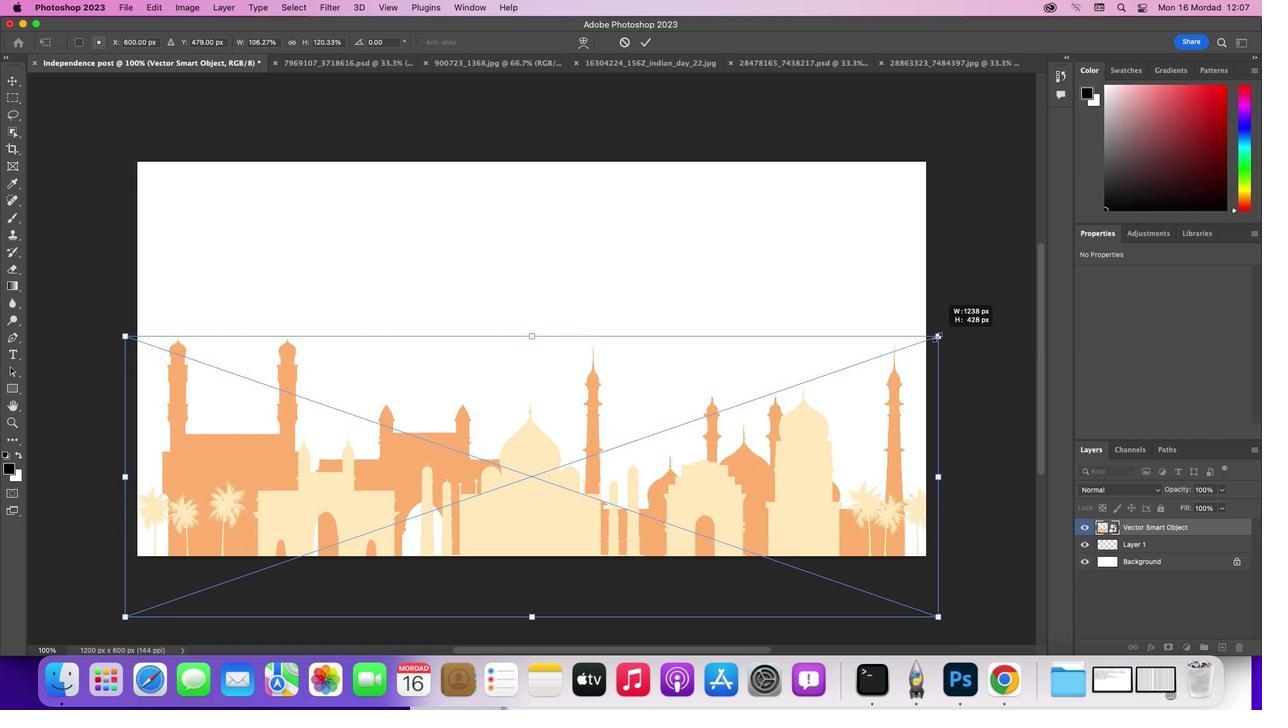 
Action: Key pressed Key.shiftKey.alt
Screenshot: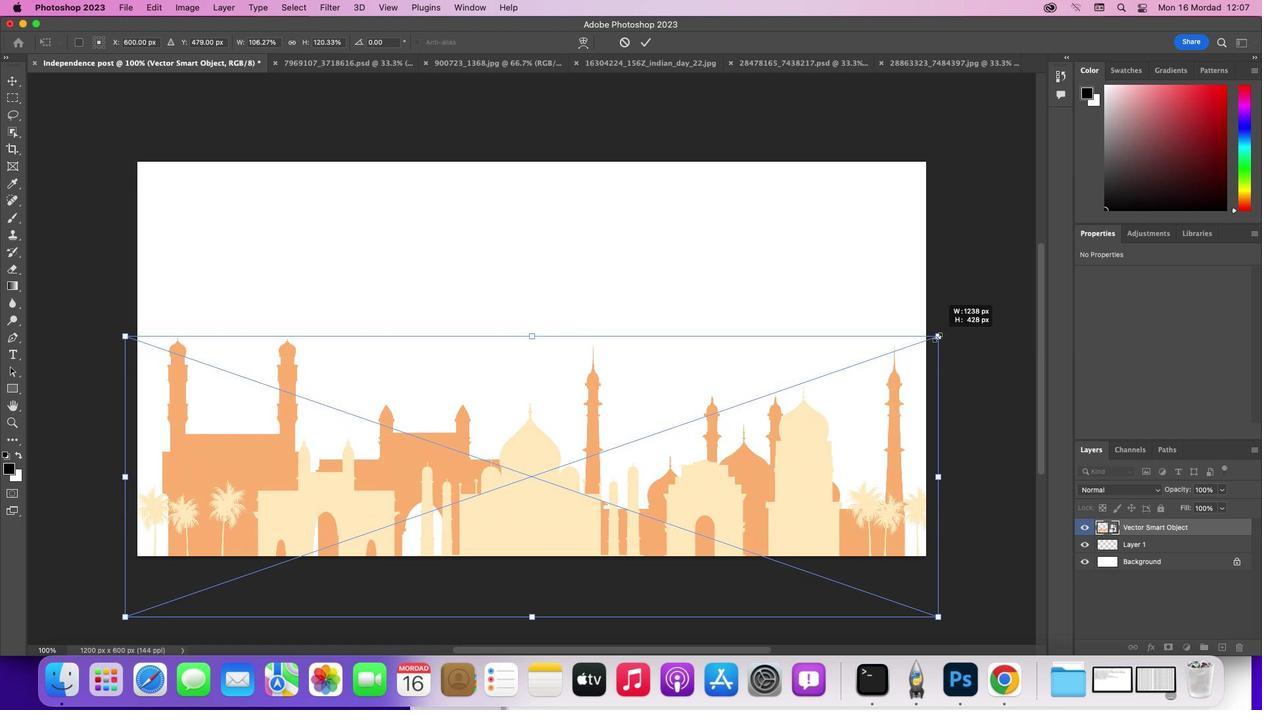 
Action: Mouse moved to (779, 499)
Screenshot: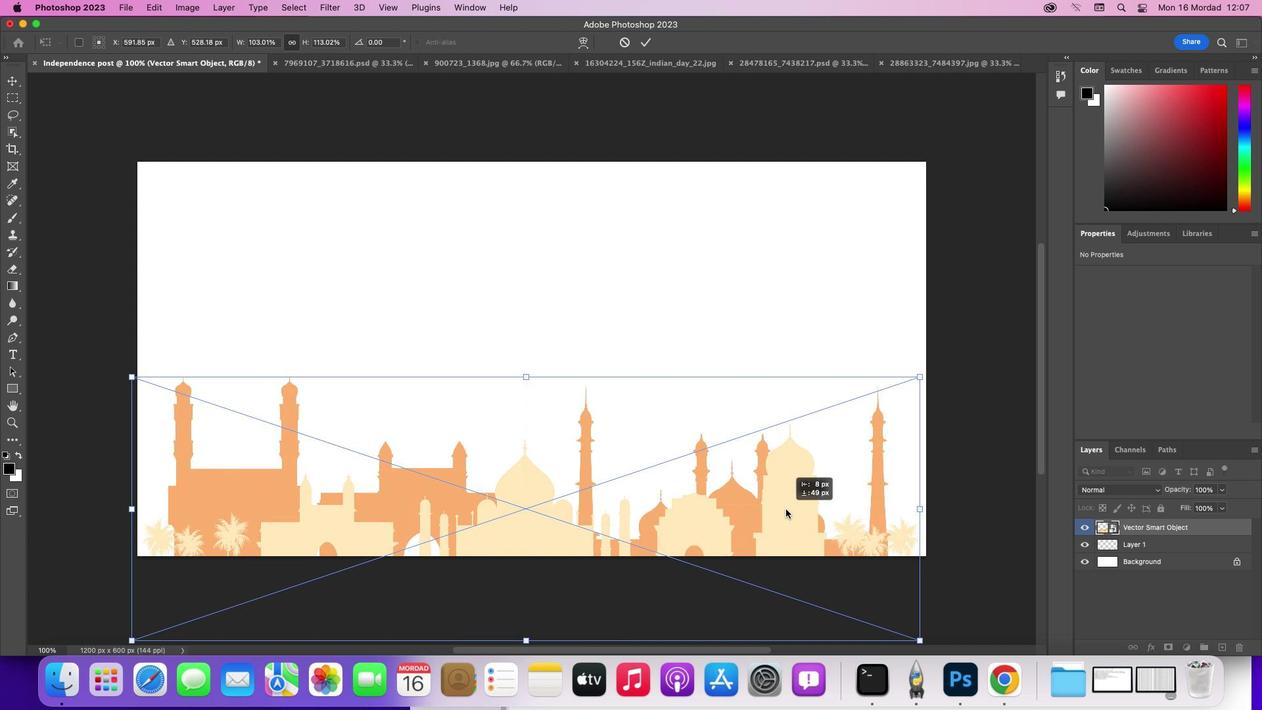 
Action: Mouse pressed left at (779, 499)
Screenshot: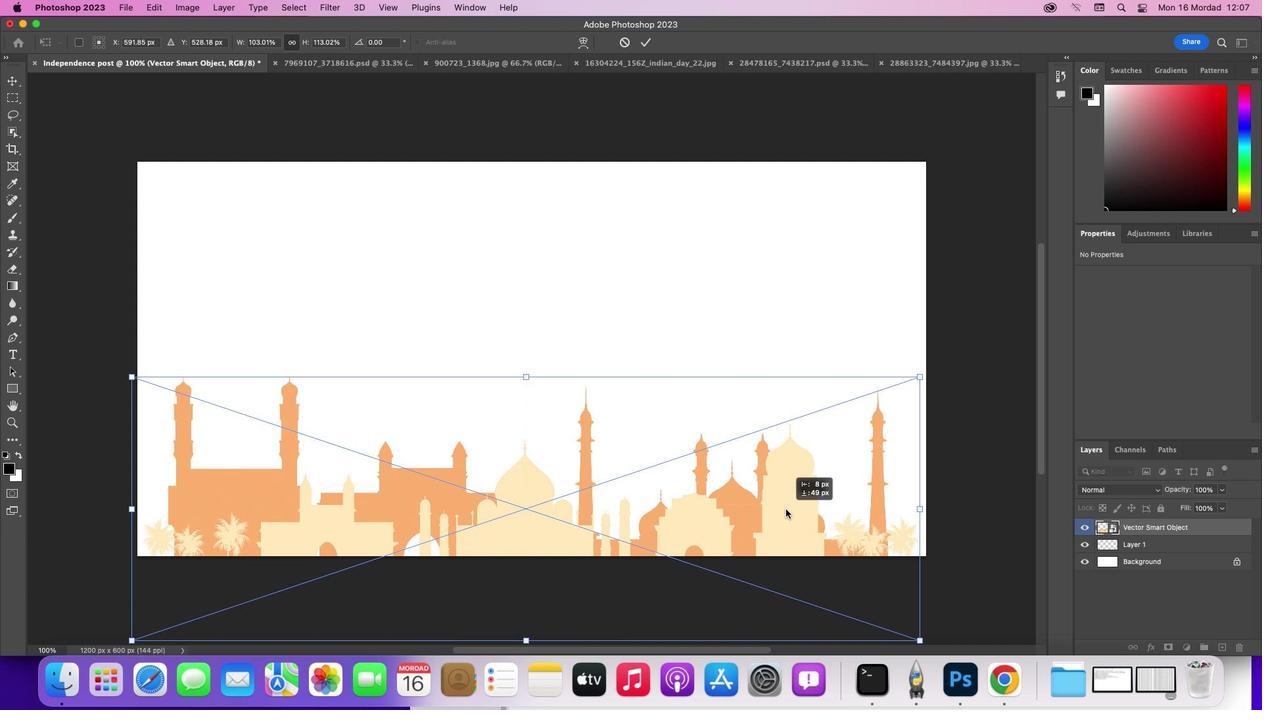 
Action: Mouse moved to (776, 515)
Screenshot: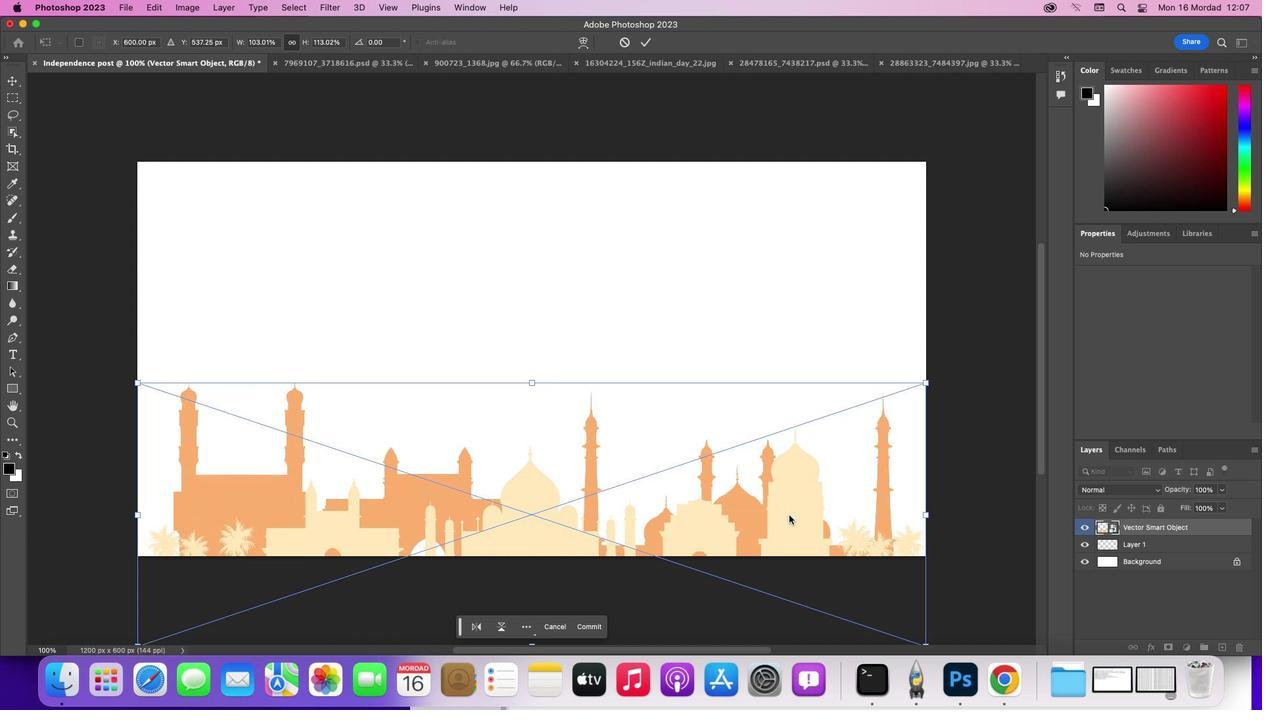
Action: Key pressed Key.enter
Screenshot: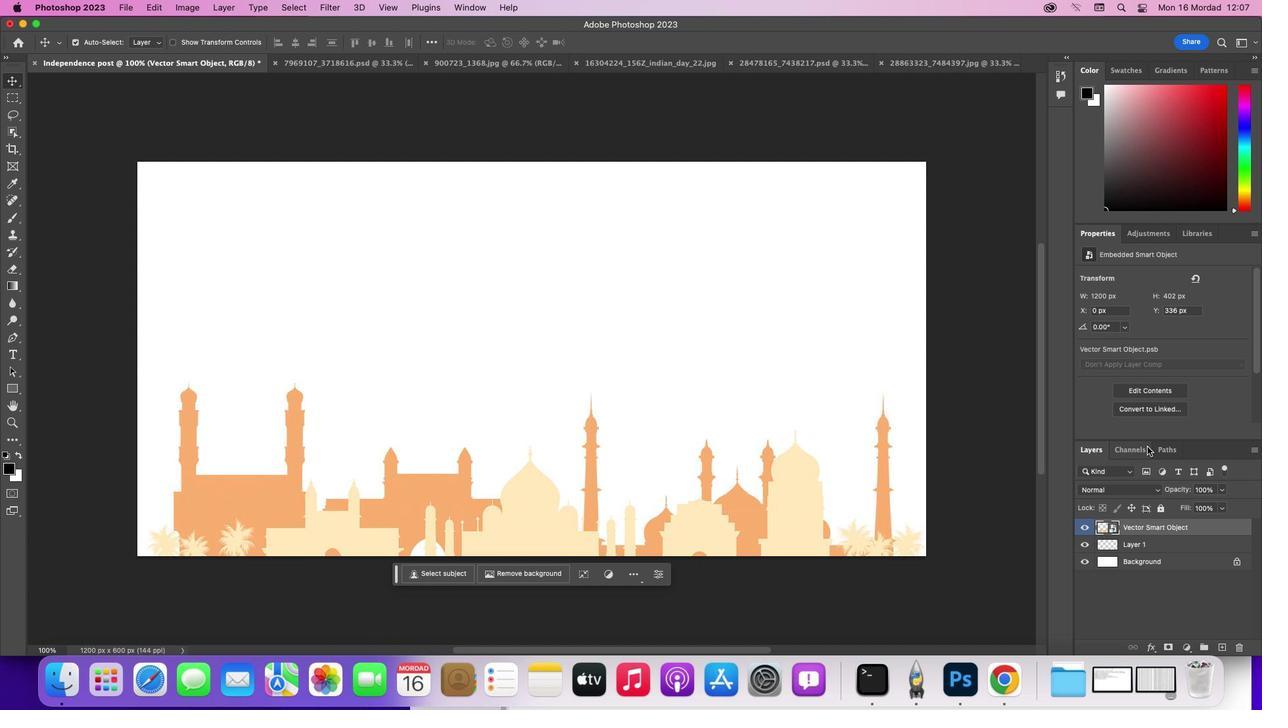 
Action: Mouse moved to (1199, 505)
Screenshot: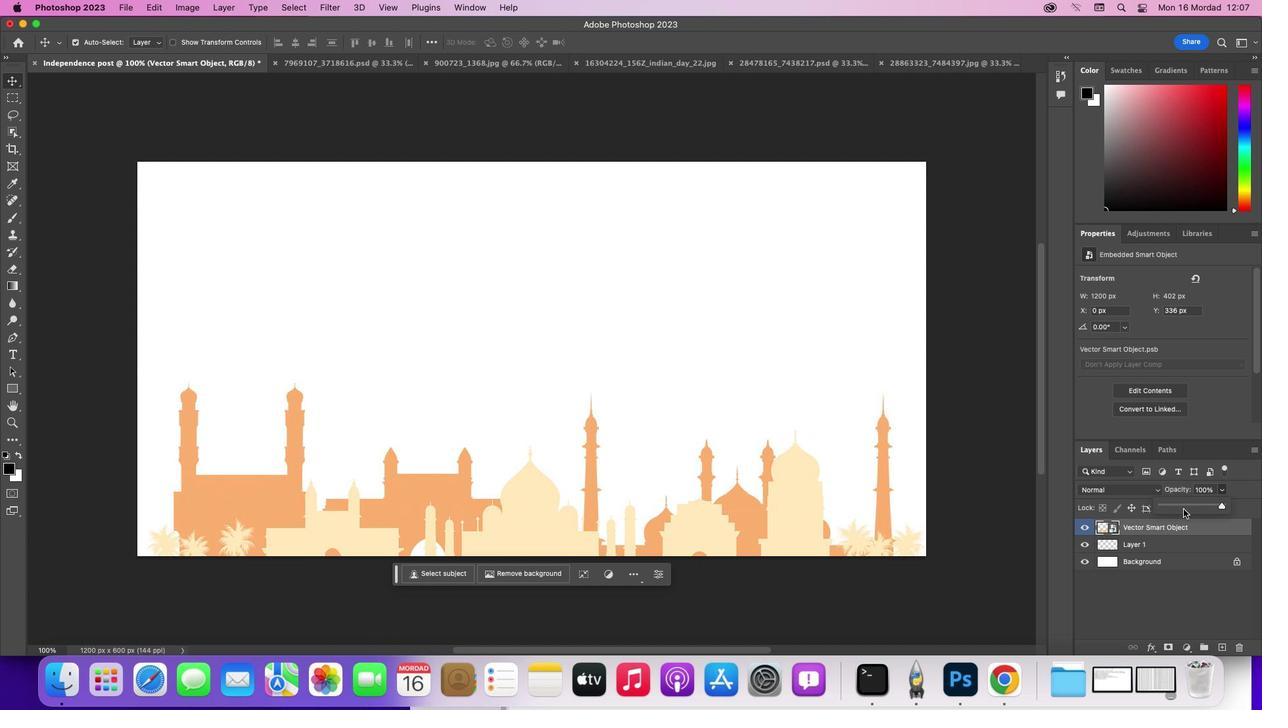 
Action: Mouse pressed left at (1199, 505)
Screenshot: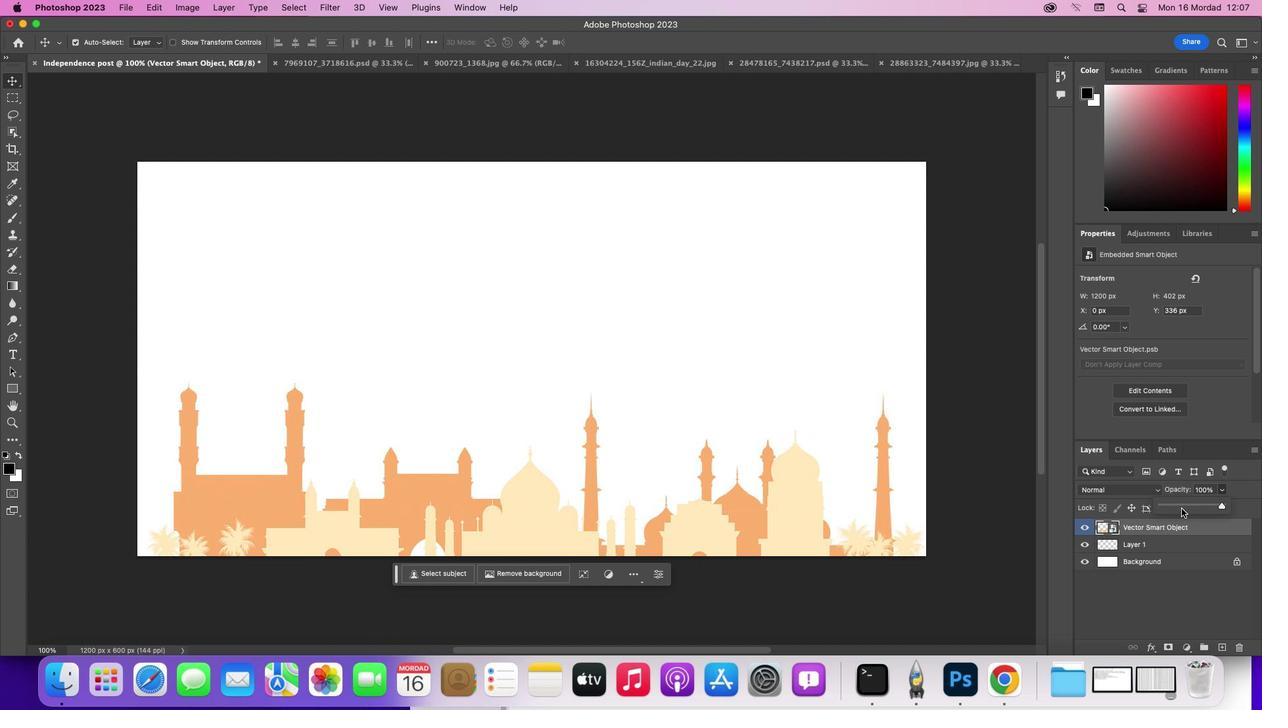 
Action: Mouse moved to (1155, 511)
Screenshot: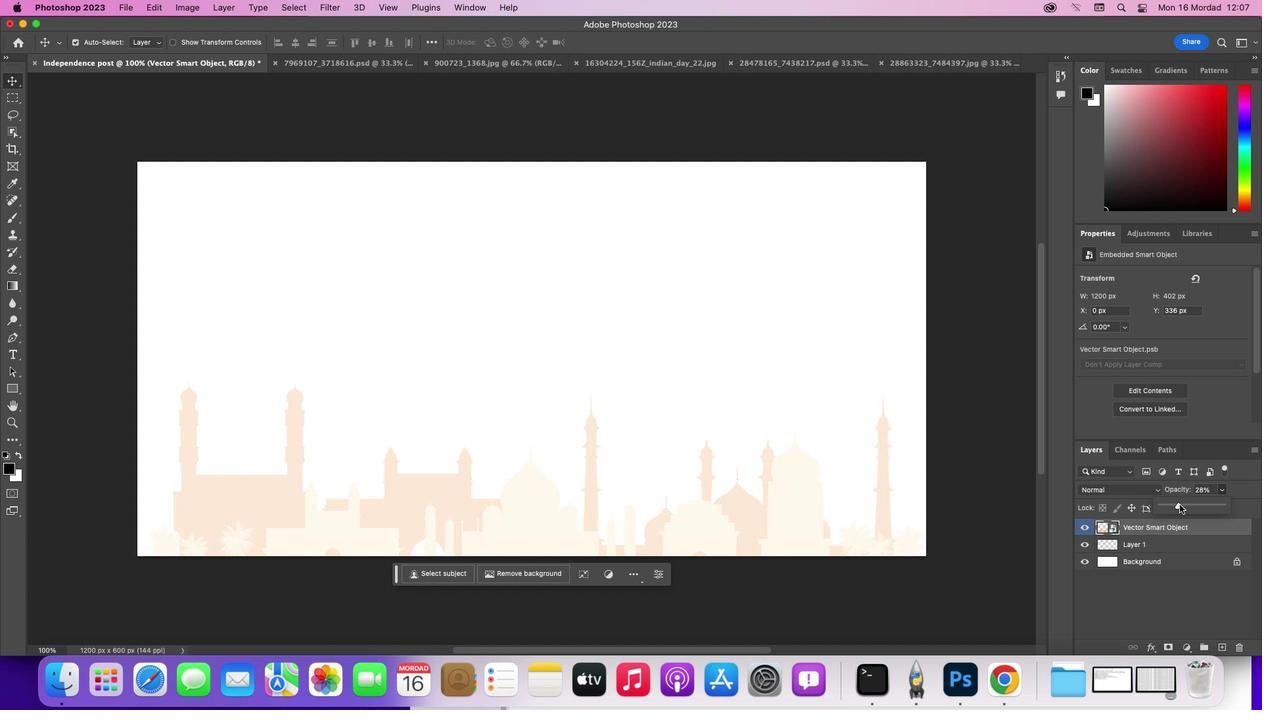 
Action: Mouse pressed left at (1155, 511)
Screenshot: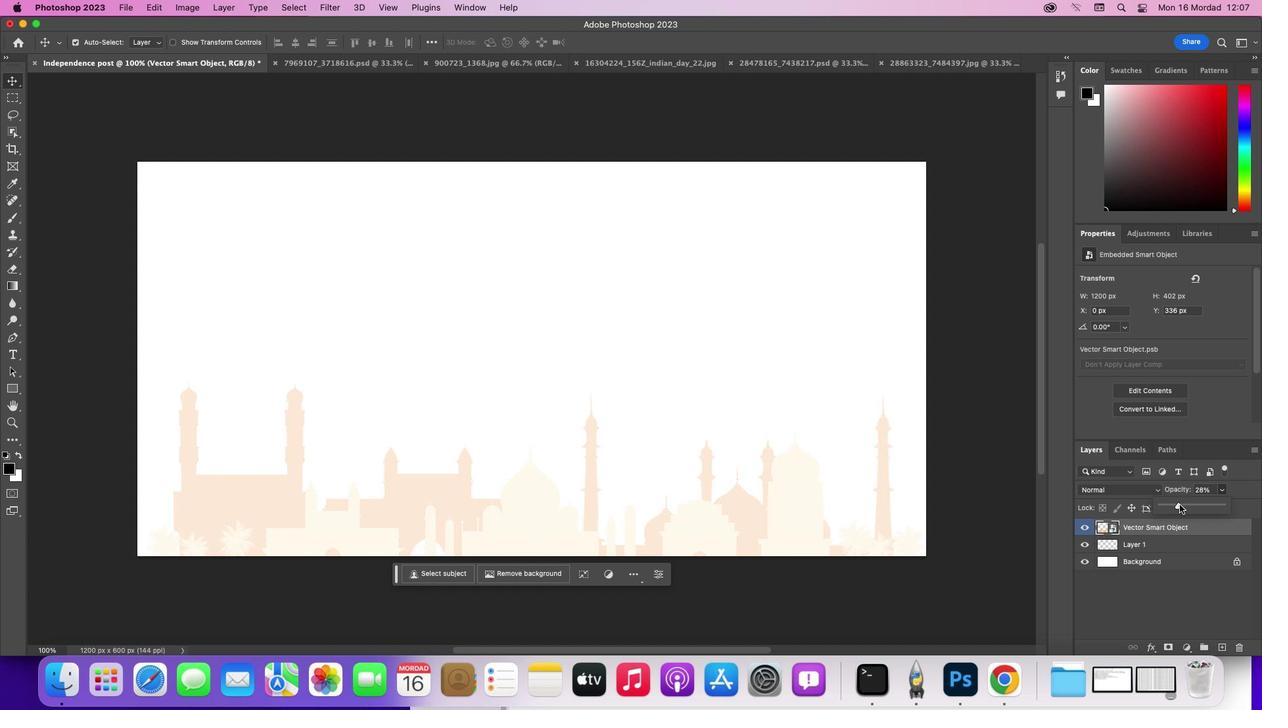 
Action: Mouse moved to (662, 396)
Screenshot: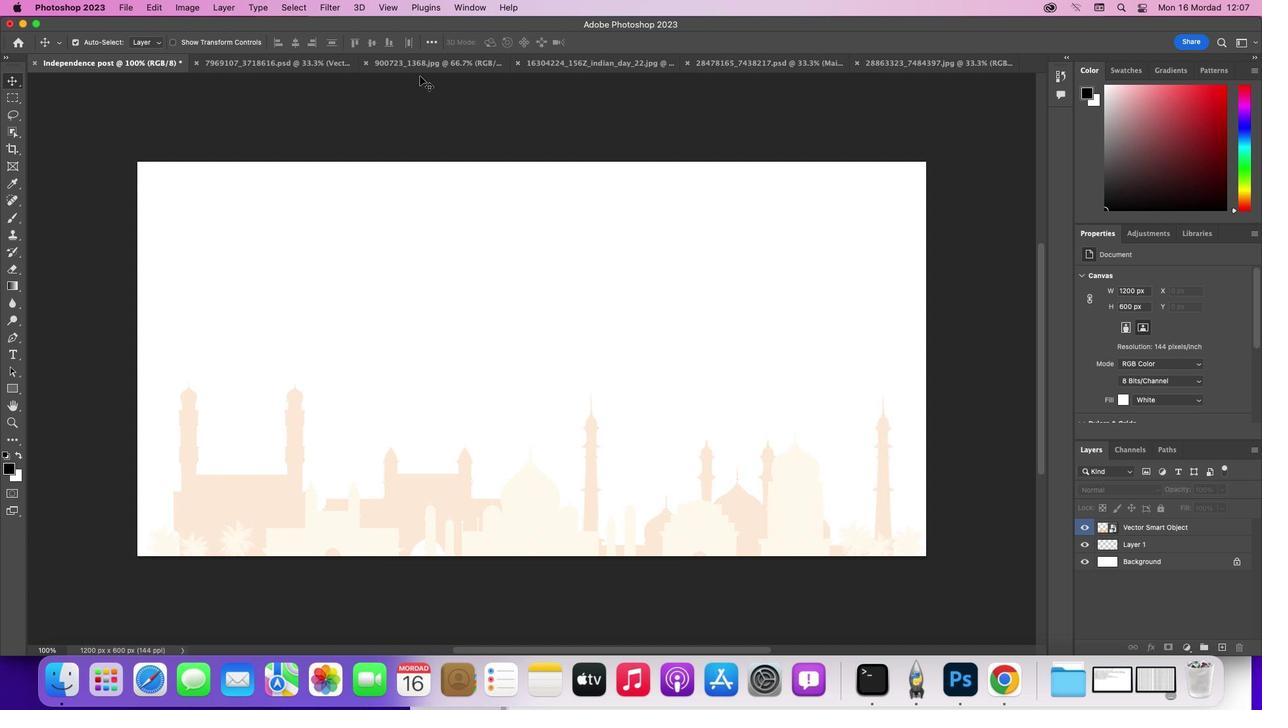 
Action: Mouse pressed left at (662, 396)
Screenshot: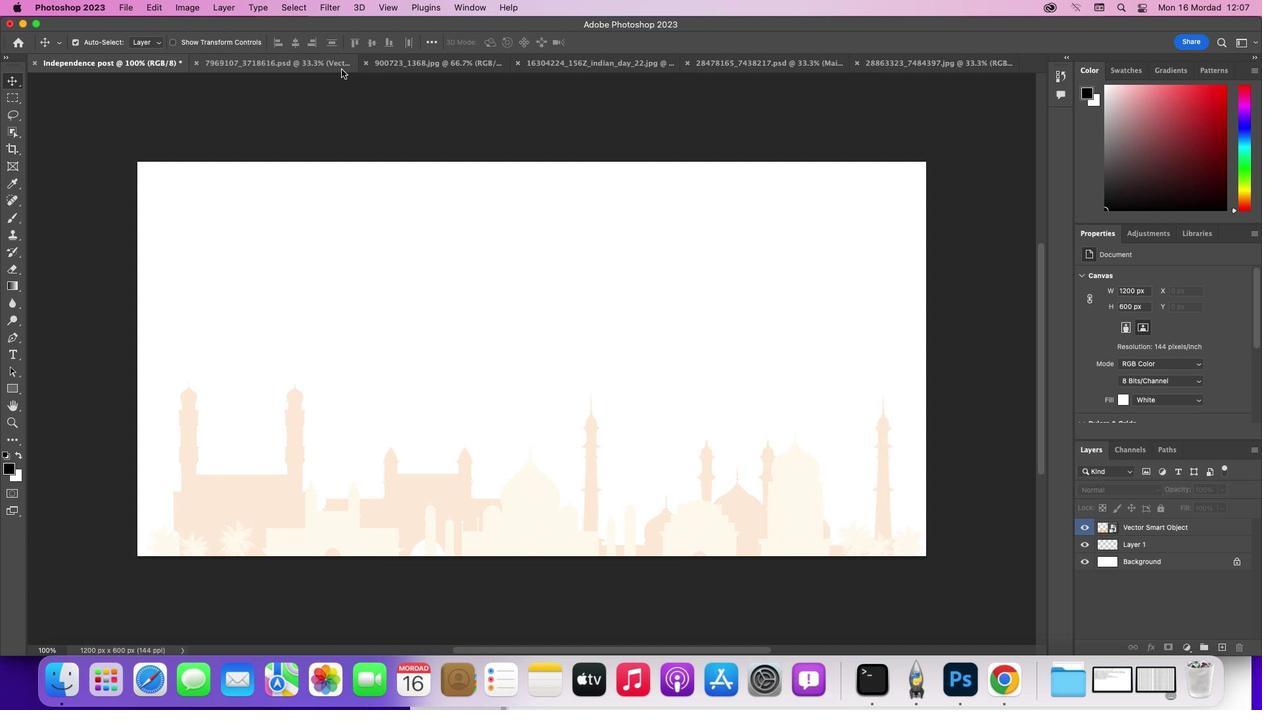 
Action: Mouse moved to (286, 322)
Screenshot: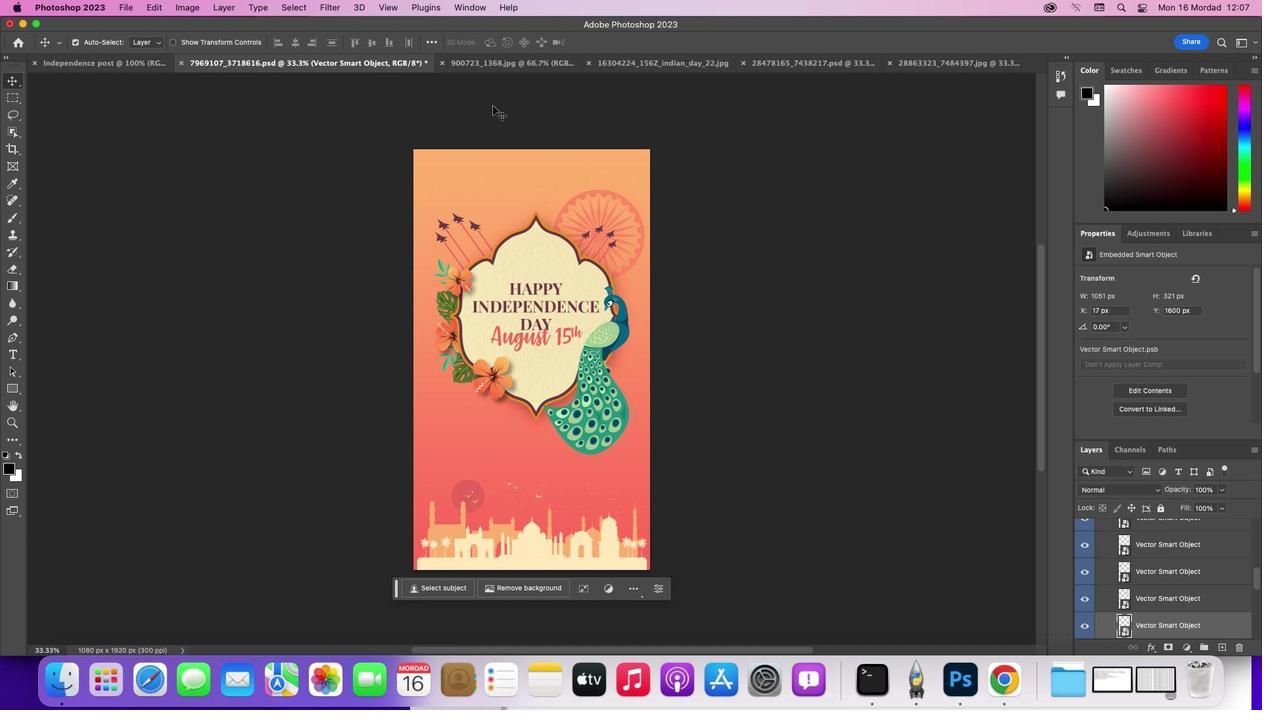 
Action: Mouse pressed left at (286, 322)
Screenshot: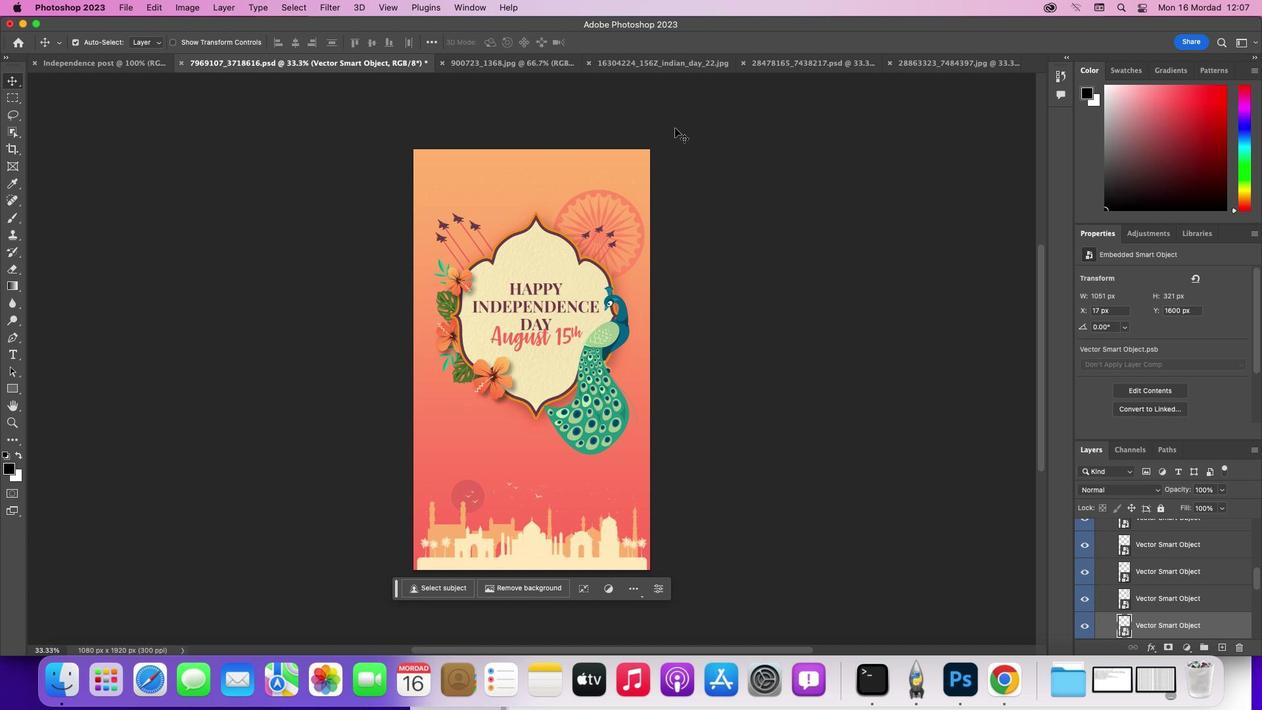 
Action: Mouse moved to (889, 323)
Screenshot: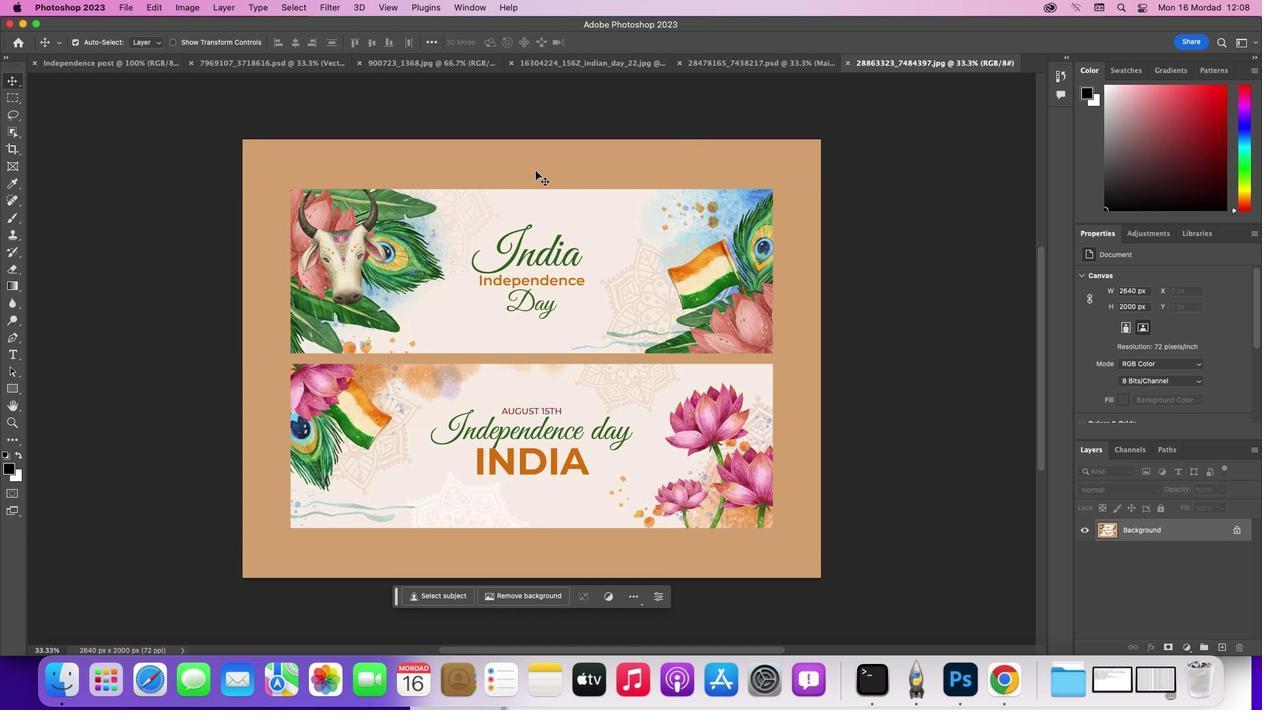 
Action: Mouse pressed left at (889, 323)
Screenshot: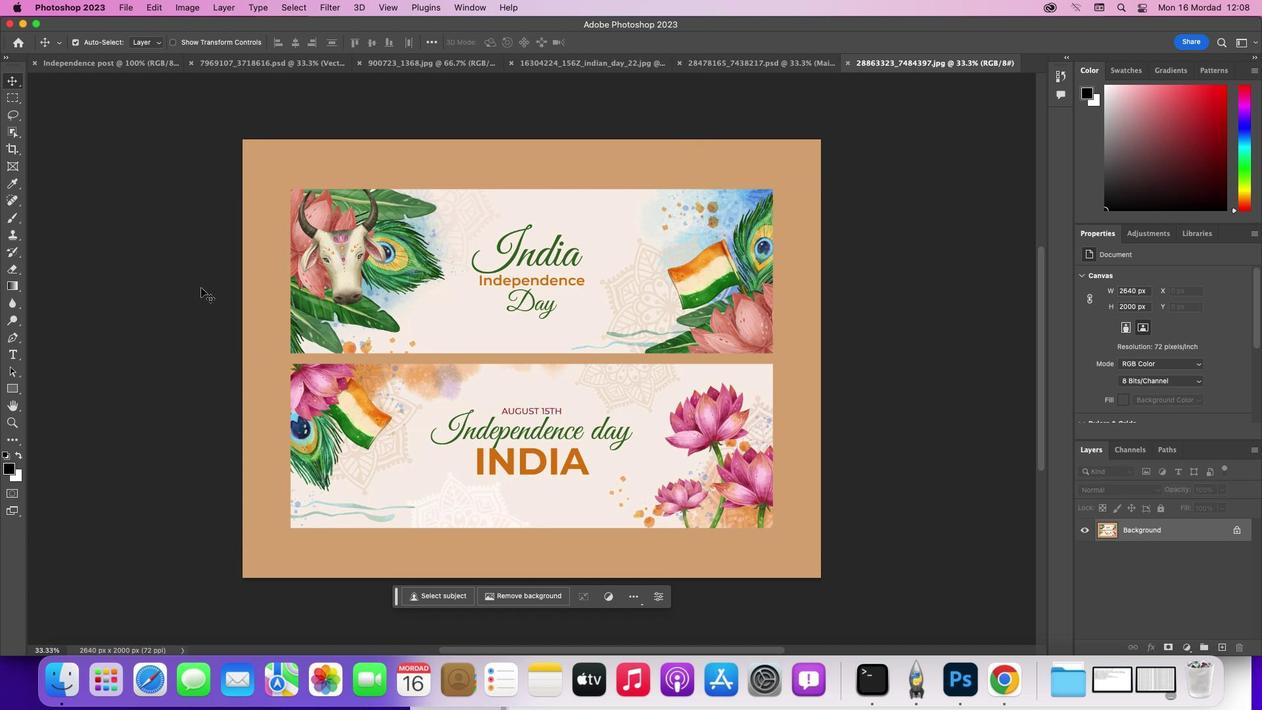 
Action: Mouse moved to (702, 480)
Screenshot: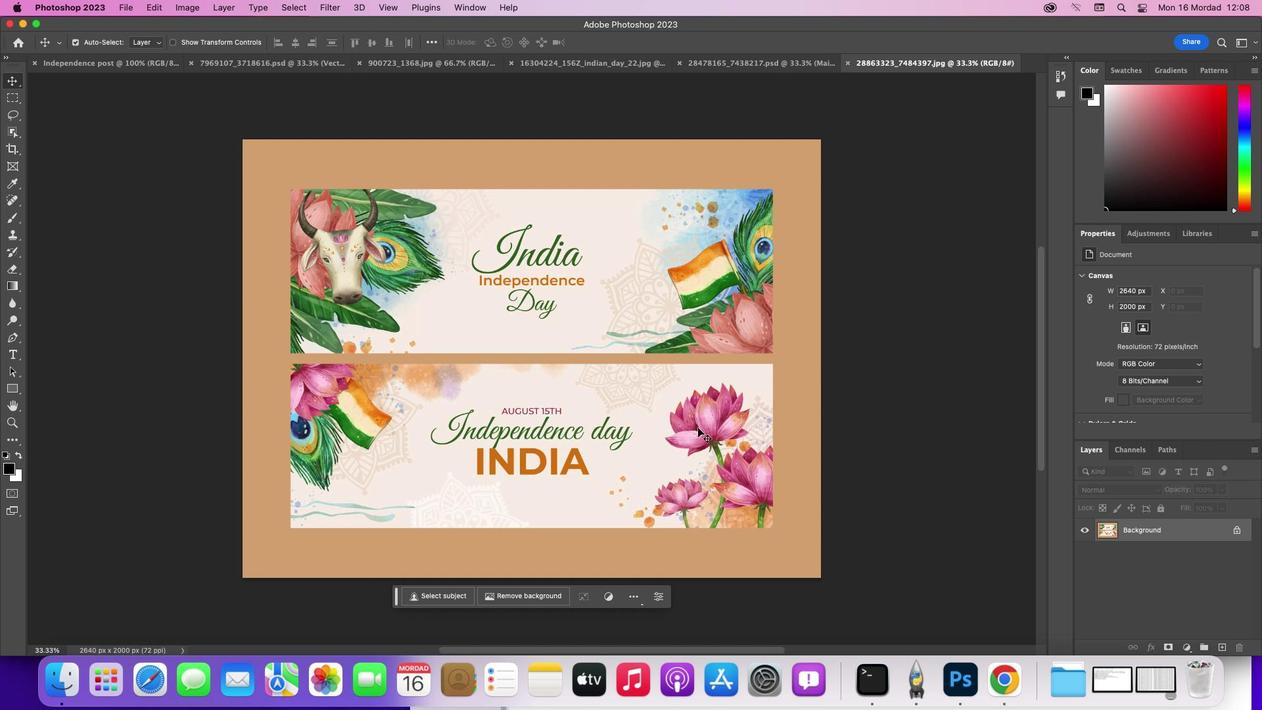 
Action: Mouse pressed left at (702, 480)
Screenshot: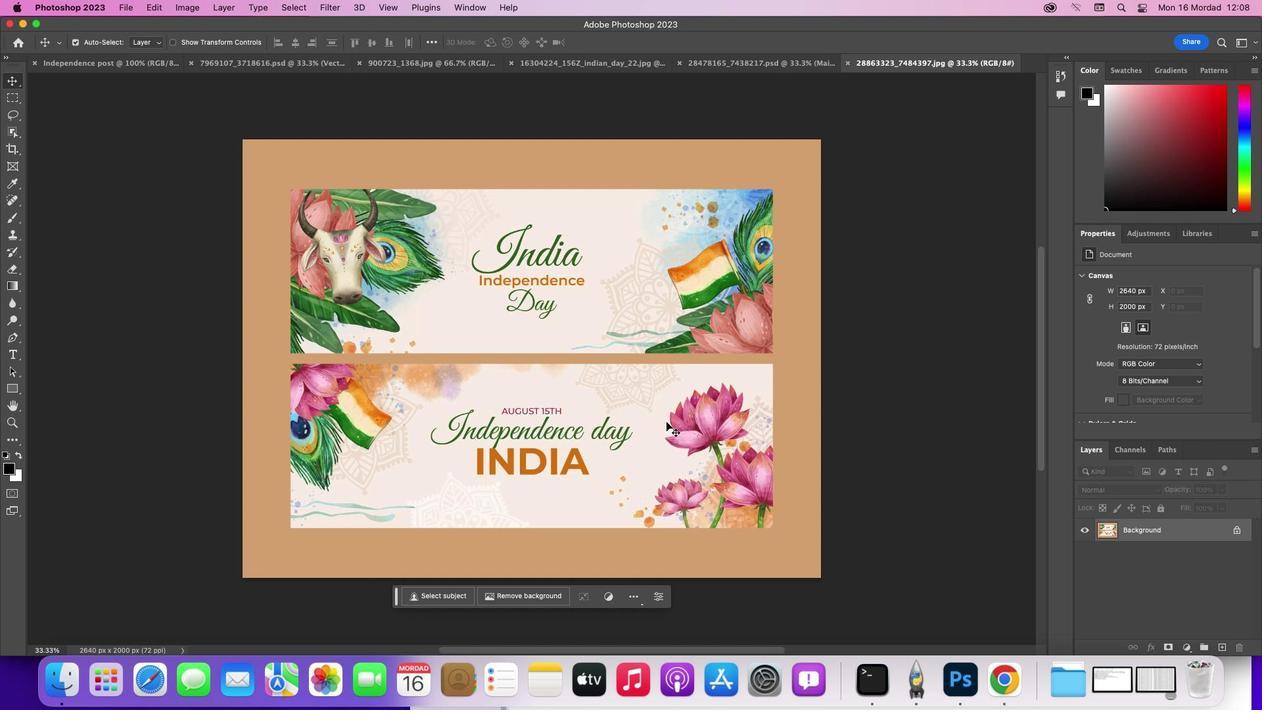 
Action: Mouse moved to (23, 336)
Screenshot: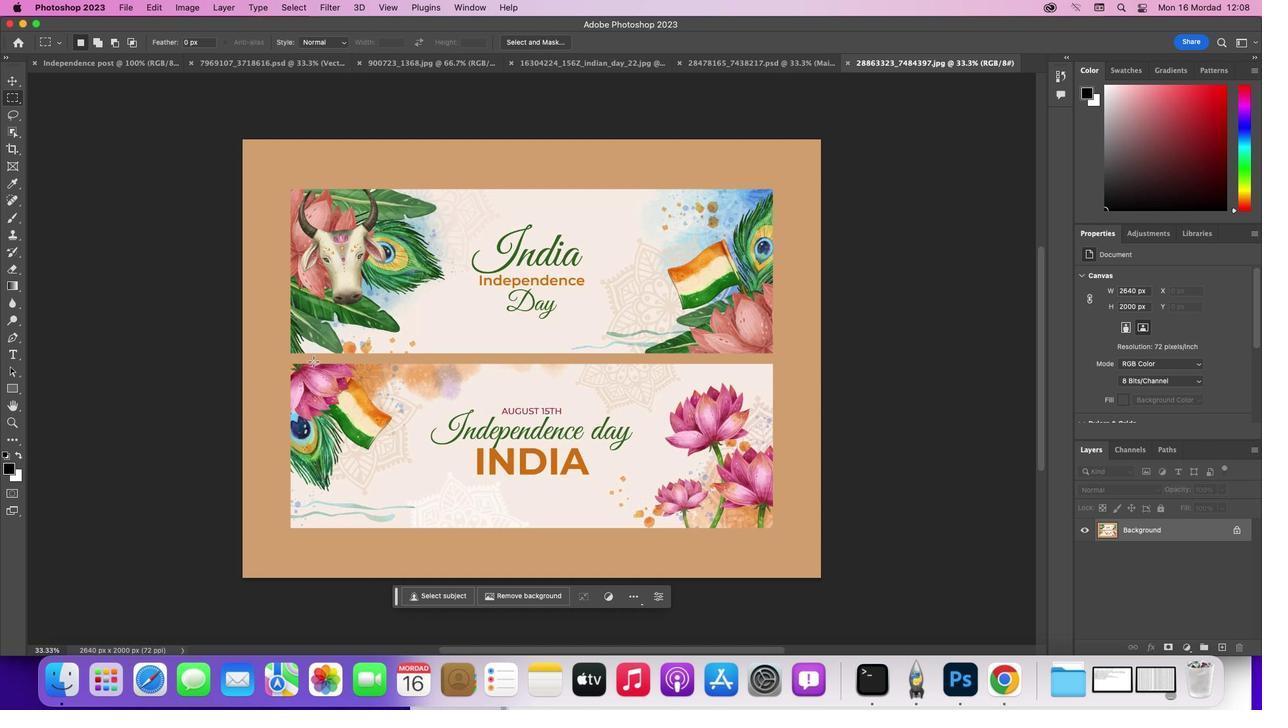 
Action: Mouse pressed left at (23, 336)
Screenshot: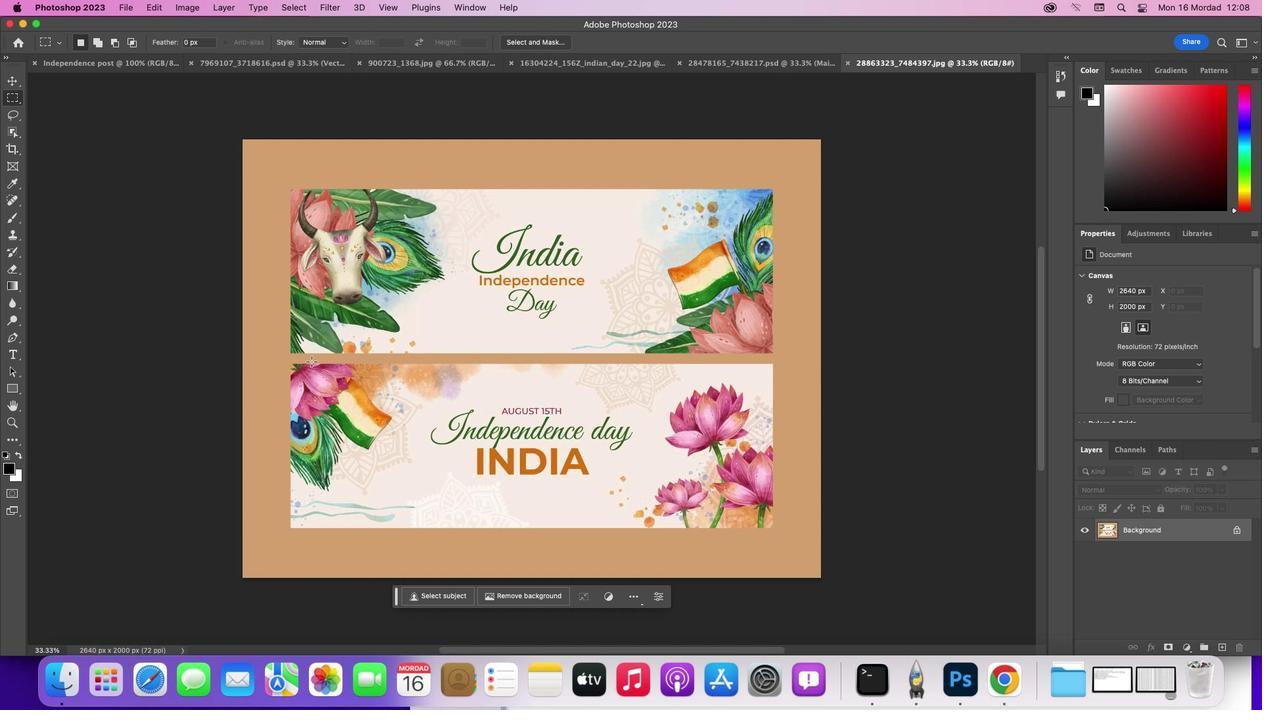 
Action: Mouse moved to (289, 450)
Screenshot: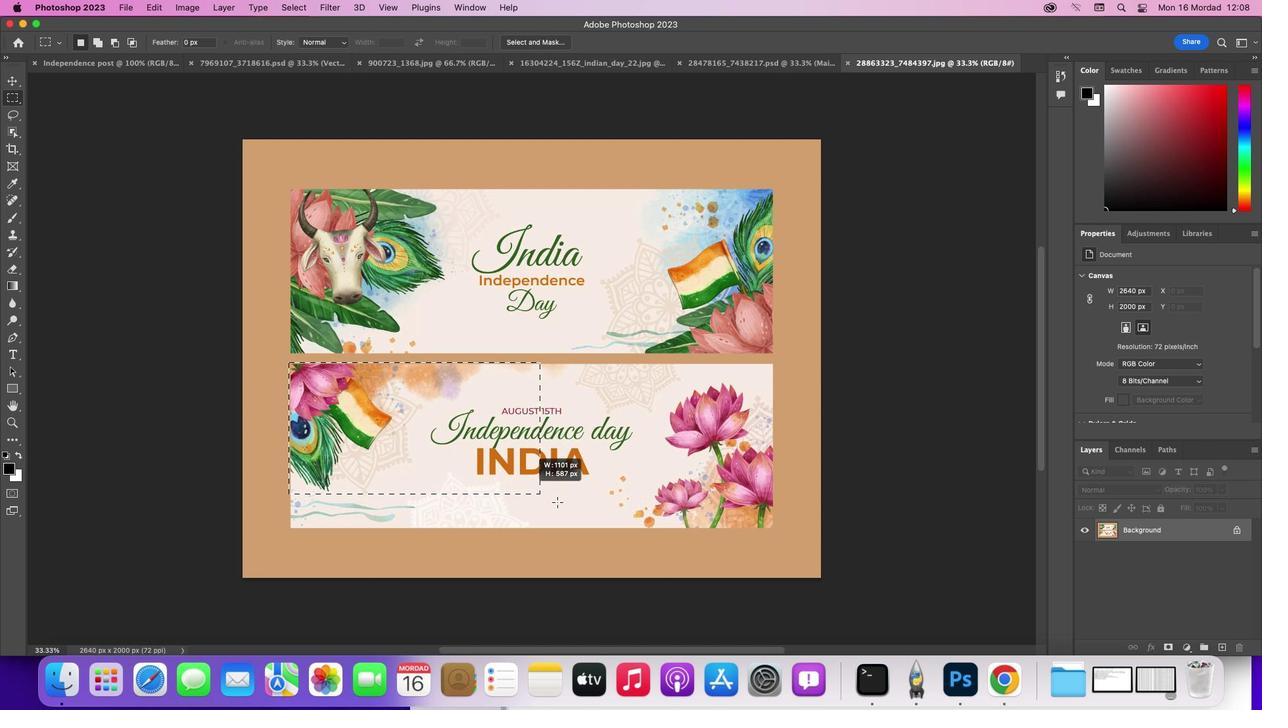 
Action: Mouse pressed left at (289, 450)
Screenshot: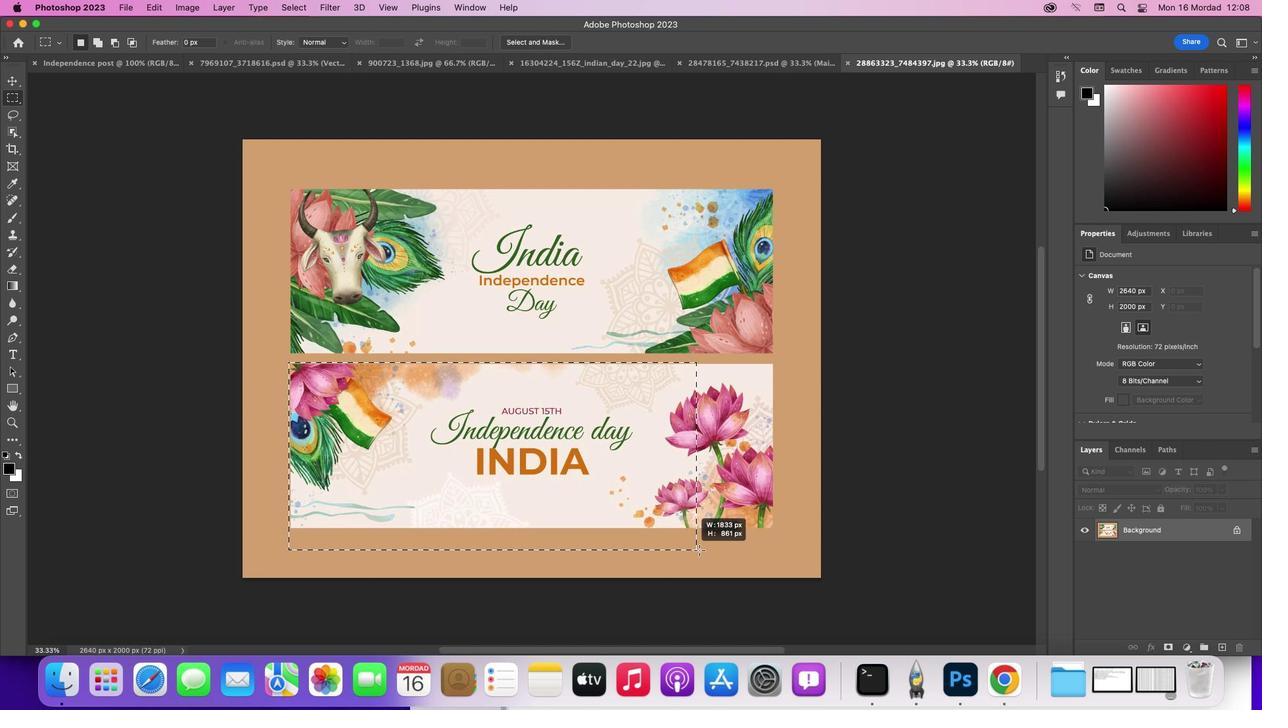 
Action: Mouse moved to (777, 494)
Screenshot: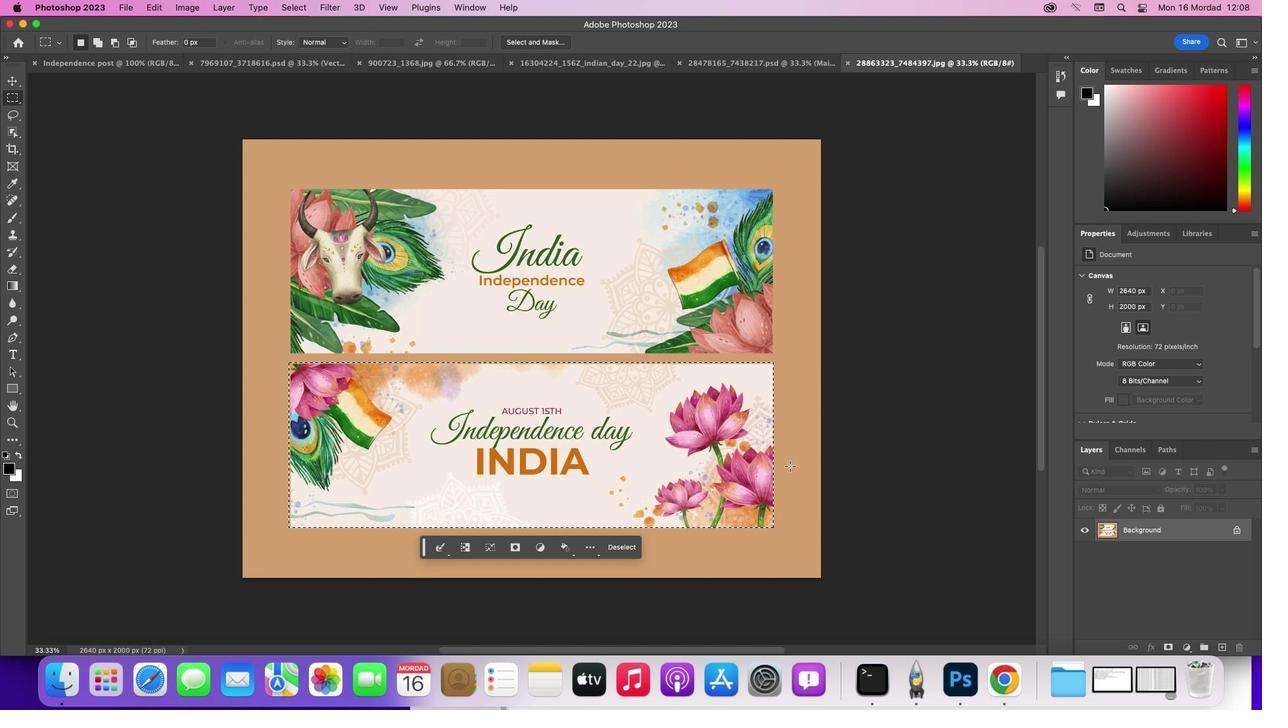 
Action: Key pressed Key.ctrl_r'j'
Screenshot: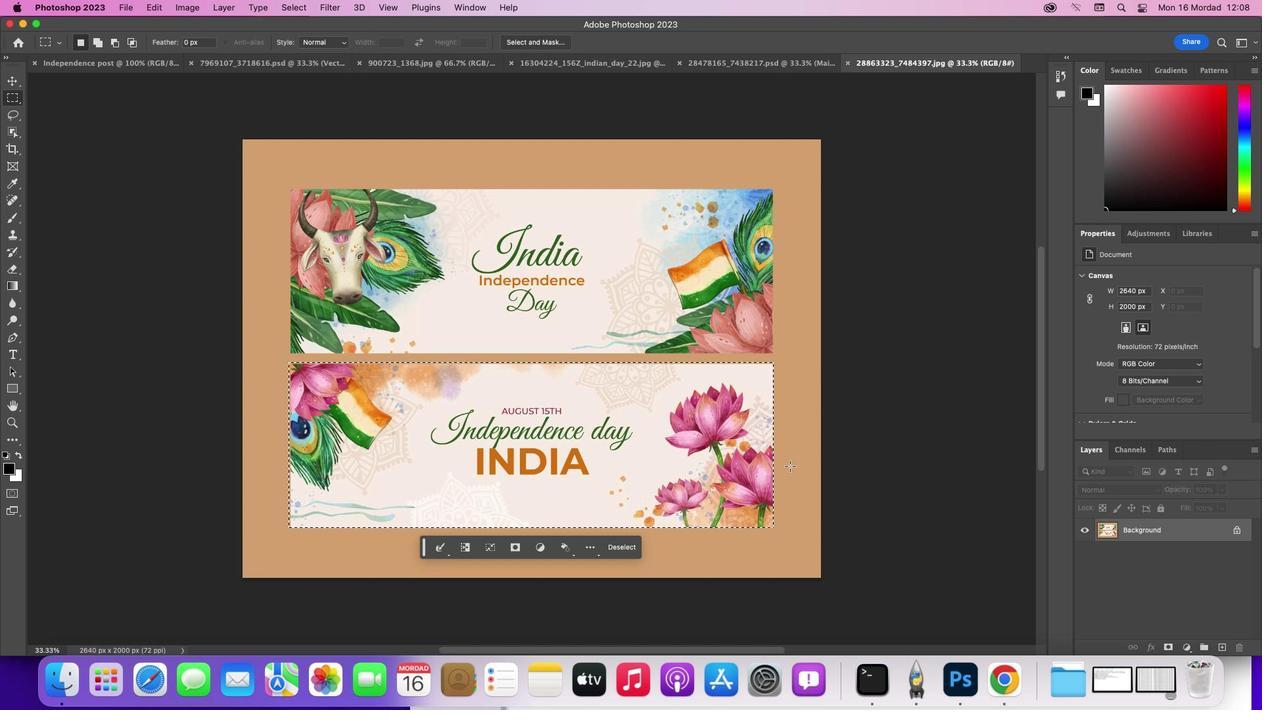
Action: Mouse moved to (648, 532)
Screenshot: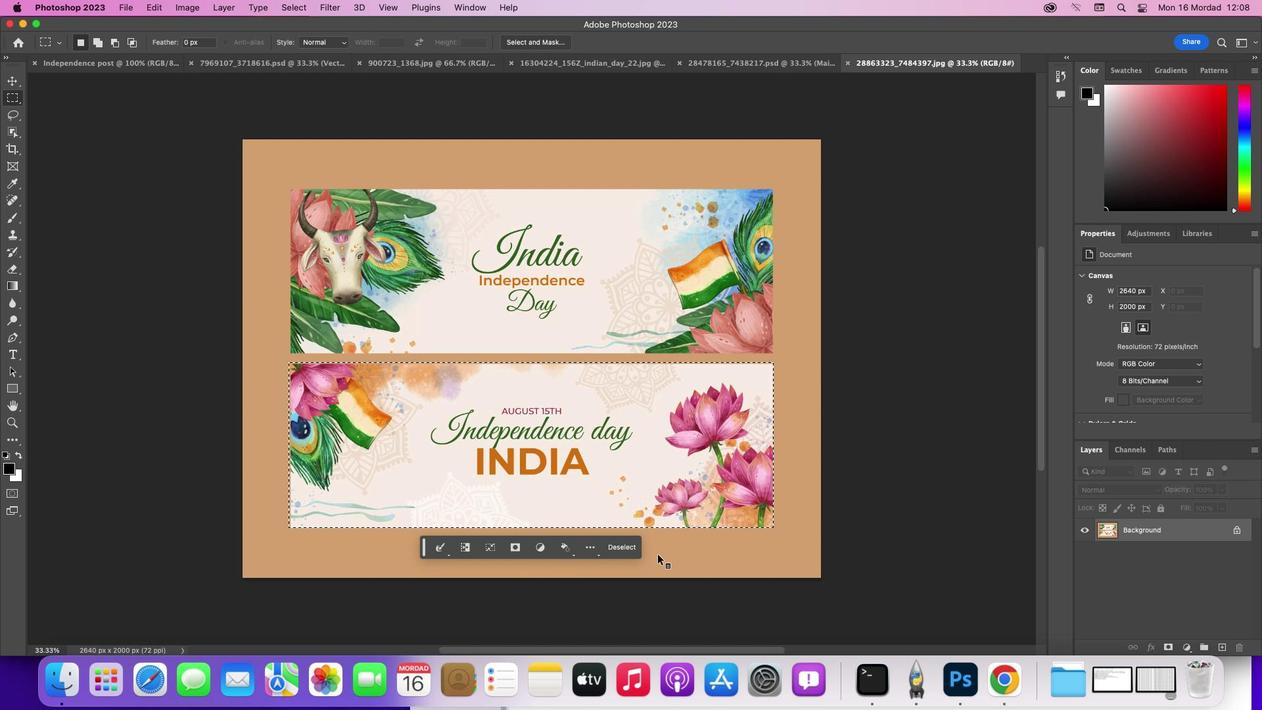 
Action: Key pressed Key.ctrl_r'j'
Screenshot: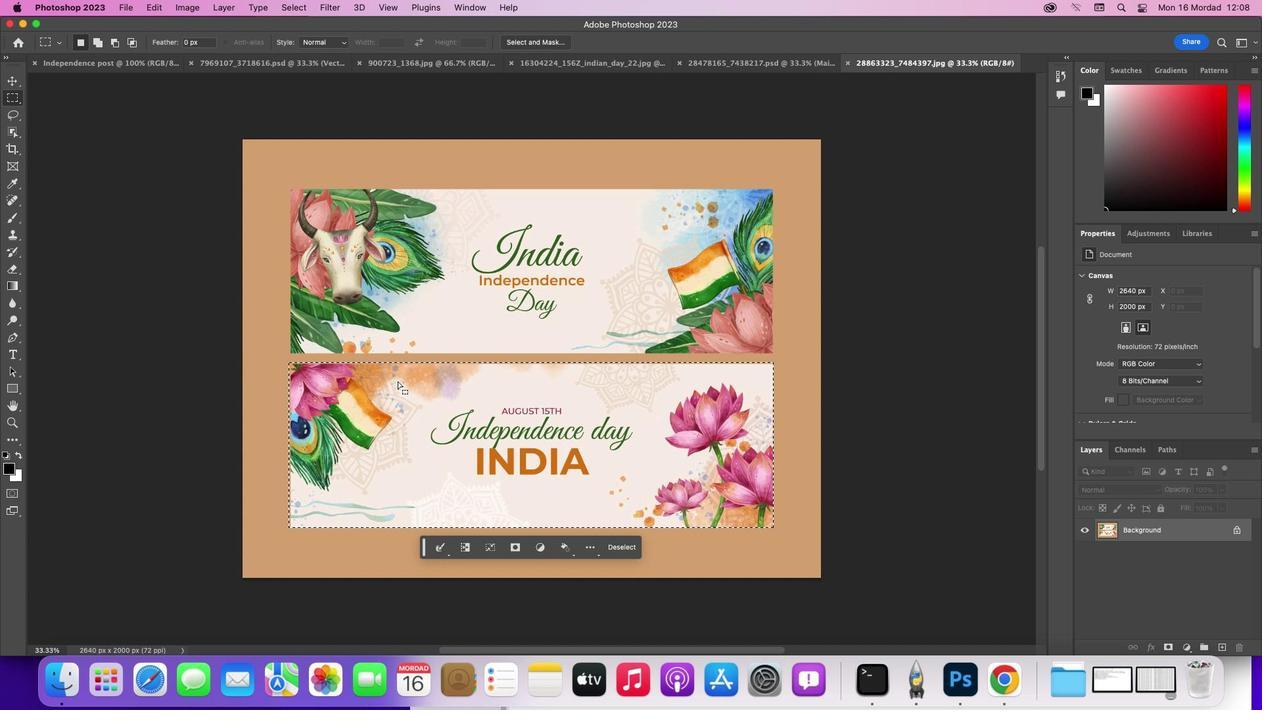 
Action: Mouse moved to (26, 330)
Screenshot: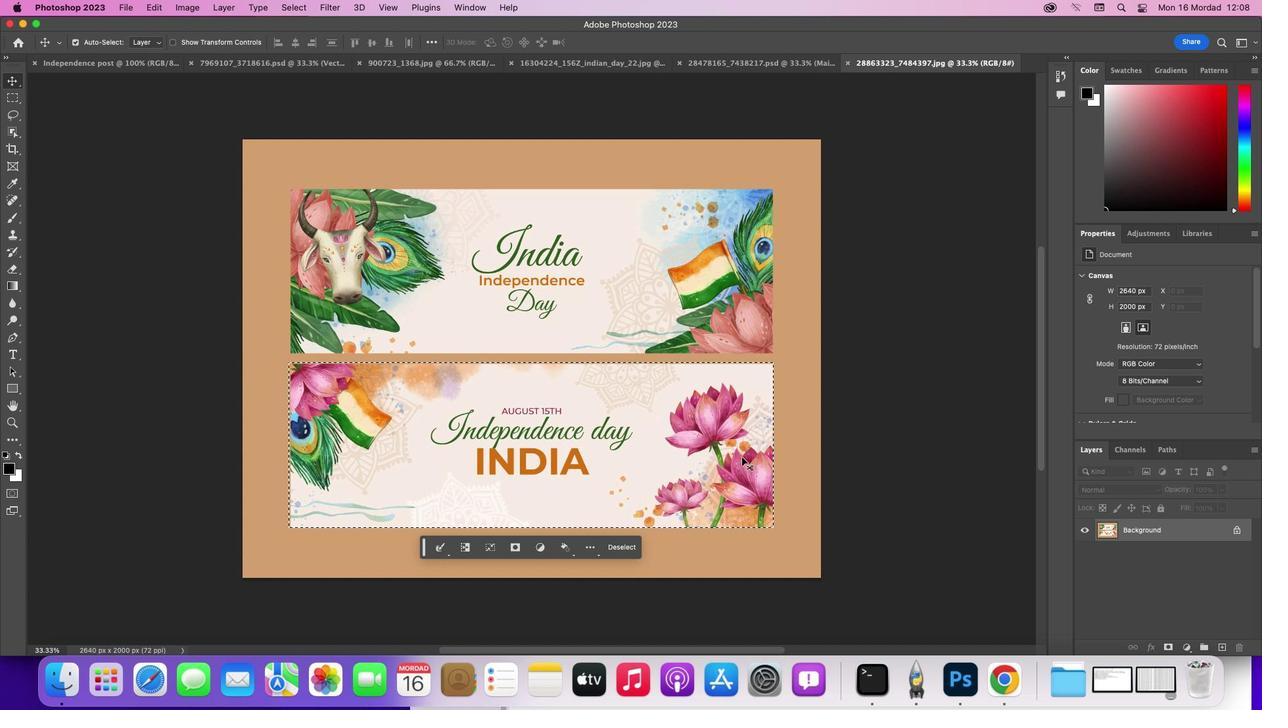 
Action: Mouse pressed left at (26, 330)
Screenshot: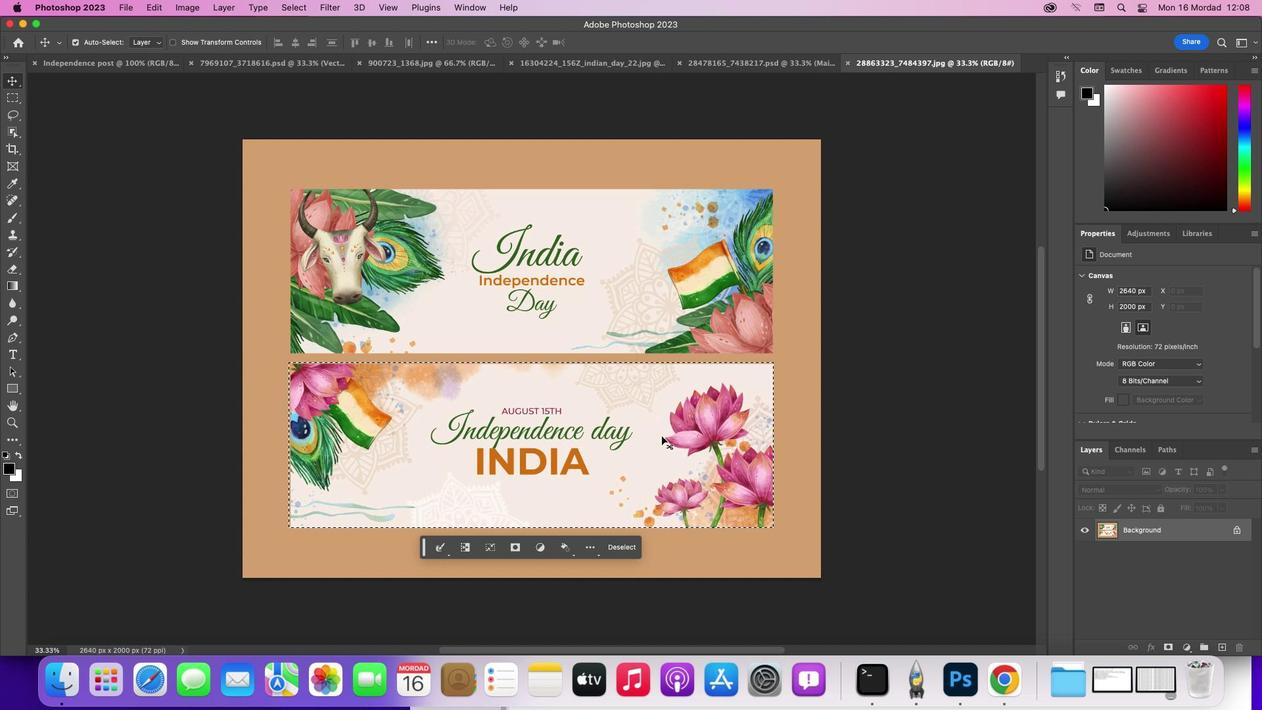 
Action: Mouse moved to (643, 484)
Screenshot: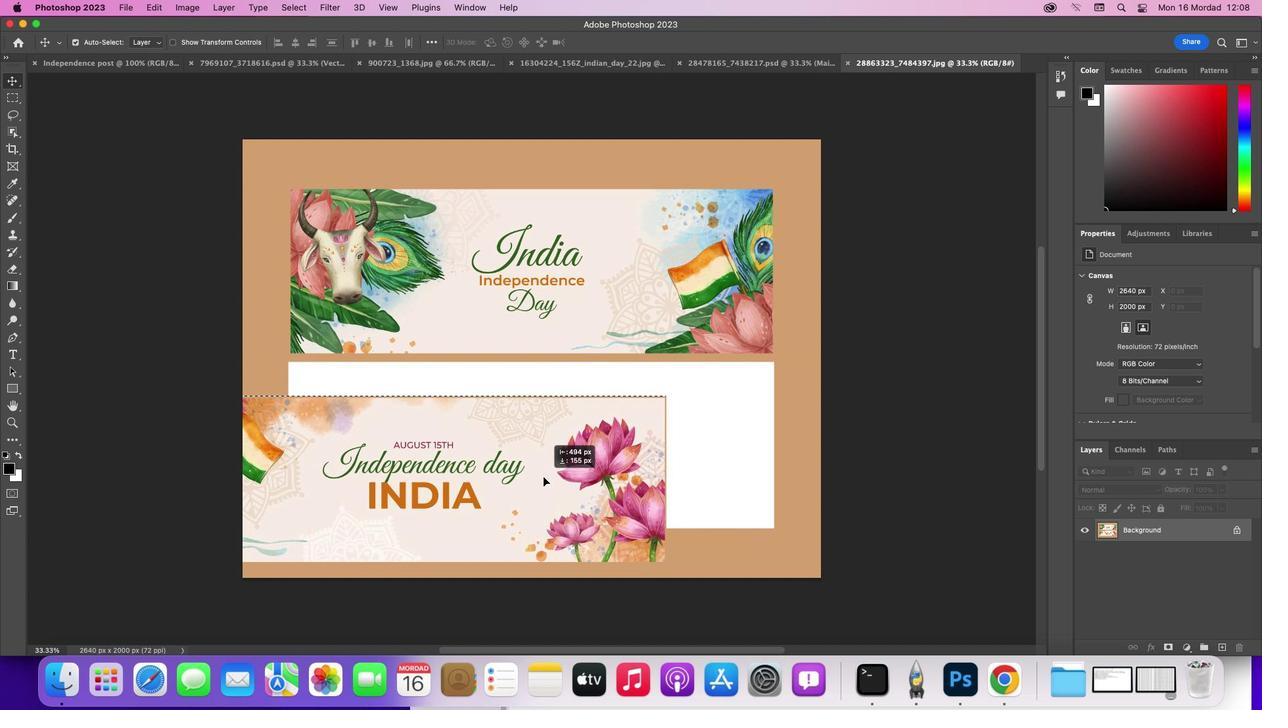 
Action: Mouse pressed left at (643, 484)
Screenshot: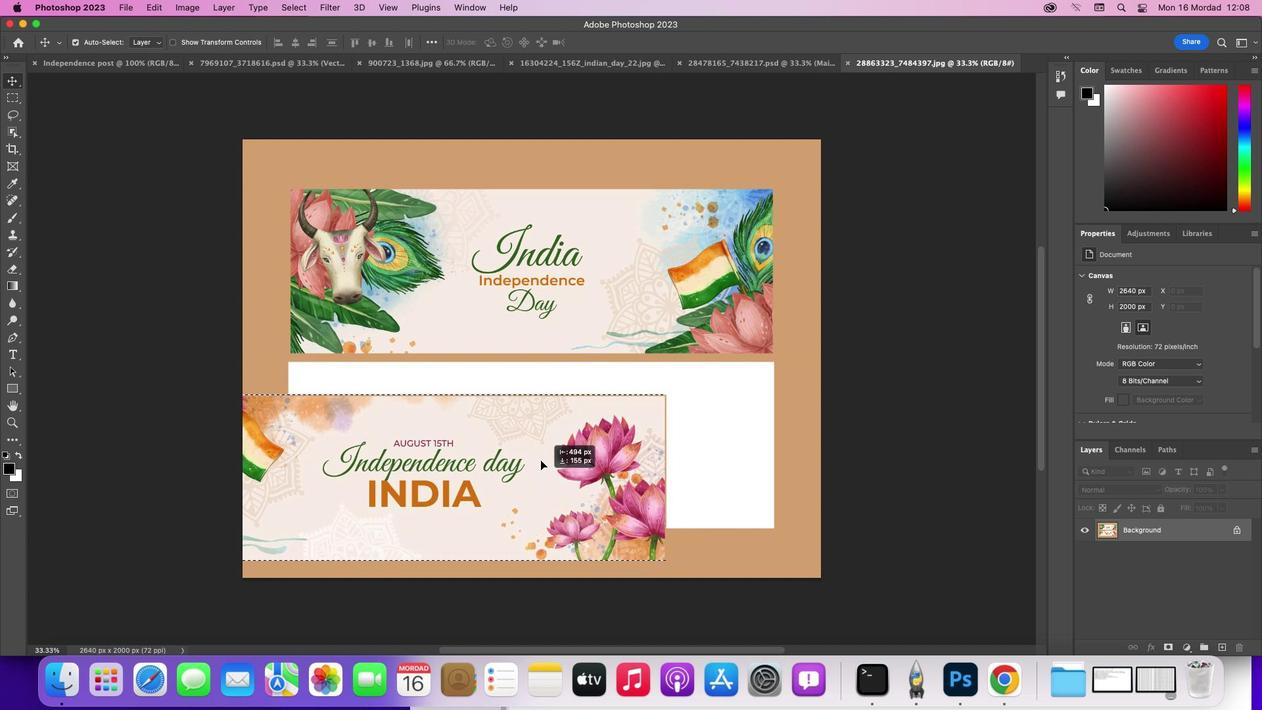 
Action: Mouse moved to (716, 466)
Screenshot: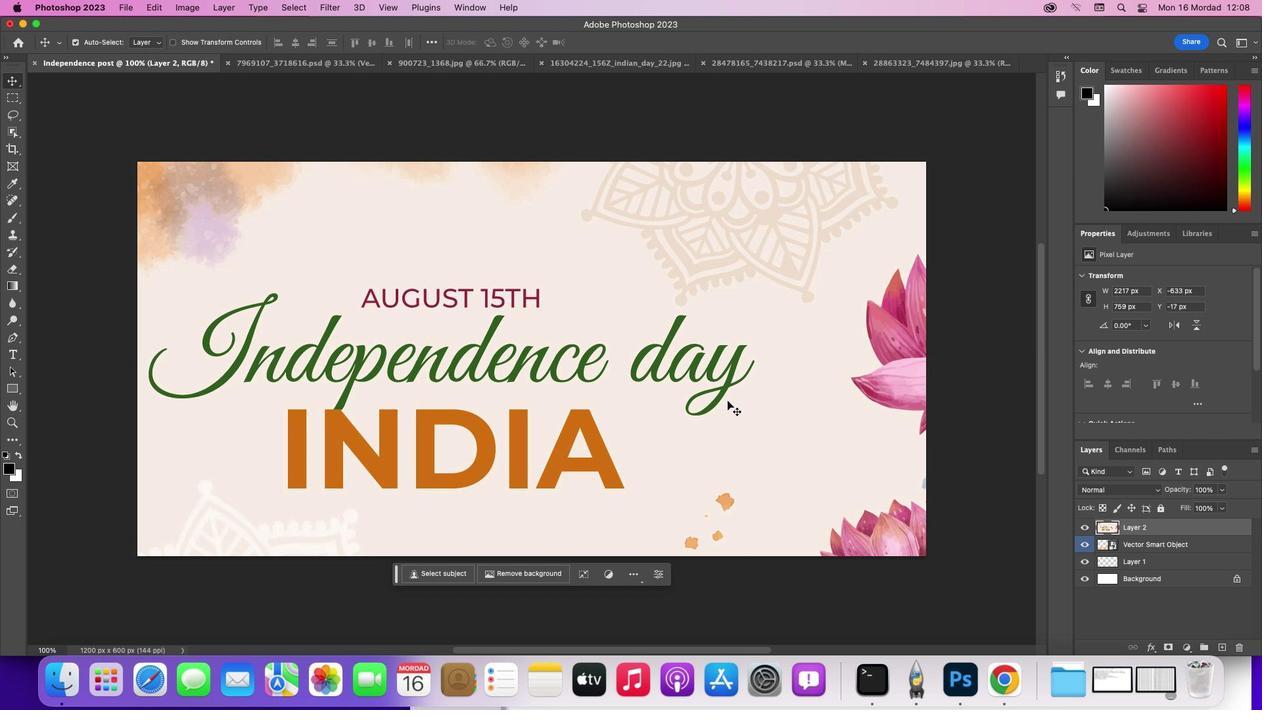 
Action: Key pressed Key.cmd't'Key.ctrl_r'-'Key.cmdKey.cmd_r'-''-'
Screenshot: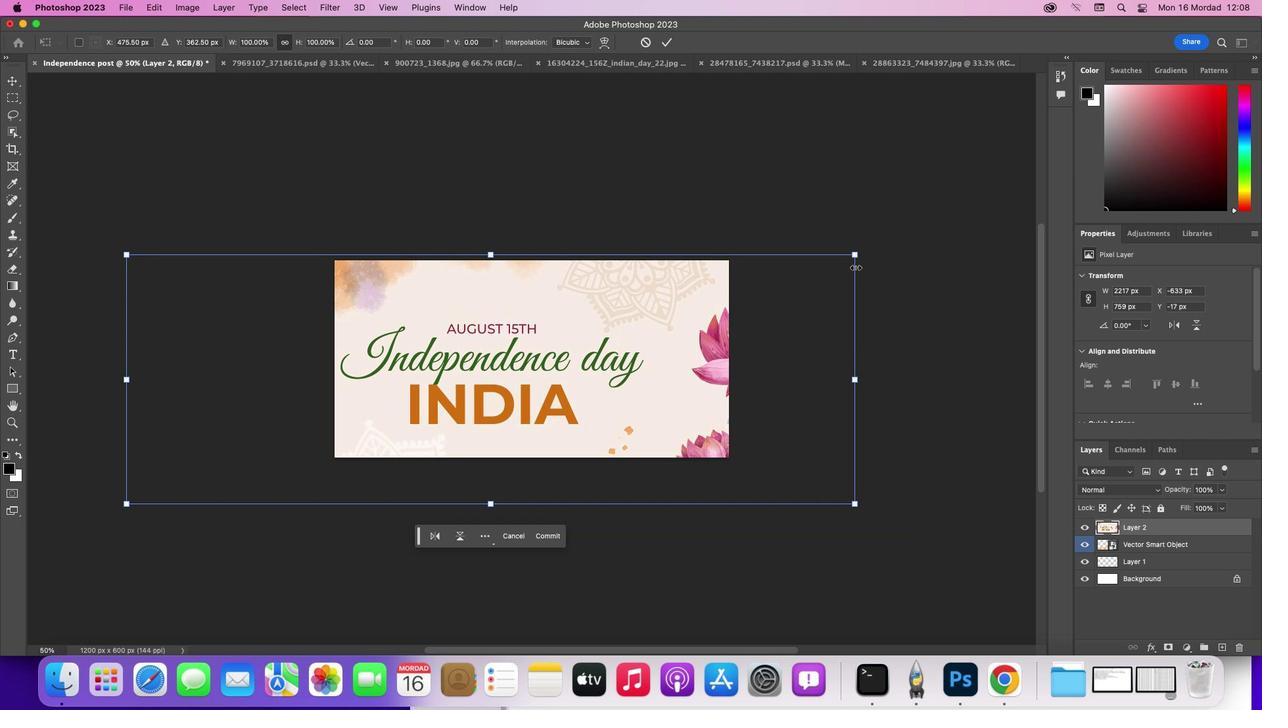 
Action: Mouse moved to (838, 403)
Screenshot: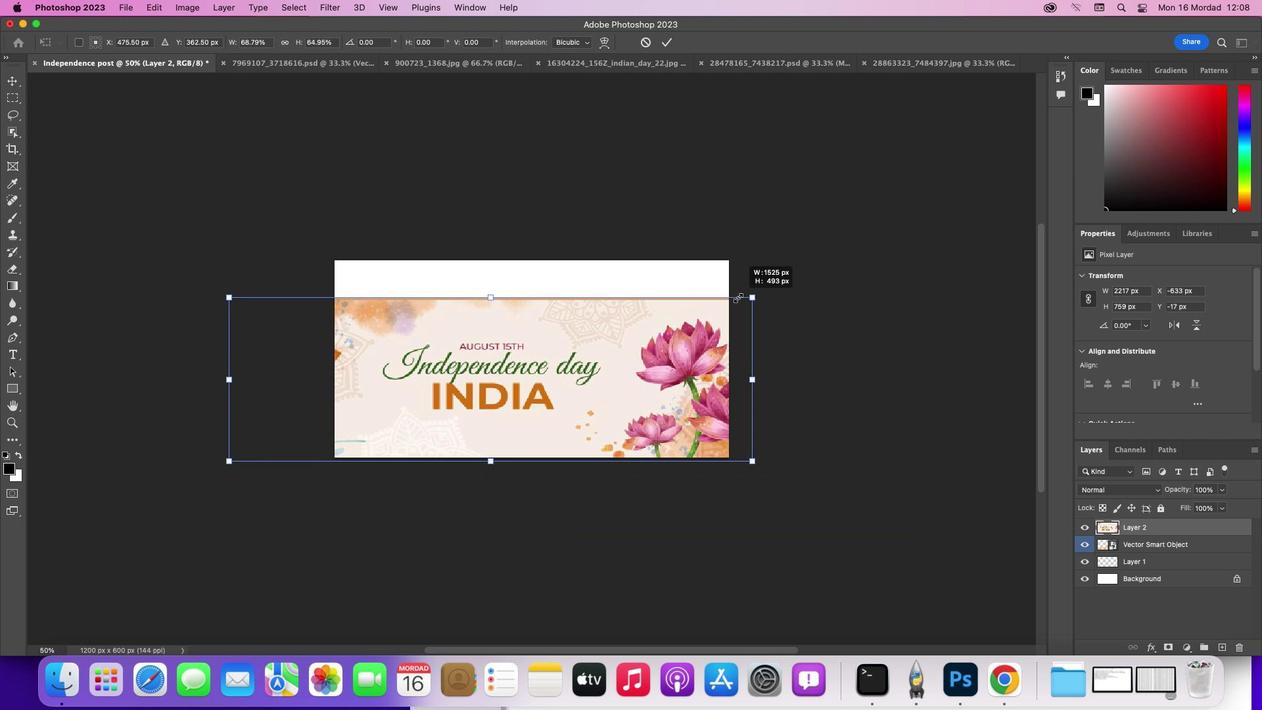 
Action: Key pressed Key.shift
Screenshot: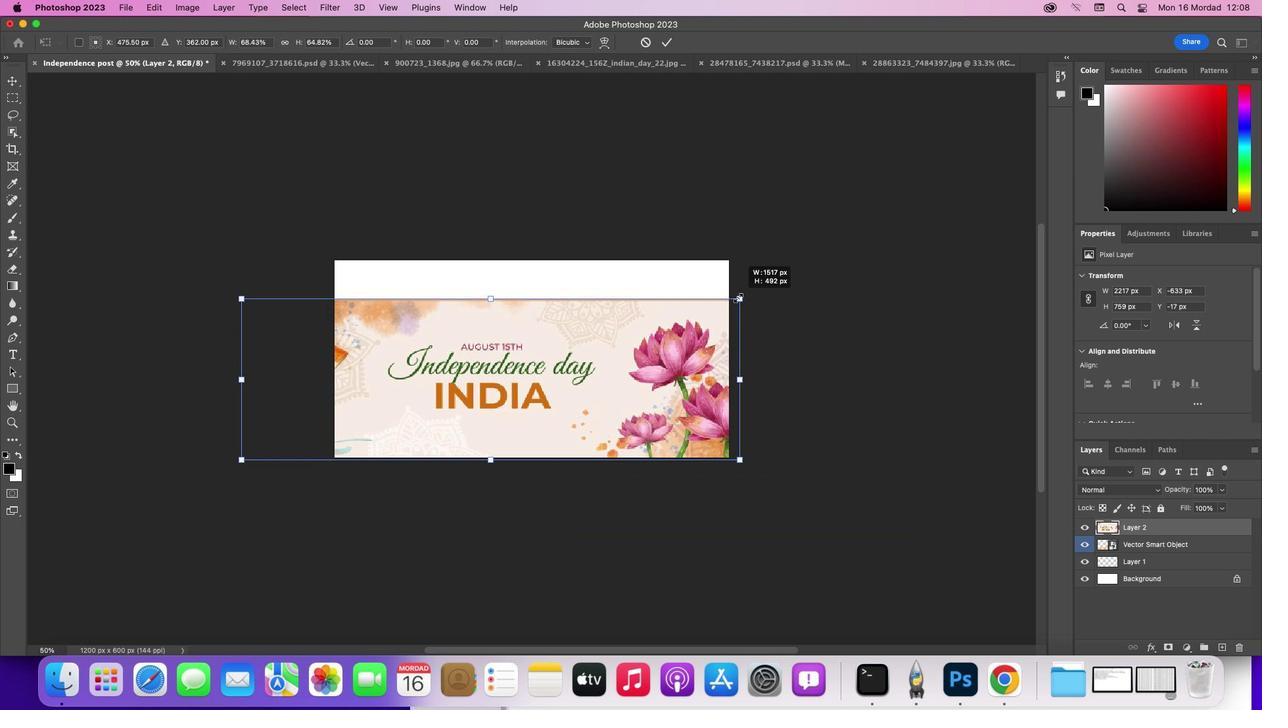 
Action: Mouse pressed left at (838, 403)
Screenshot: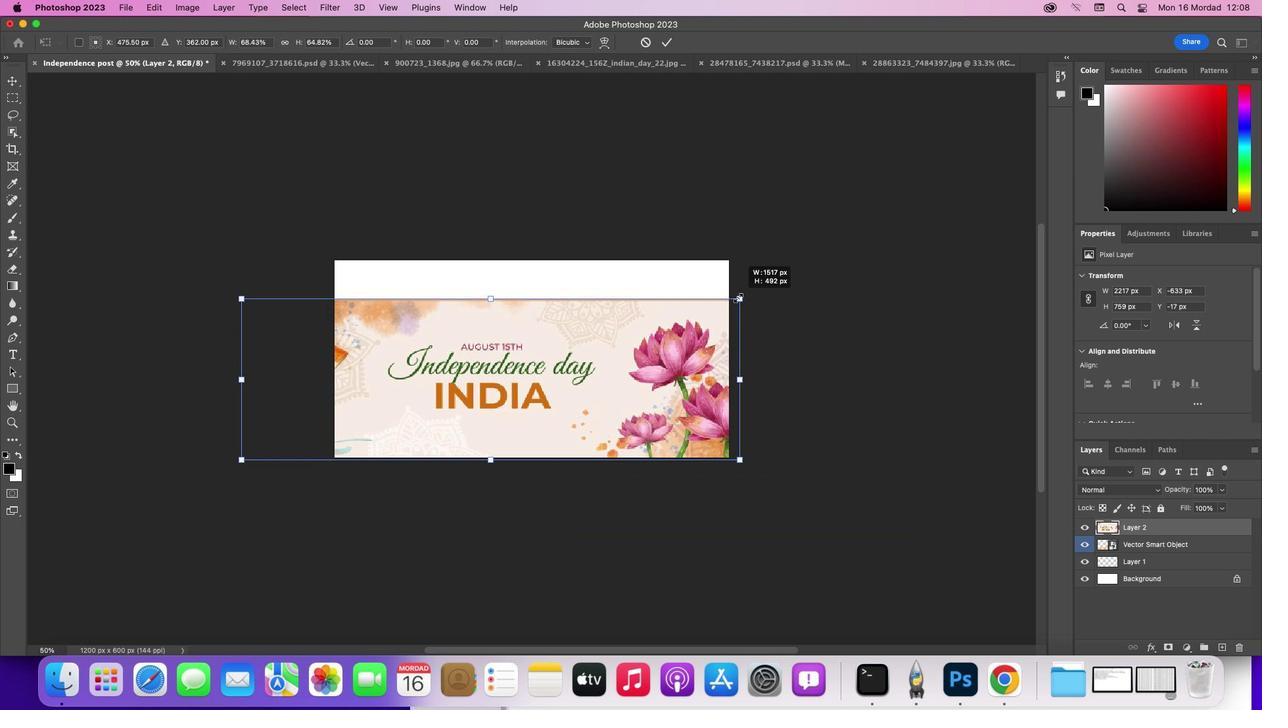
Action: Key pressed Key.alt
Screenshot: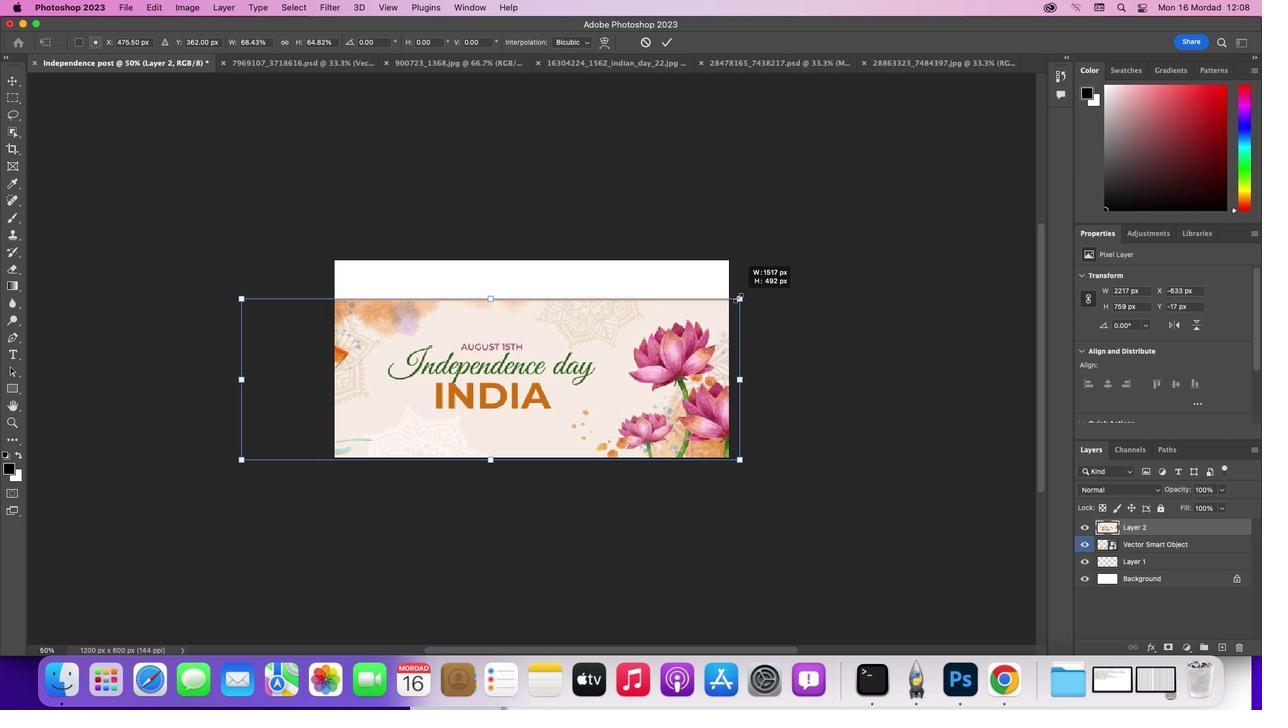 
Action: Mouse moved to (642, 430)
Screenshot: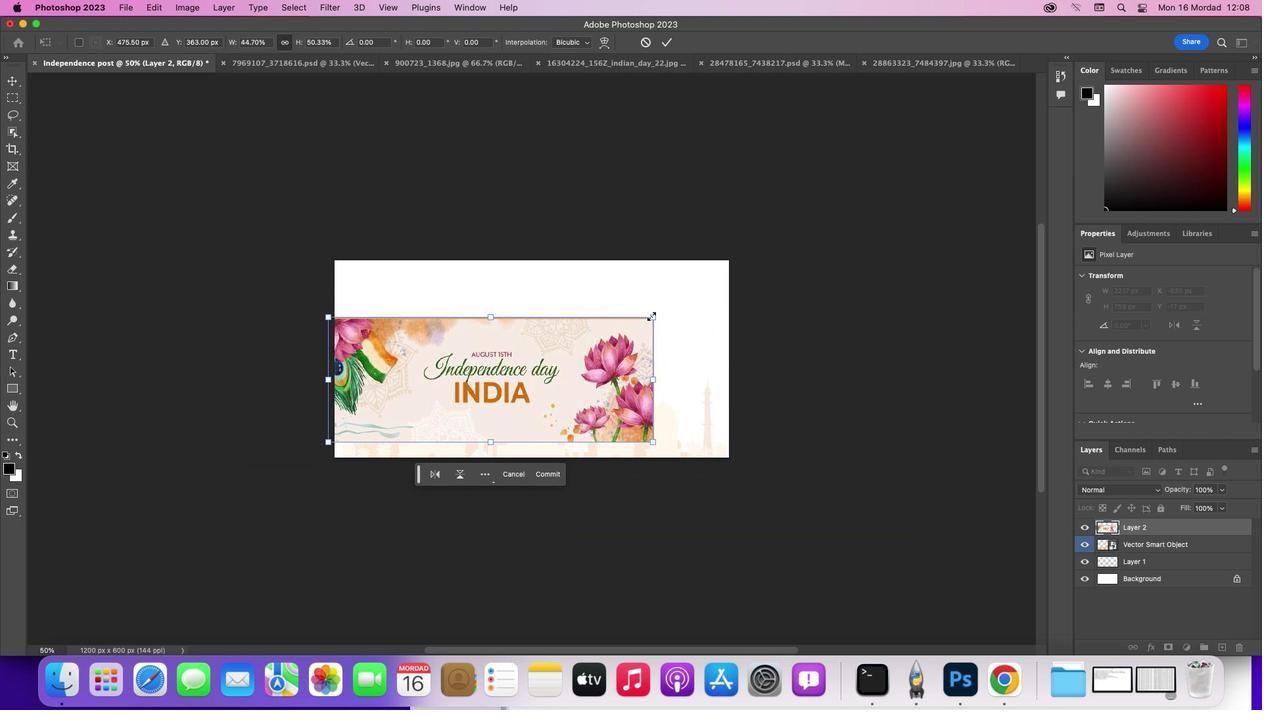 
Action: Key pressed Key.cmd_r'=''=''=''-'
Screenshot: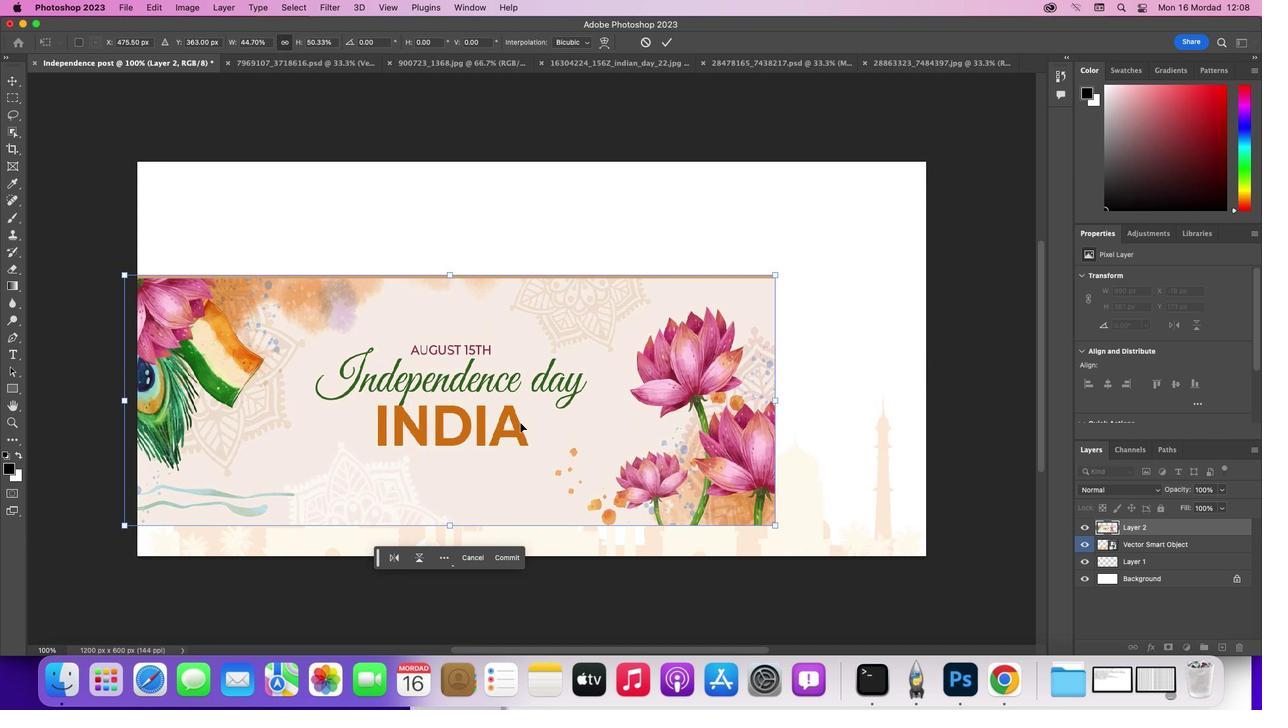 
Action: Mouse moved to (649, 474)
Screenshot: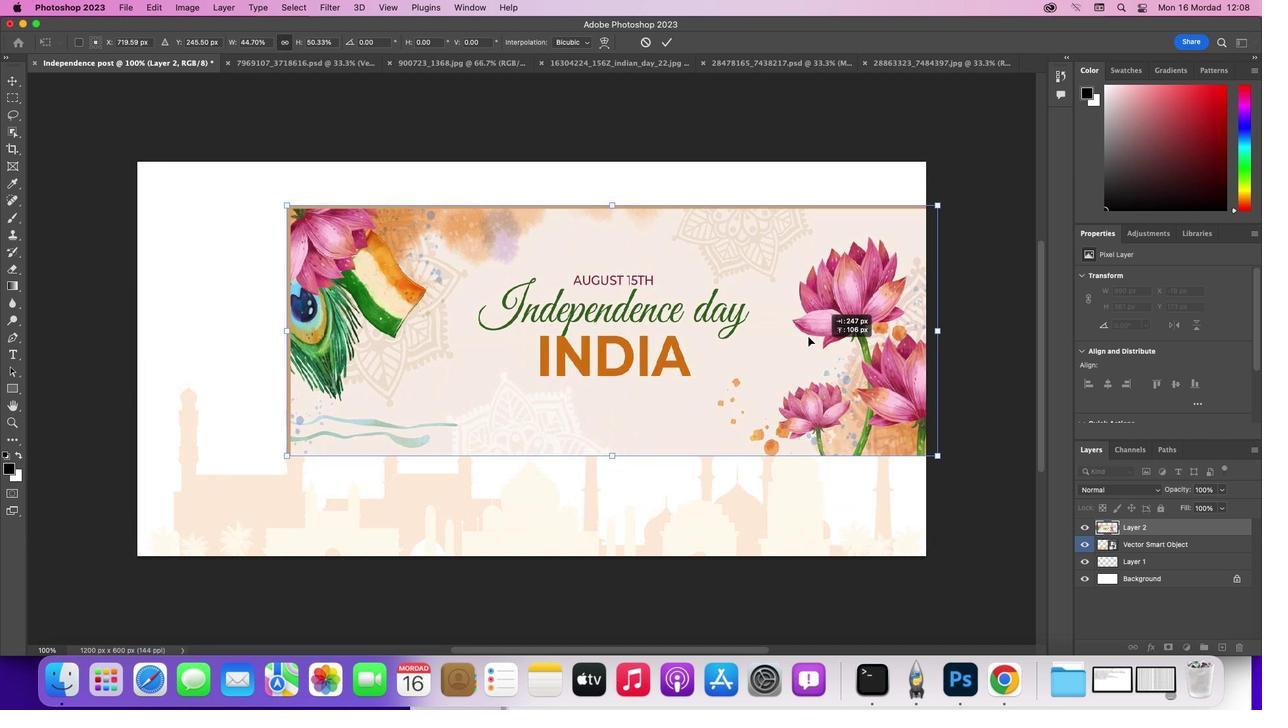 
Action: Mouse pressed left at (649, 474)
Screenshot: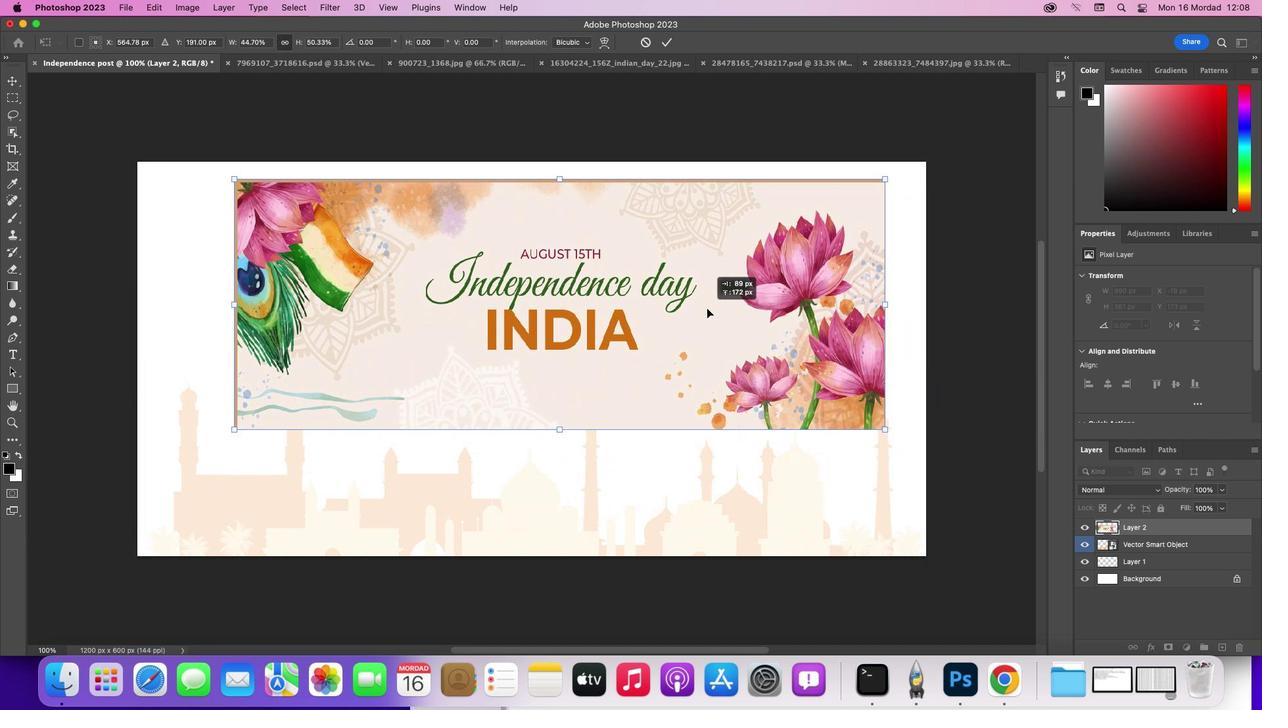 
Action: Mouse moved to (702, 450)
Screenshot: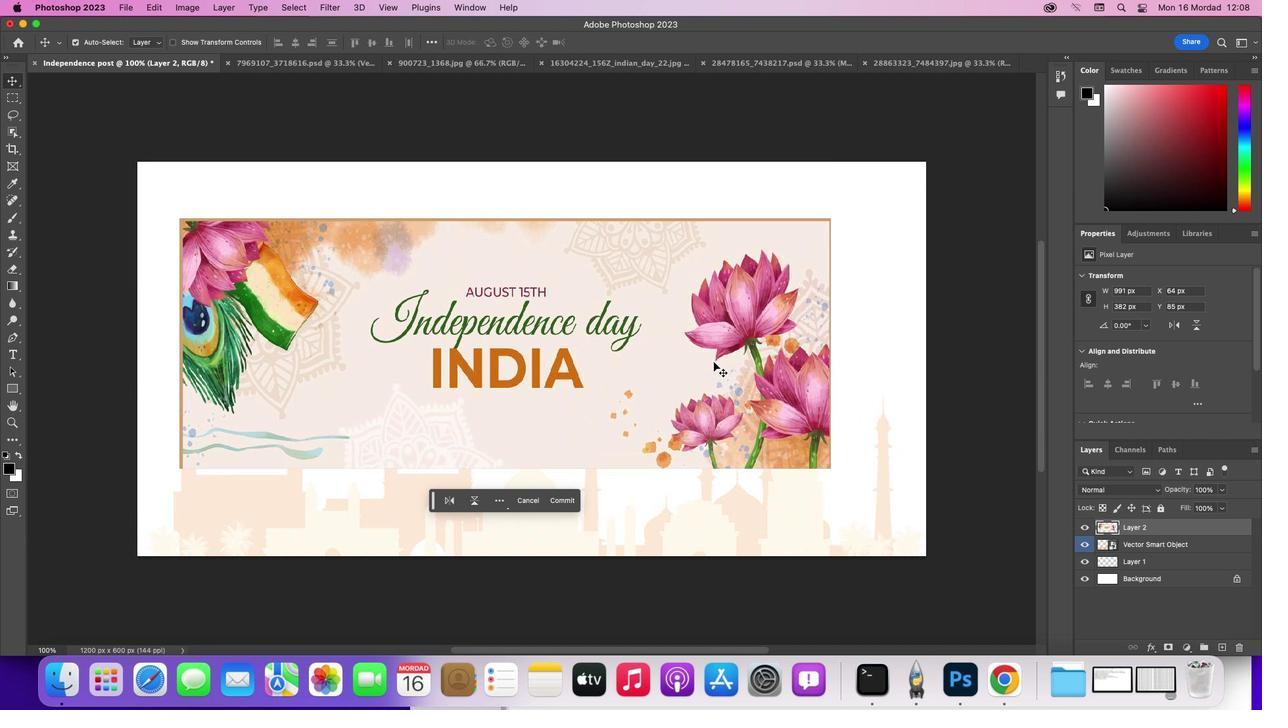 
Action: Key pressed Key.enter
Screenshot: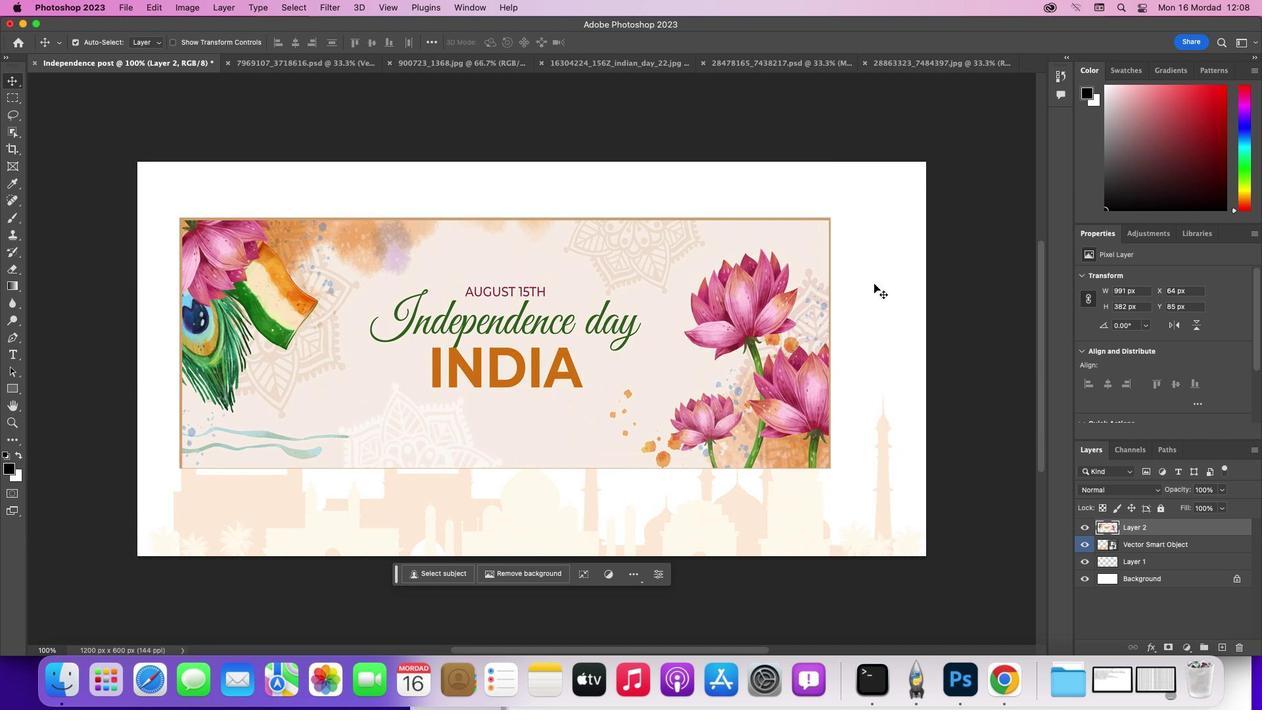 
Action: Mouse moved to (761, 411)
Screenshot: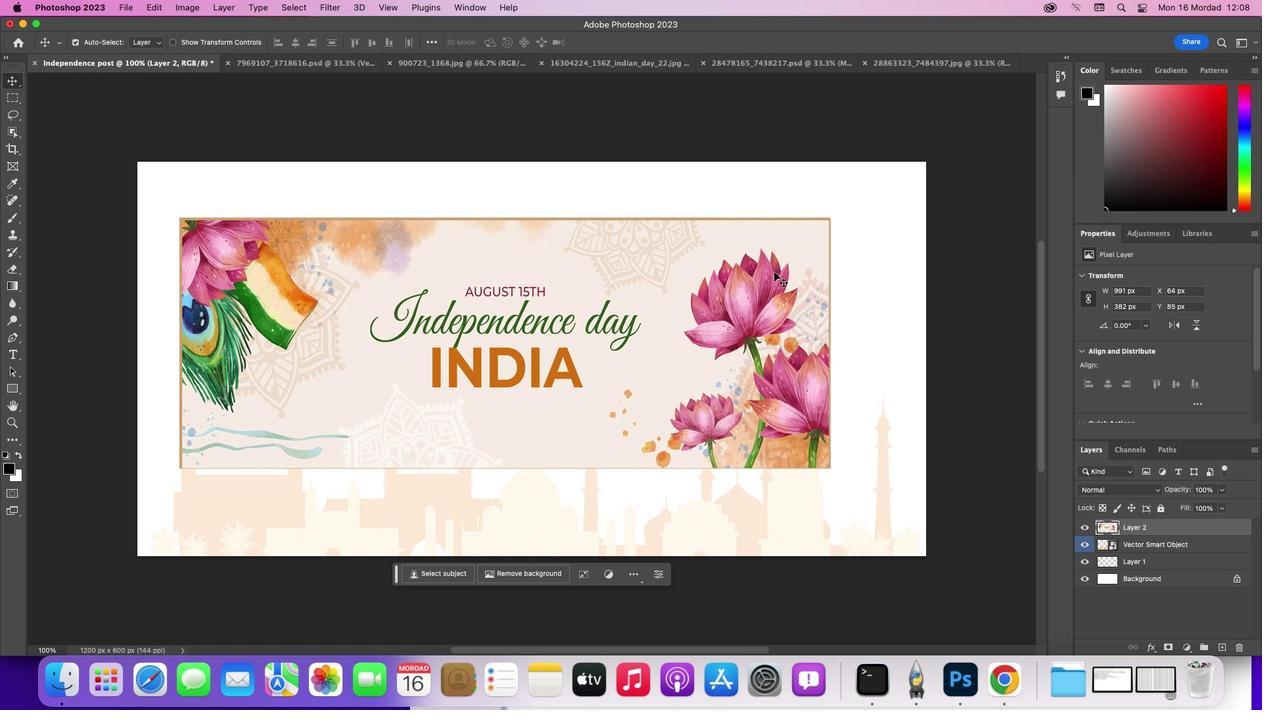 
Action: Mouse pressed left at (761, 411)
Screenshot: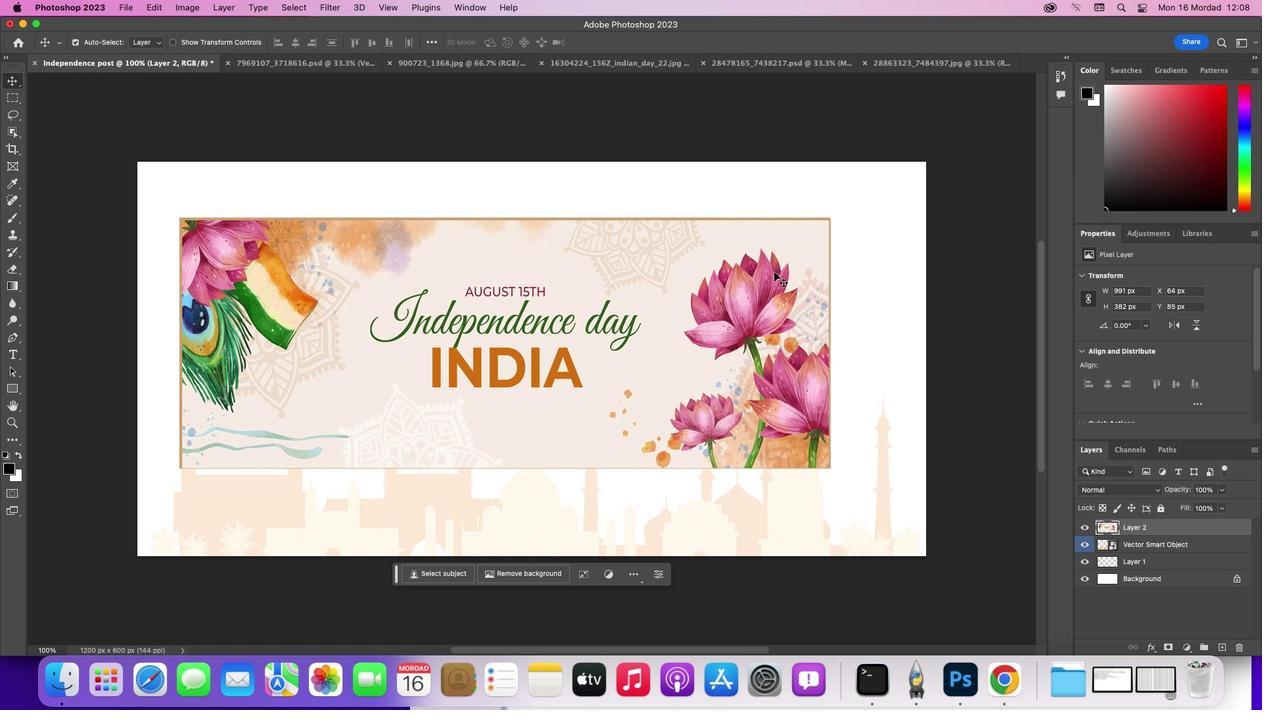 
Action: Mouse moved to (761, 412)
Screenshot: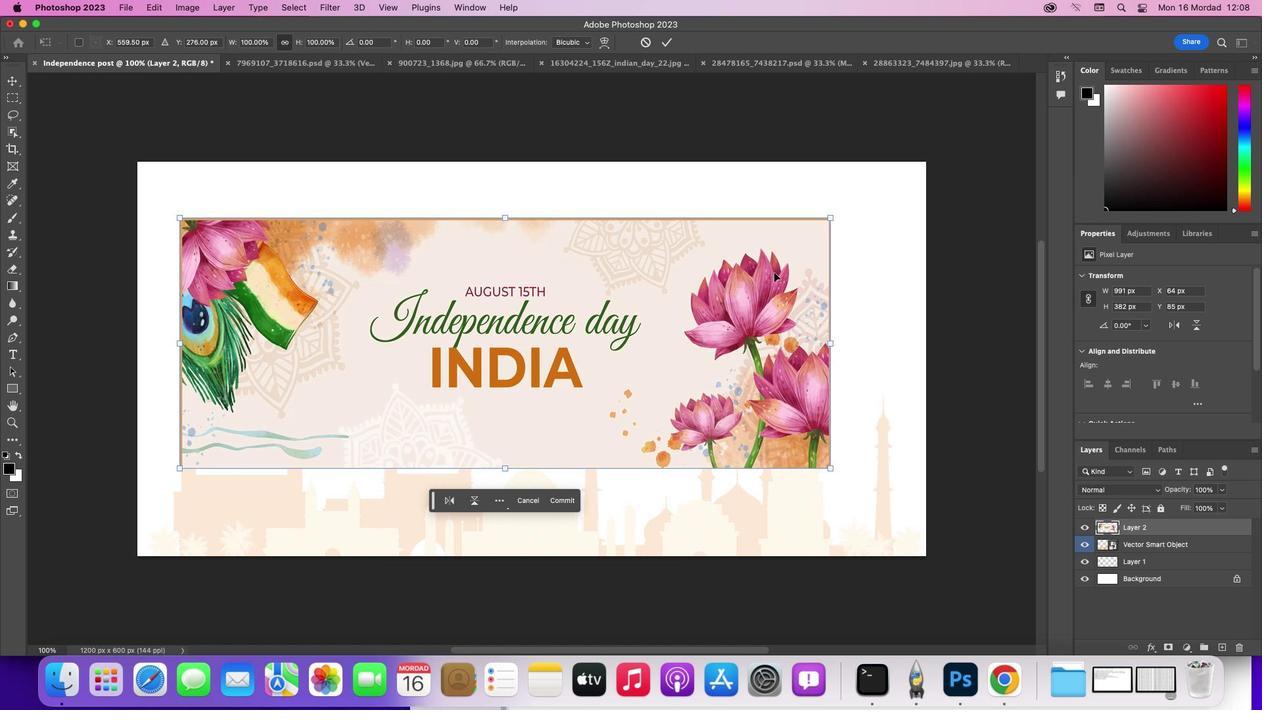 
Action: Key pressed Key.cmd't'
Screenshot: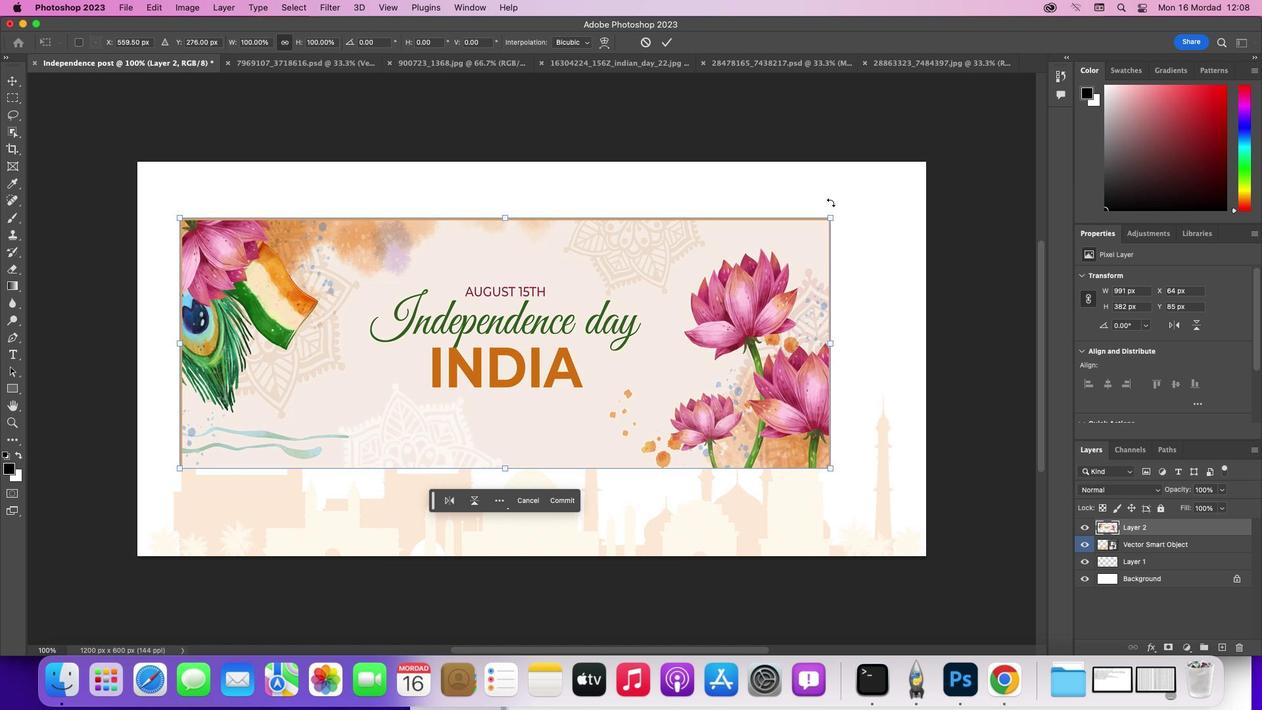 
Action: Mouse moved to (816, 388)
Screenshot: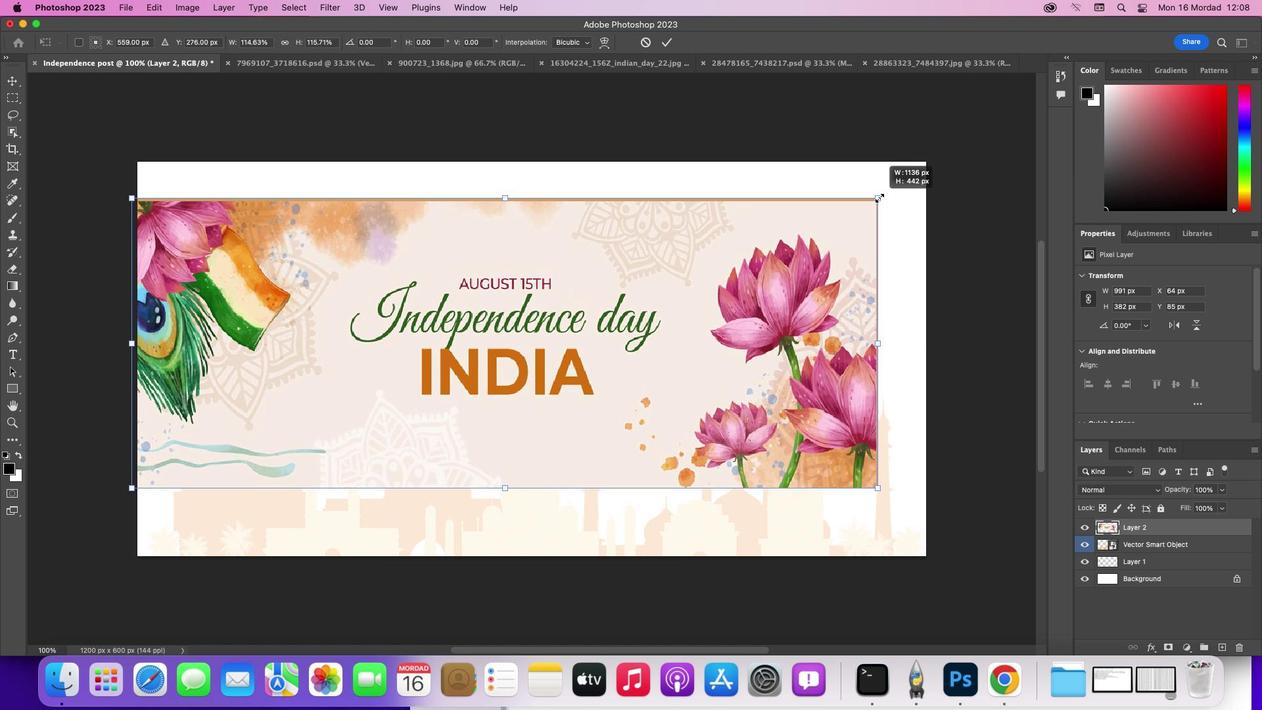 
Action: Mouse pressed left at (816, 388)
Screenshot: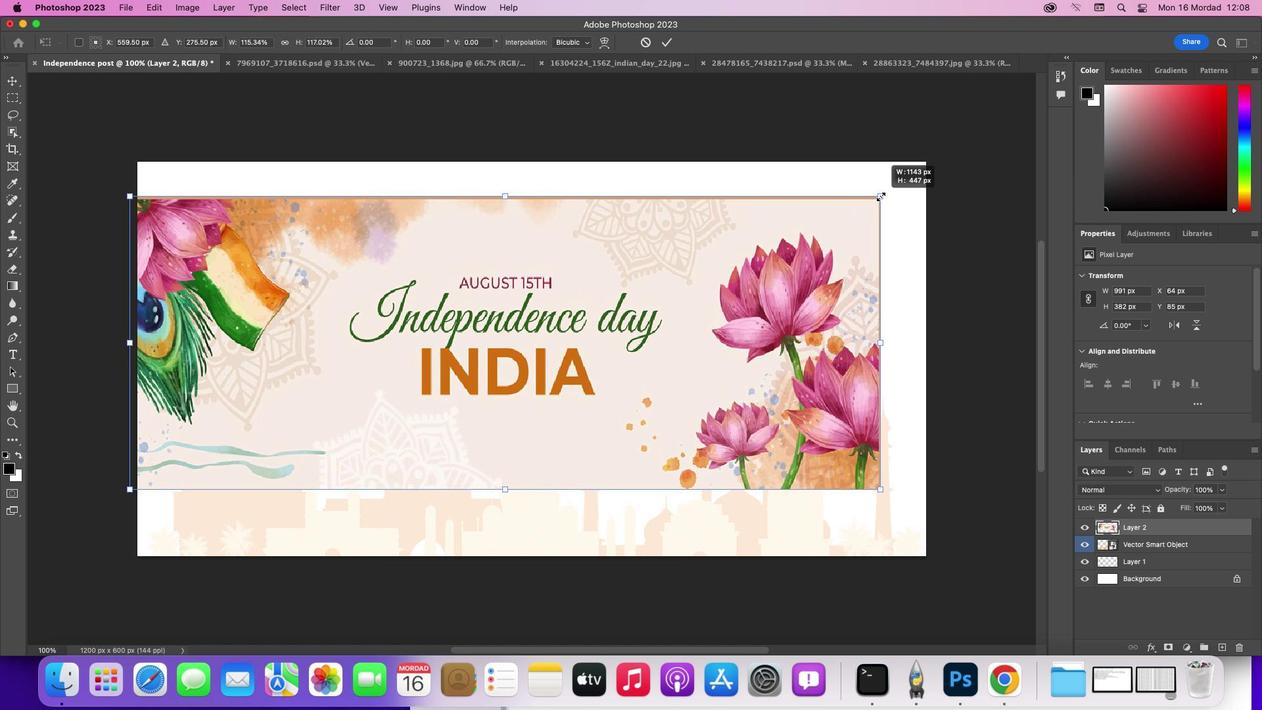 
Action: Key pressed Key.shiftKey.alt
Screenshot: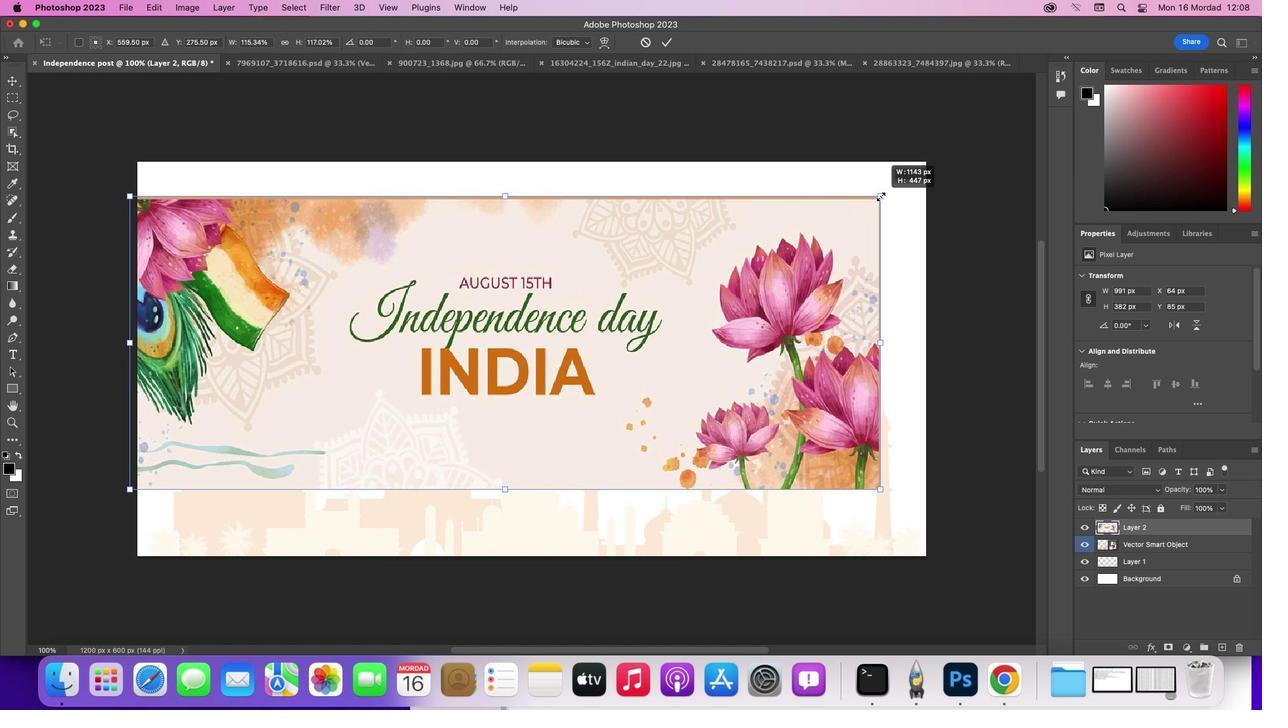 
Action: Mouse moved to (909, 376)
Screenshot: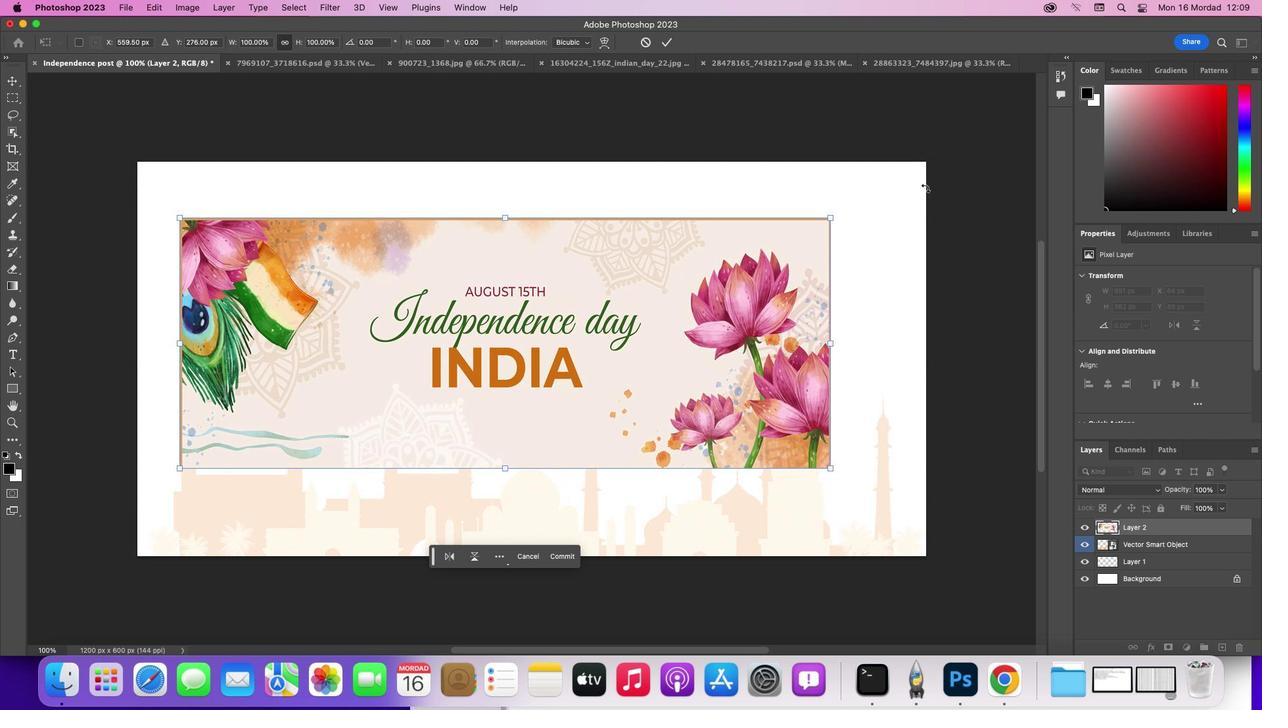 
Action: Key pressed Key.cmd'z'
Screenshot: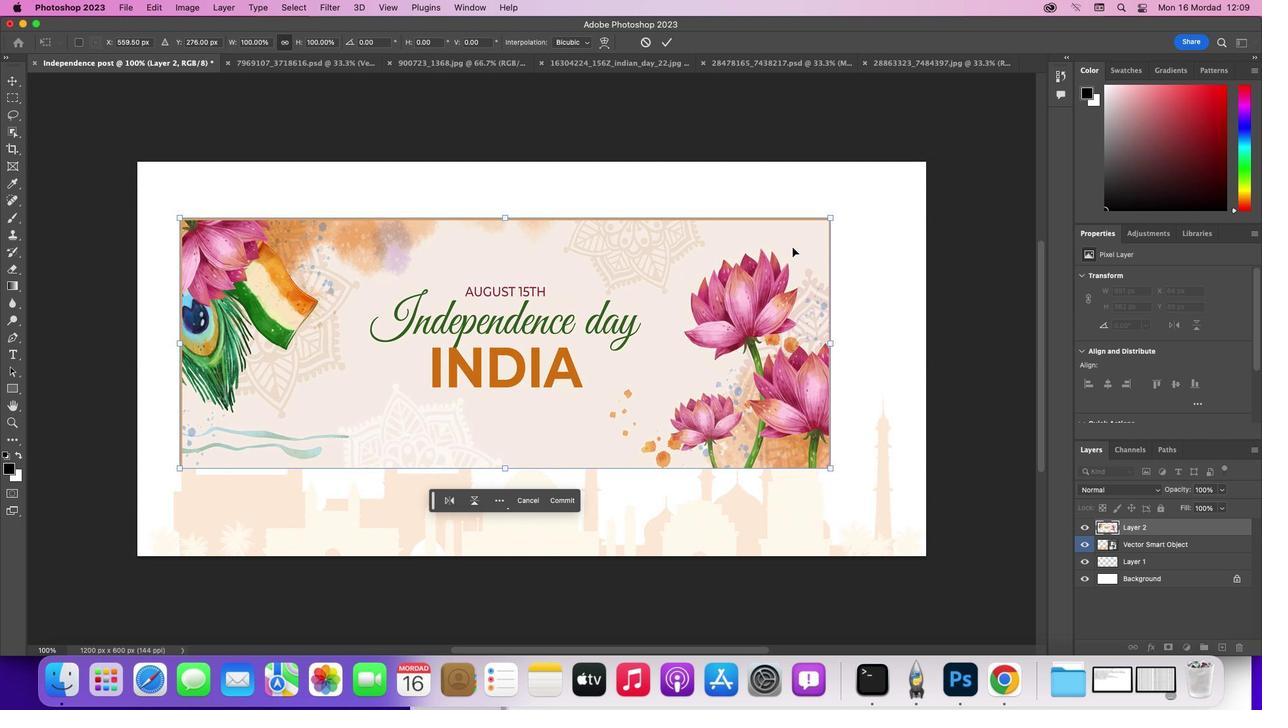 
Action: Mouse moved to (818, 388)
Screenshot: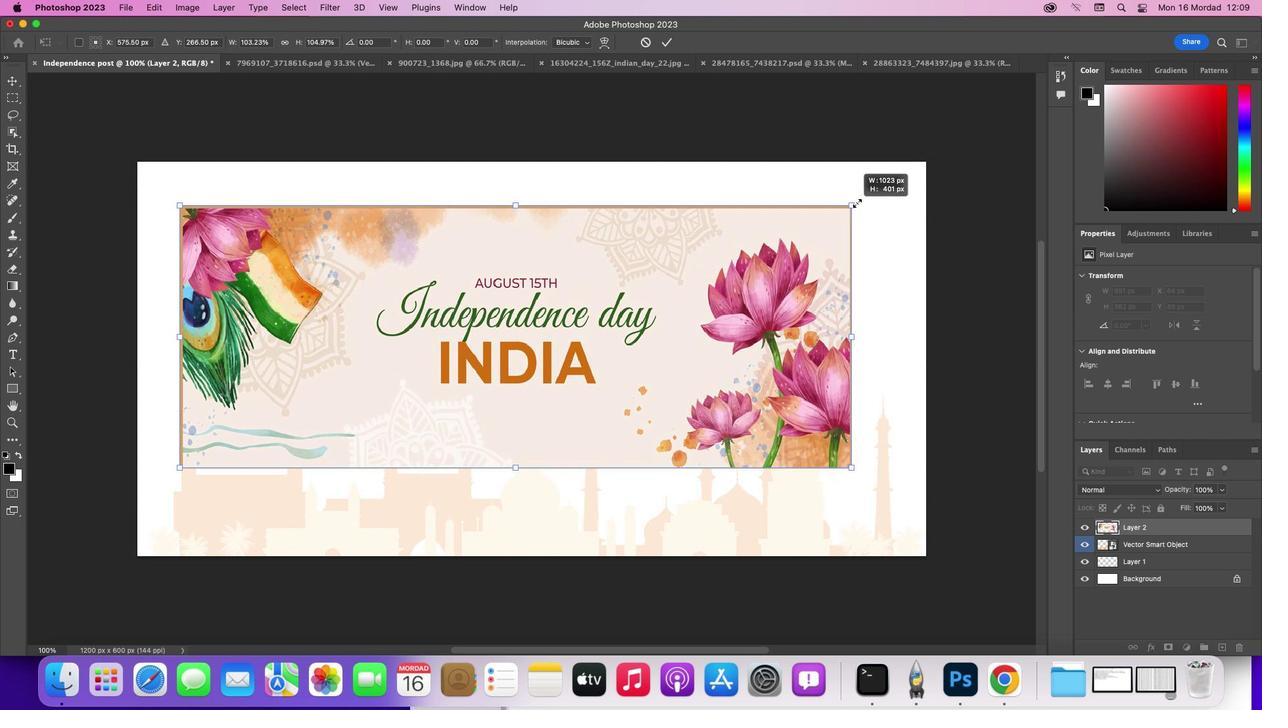 
Action: Key pressed Key.shift
Screenshot: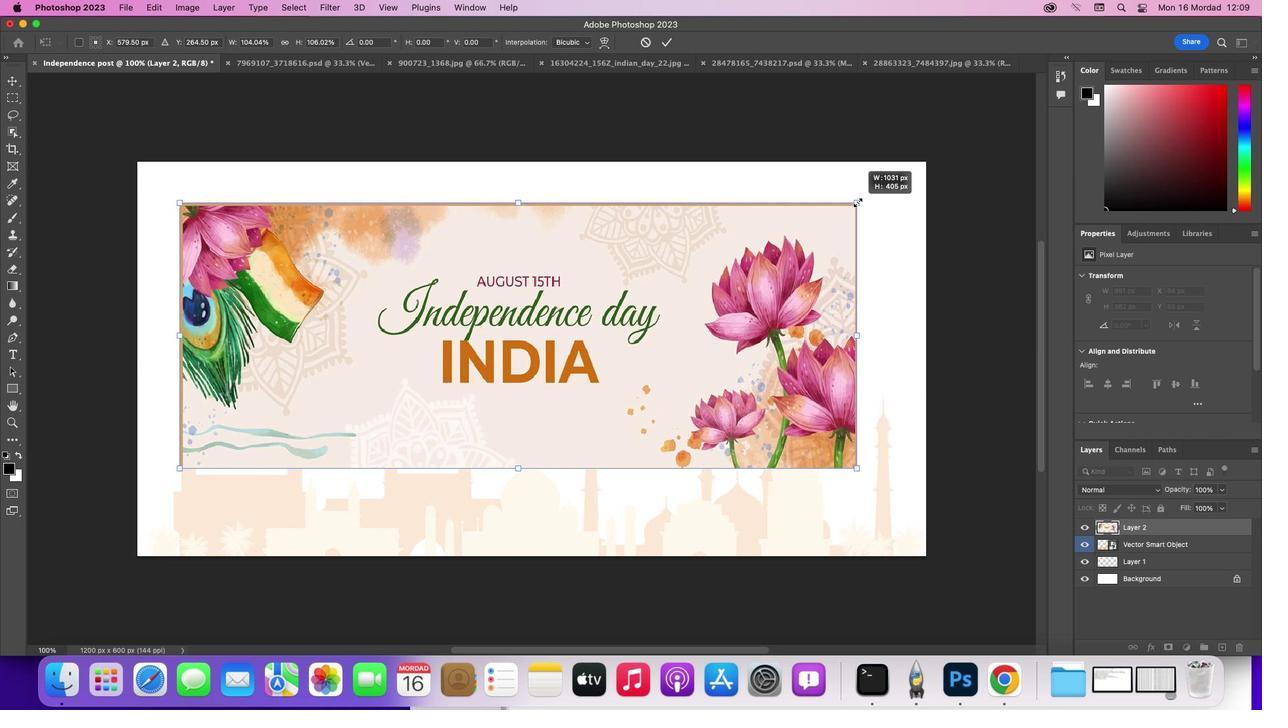 
Action: Mouse pressed left at (818, 388)
Screenshot: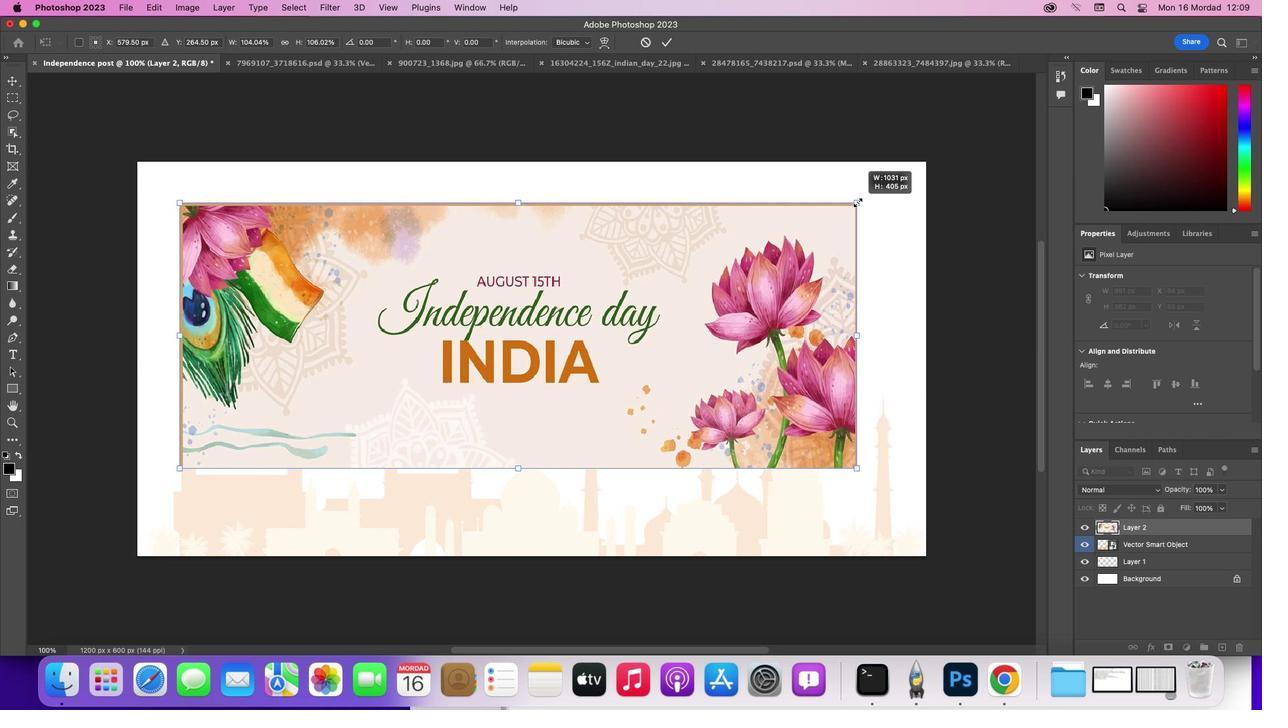 
Action: Mouse moved to (185, 496)
Screenshot: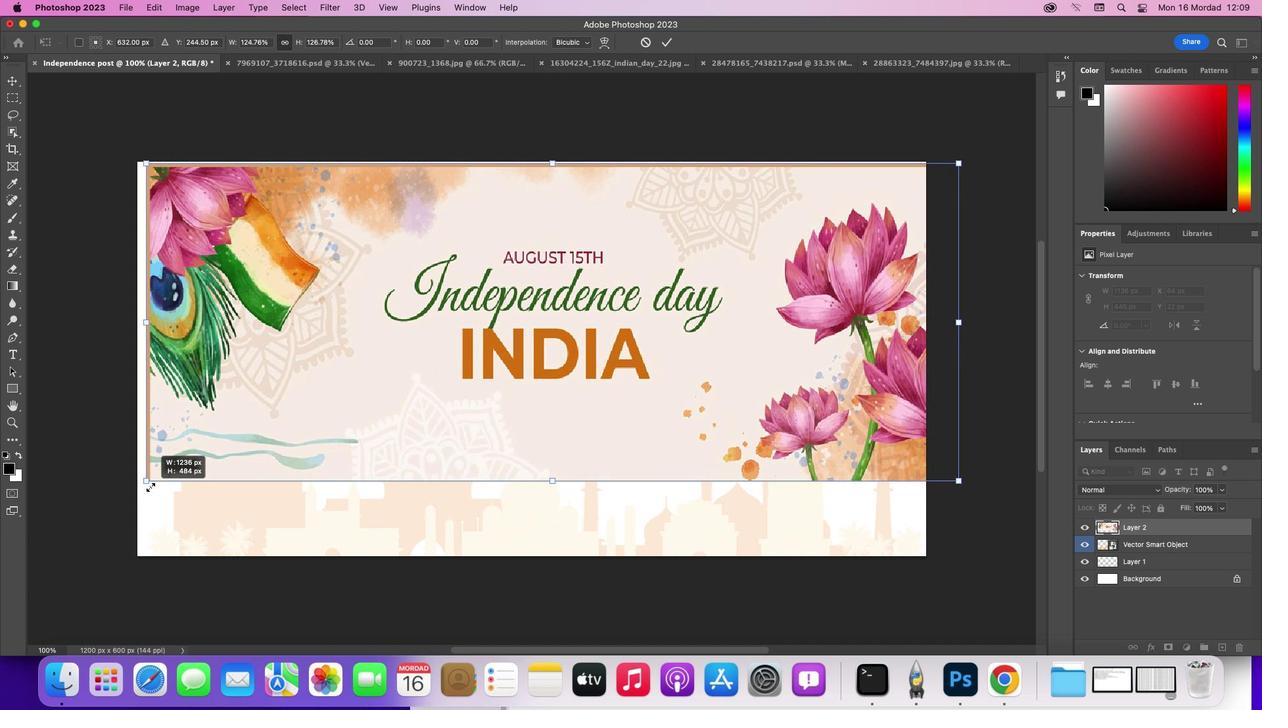 
Action: Key pressed Key.alt
Screenshot: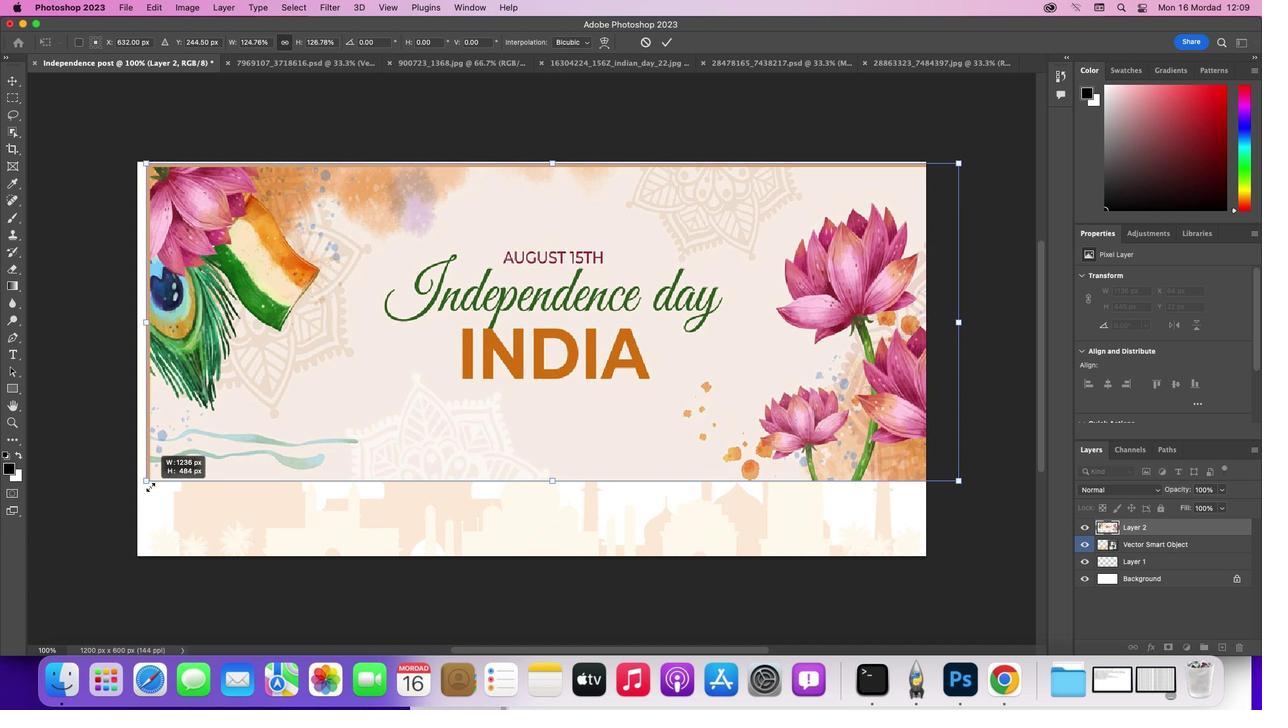 
Action: Mouse pressed left at (185, 496)
Screenshot: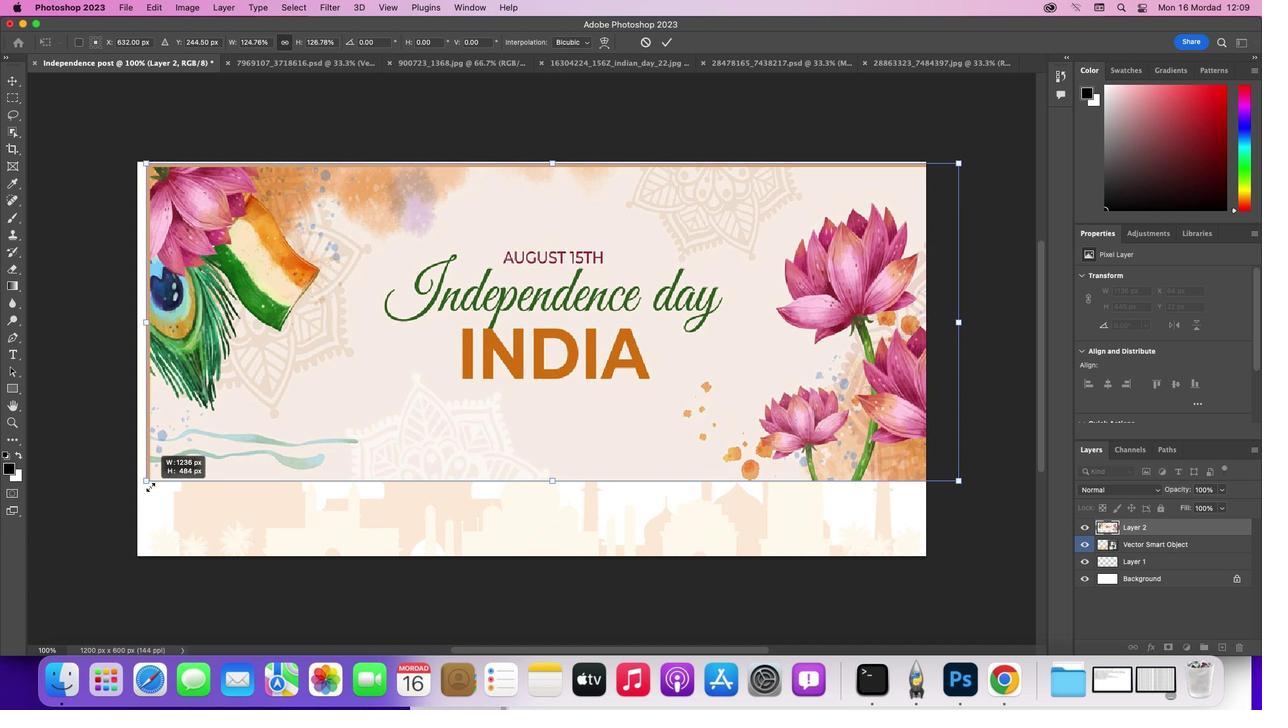
Action: Mouse moved to (852, 423)
Screenshot: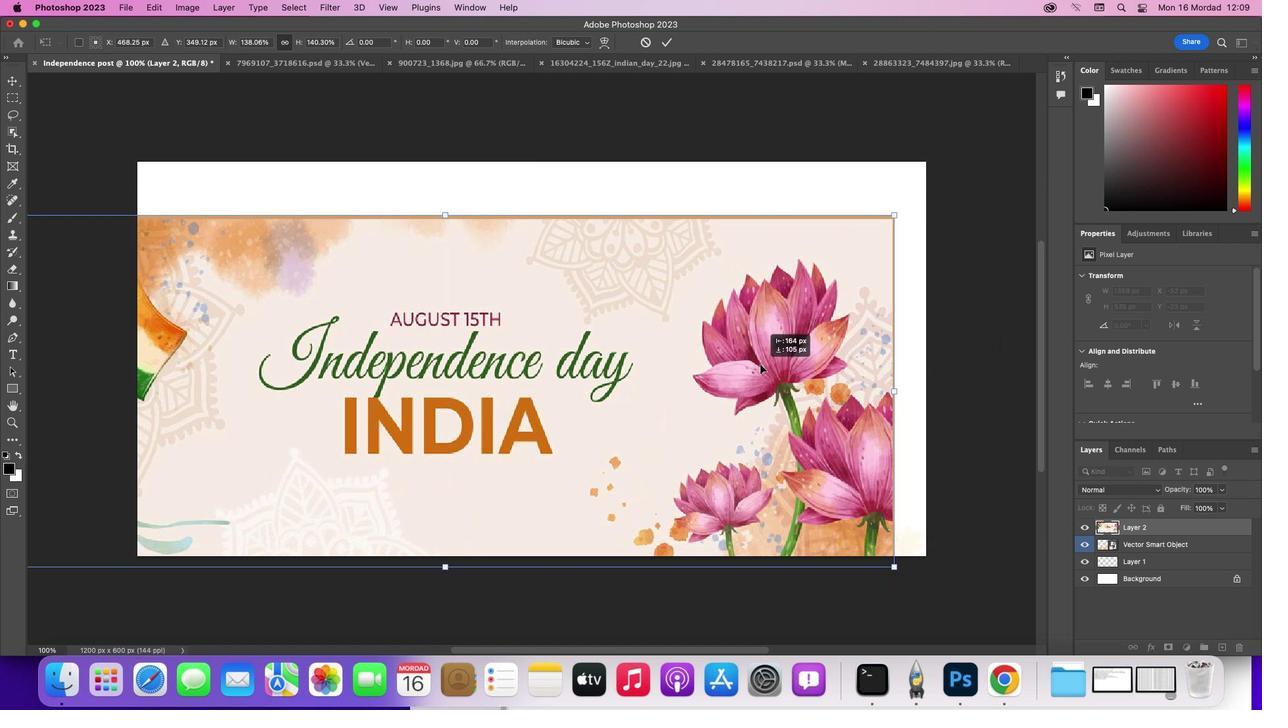 
Action: Mouse pressed left at (852, 423)
Screenshot: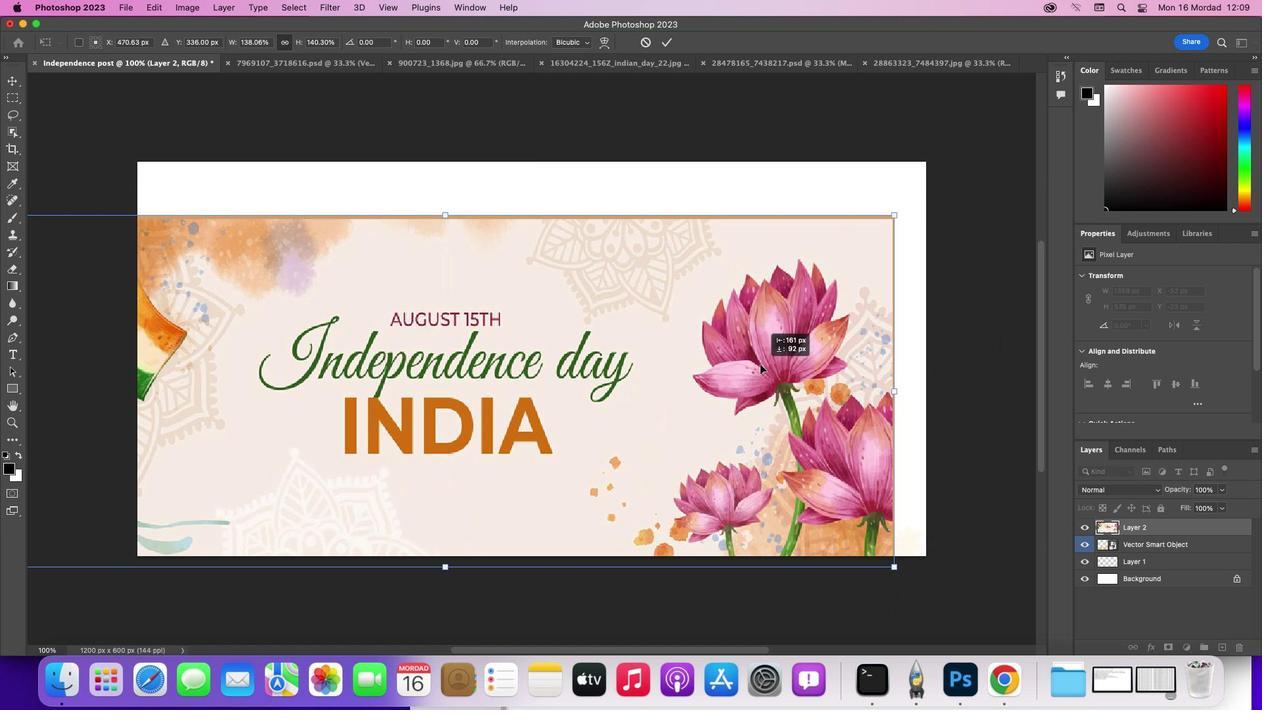 
Action: Mouse moved to (784, 432)
Screenshot: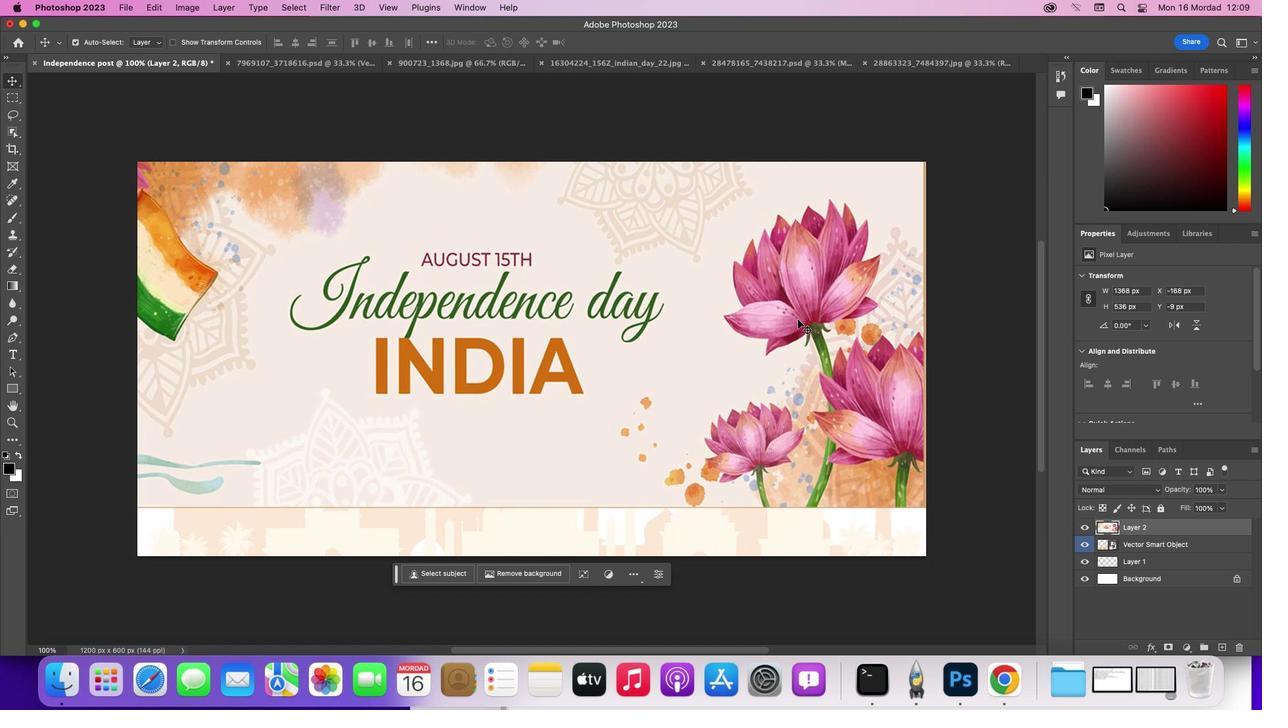 
Action: Key pressed Key.enter
Screenshot: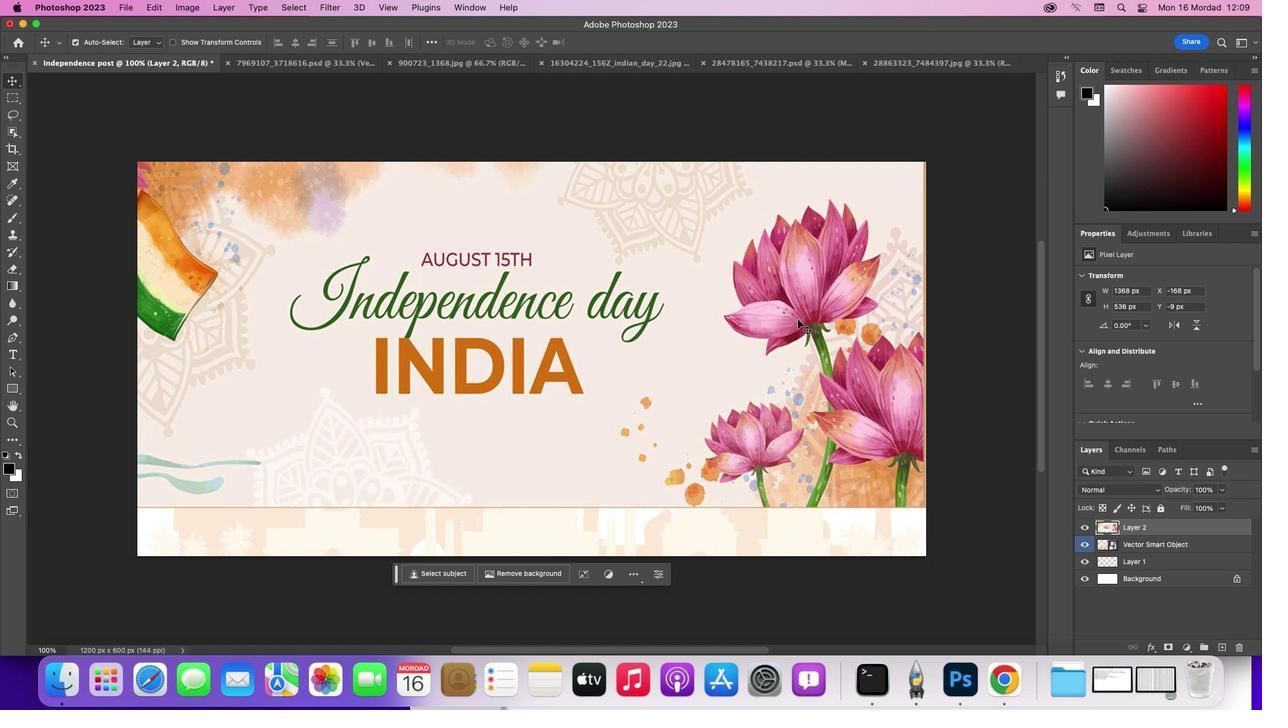 
Action: Mouse moved to (783, 449)
Screenshot: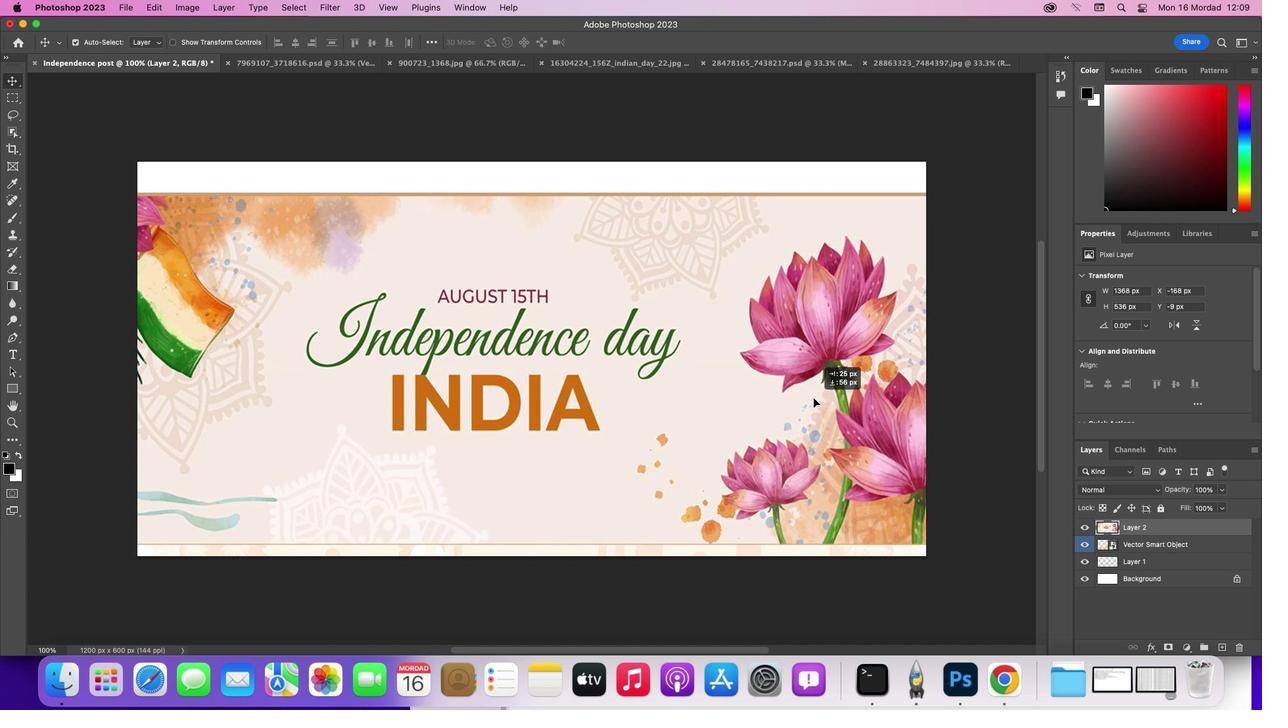 
Action: Mouse pressed left at (783, 449)
Screenshot: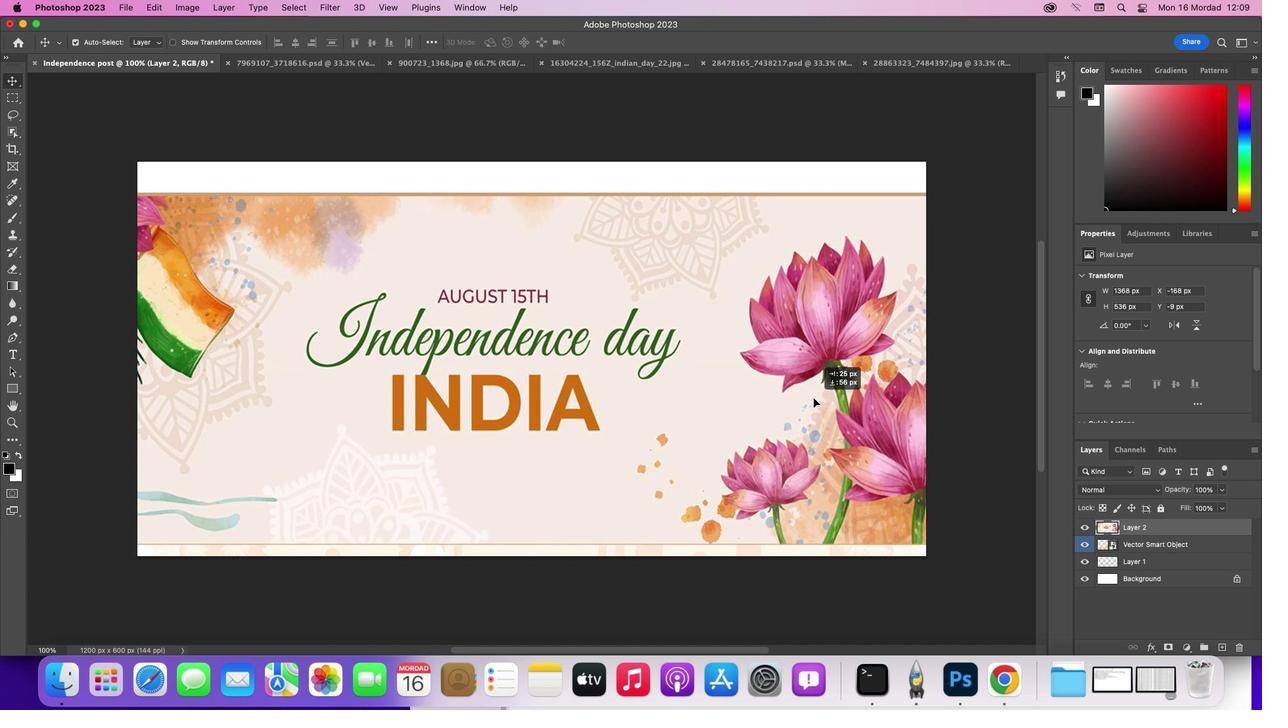 
Action: Mouse moved to (1125, 522)
Screenshot: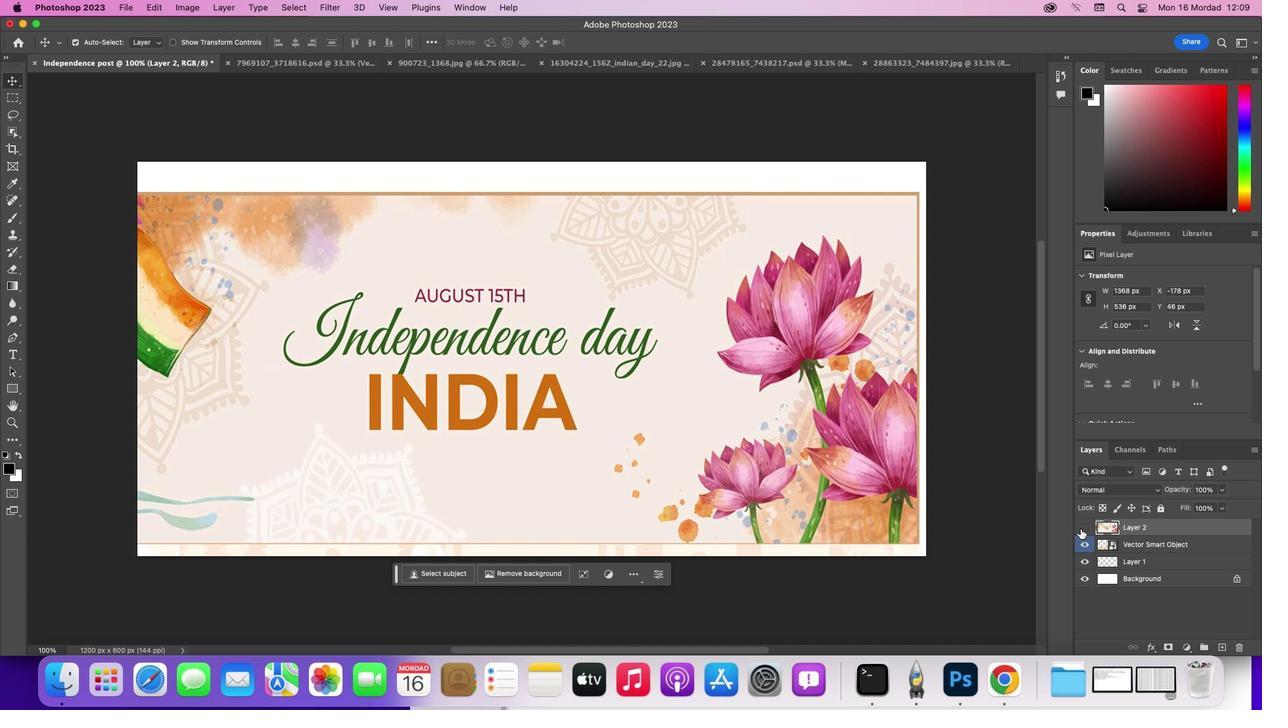 
Action: Mouse pressed left at (1125, 522)
Screenshot: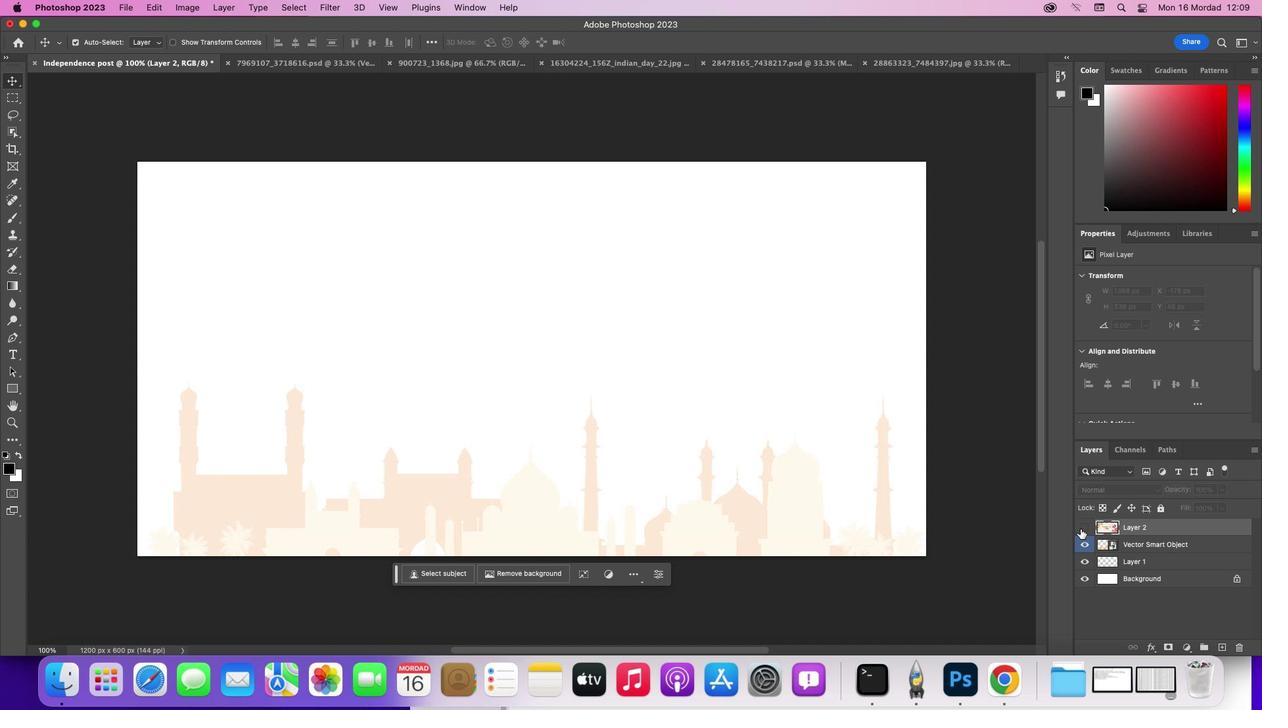 
Action: Mouse moved to (1060, 521)
Screenshot: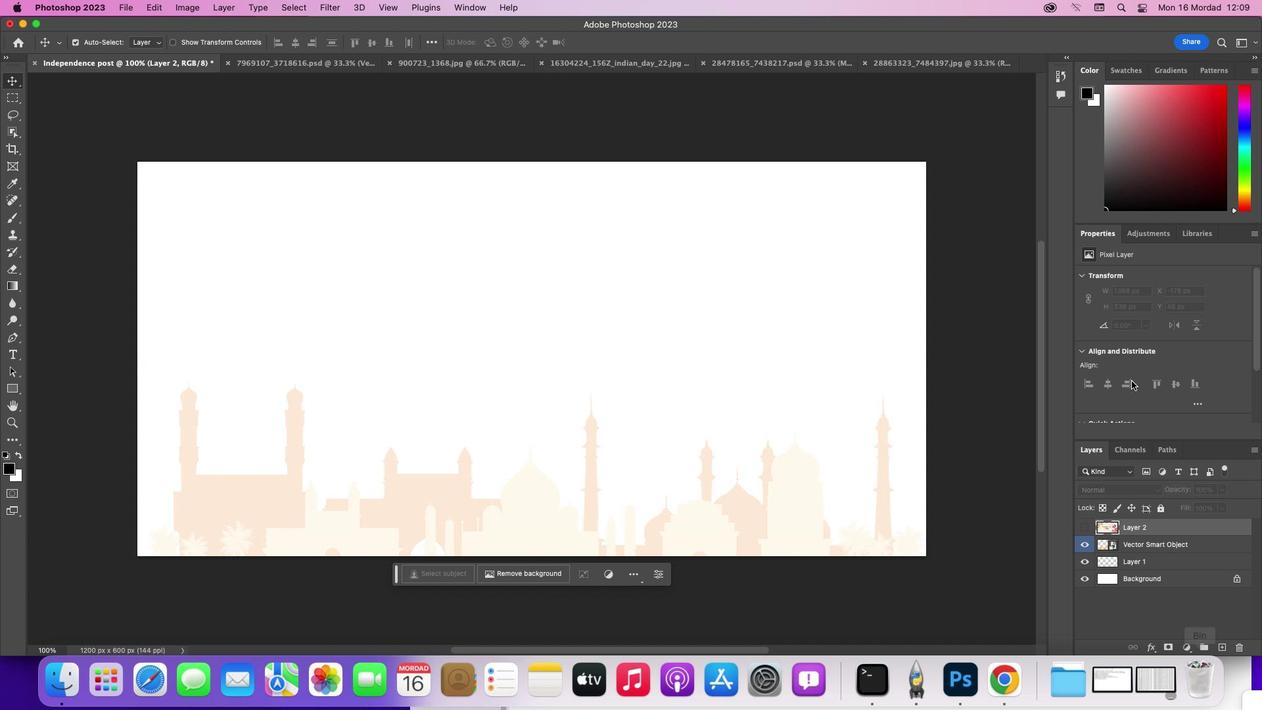 
Action: Mouse pressed left at (1060, 521)
Screenshot: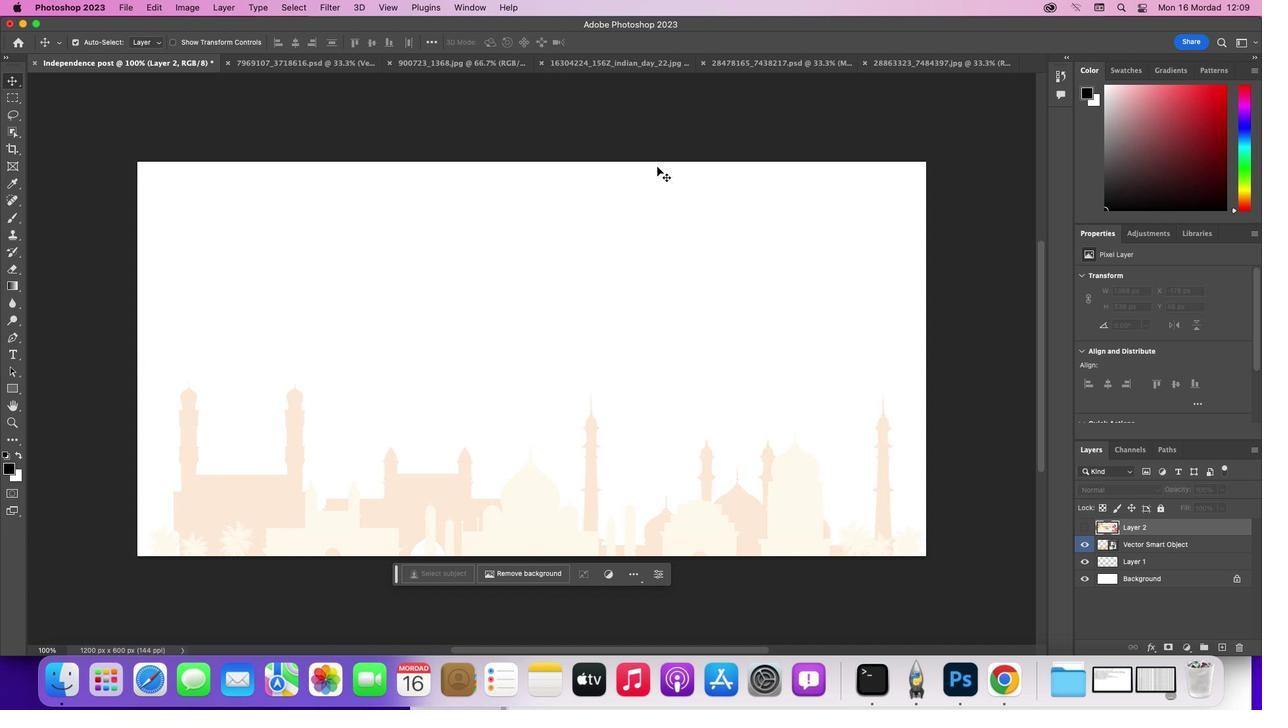 
Action: Mouse moved to (766, 323)
Screenshot: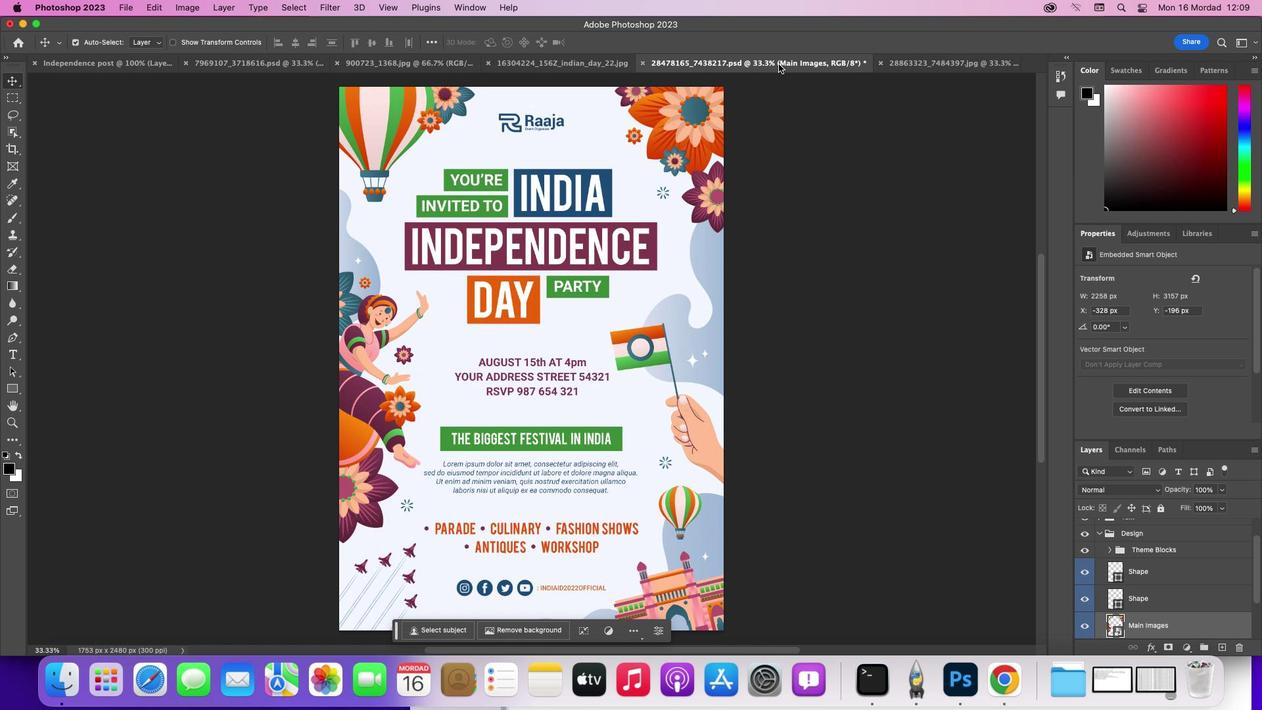 
Action: Mouse pressed left at (766, 323)
Screenshot: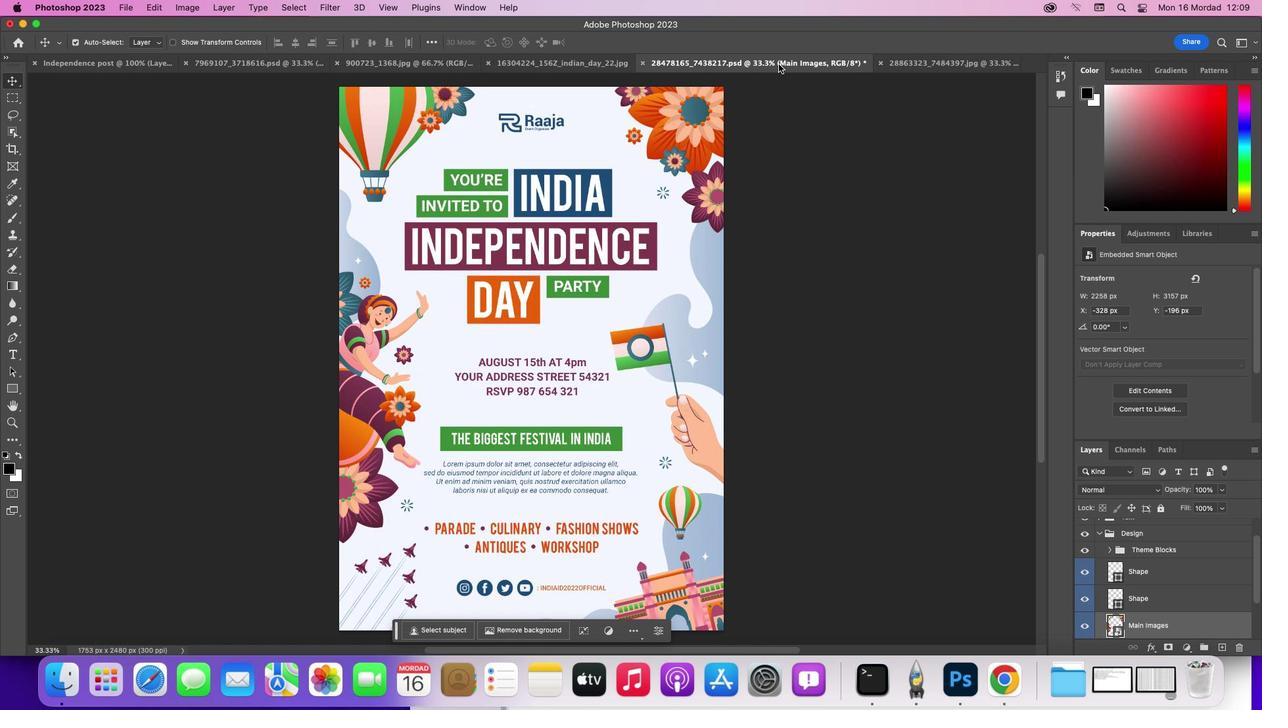 
Action: Mouse moved to (545, 321)
Screenshot: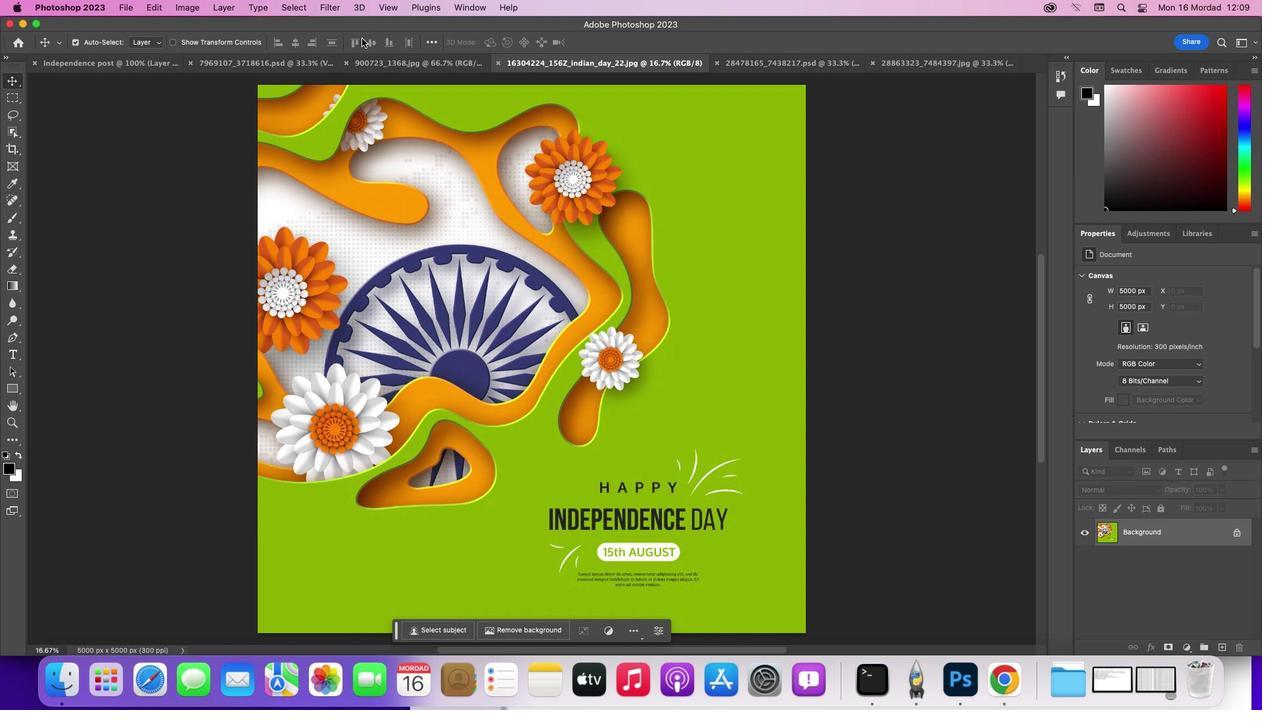 
Action: Mouse pressed left at (545, 321)
Screenshot: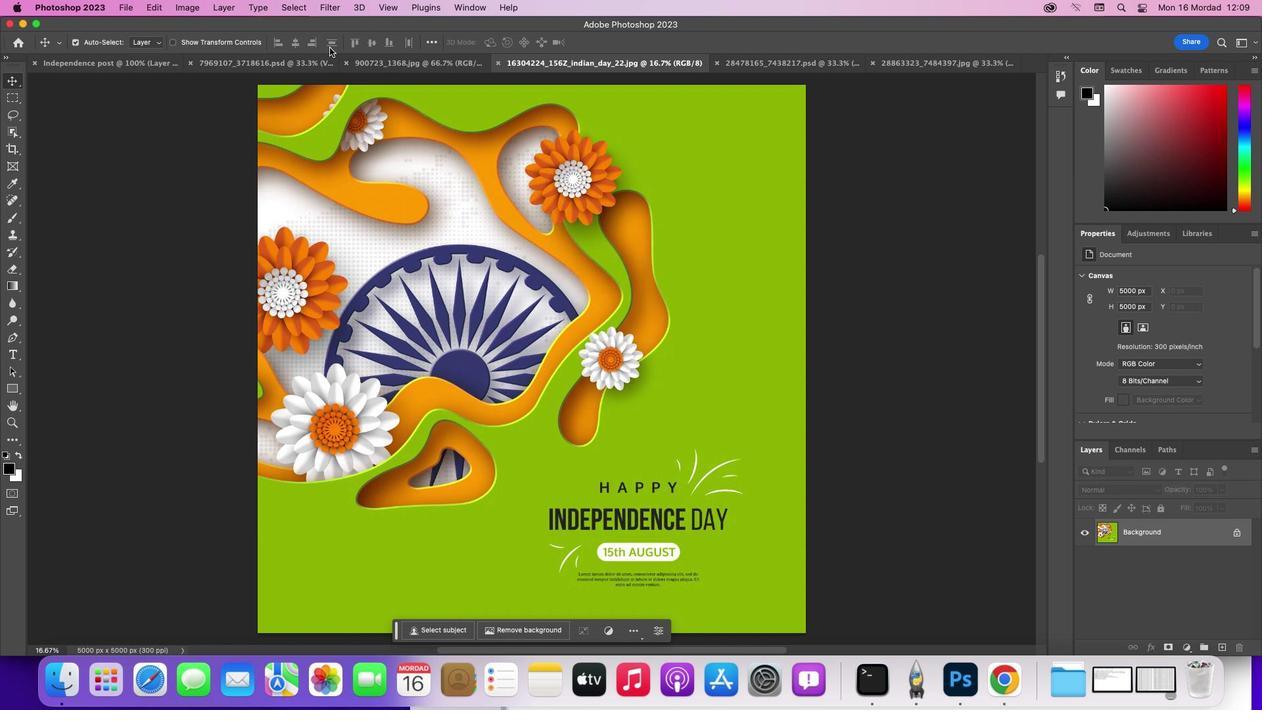
Action: Mouse moved to (406, 324)
Screenshot: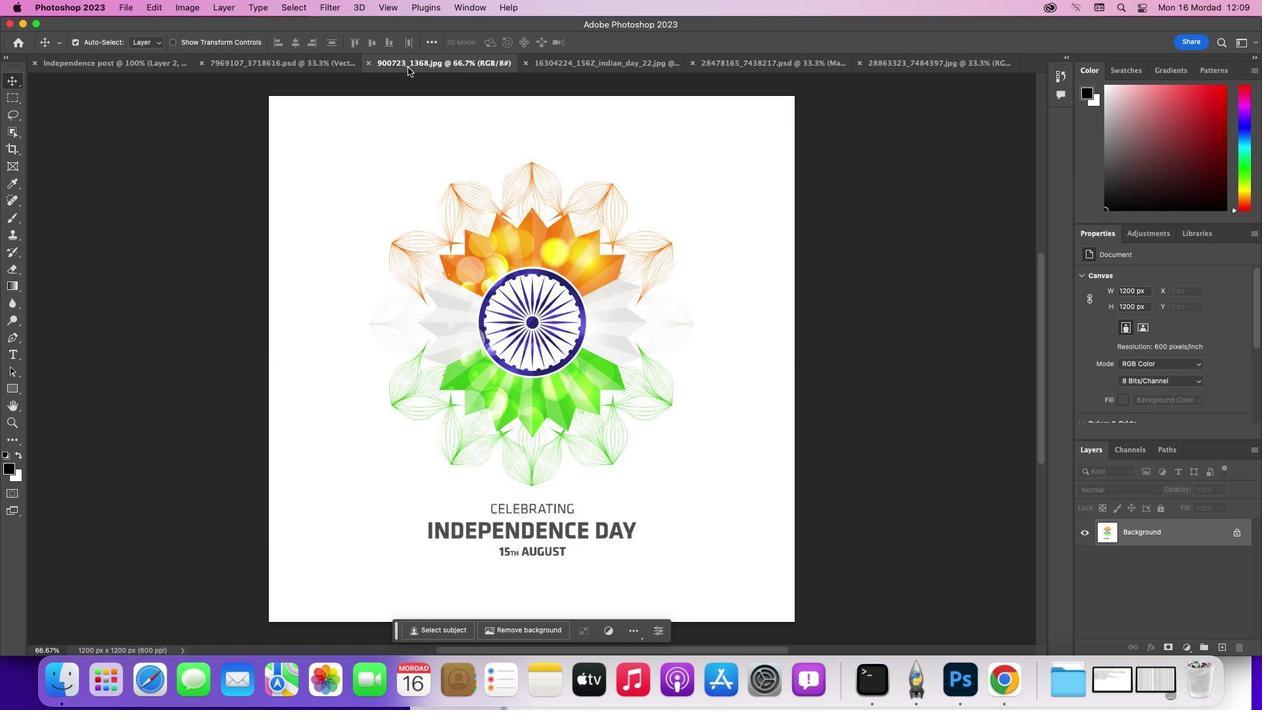 
Action: Mouse pressed left at (406, 324)
Screenshot: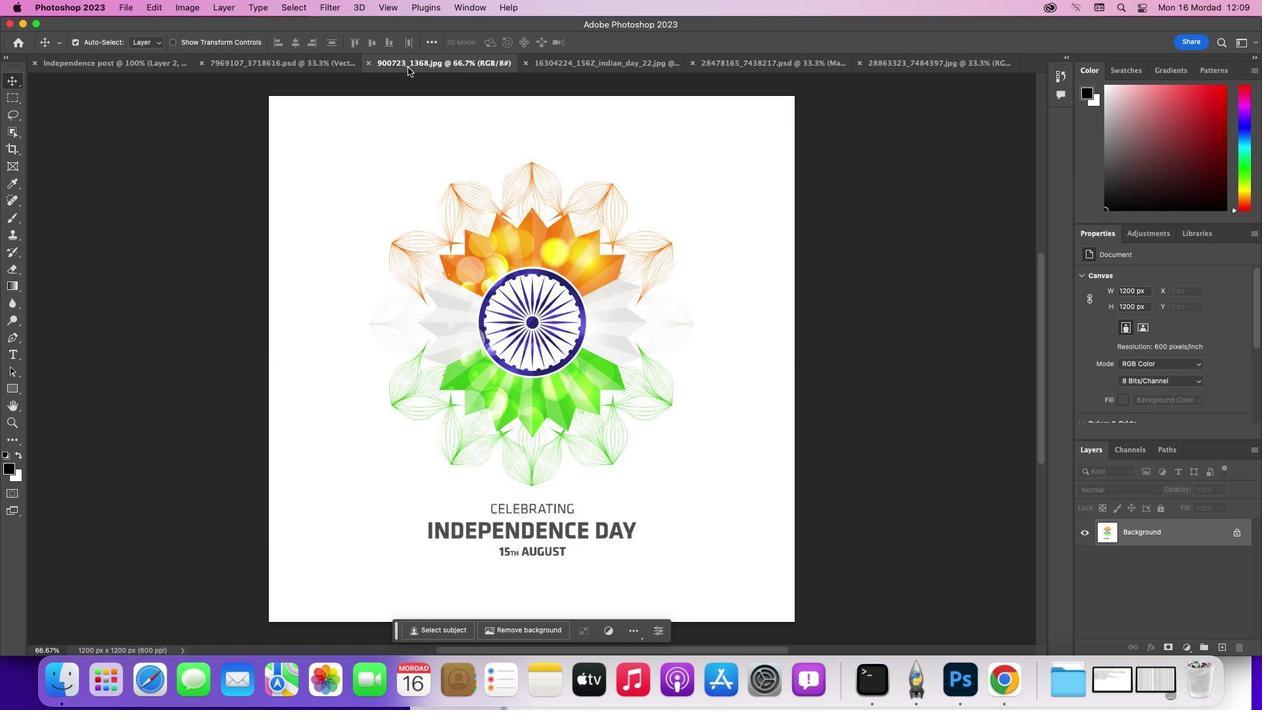 
Action: Mouse moved to (274, 323)
Screenshot: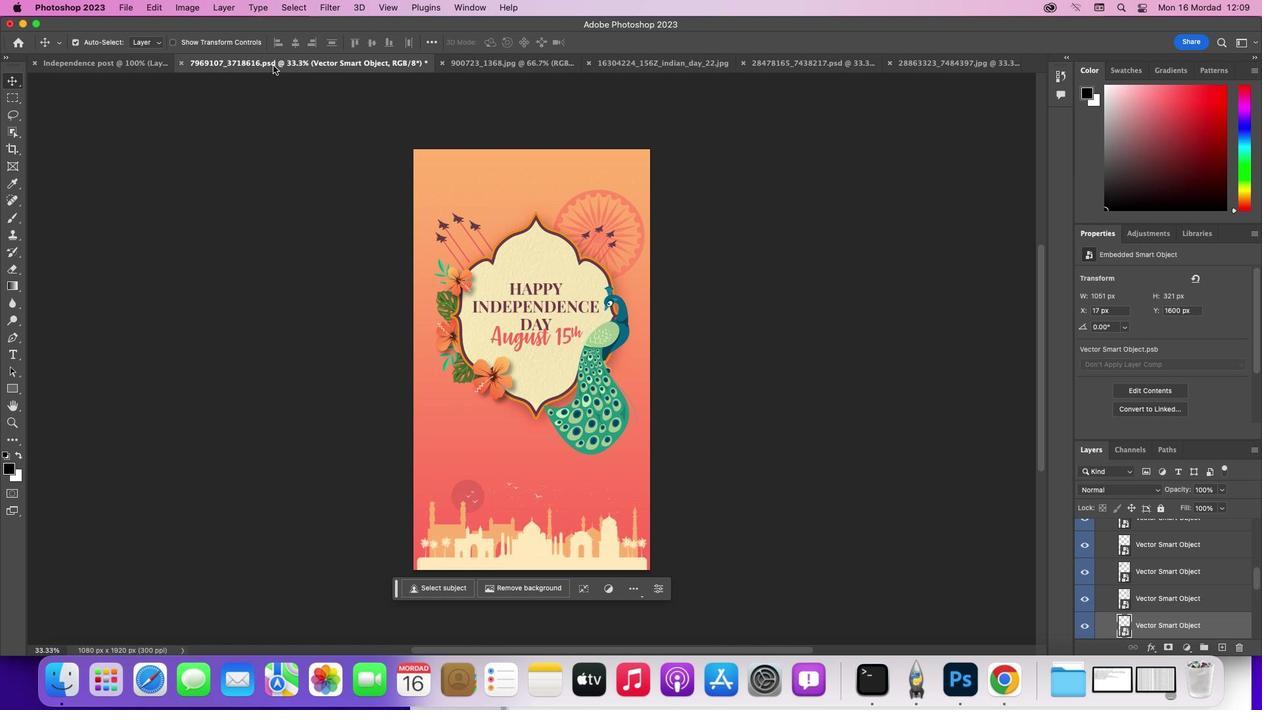 
Action: Mouse pressed left at (274, 323)
Screenshot: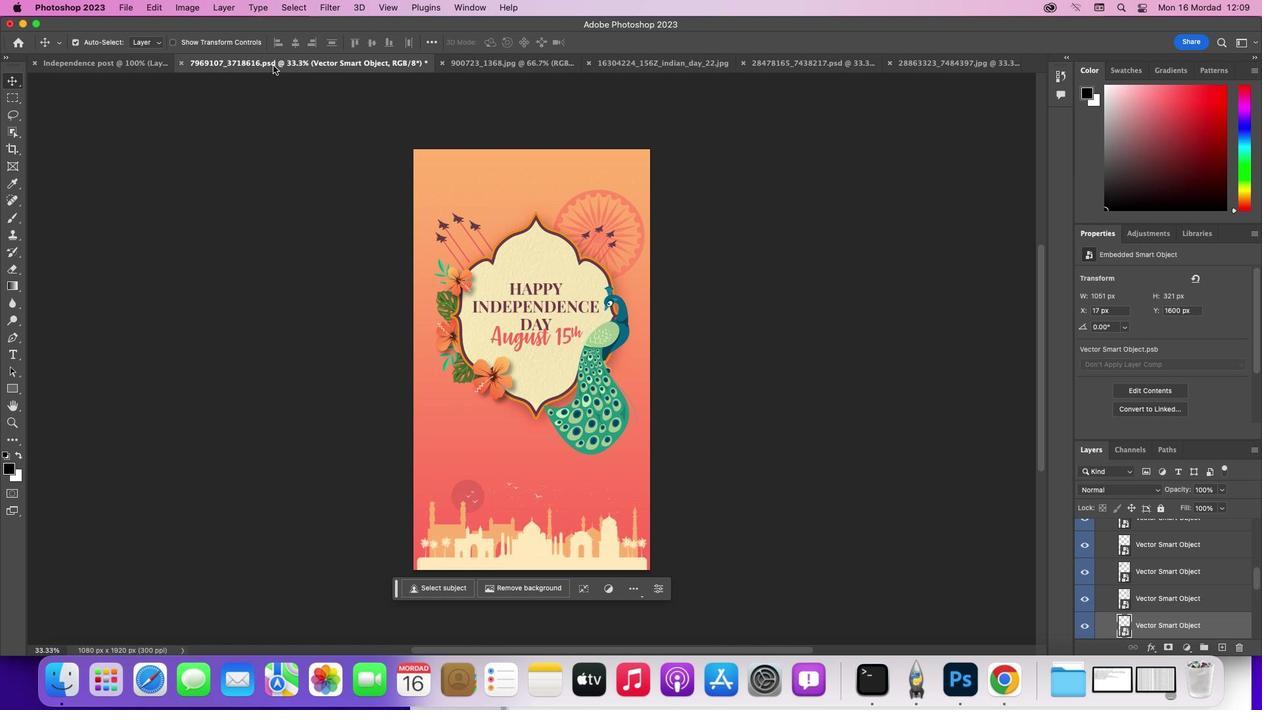 
Action: Mouse moved to (450, 415)
Screenshot: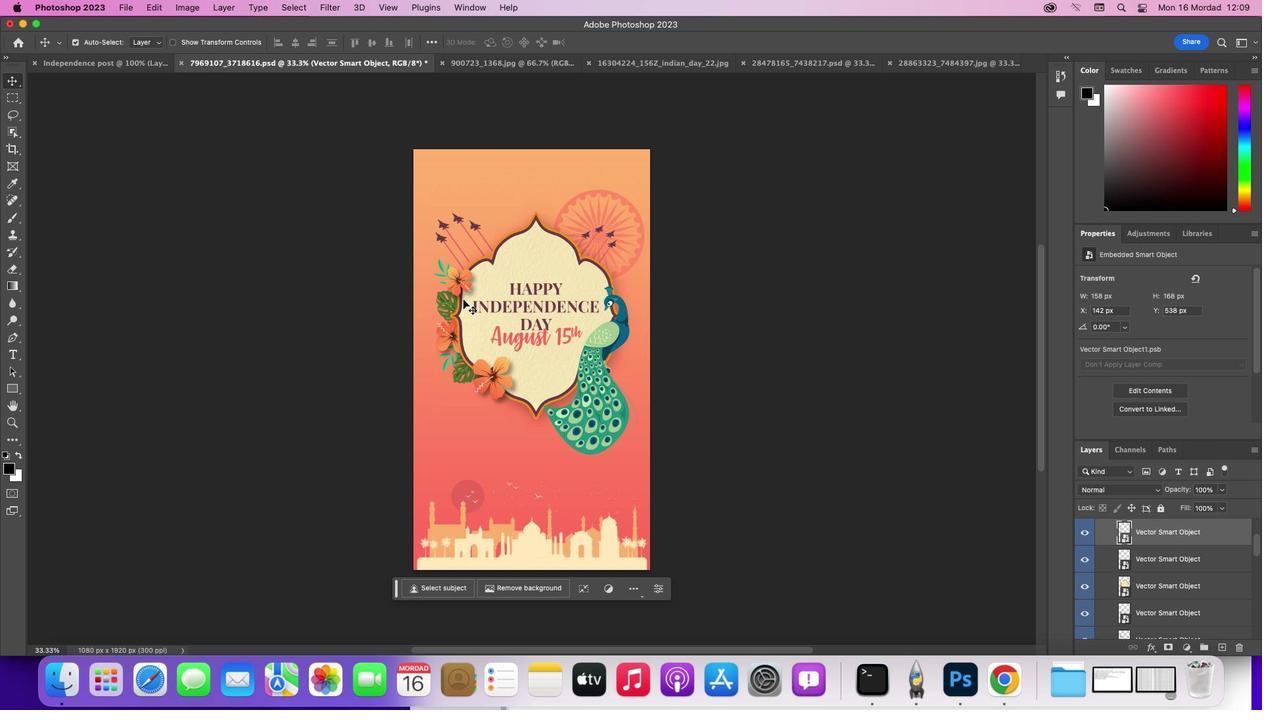 
Action: Mouse pressed left at (450, 415)
Screenshot: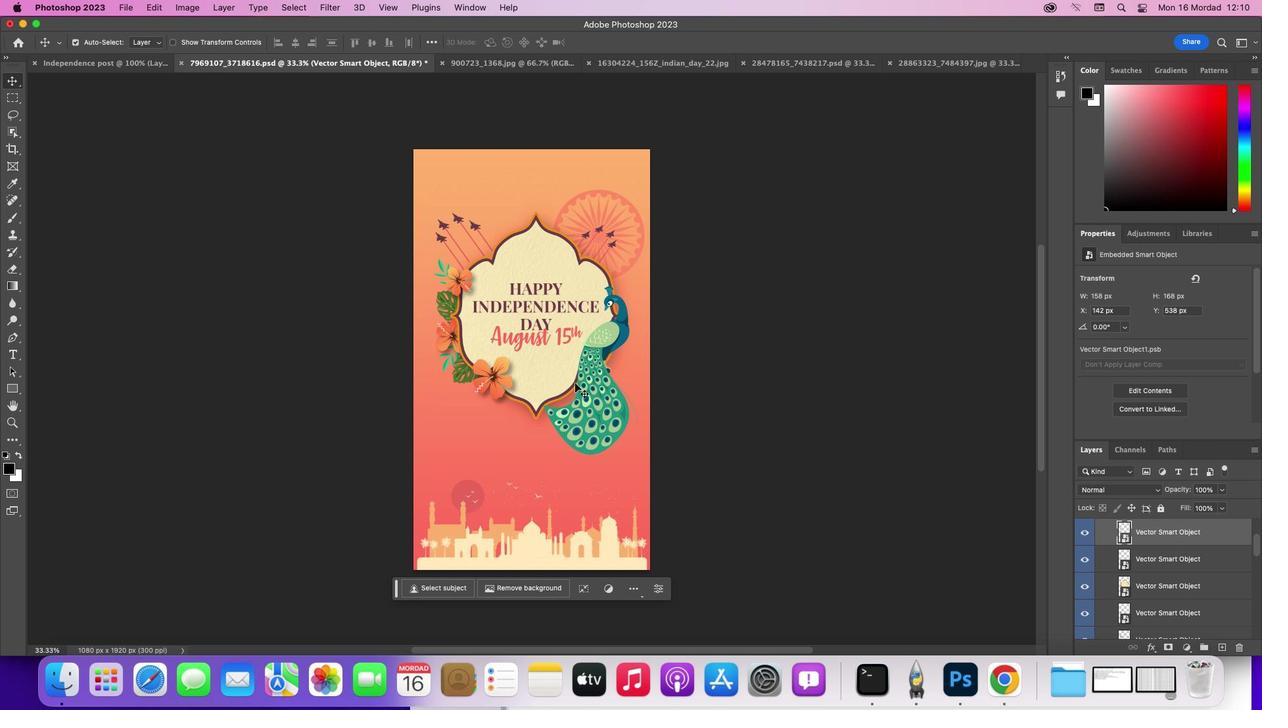 
Action: Mouse moved to (580, 455)
Screenshot: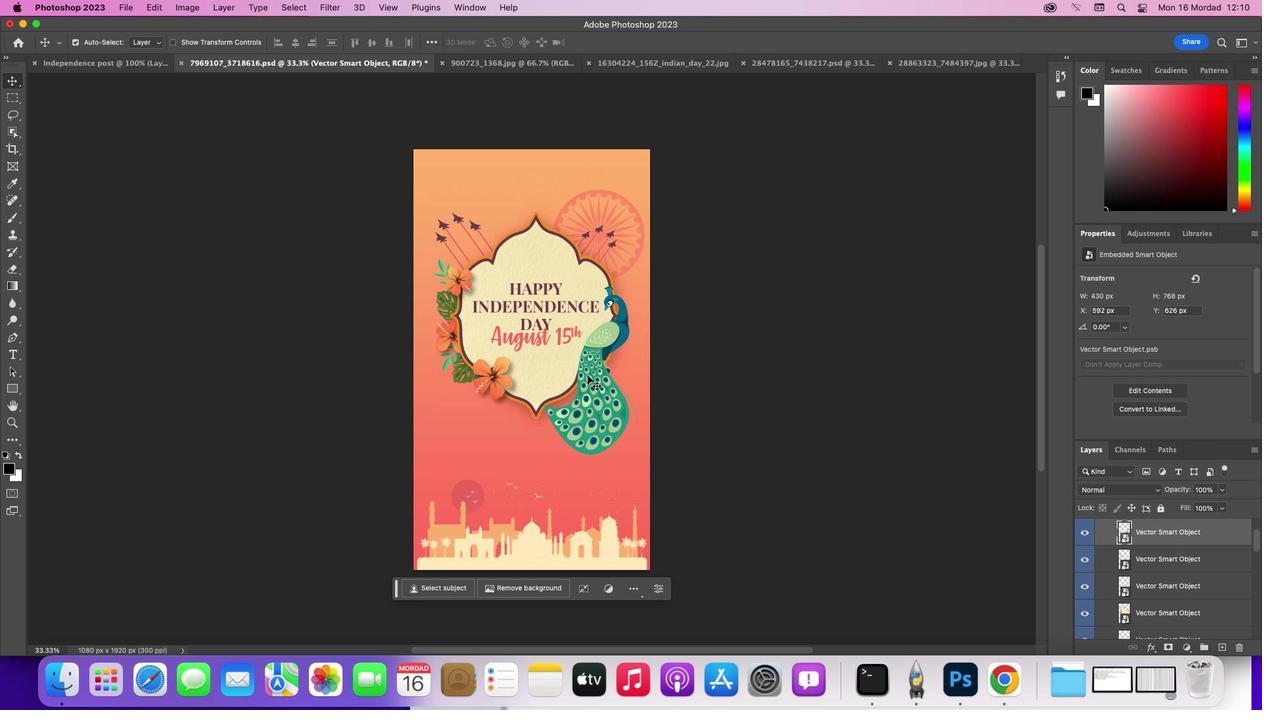 
Action: Mouse pressed left at (580, 455)
Screenshot: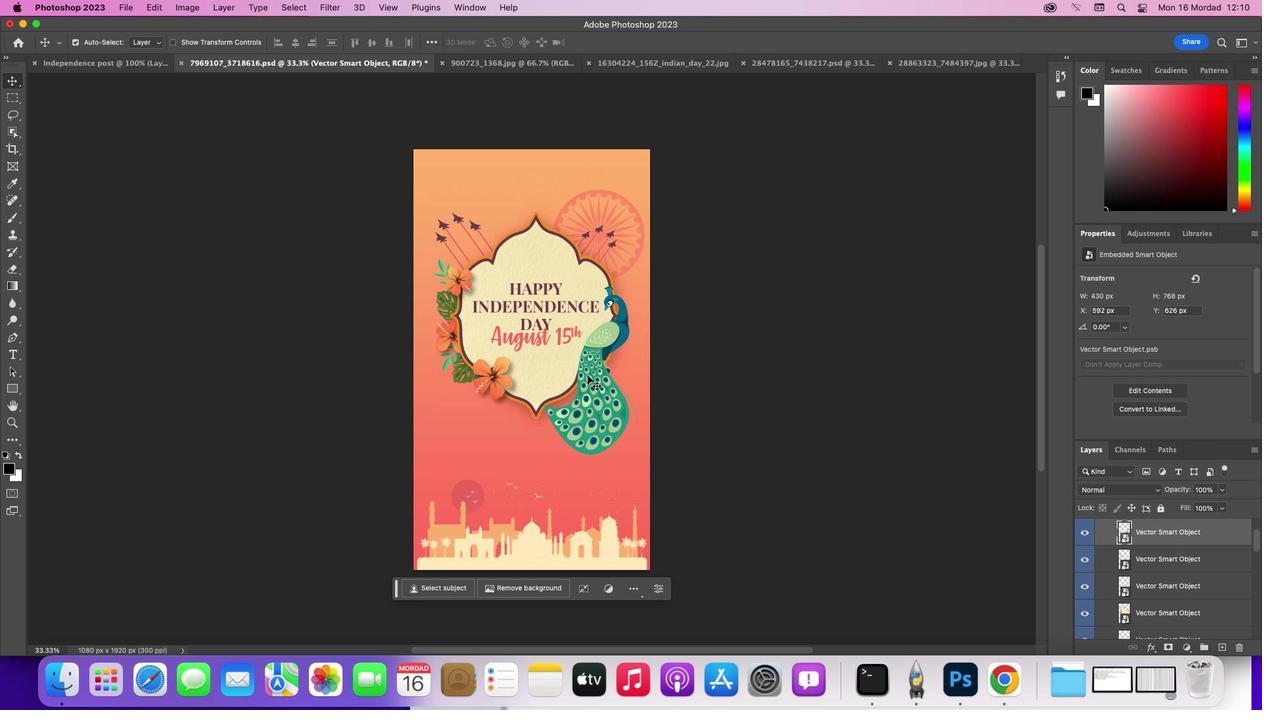 
Action: Mouse pressed left at (580, 455)
Screenshot: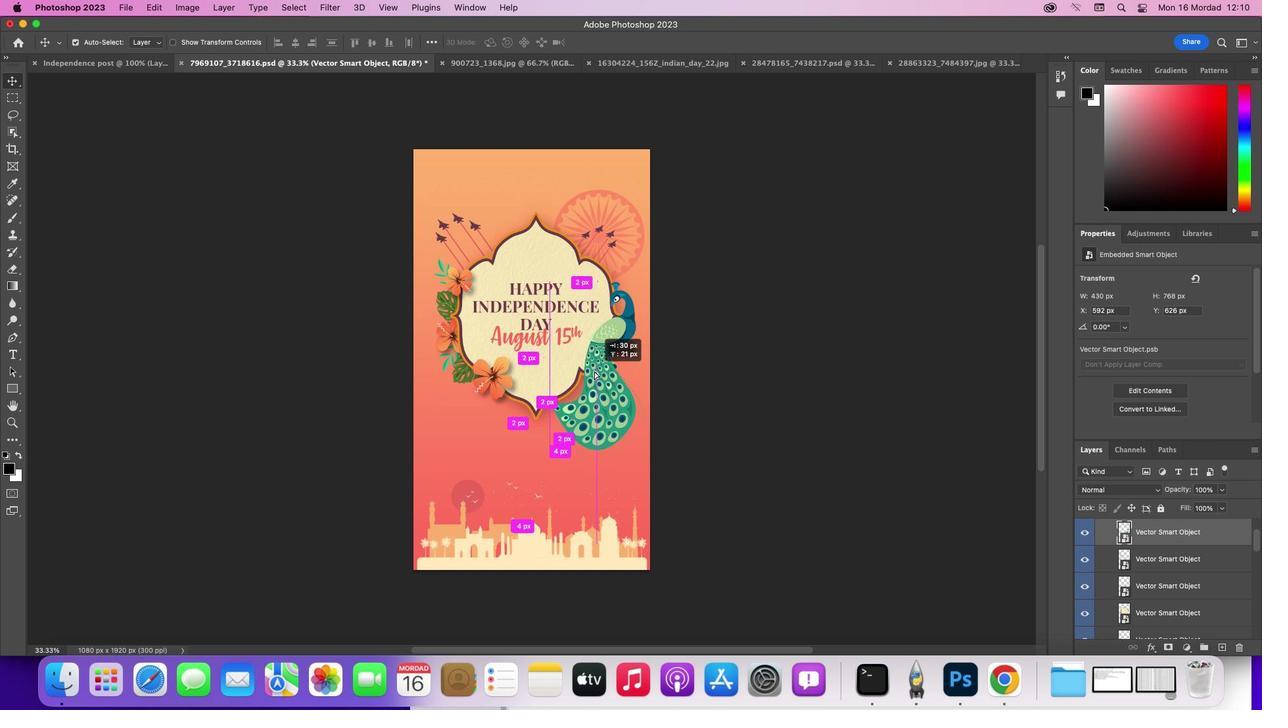 
Action: Mouse moved to (587, 453)
Screenshot: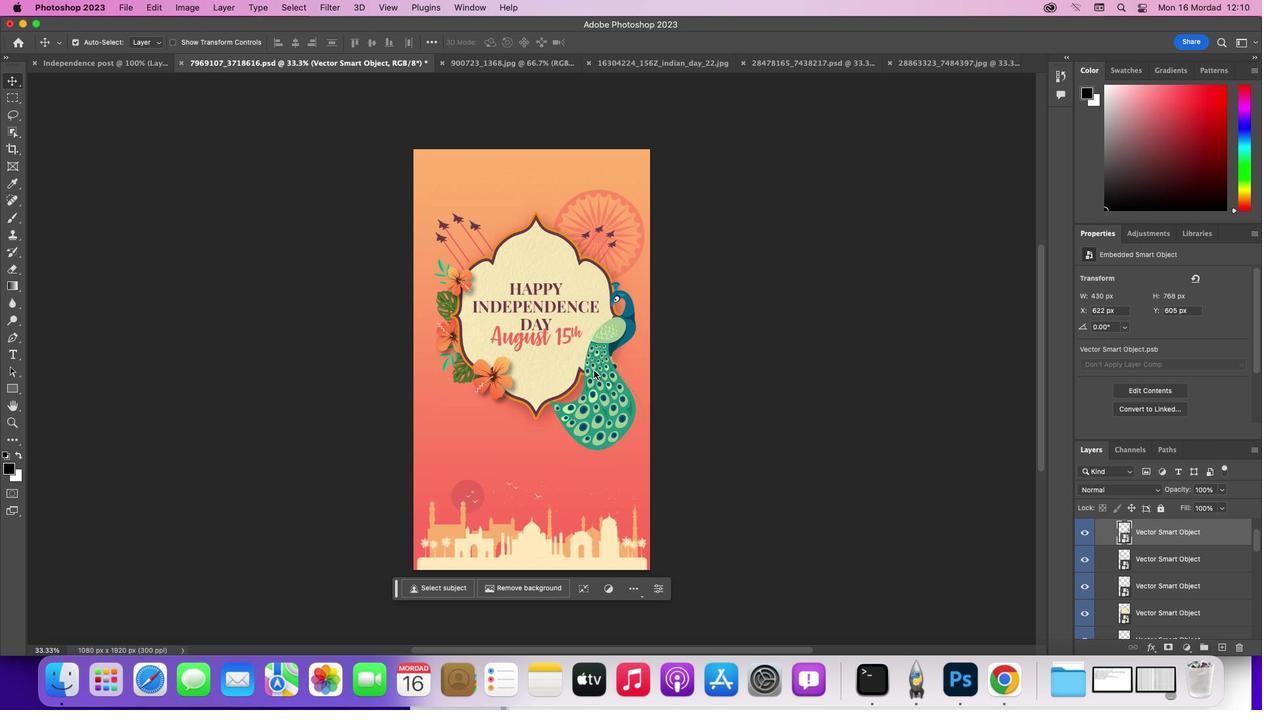 
Action: Key pressed Key.cmd'z'
Screenshot: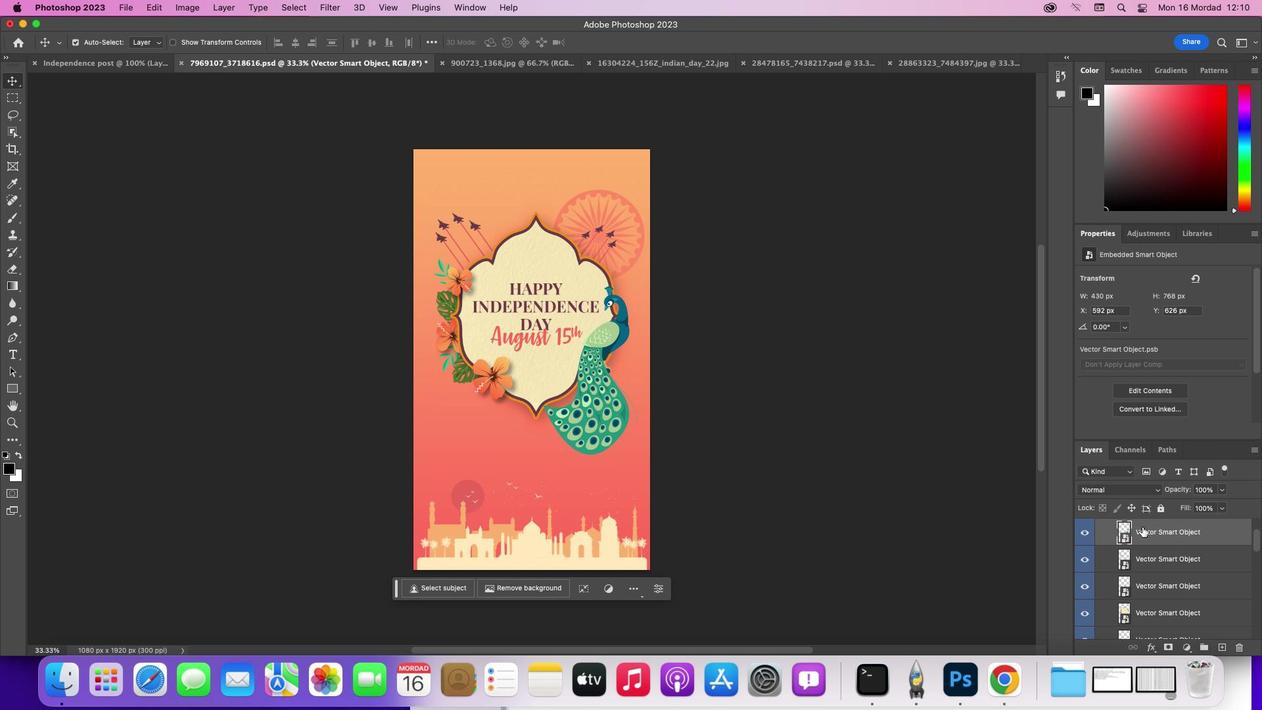
Action: Mouse moved to (1061, 523)
Screenshot: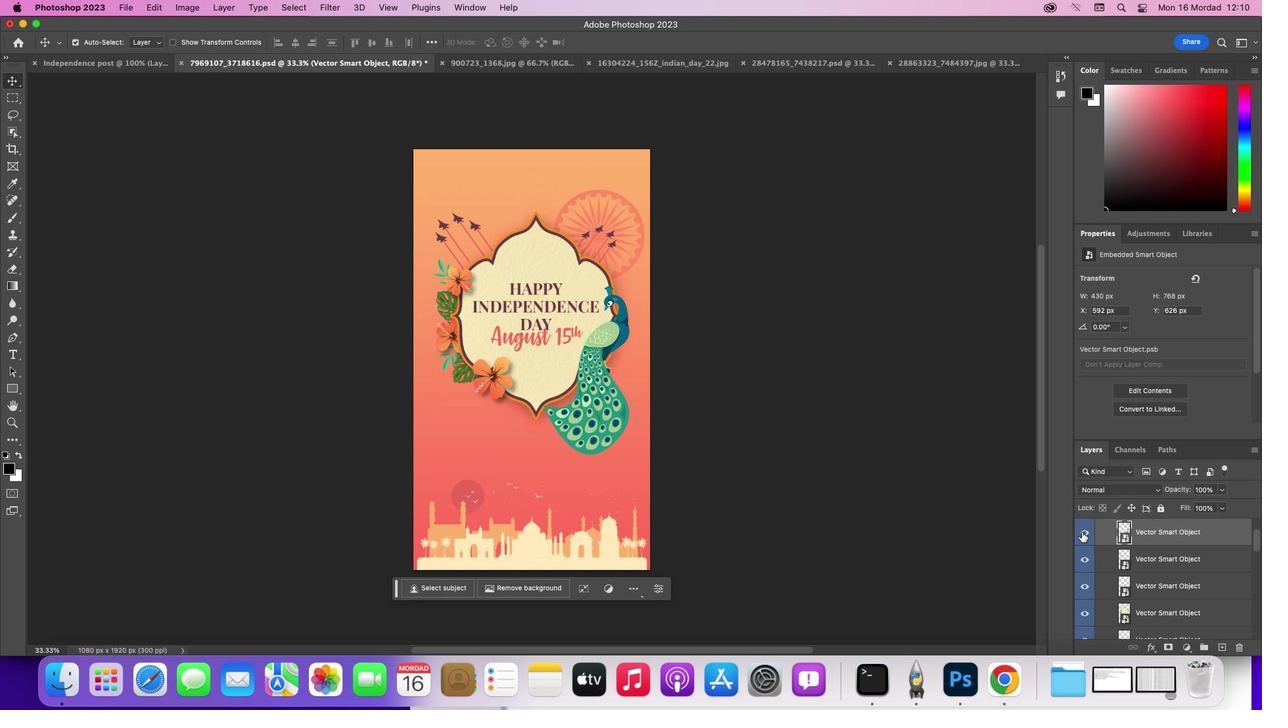 
Action: Mouse pressed left at (1061, 523)
Screenshot: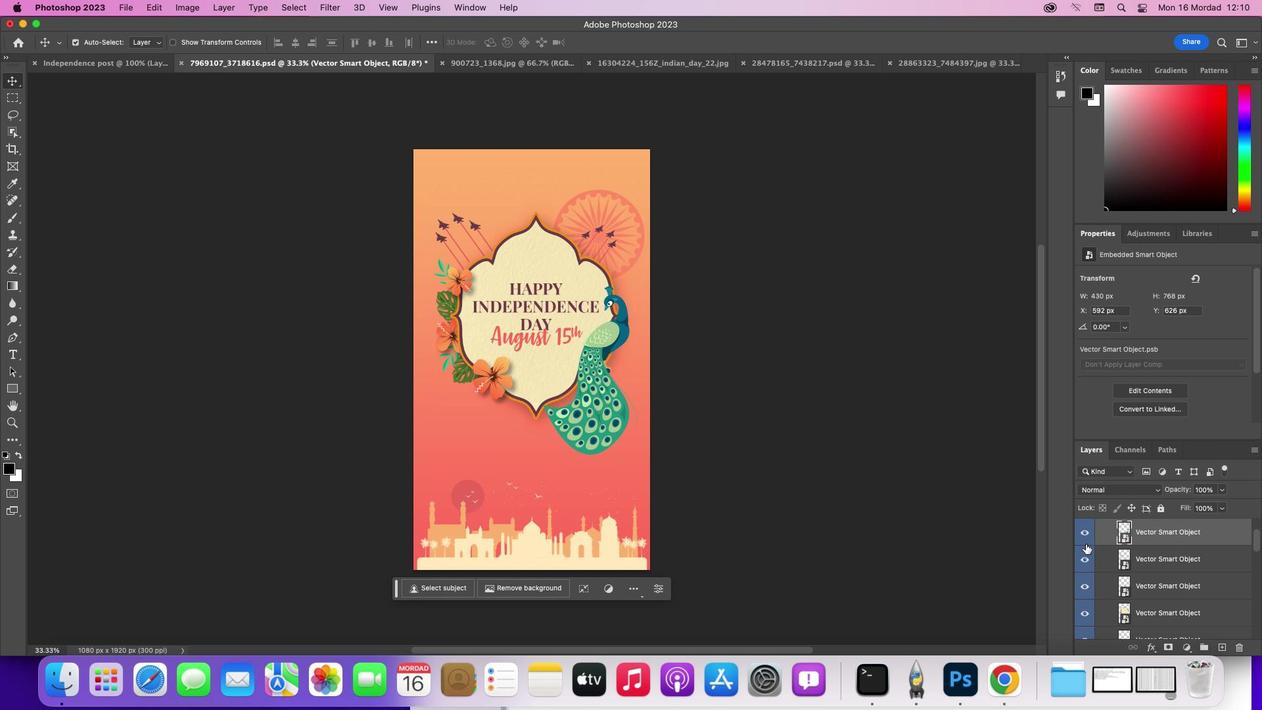 
Action: Mouse moved to (1061, 523)
Screenshot: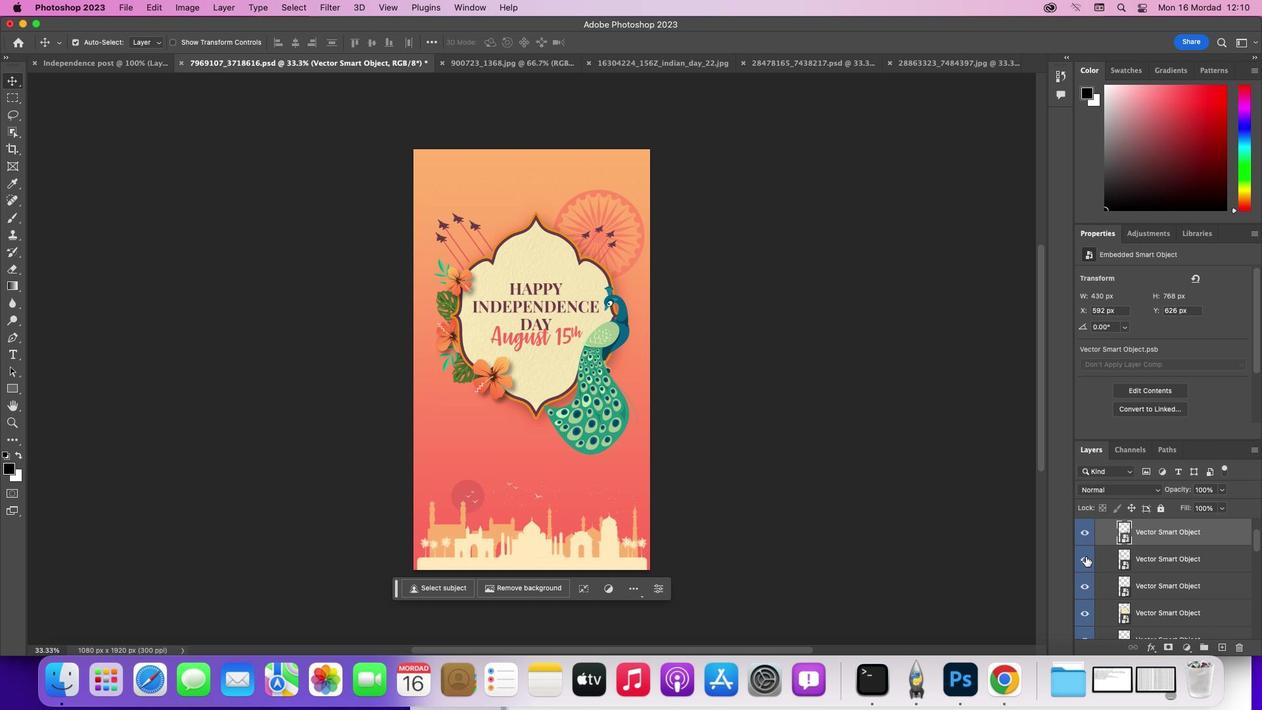
Action: Mouse pressed left at (1061, 523)
Screenshot: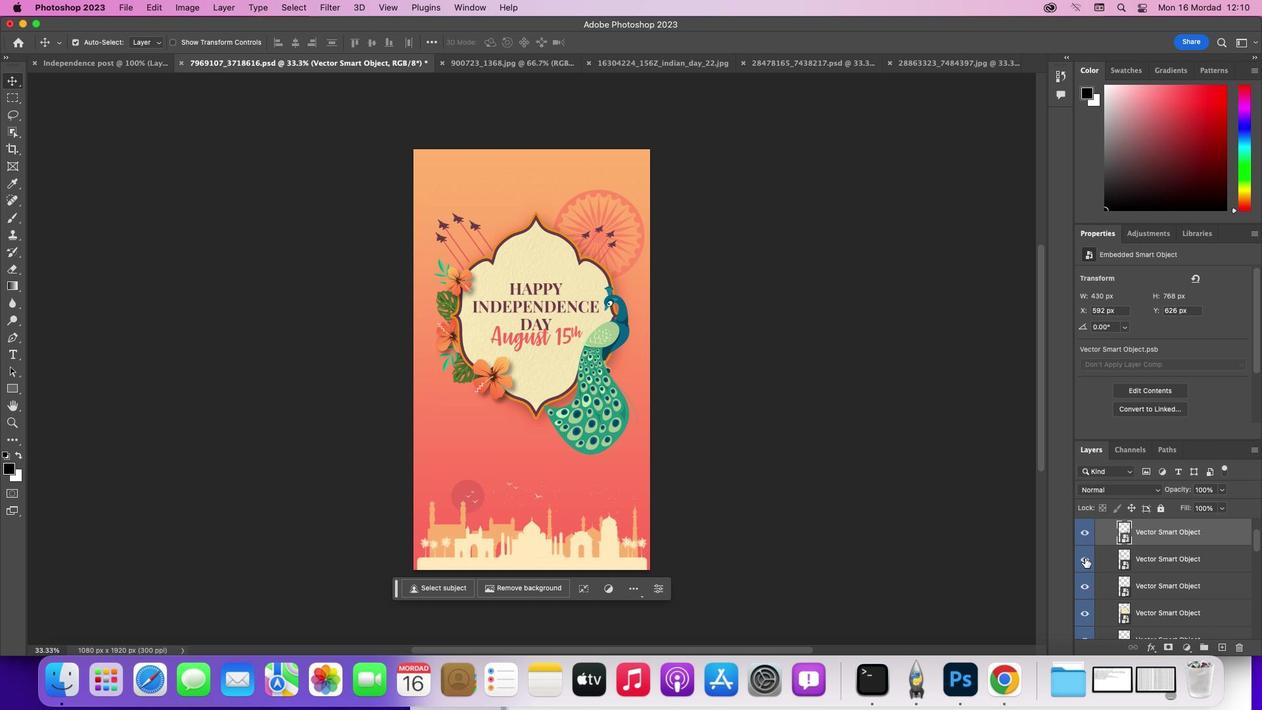 
Action: Mouse moved to (1063, 533)
Screenshot: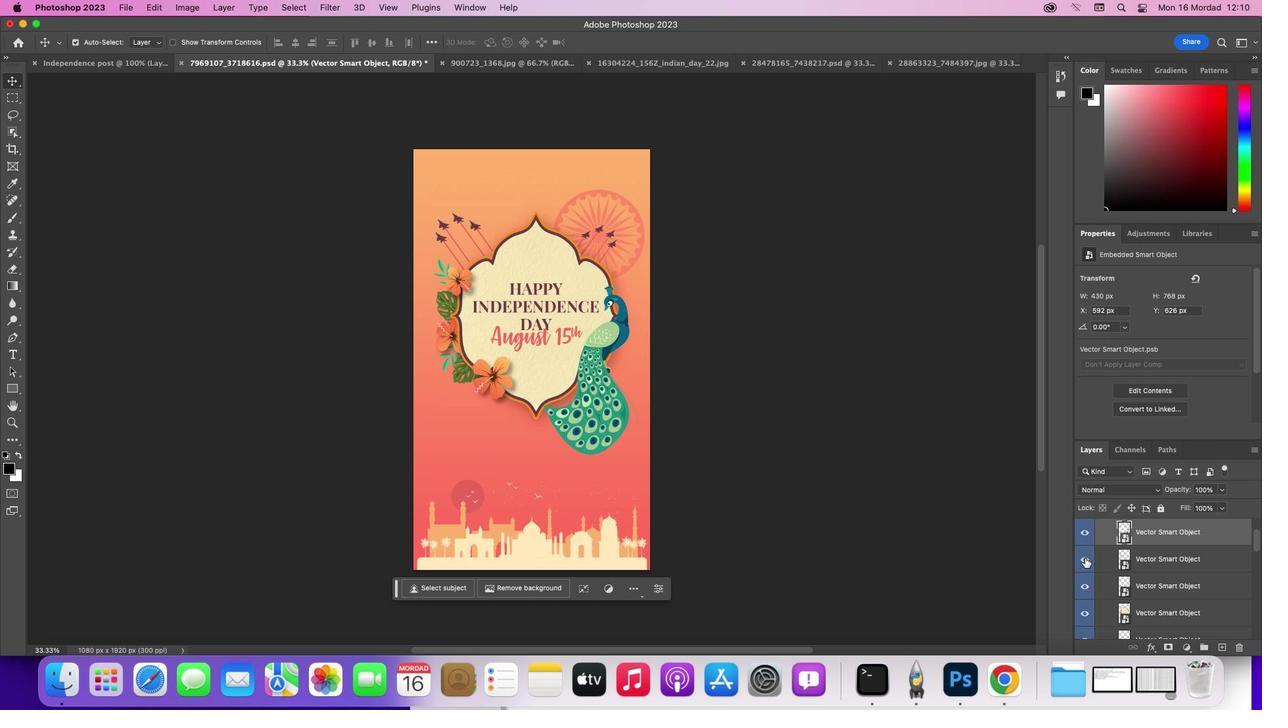 
Action: Mouse pressed left at (1063, 533)
Screenshot: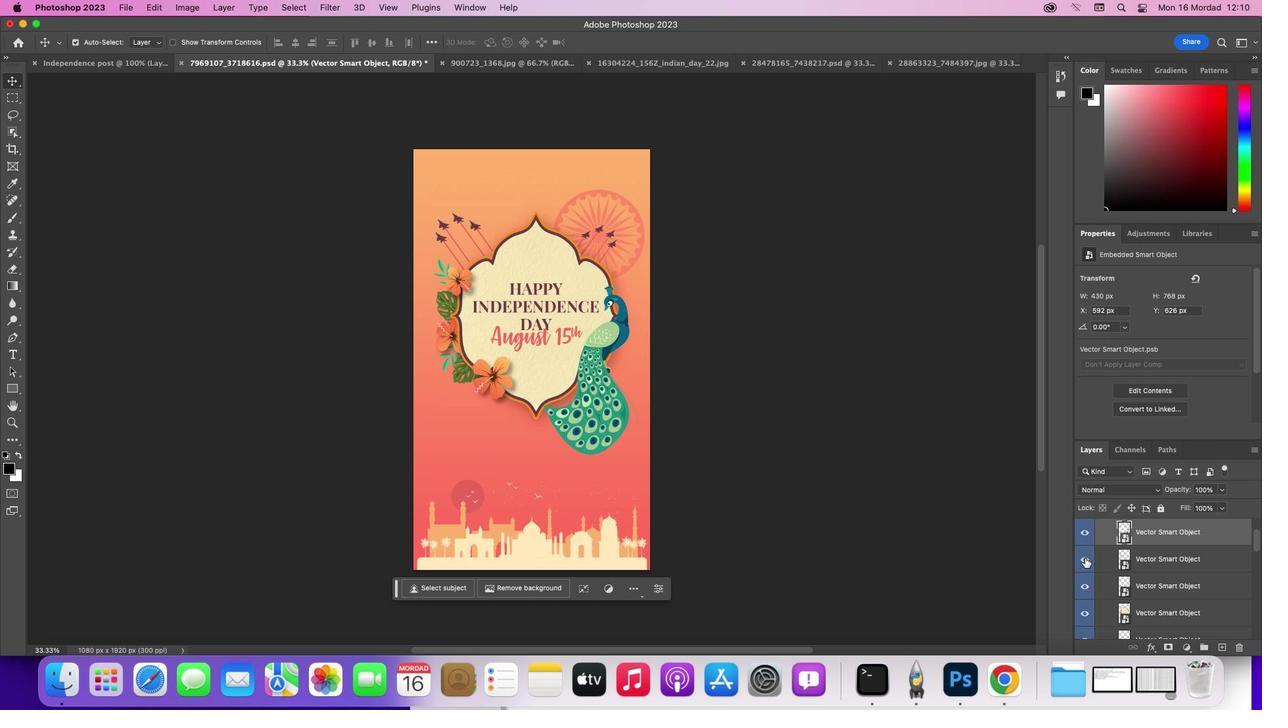 
Action: Mouse pressed left at (1063, 533)
Screenshot: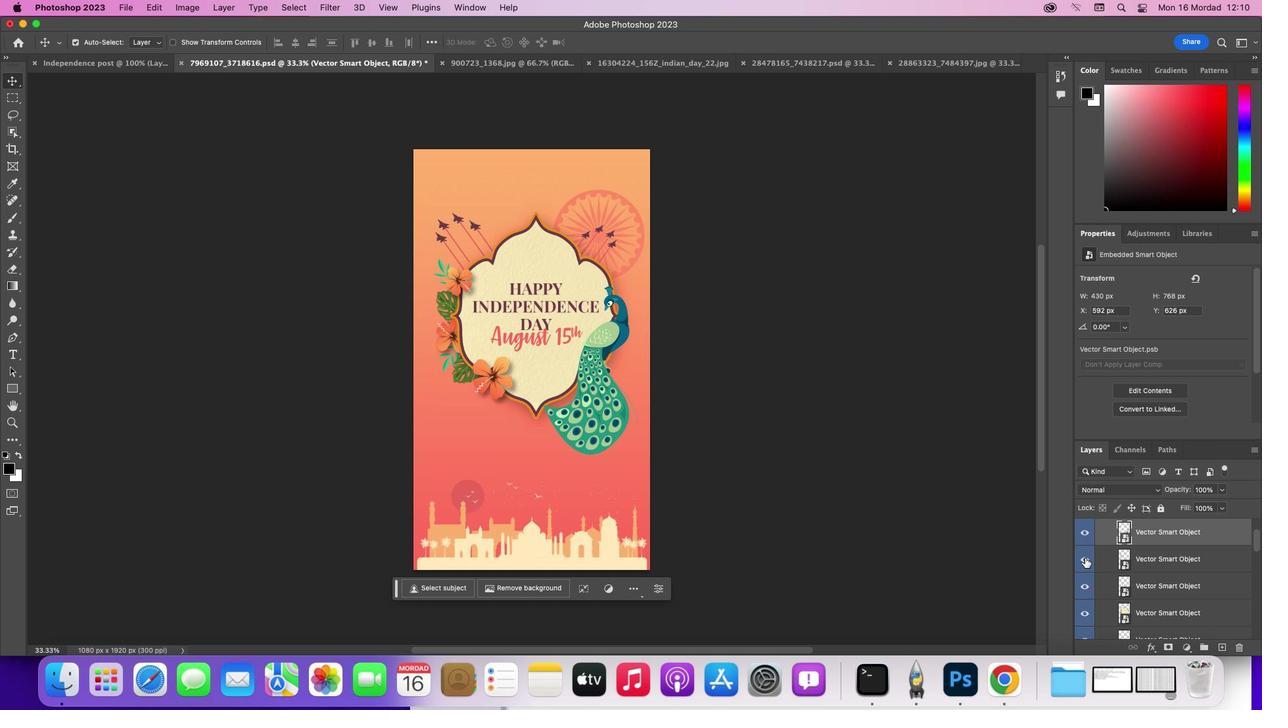 
Action: Mouse moved to (747, 402)
Screenshot: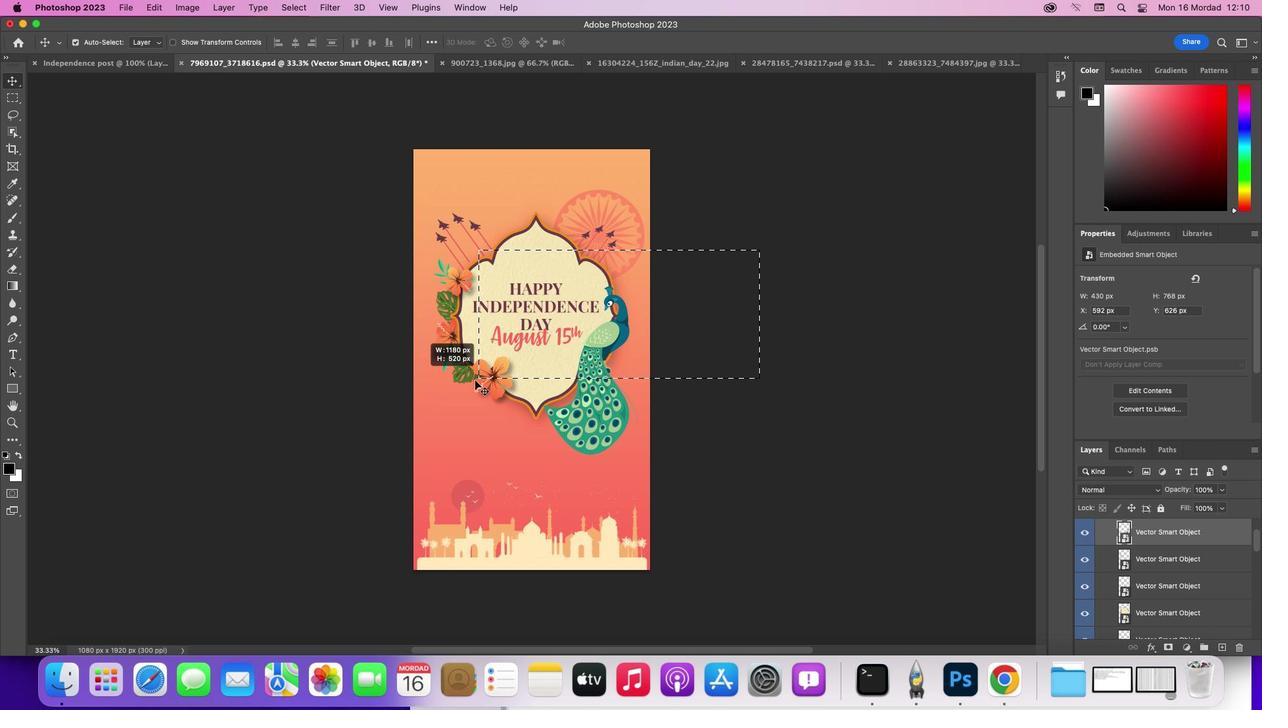 
Action: Mouse pressed left at (747, 402)
Screenshot: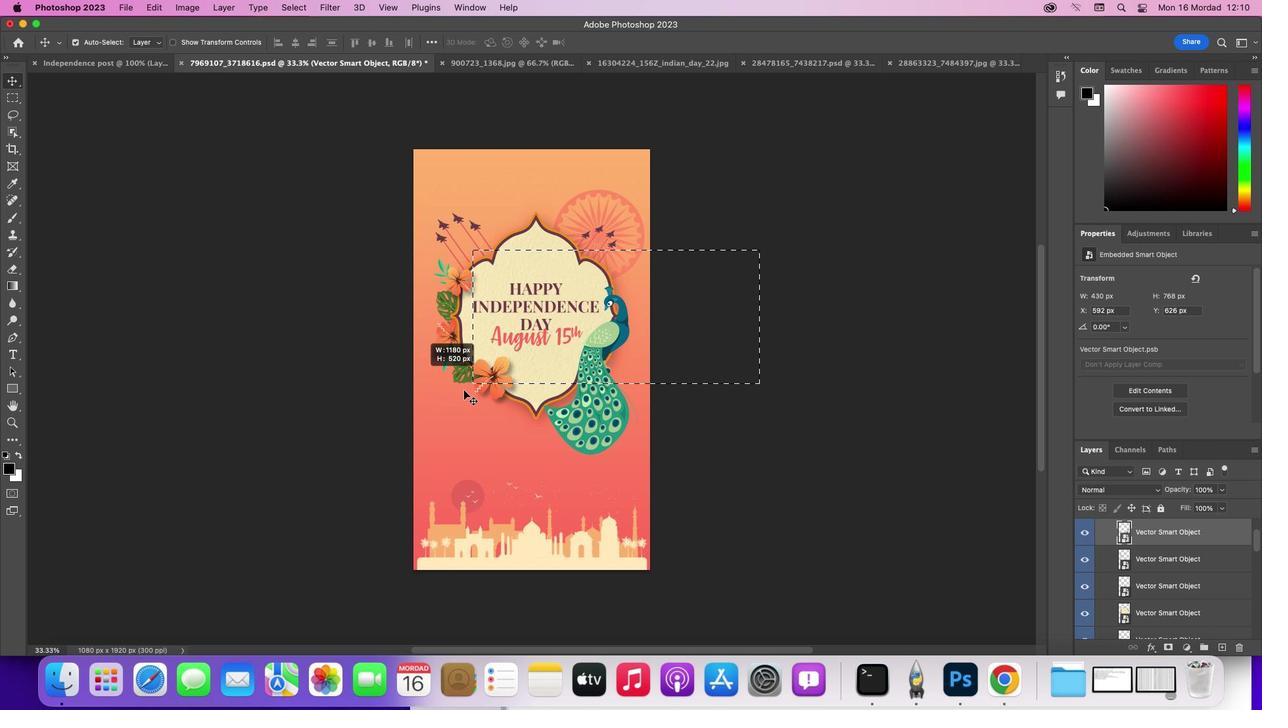 
Action: Mouse moved to (451, 413)
Screenshot: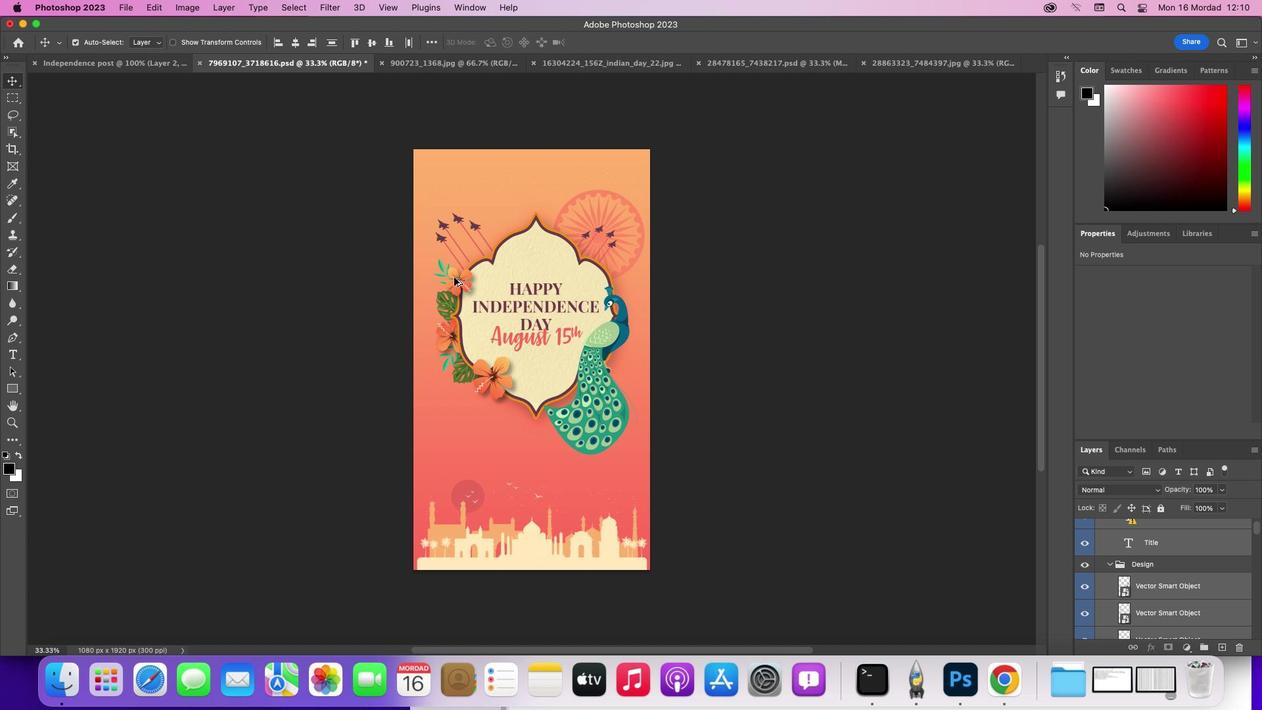 
Action: Key pressed Key.alt
Screenshot: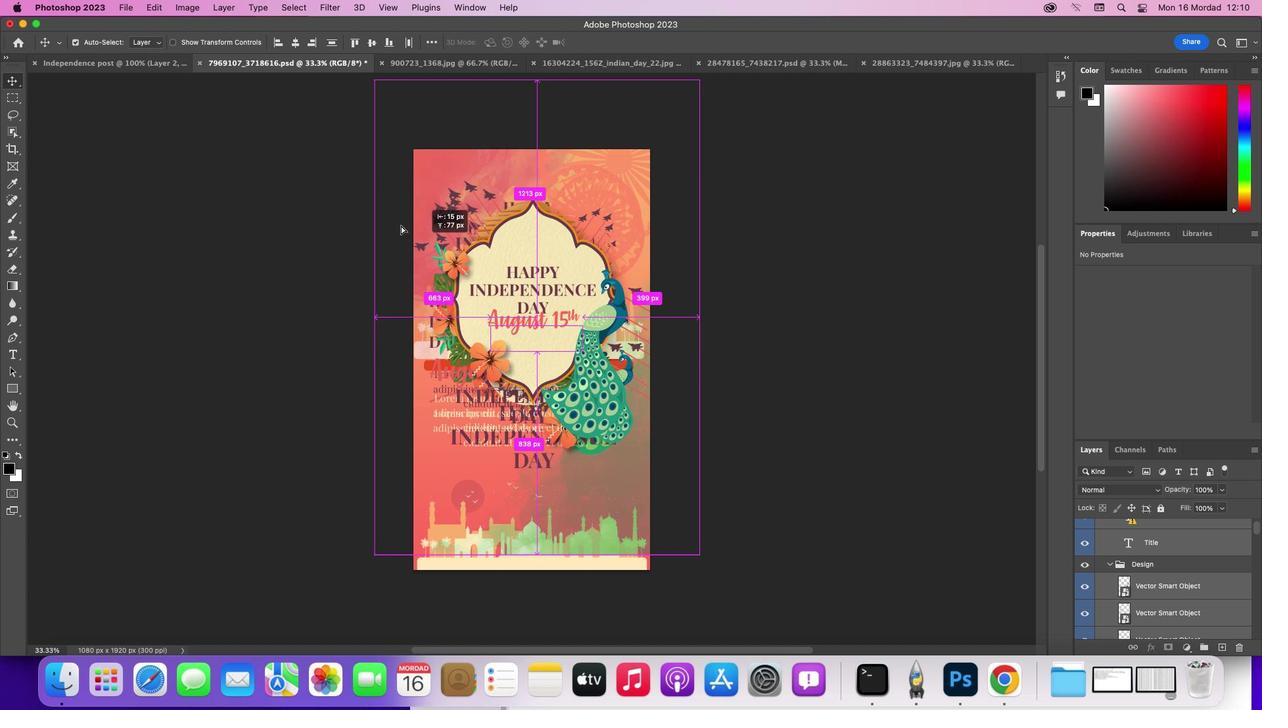 
Action: Mouse pressed left at (451, 413)
Screenshot: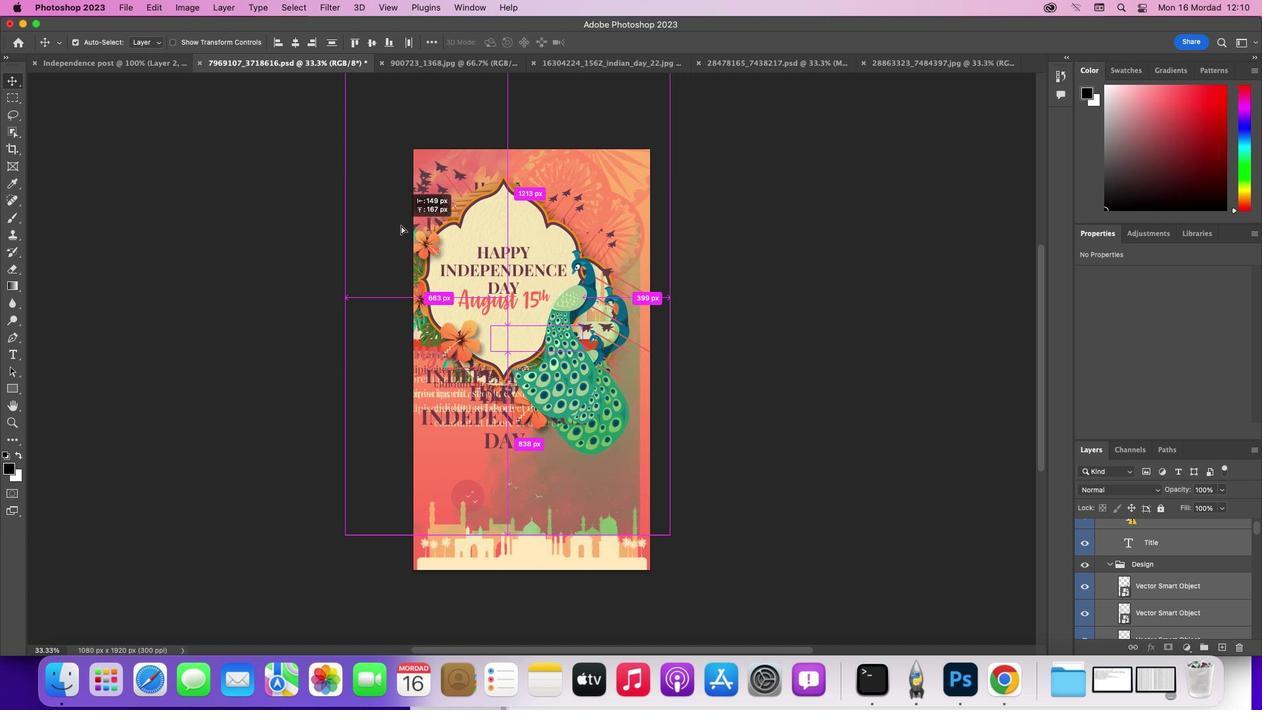 
Action: Mouse moved to (561, 423)
Screenshot: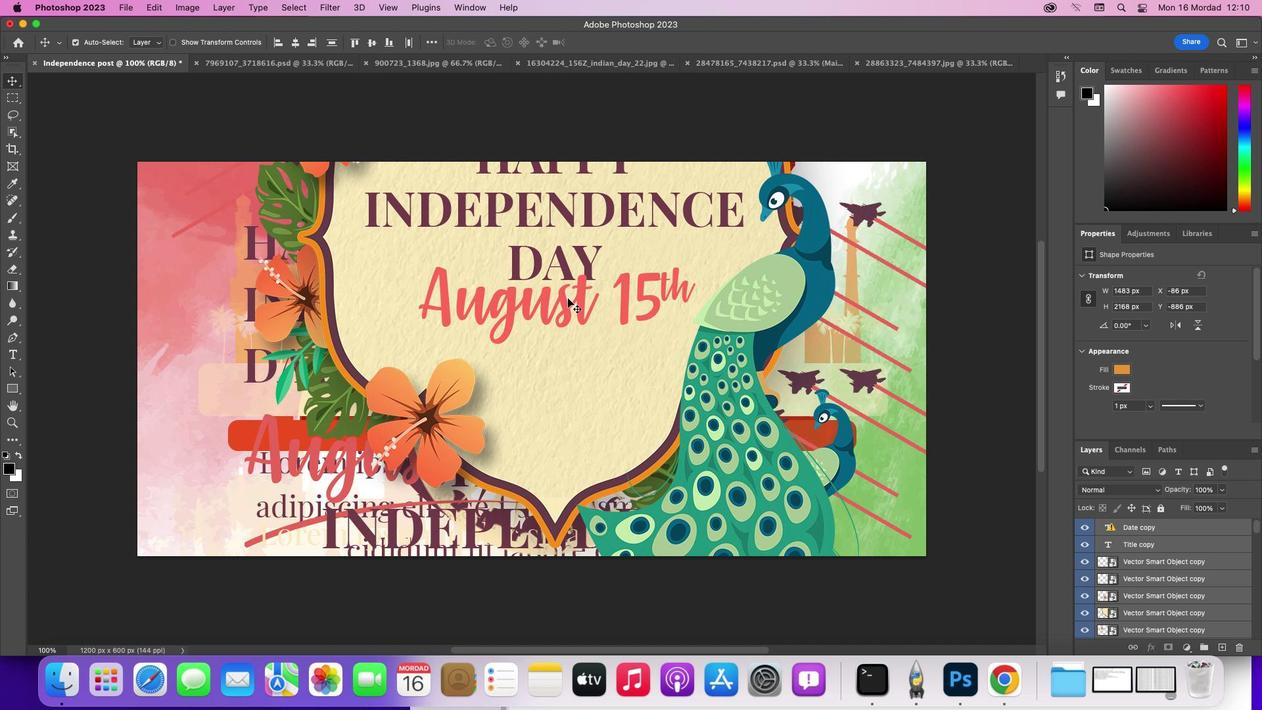 
Action: Key pressed Key.cmd_r'-''-''-'
Screenshot: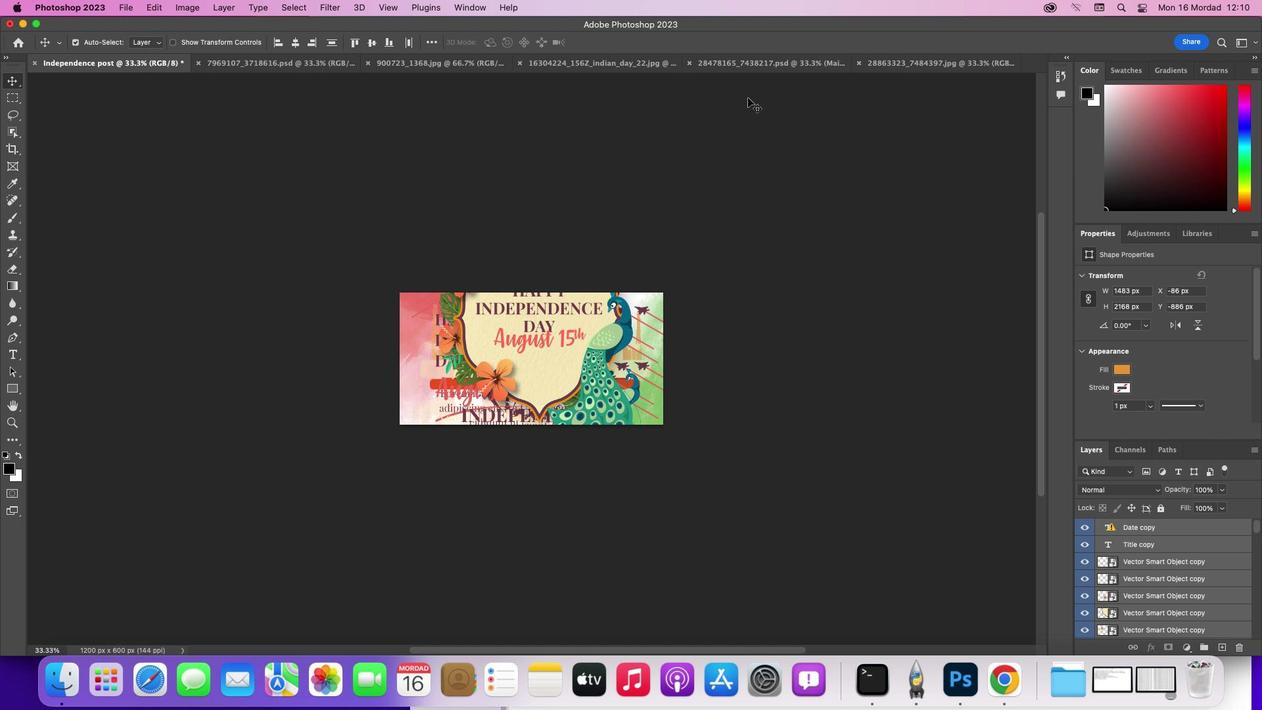 
Action: Mouse moved to (603, 462)
Screenshot: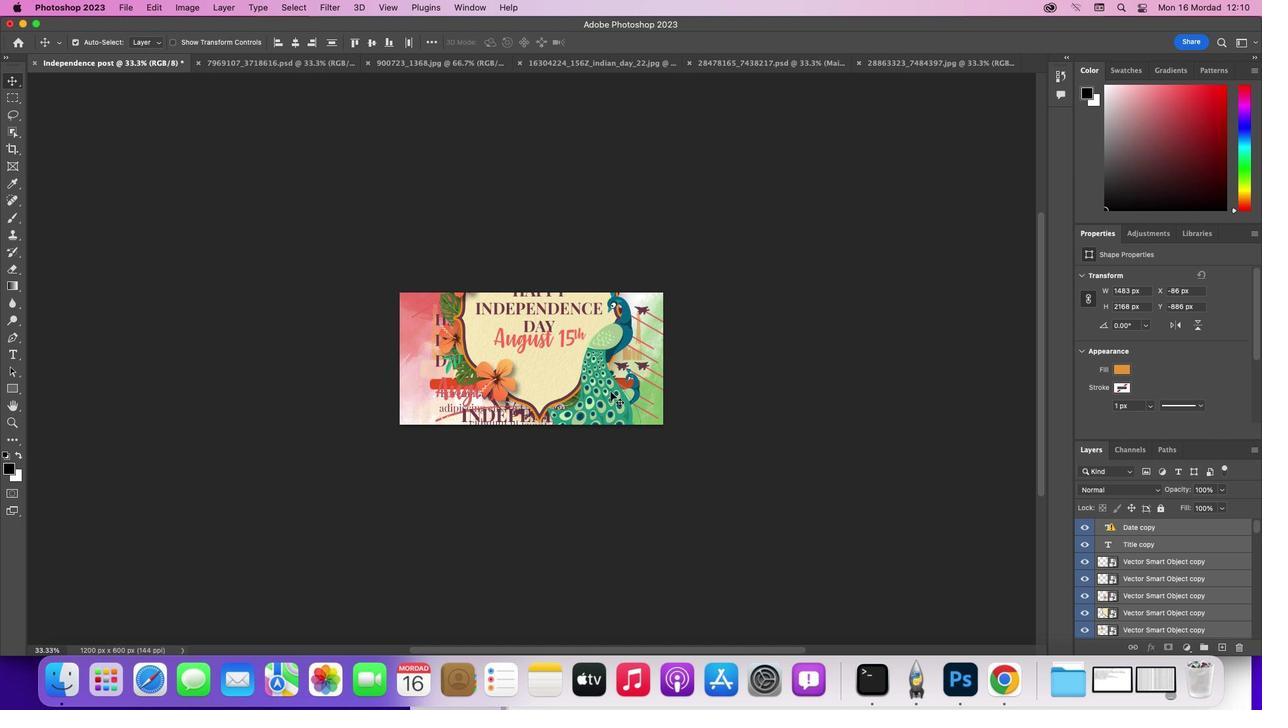 
Action: Key pressed Key.cmd't'
Screenshot: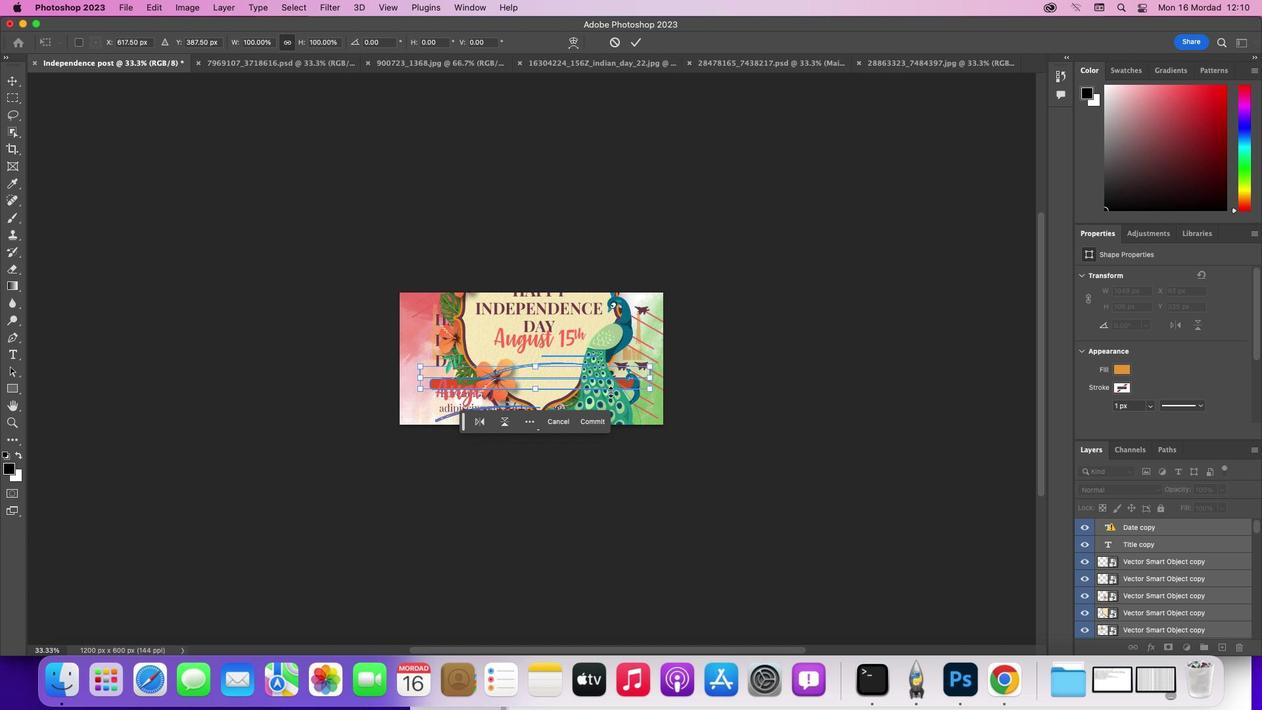 
Action: Mouse moved to (751, 454)
Screenshot: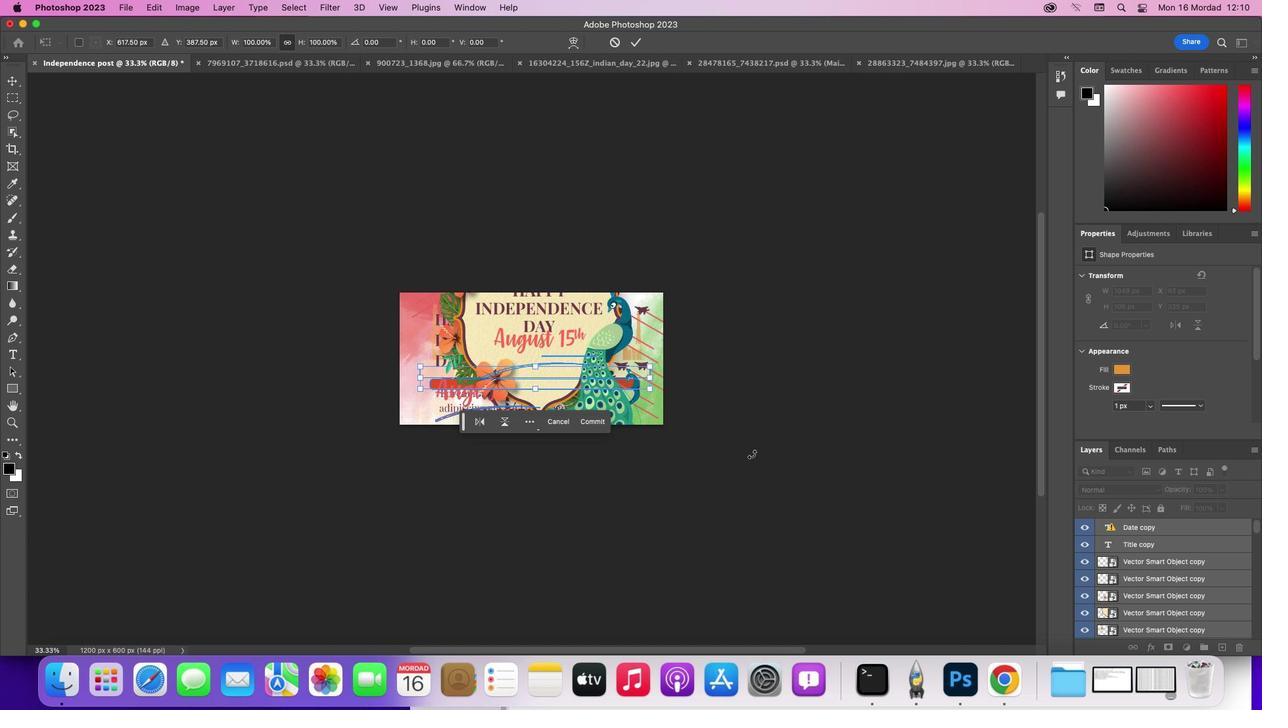 
Action: Mouse pressed left at (751, 454)
Screenshot: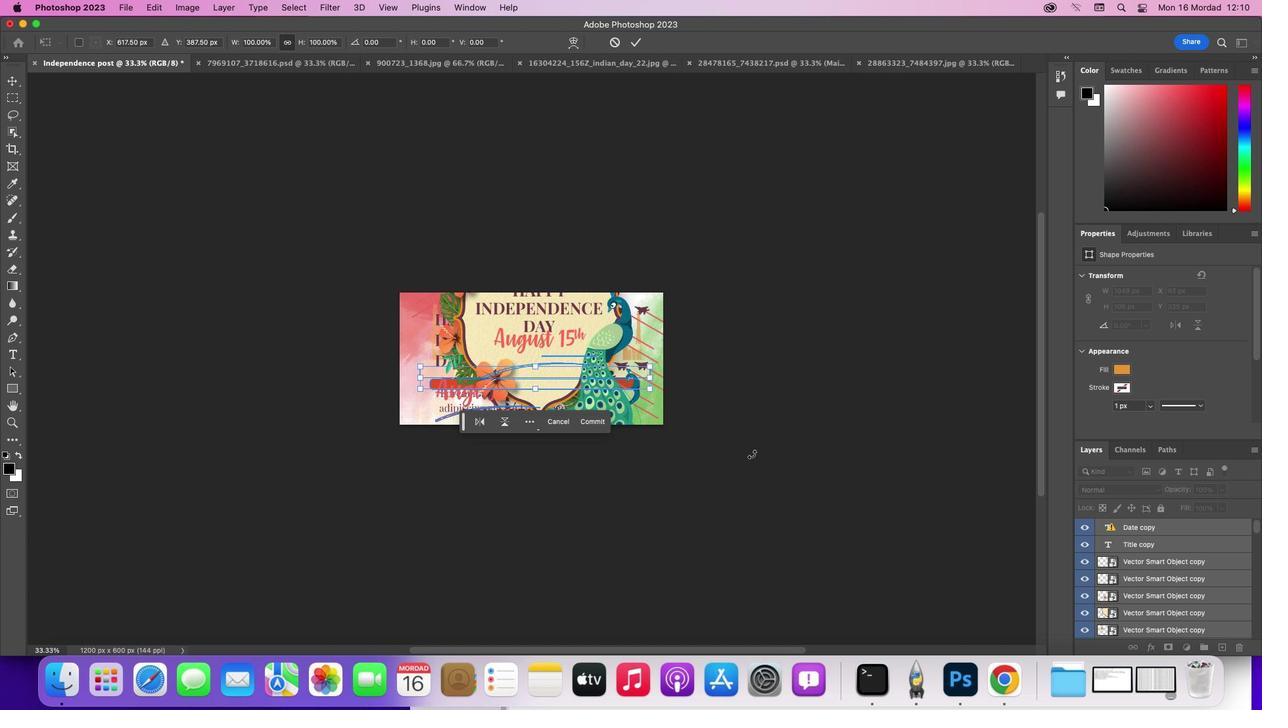 
Action: Mouse moved to (740, 489)
Screenshot: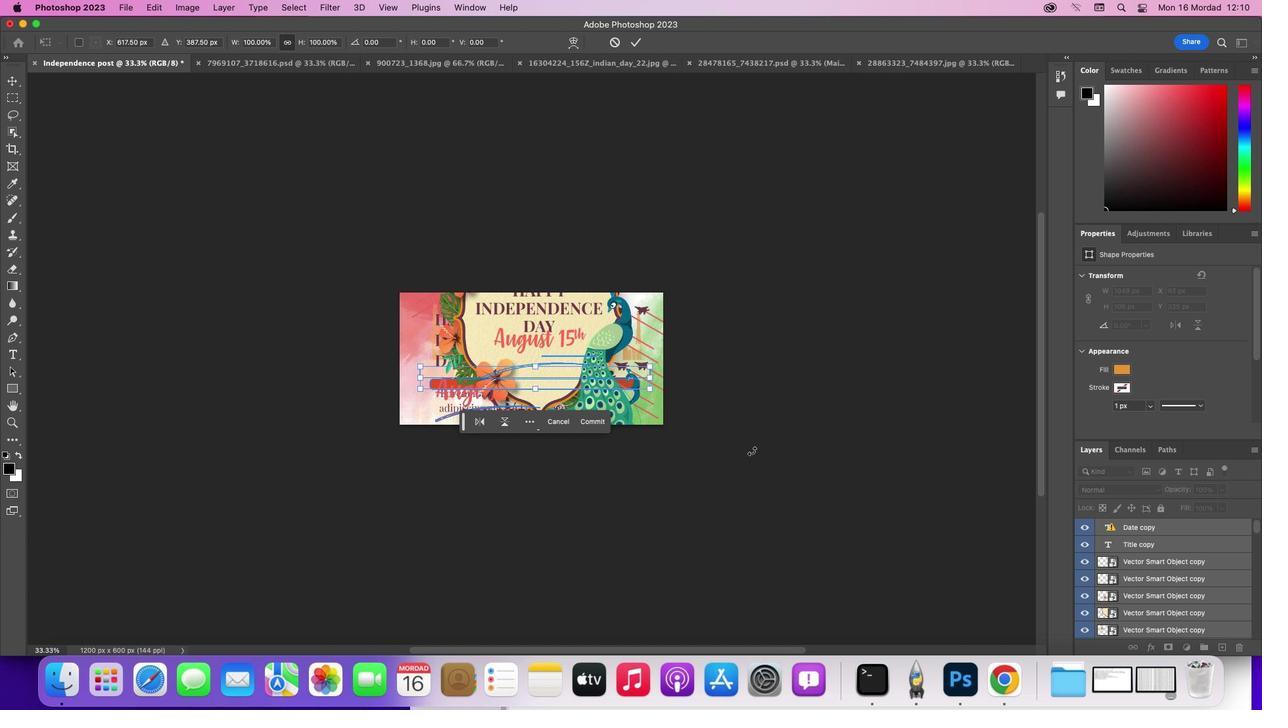 
Action: Mouse pressed left at (740, 489)
Screenshot: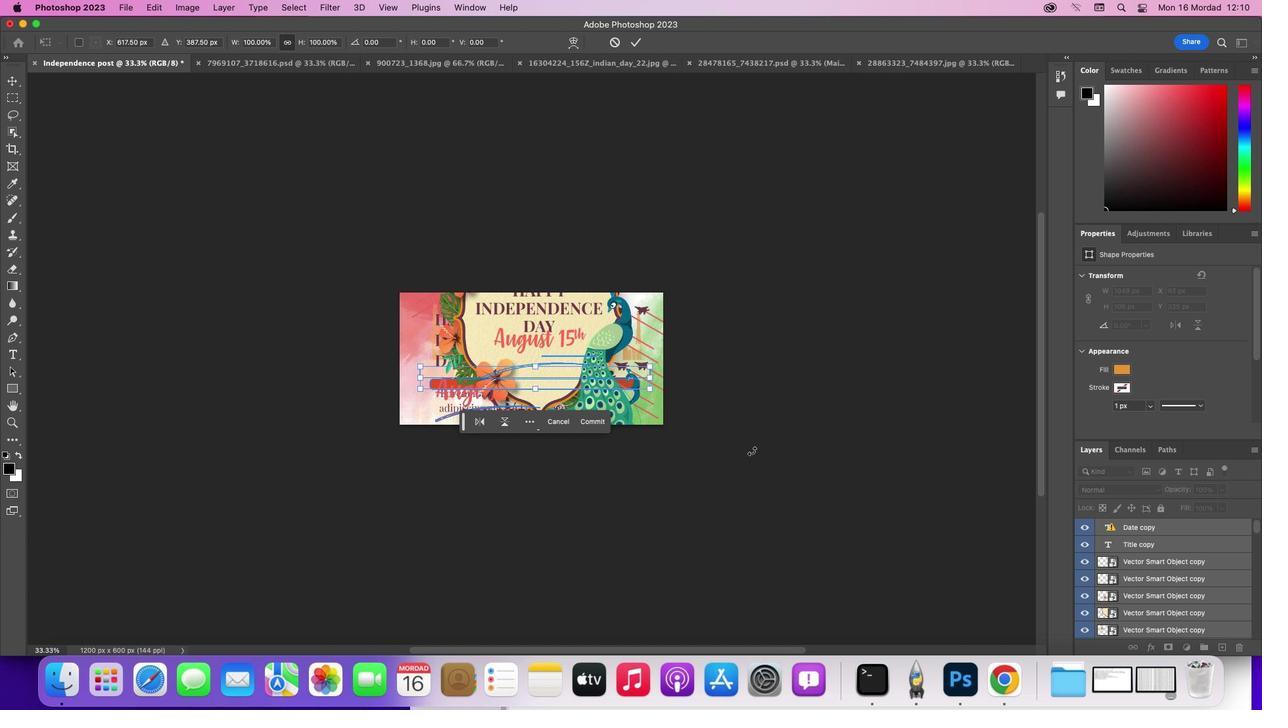 
Action: Mouse moved to (739, 488)
Screenshot: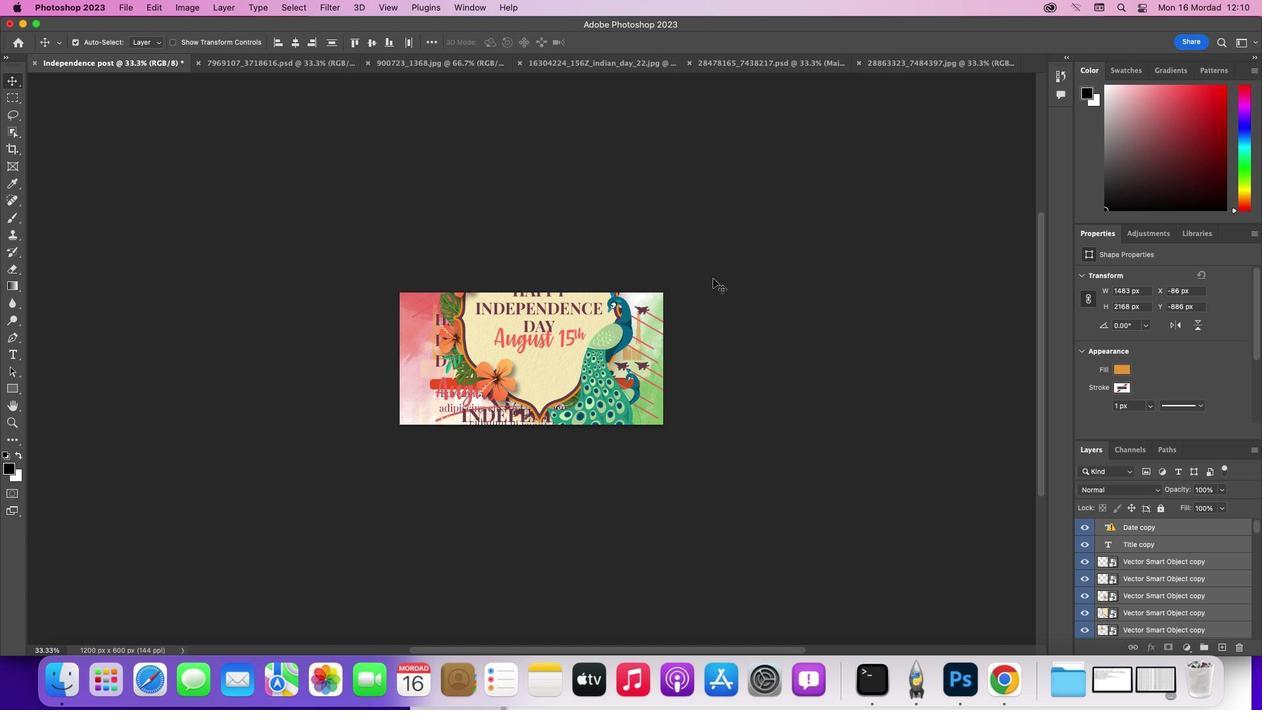 
Action: Key pressed Key.enter
Screenshot: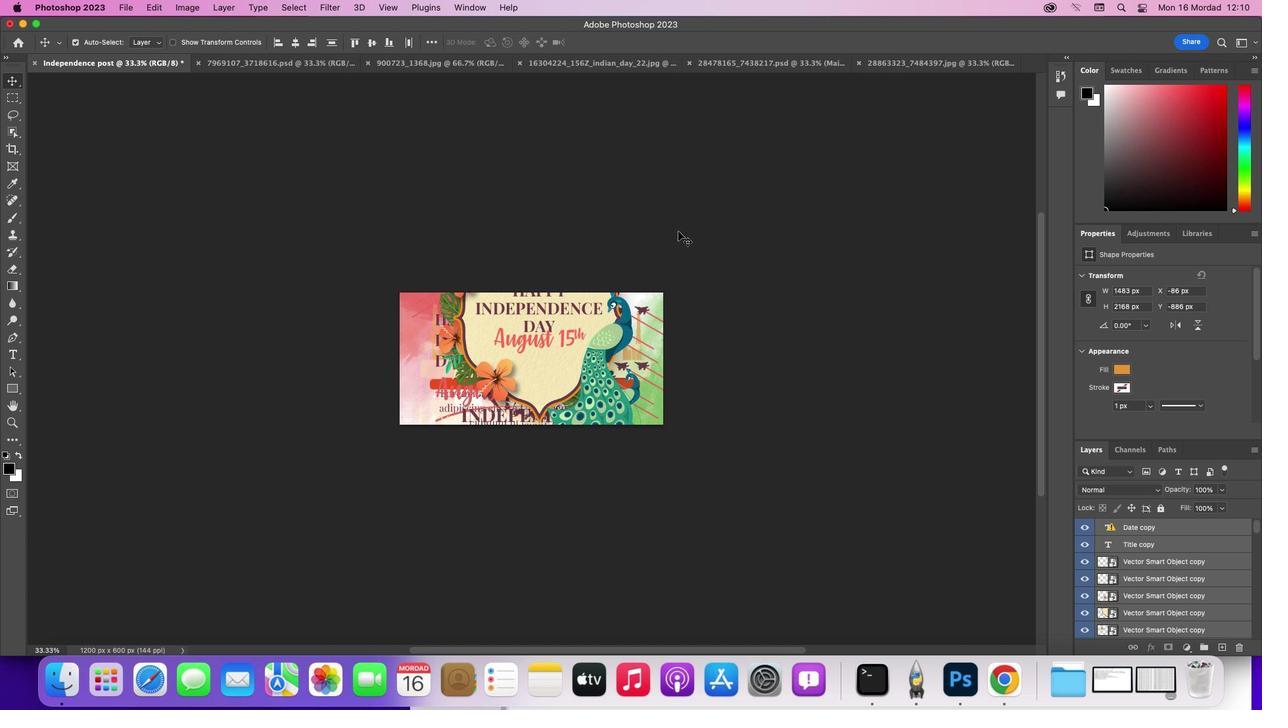 
Action: Mouse moved to (668, 394)
Screenshot: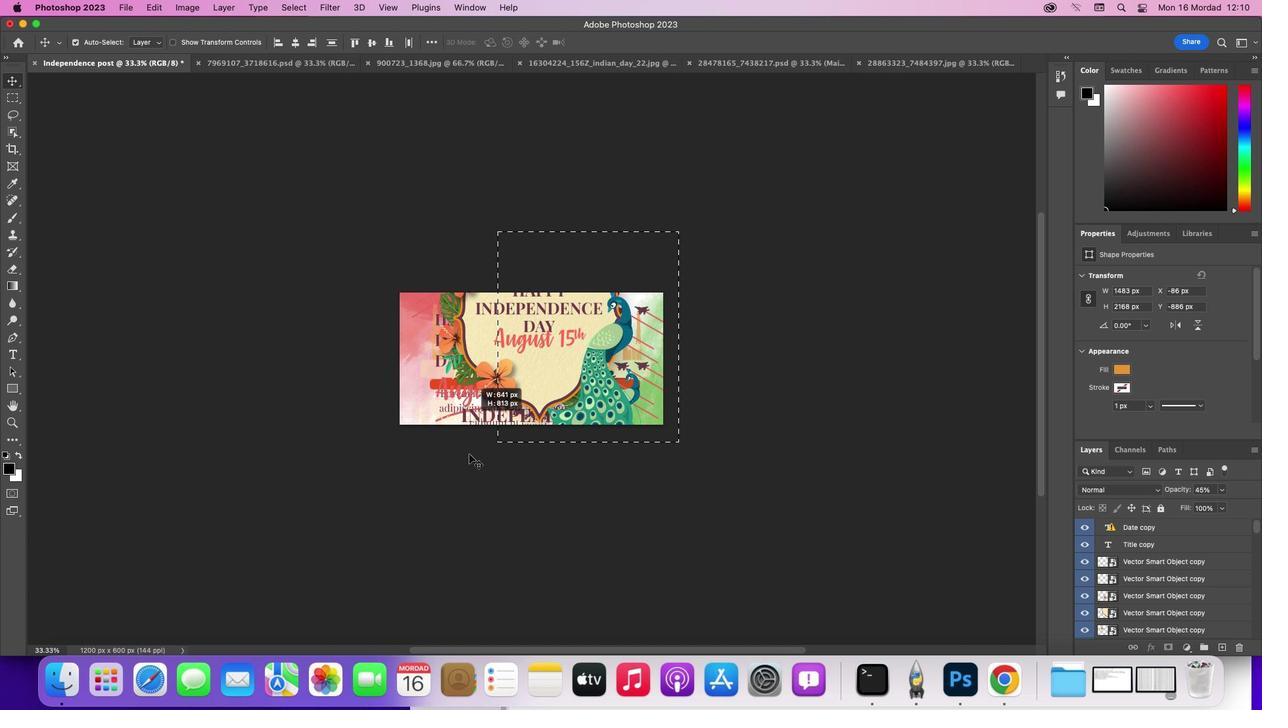 
Action: Mouse pressed left at (668, 394)
Screenshot: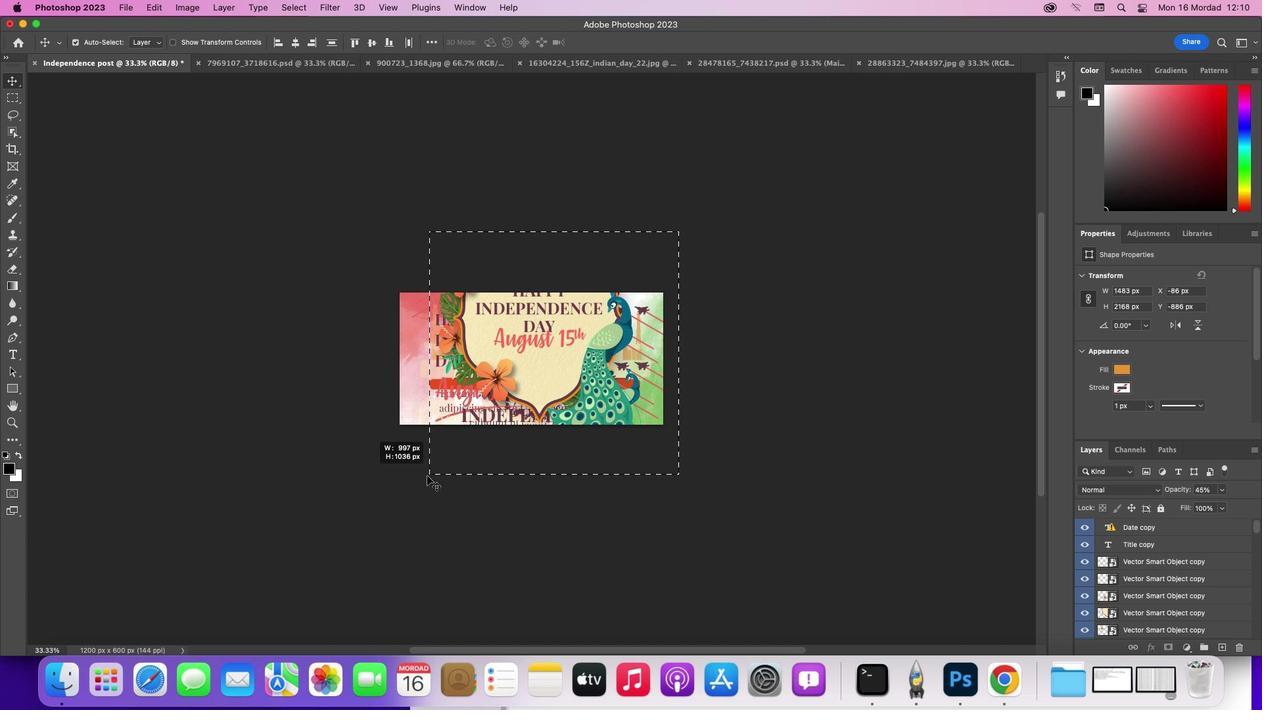
Action: Mouse moved to (710, 487)
